 Task: Select street view around selected location Redwood National and State Parks, California, United States and verify 5 surrounding locations
Action: Mouse moved to (160, 57)
Screenshot: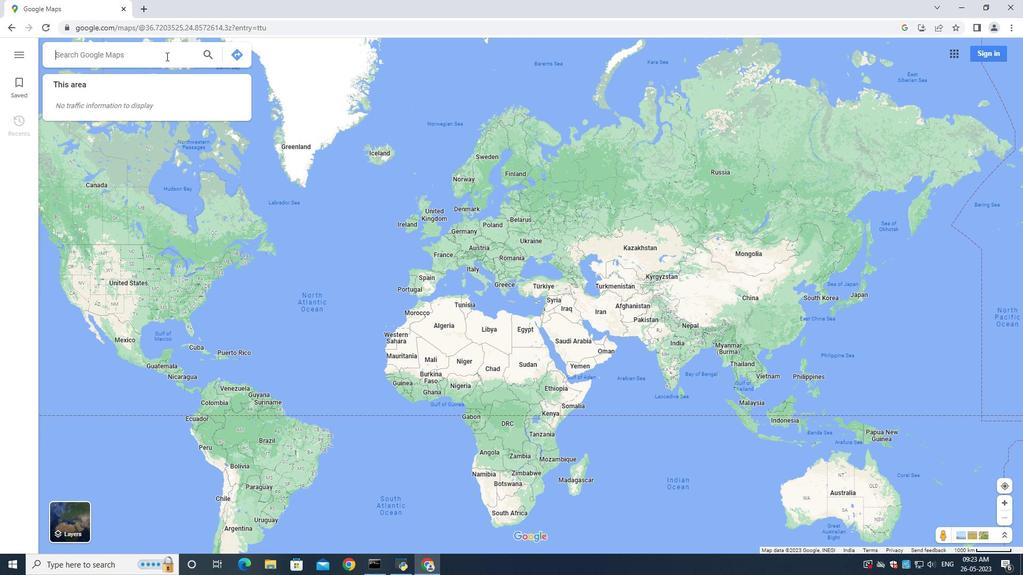 
Action: Mouse pressed left at (160, 57)
Screenshot: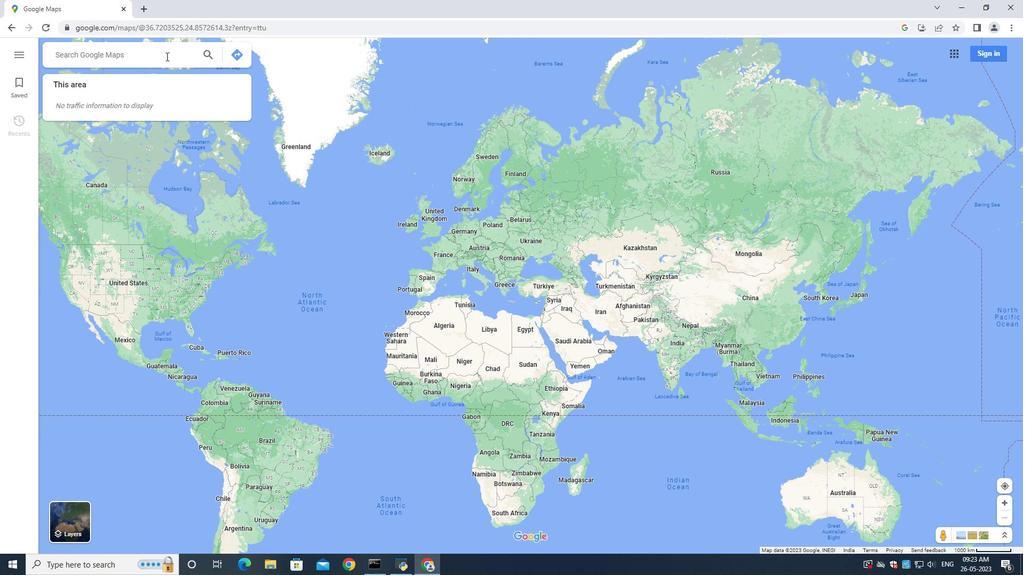 
Action: Mouse moved to (166, 56)
Screenshot: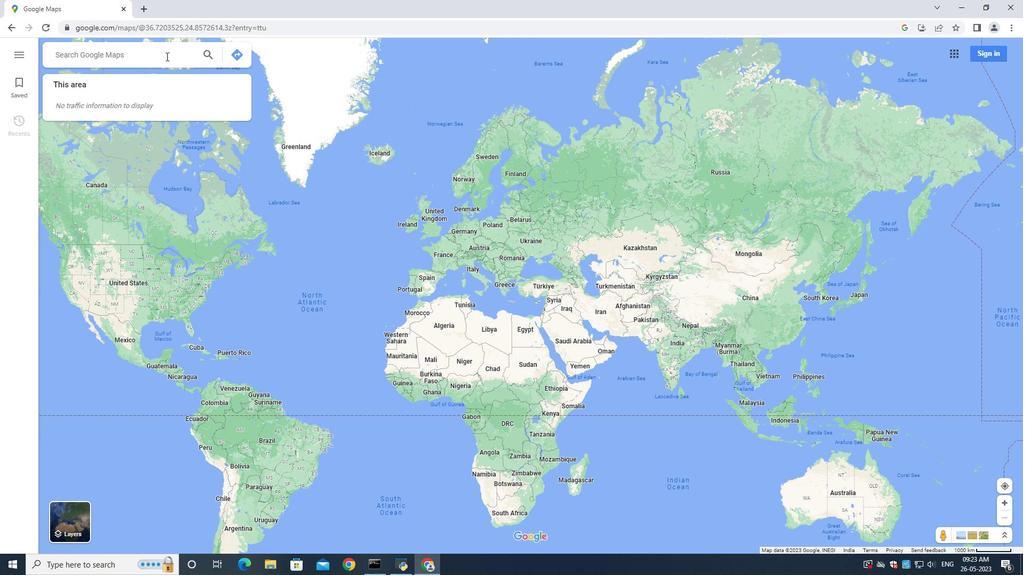
Action: Key pressed <Key.shift><Key.shift><Key.shift>Redwood<Key.space><Key.shift>National<Key.space>and<Key.space>state<Key.space>parks,california,united<Key.space>states<Key.enter>
Screenshot: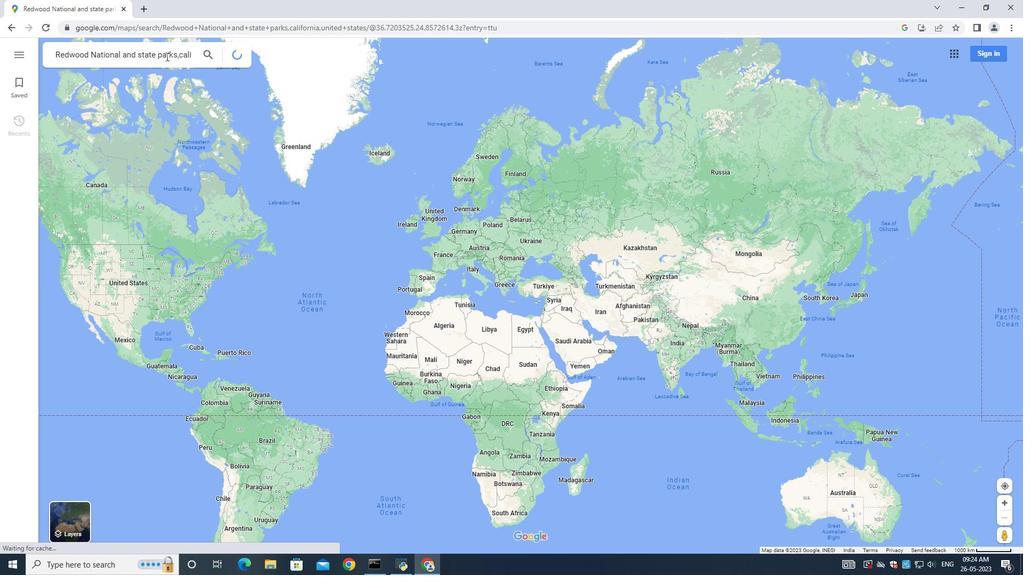 
Action: Mouse moved to (169, 53)
Screenshot: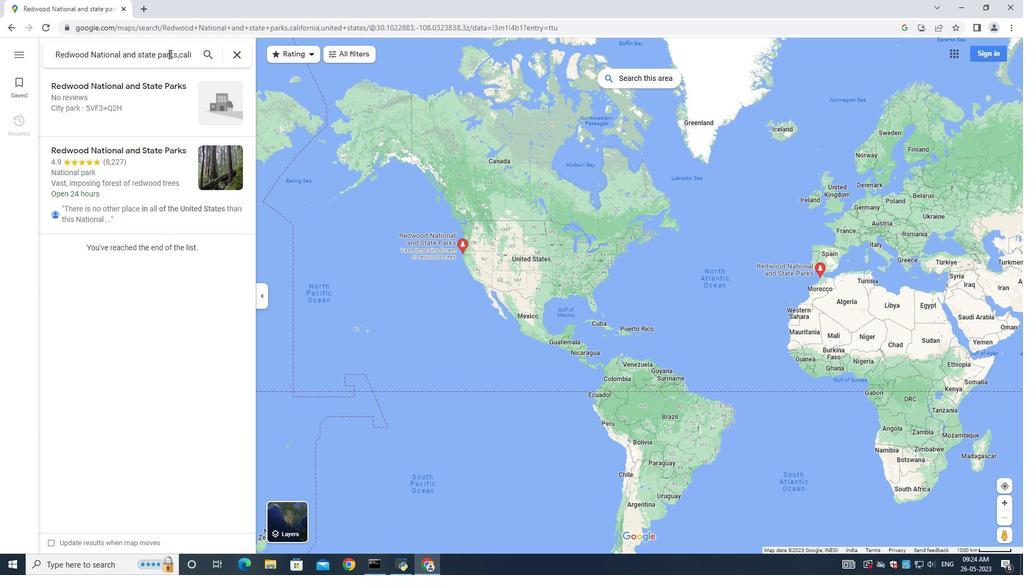 
Action: Mouse pressed left at (169, 53)
Screenshot: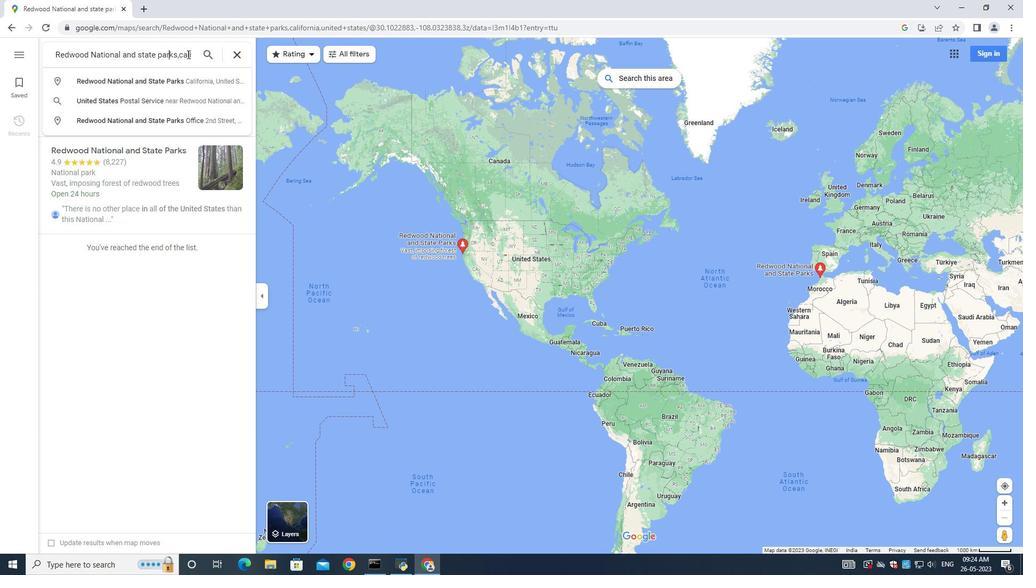 
Action: Mouse moved to (188, 54)
Screenshot: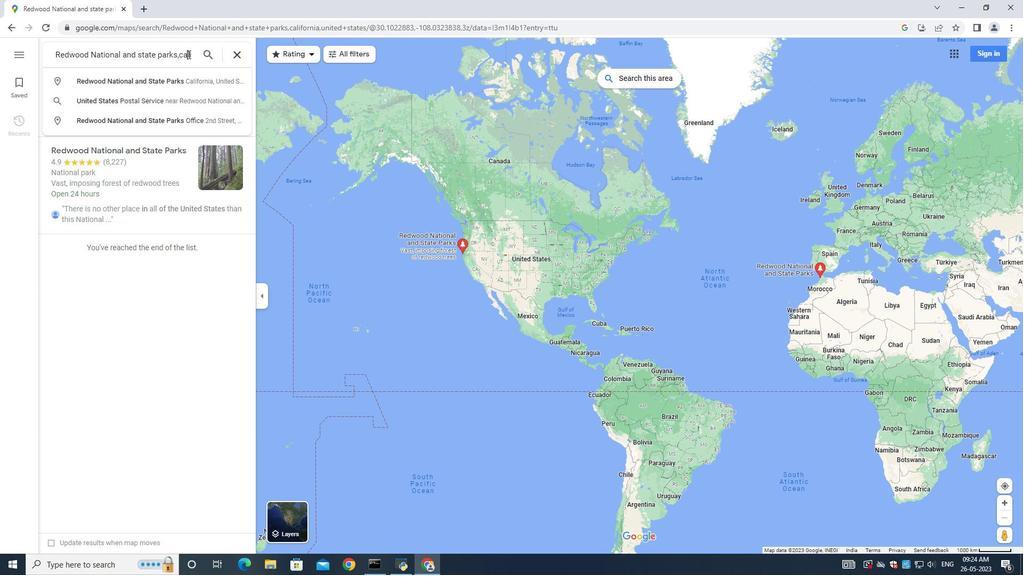 
Action: Mouse pressed left at (188, 54)
Screenshot: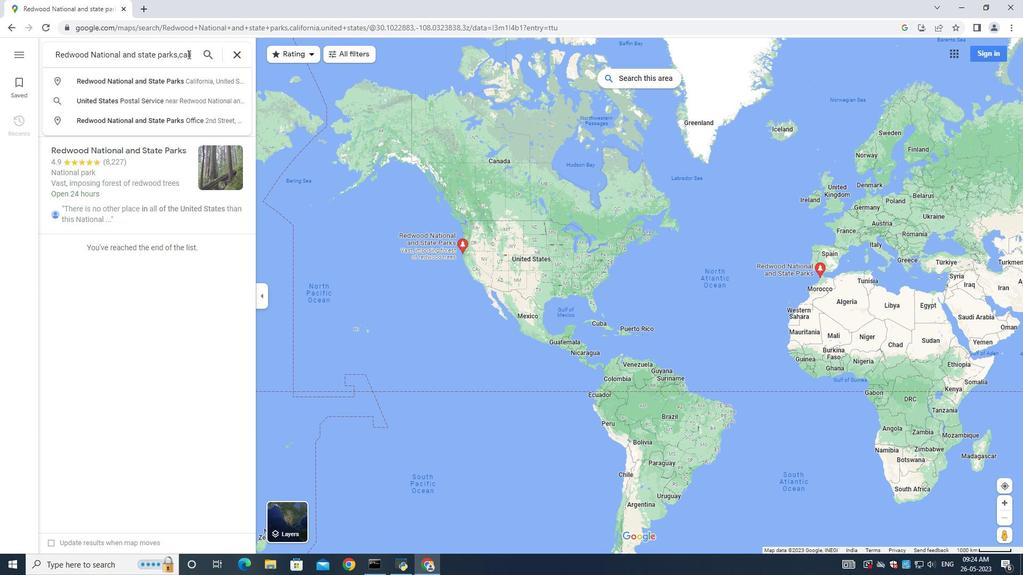 
Action: Mouse moved to (412, 232)
Screenshot: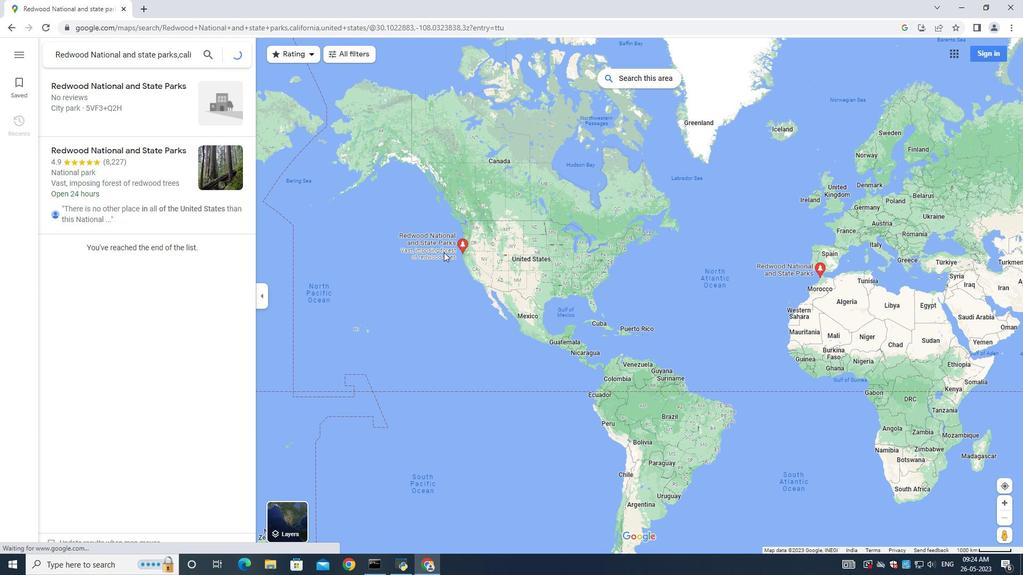
Action: Key pressed <Key.enter><Key.enter>
Screenshot: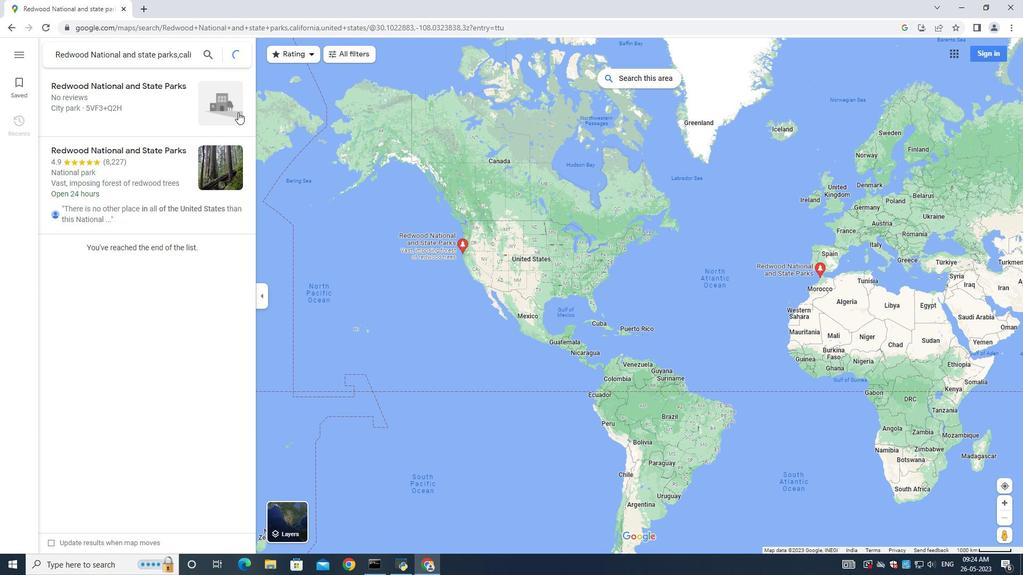 
Action: Mouse moved to (208, 51)
Screenshot: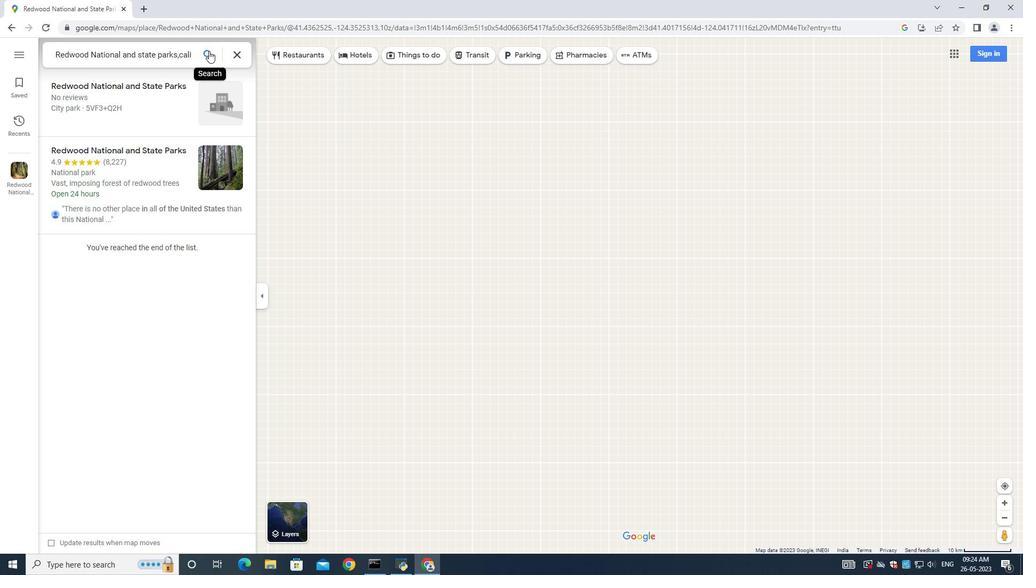 
Action: Key pressed <Key.enter>
Screenshot: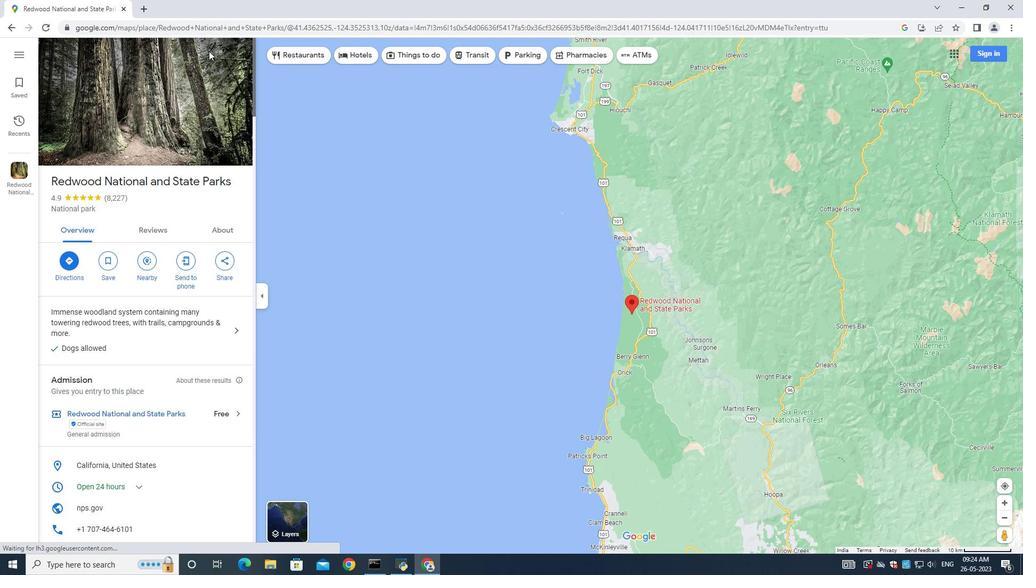 
Action: Mouse moved to (55, 49)
Screenshot: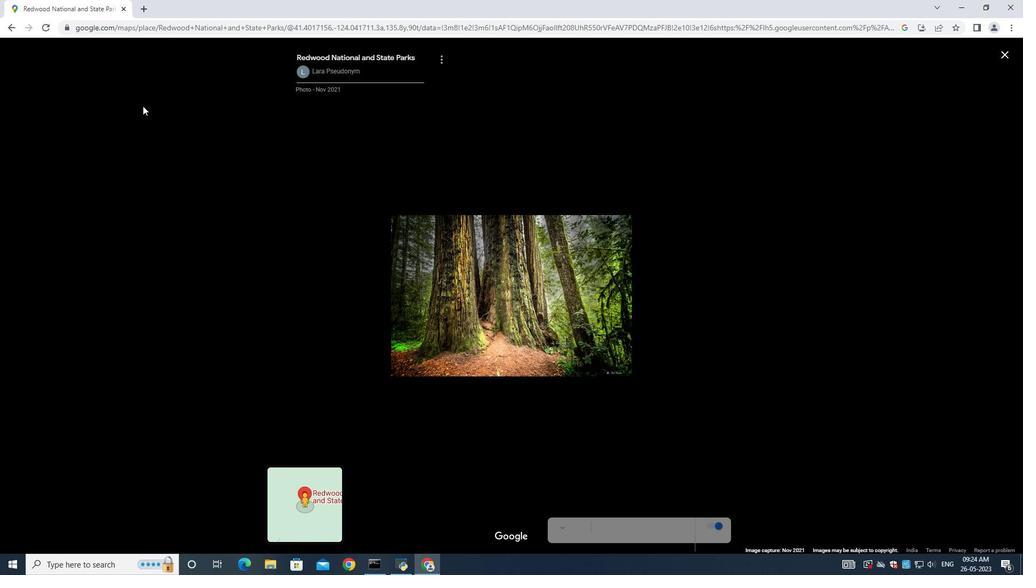 
Action: Mouse pressed left at (55, 49)
Screenshot: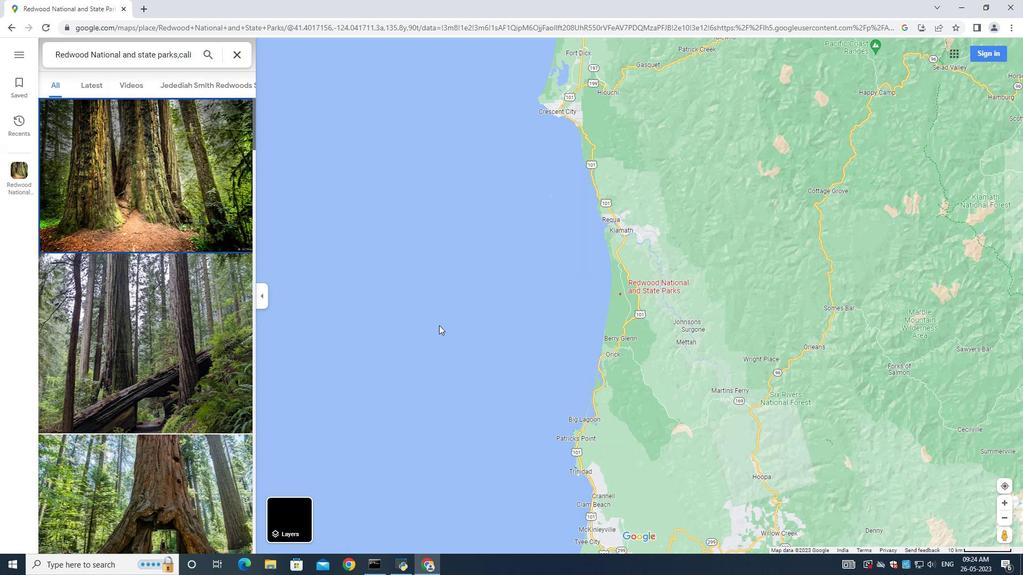 
Action: Mouse moved to (622, 293)
Screenshot: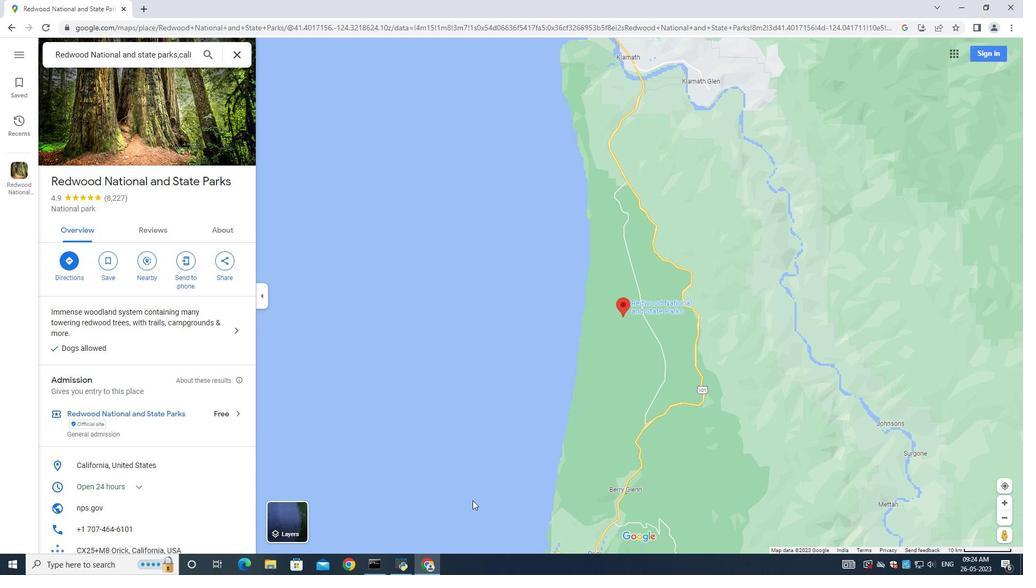 
Action: Mouse scrolled (622, 294) with delta (0, 0)
Screenshot: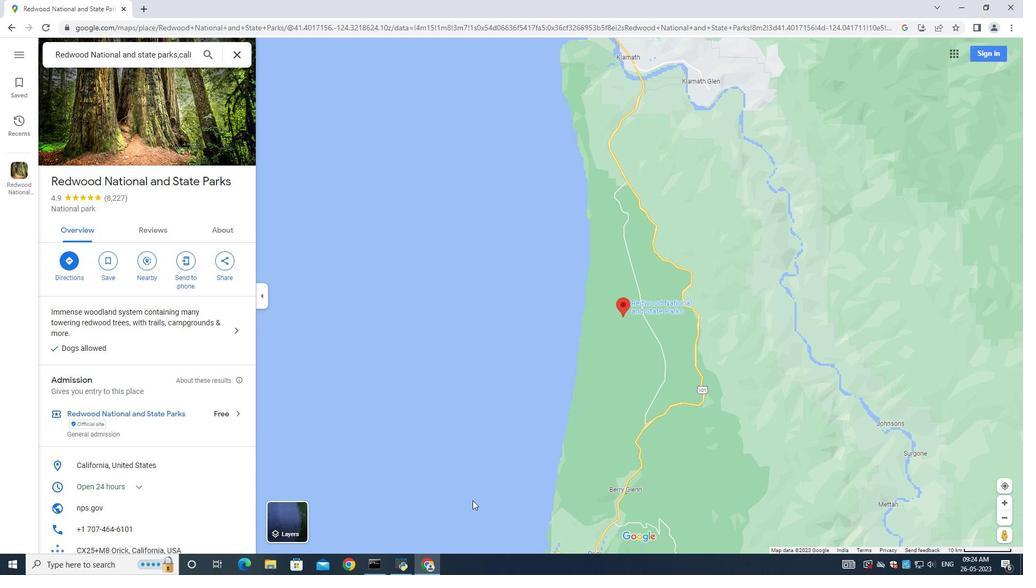 
Action: Mouse moved to (621, 292)
Screenshot: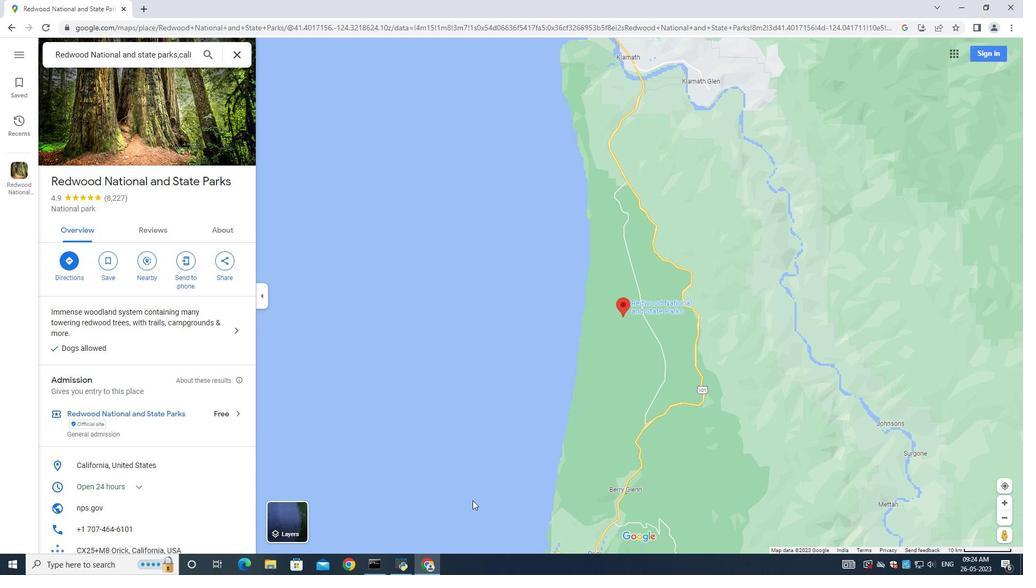 
Action: Mouse scrolled (621, 293) with delta (0, 0)
Screenshot: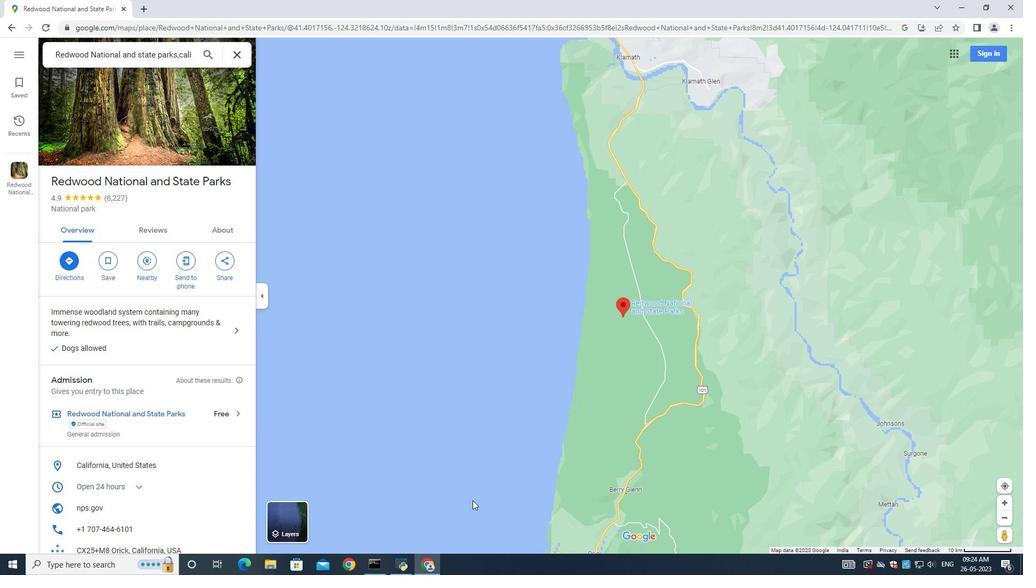 
Action: Mouse moved to (620, 290)
Screenshot: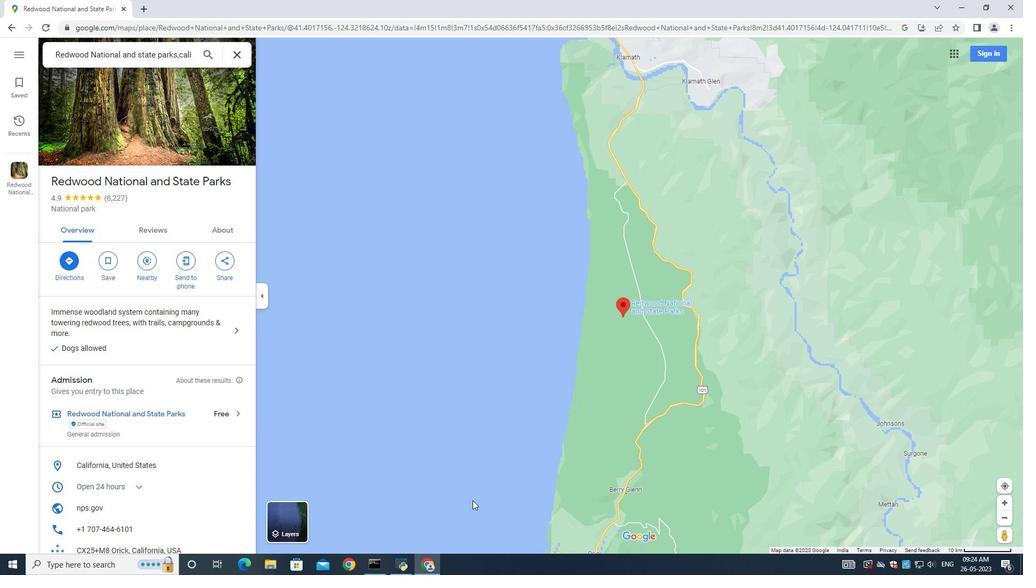 
Action: Mouse scrolled (620, 290) with delta (0, 0)
Screenshot: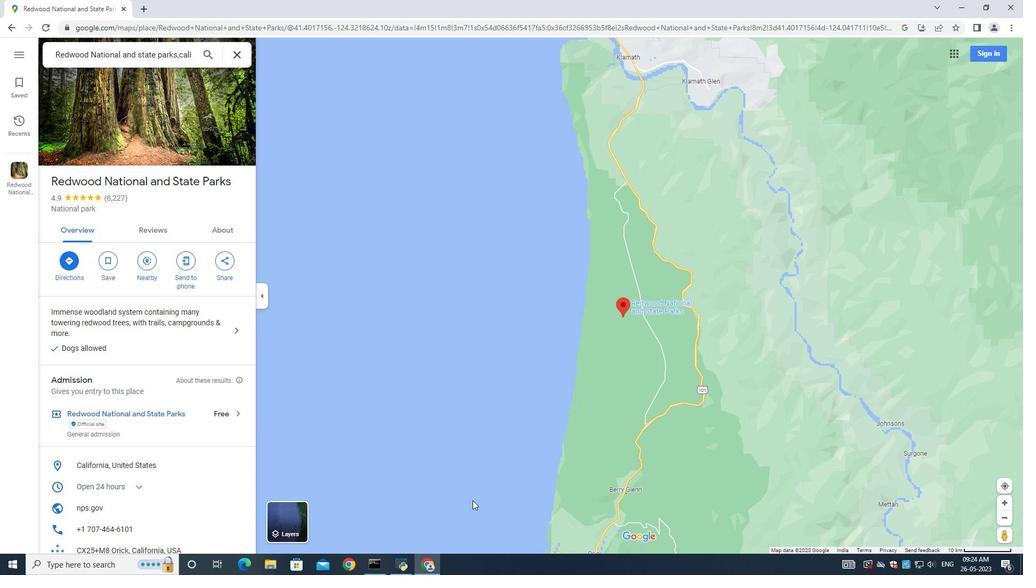 
Action: Mouse moved to (619, 289)
Screenshot: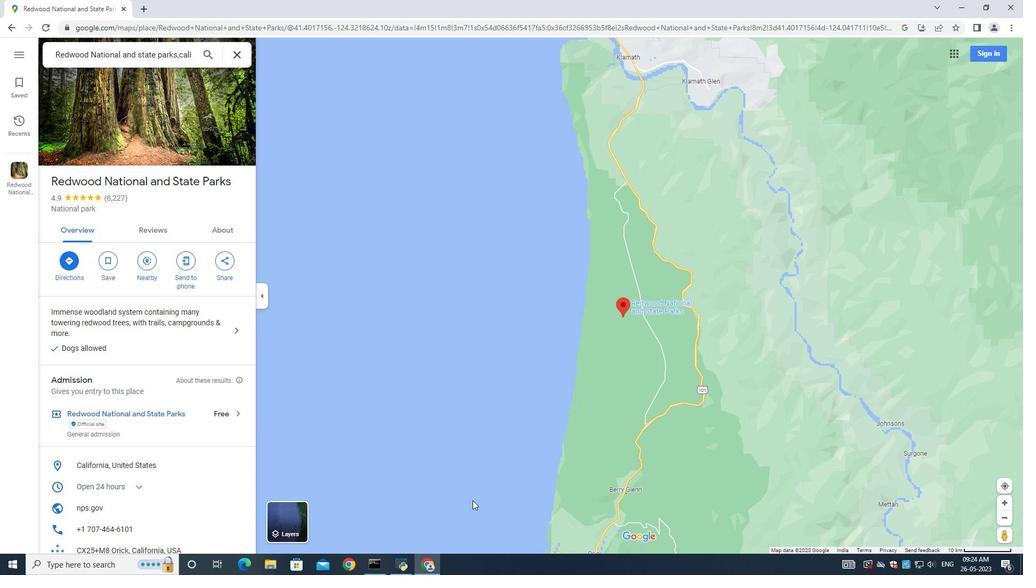 
Action: Mouse scrolled (619, 289) with delta (0, 0)
Screenshot: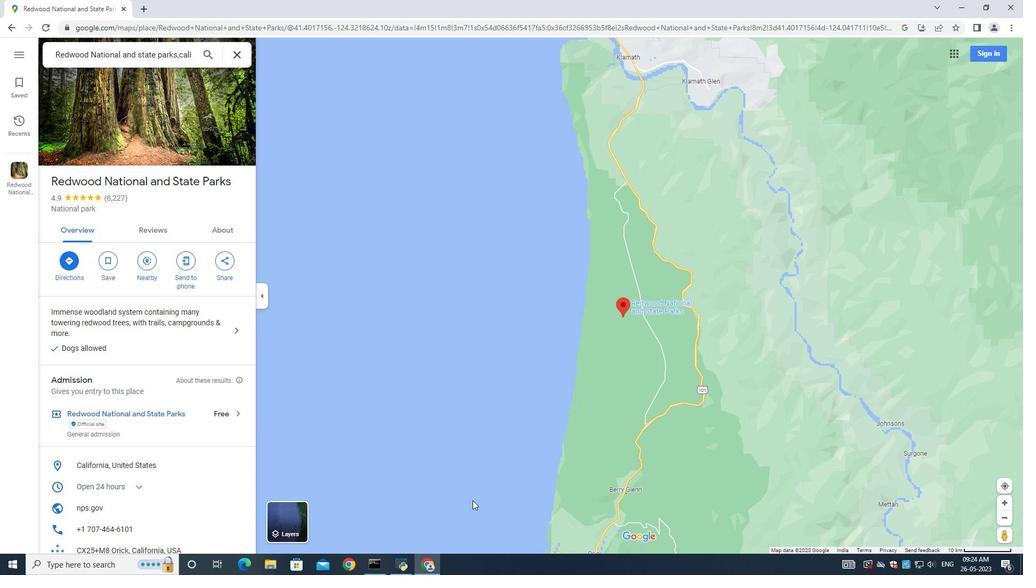 
Action: Mouse moved to (619, 288)
Screenshot: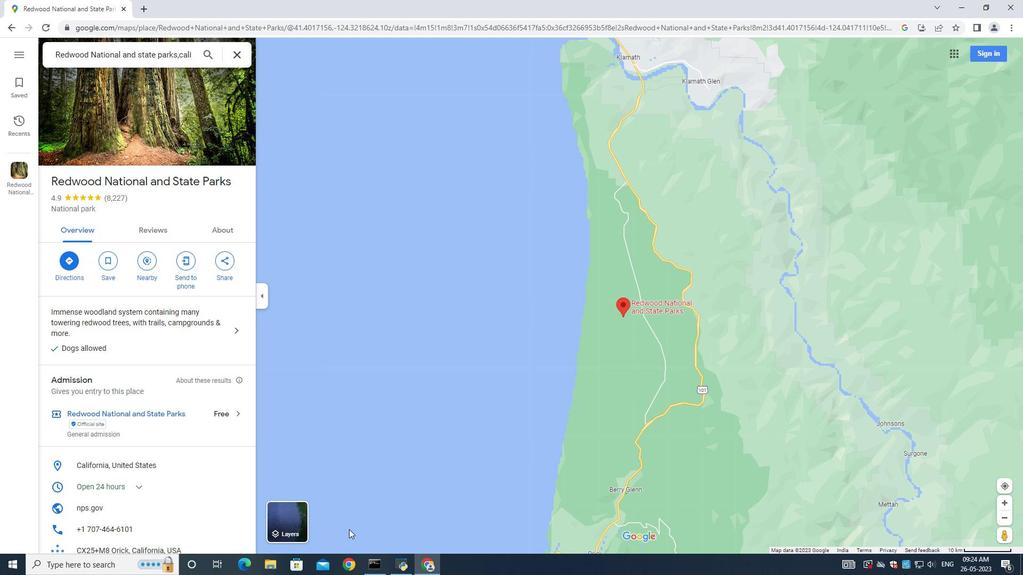 
Action: Mouse scrolled (619, 289) with delta (0, 0)
Screenshot: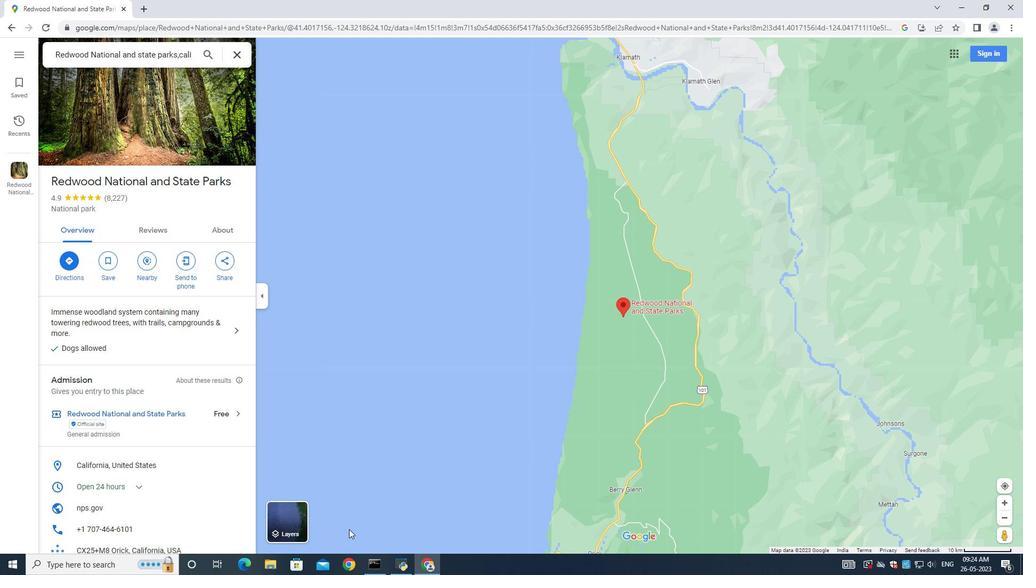 
Action: Mouse moved to (617, 285)
Screenshot: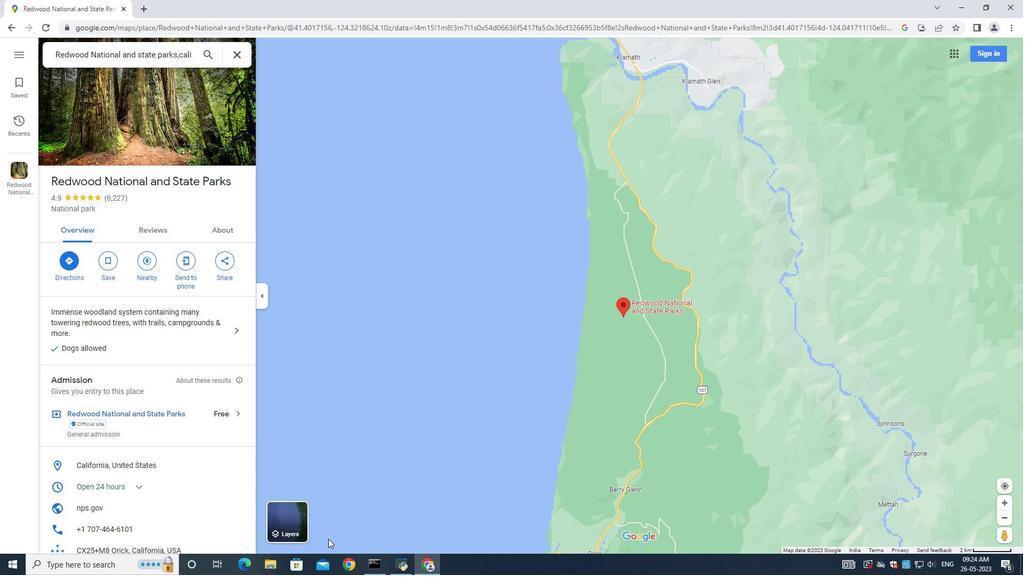 
Action: Mouse scrolled (618, 289) with delta (0, 0)
Screenshot: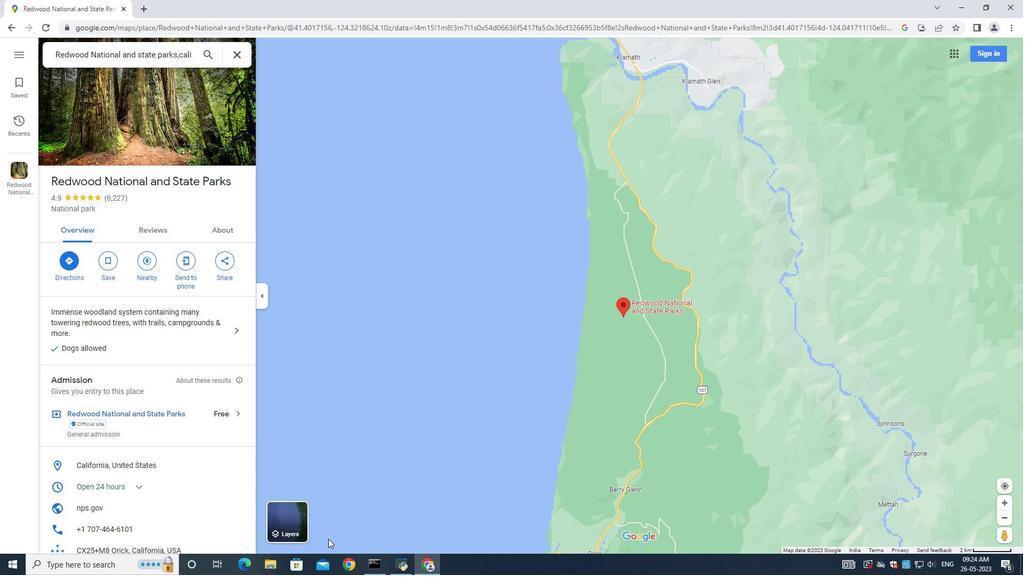 
Action: Mouse moved to (616, 285)
Screenshot: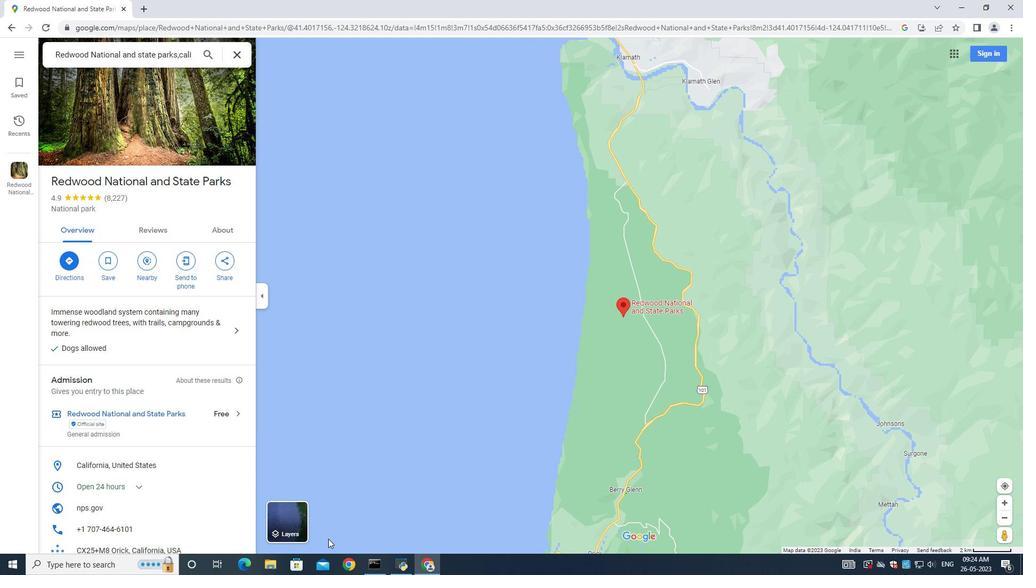 
Action: Mouse scrolled (618, 287) with delta (0, 0)
Screenshot: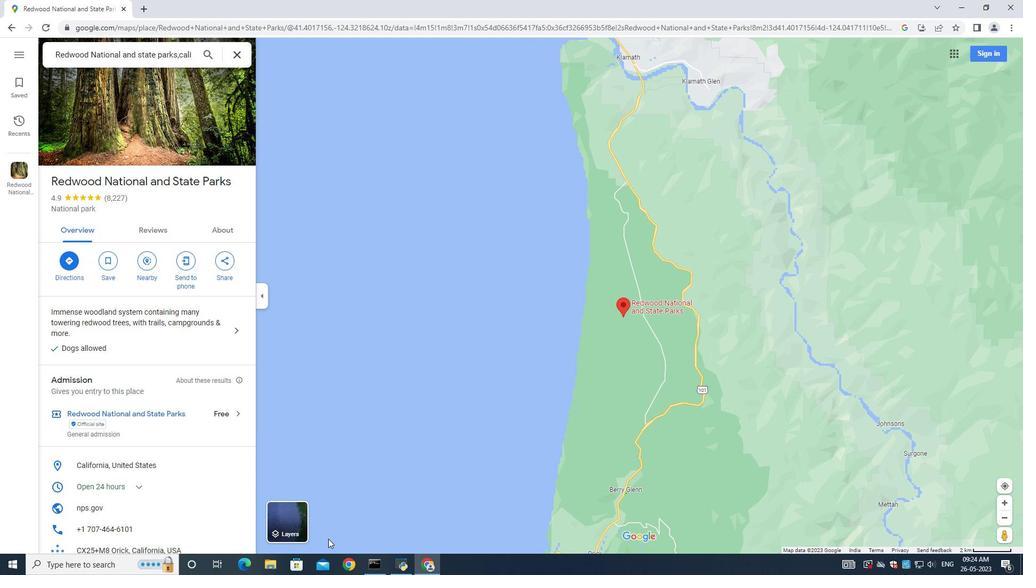
Action: Mouse moved to (616, 284)
Screenshot: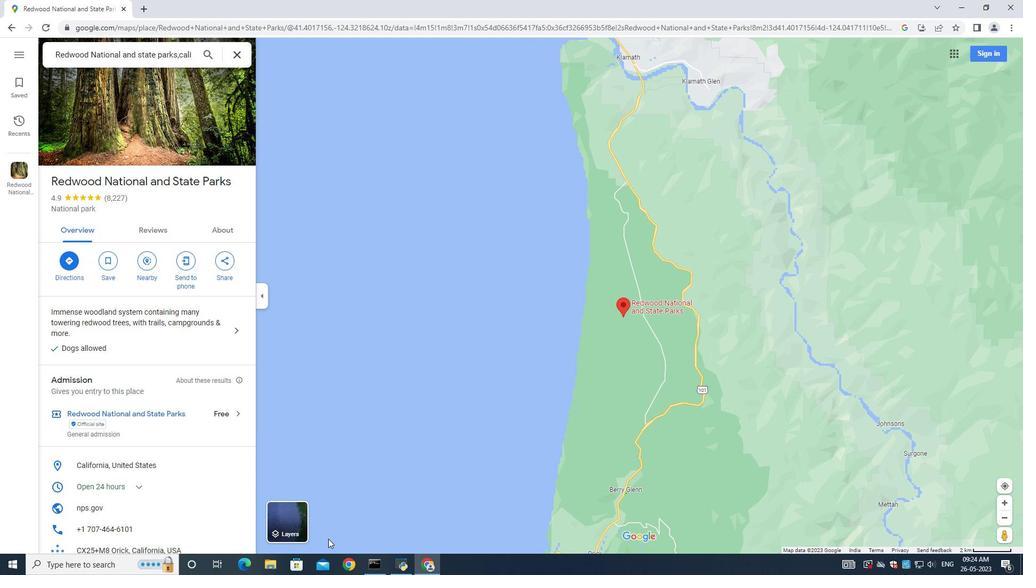 
Action: Mouse scrolled (616, 285) with delta (0, 0)
Screenshot: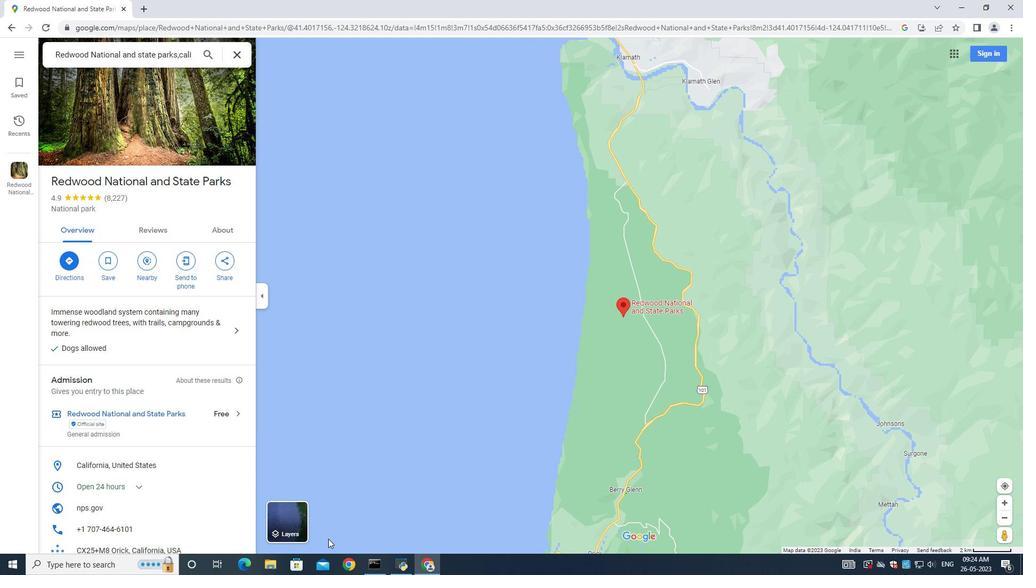 
Action: Mouse moved to (280, 522)
Screenshot: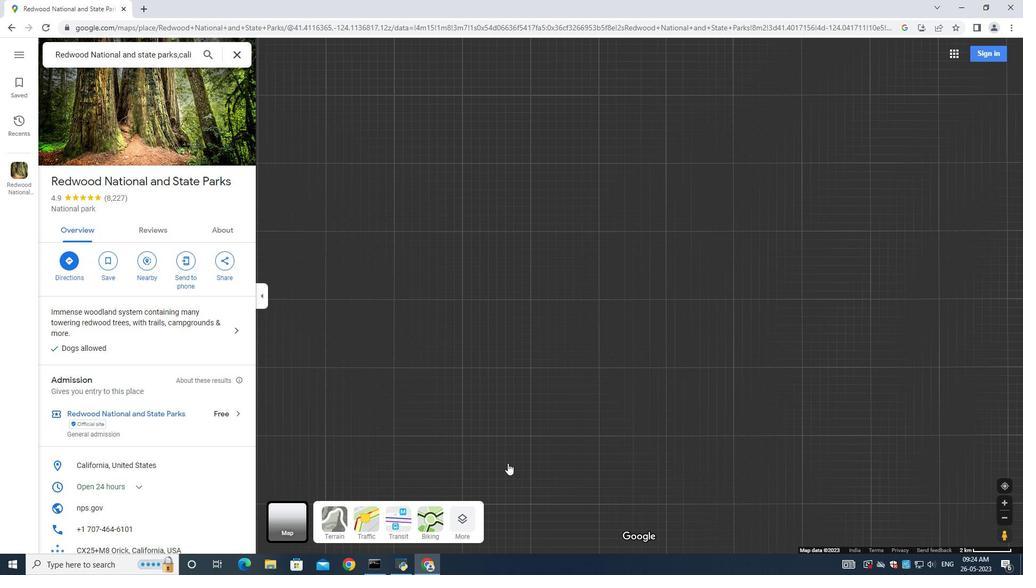 
Action: Mouse pressed left at (280, 522)
Screenshot: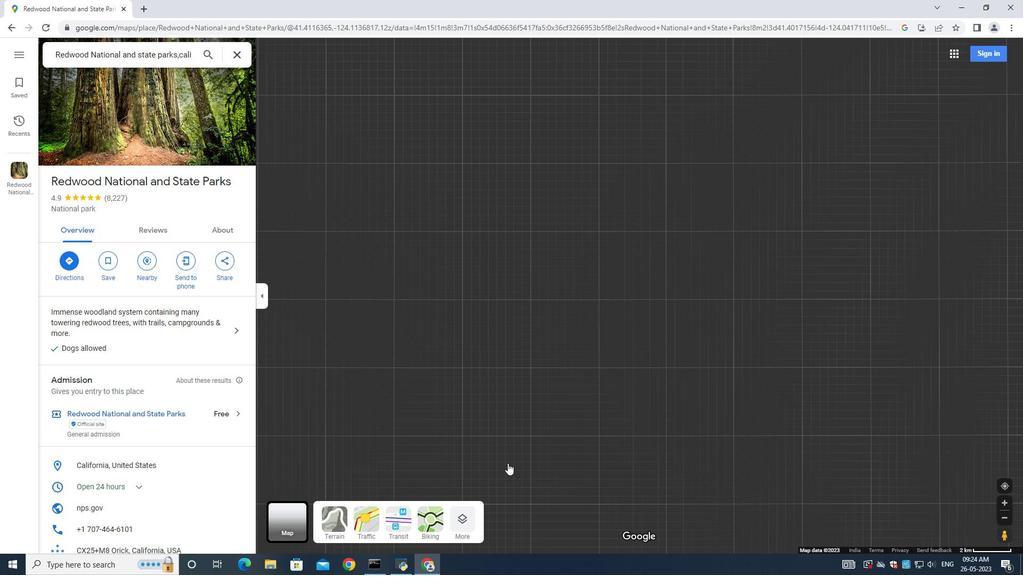 
Action: Mouse moved to (638, 323)
Screenshot: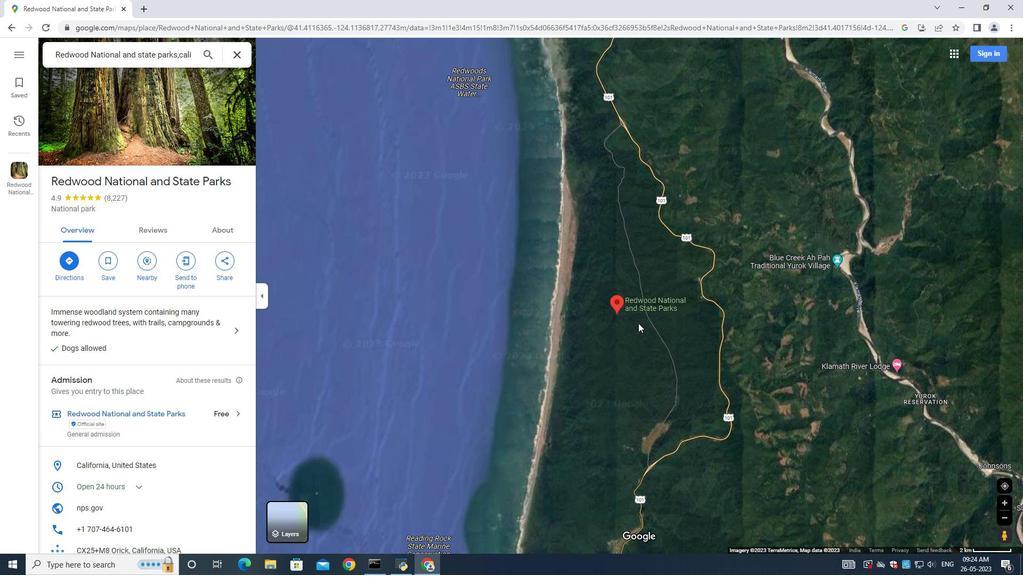 
Action: Mouse scrolled (638, 323) with delta (0, 0)
Screenshot: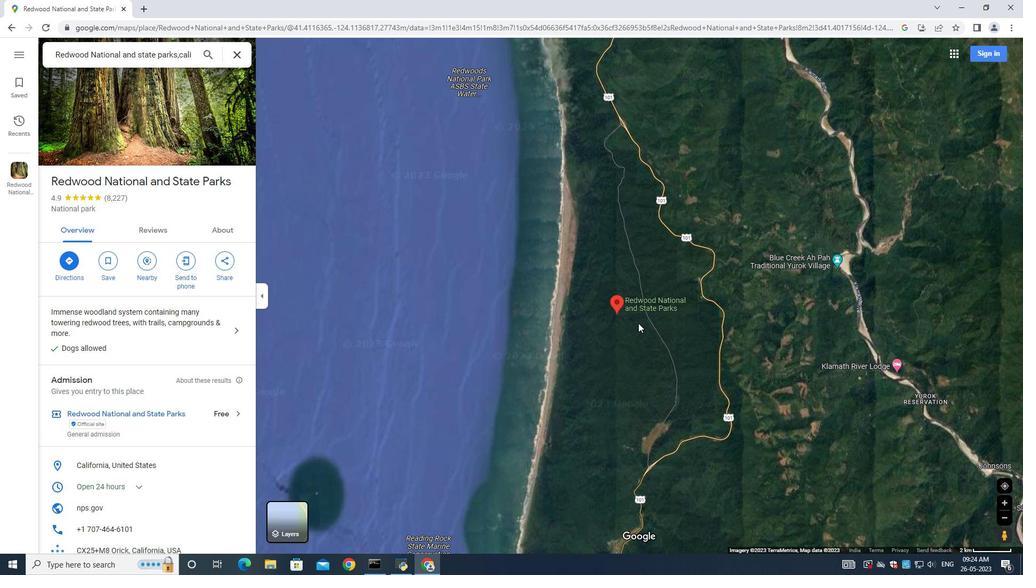 
Action: Mouse scrolled (638, 323) with delta (0, 0)
Screenshot: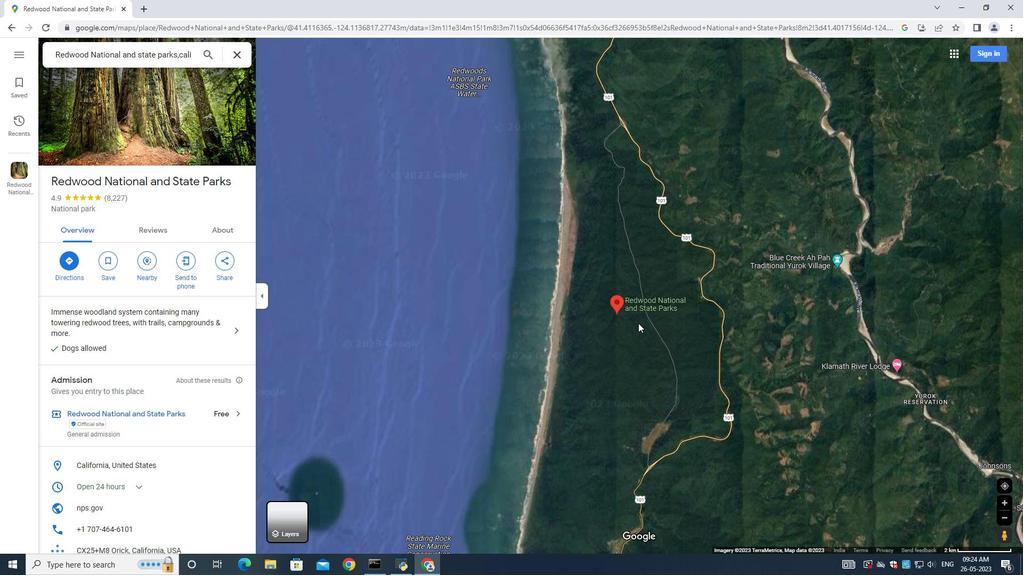 
Action: Mouse moved to (1000, 538)
Screenshot: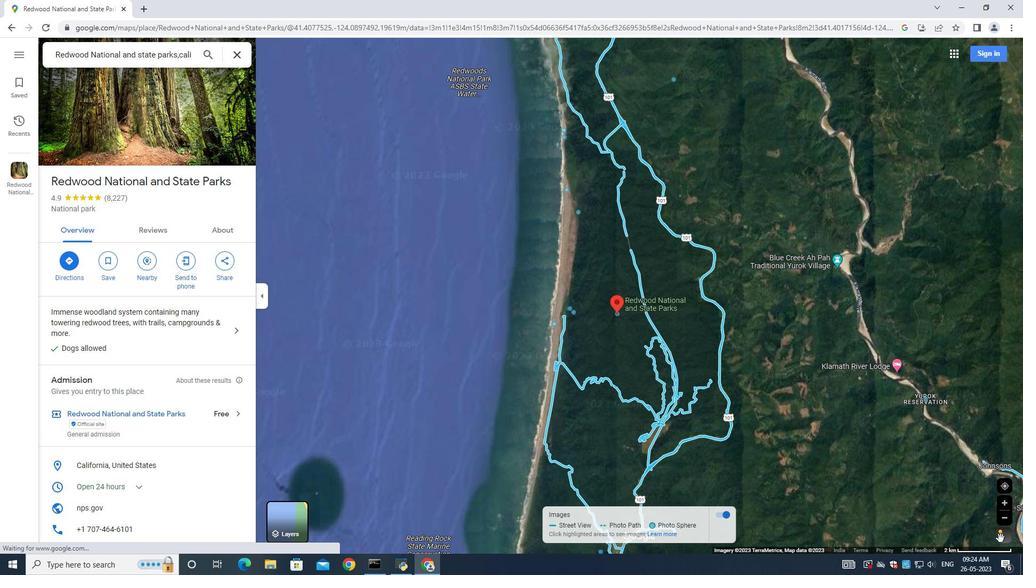 
Action: Mouse pressed left at (1000, 538)
Screenshot: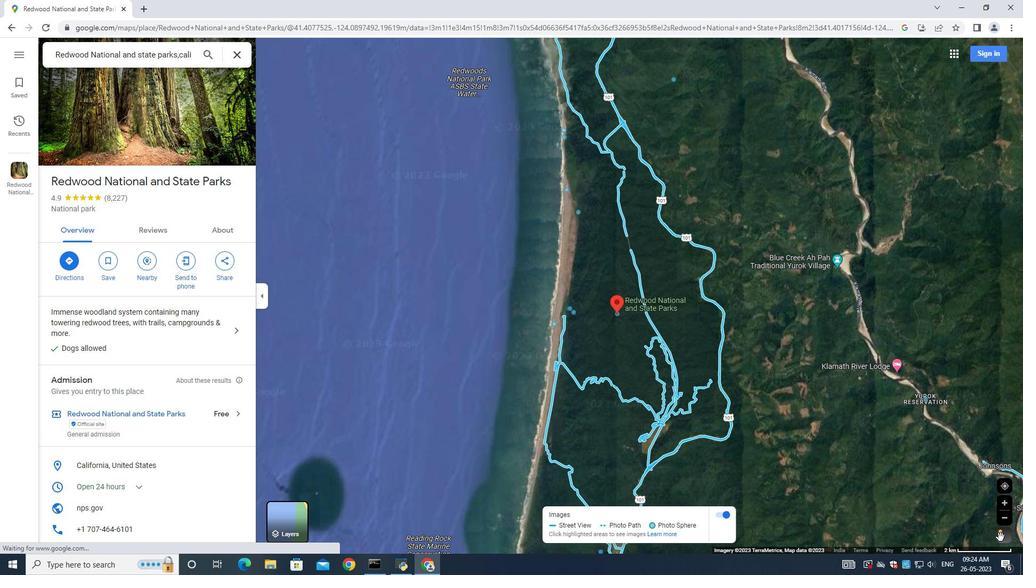 
Action: Mouse moved to (569, 307)
Screenshot: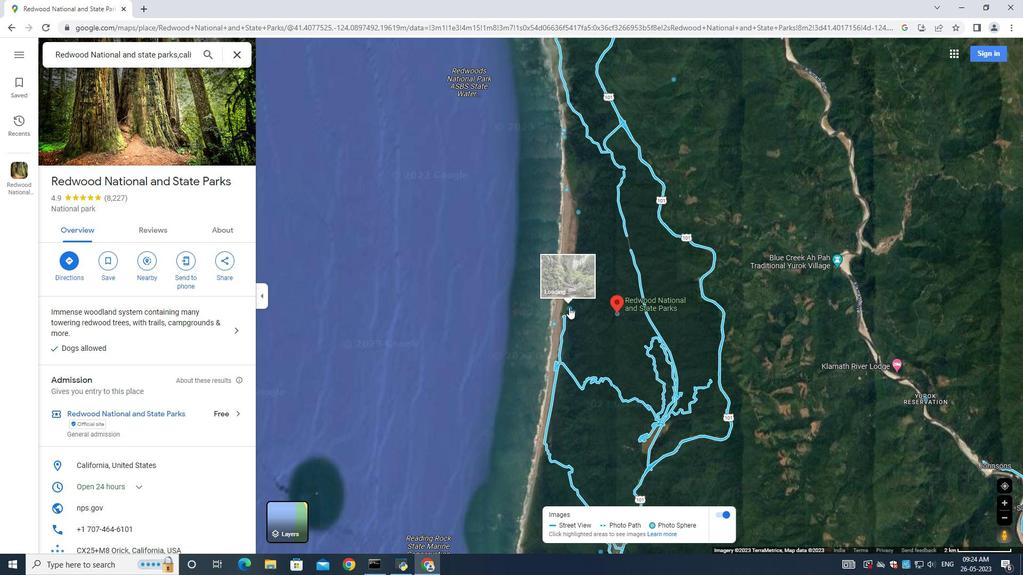 
Action: Mouse pressed left at (569, 307)
Screenshot: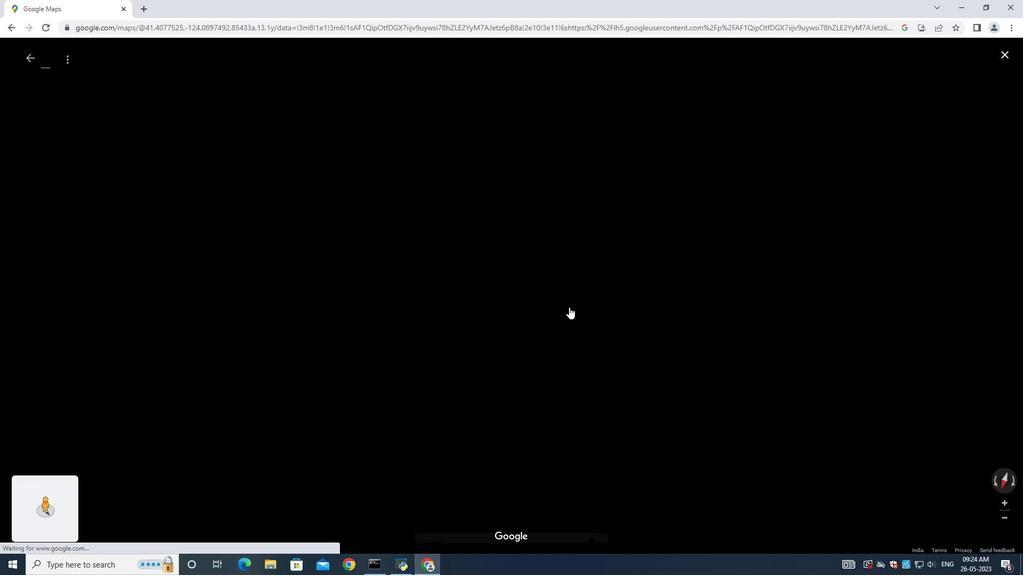 
Action: Mouse moved to (634, 266)
Screenshot: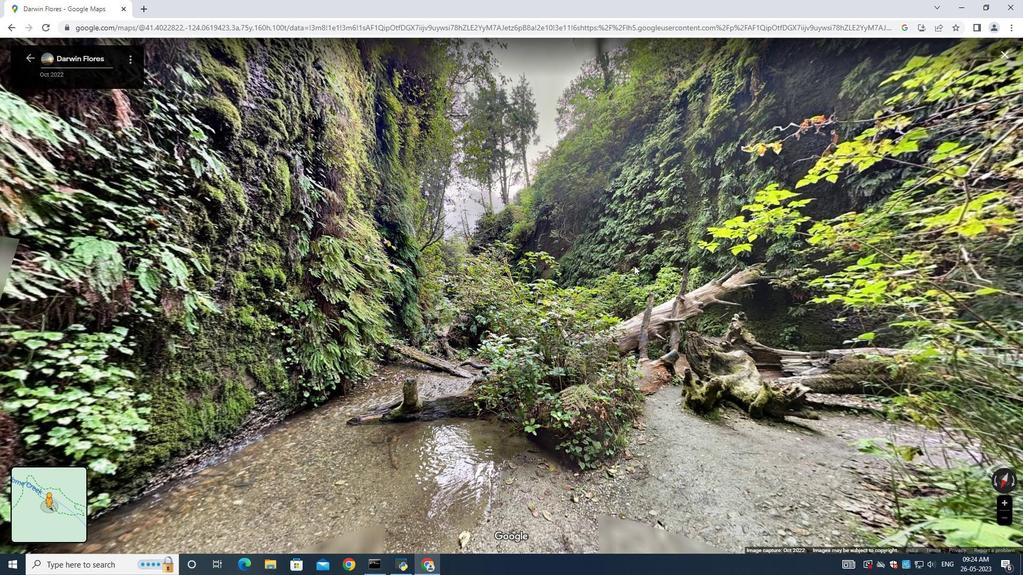 
Action: Mouse scrolled (634, 266) with delta (0, 0)
Screenshot: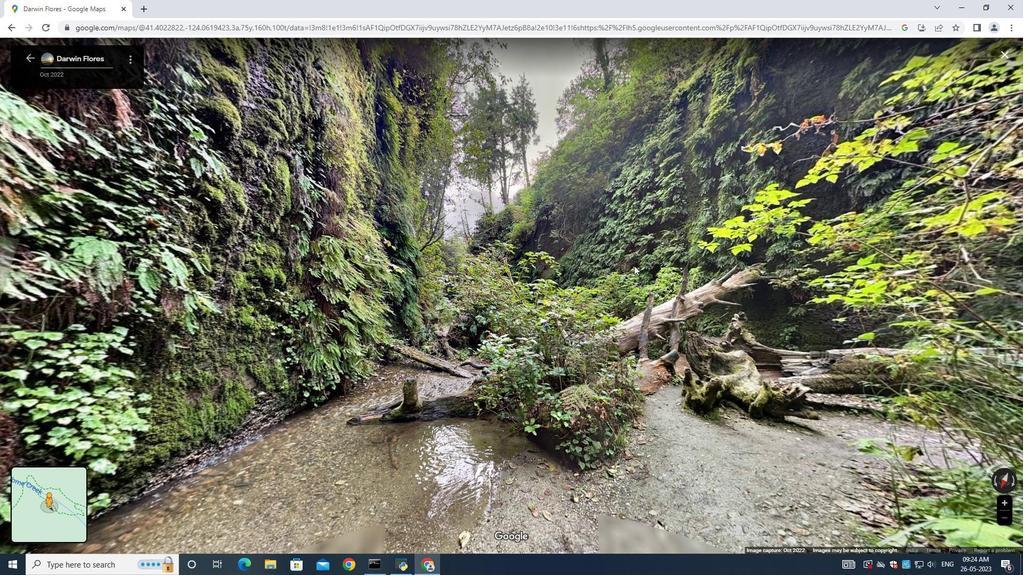 
Action: Mouse scrolled (634, 266) with delta (0, 0)
Screenshot: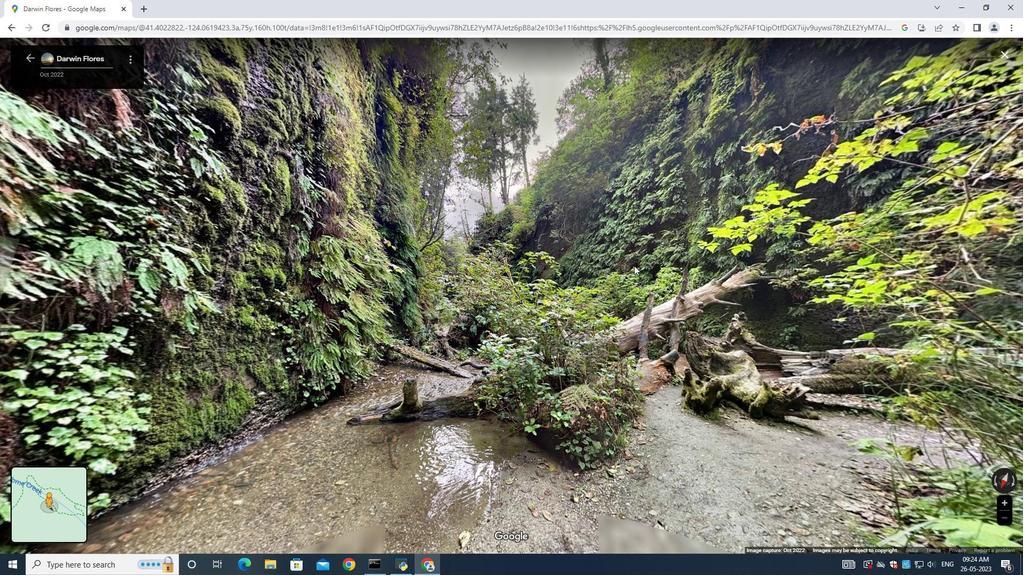 
Action: Mouse scrolled (634, 266) with delta (0, 0)
Screenshot: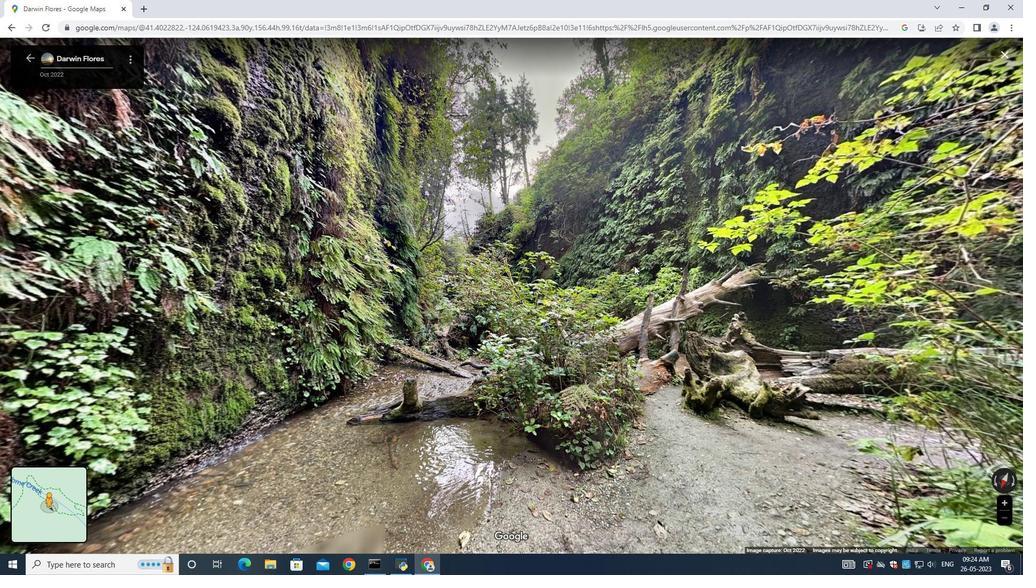 
Action: Mouse scrolled (634, 266) with delta (0, 0)
Screenshot: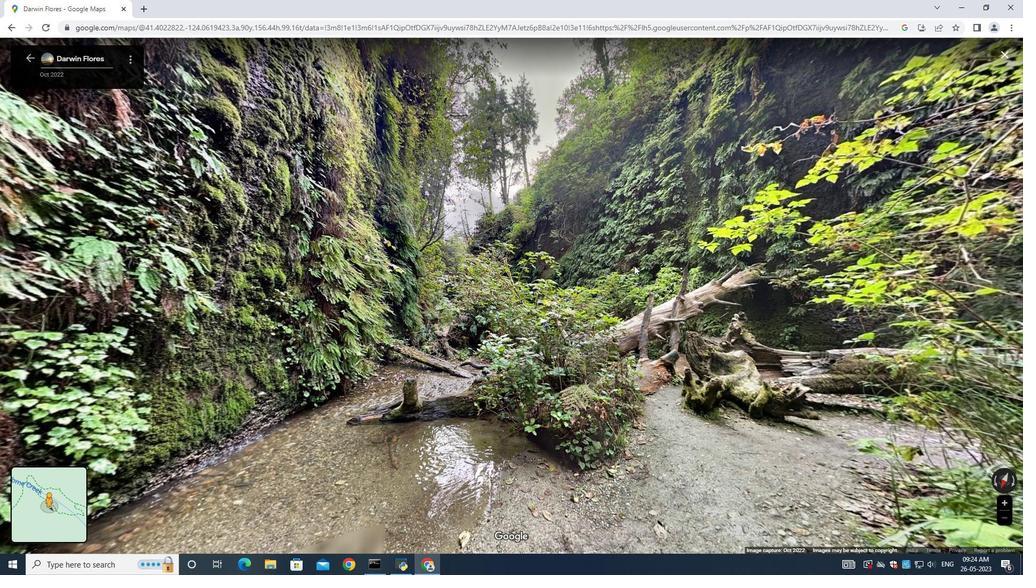 
Action: Mouse scrolled (634, 266) with delta (0, 0)
Screenshot: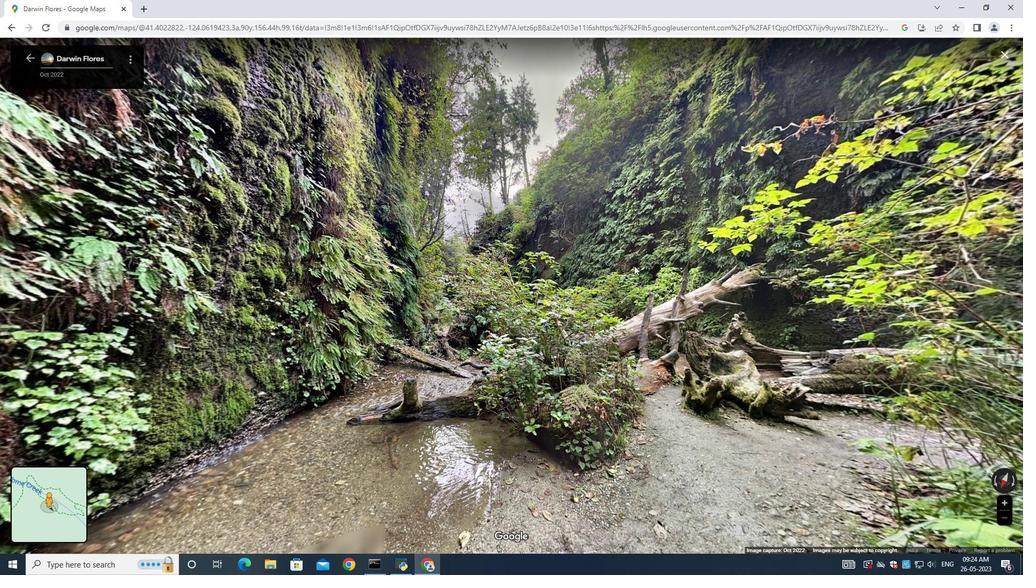 
Action: Mouse scrolled (634, 266) with delta (0, 0)
Screenshot: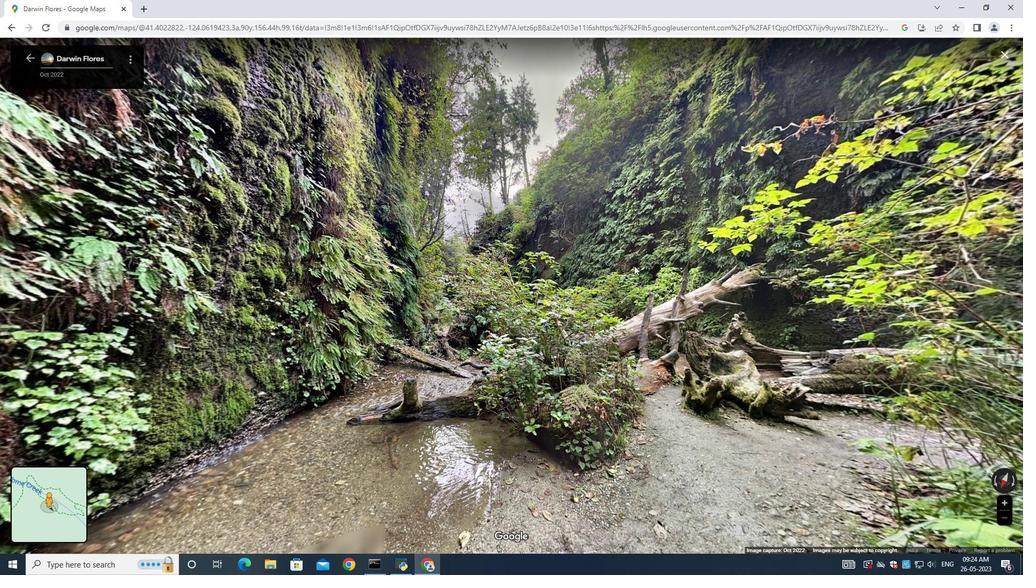 
Action: Mouse moved to (634, 265)
Screenshot: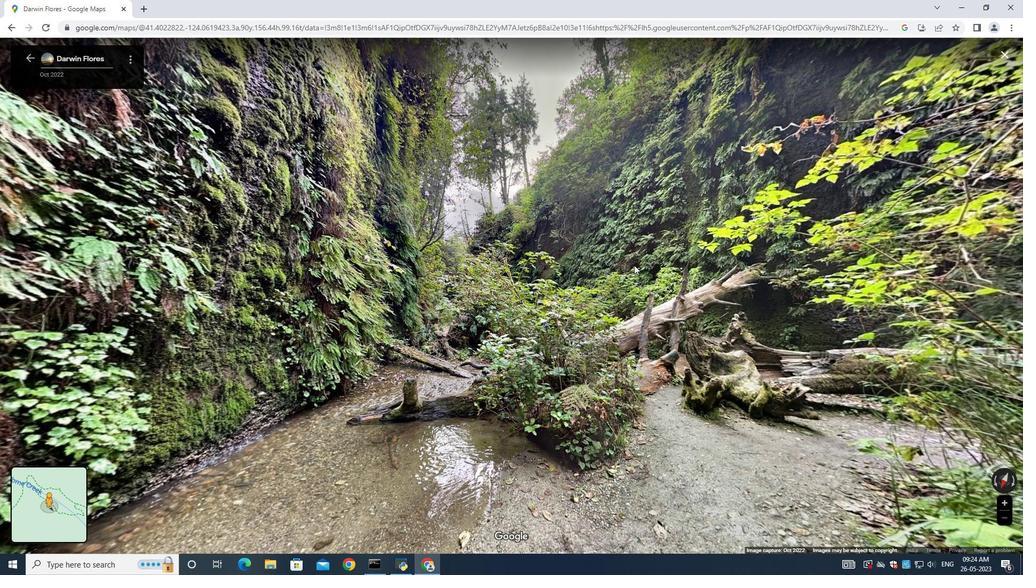 
Action: Mouse scrolled (634, 265) with delta (0, 0)
Screenshot: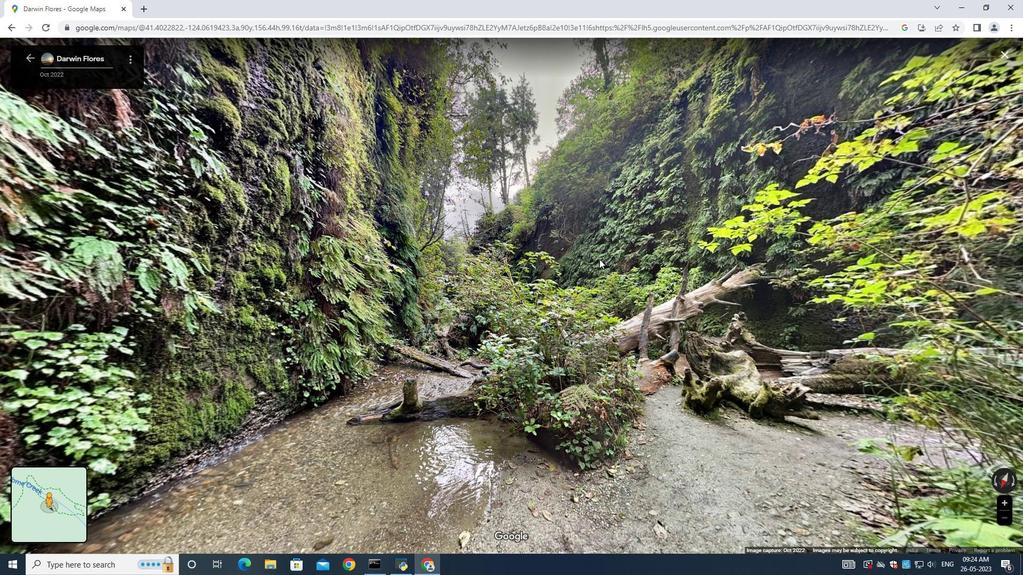 
Action: Mouse scrolled (634, 265) with delta (0, 0)
Screenshot: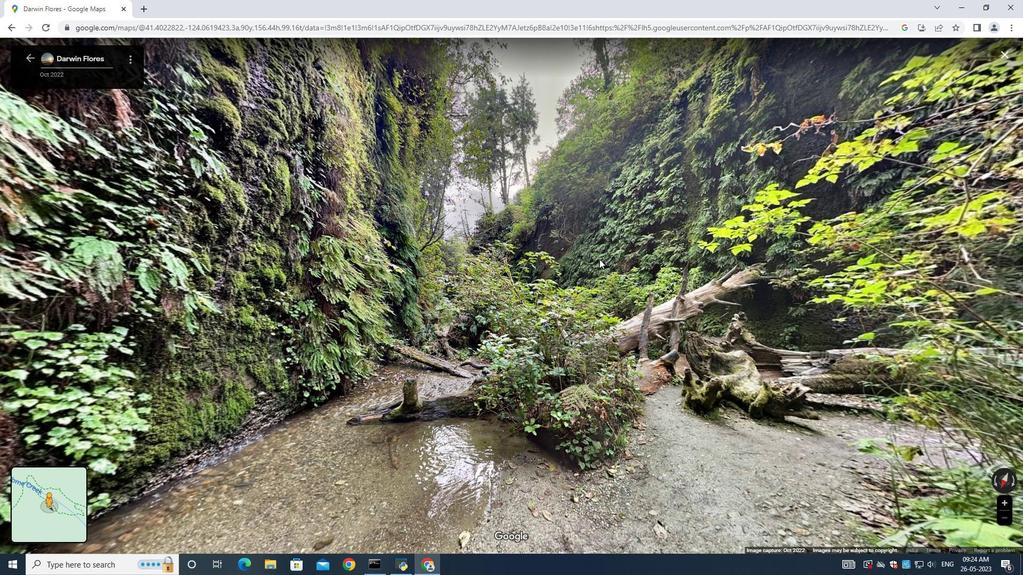 
Action: Mouse scrolled (634, 265) with delta (0, 0)
Screenshot: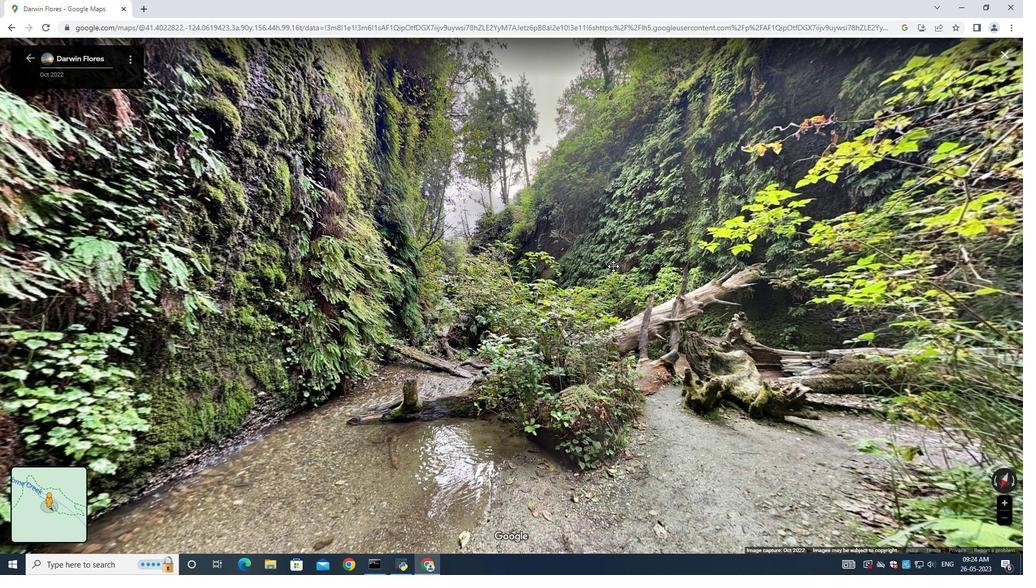 
Action: Mouse scrolled (634, 265) with delta (0, 0)
Screenshot: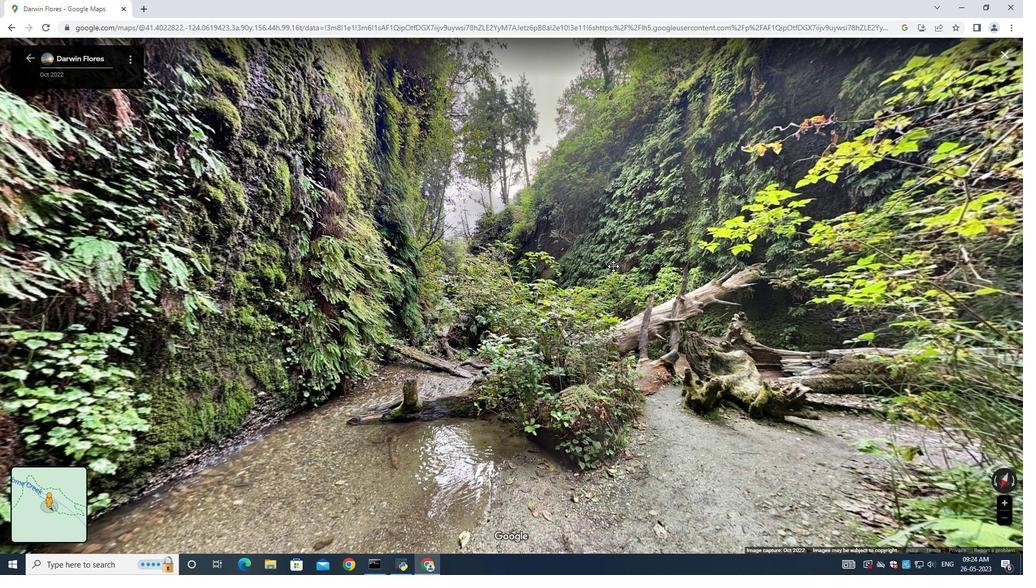 
Action: Mouse scrolled (634, 265) with delta (0, 0)
Screenshot: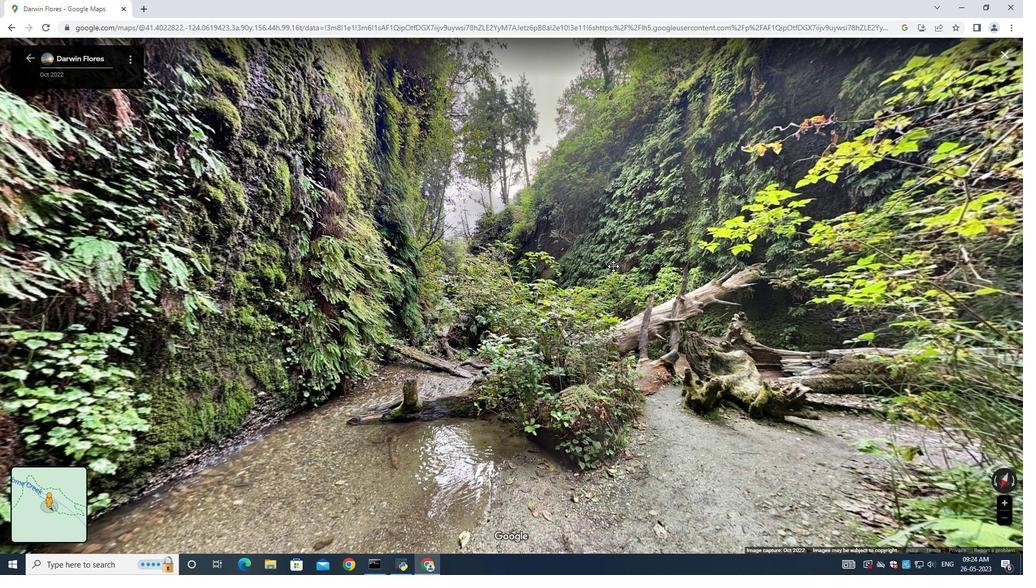 
Action: Mouse scrolled (634, 265) with delta (0, 0)
Screenshot: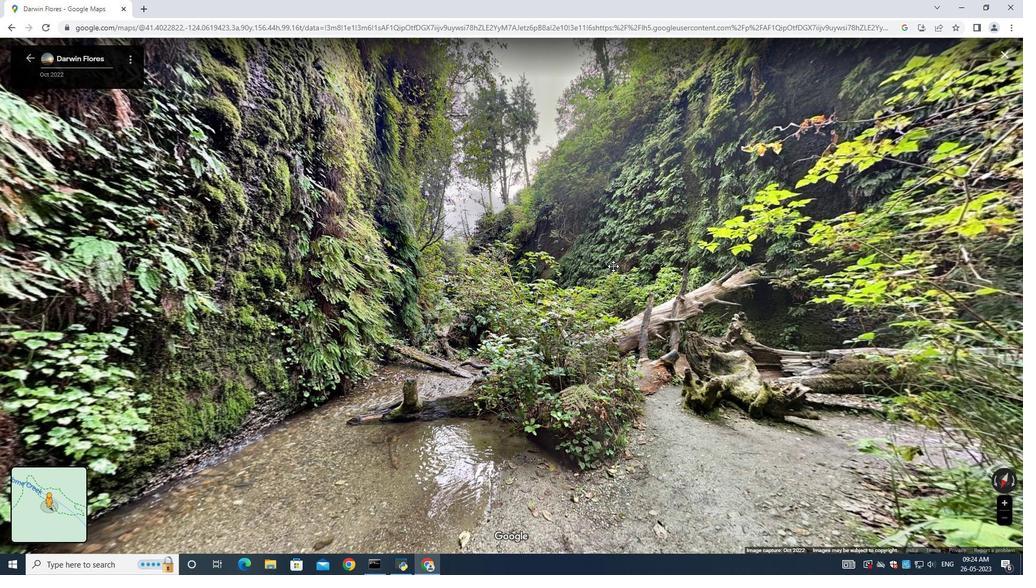 
Action: Mouse scrolled (634, 265) with delta (0, 0)
Screenshot: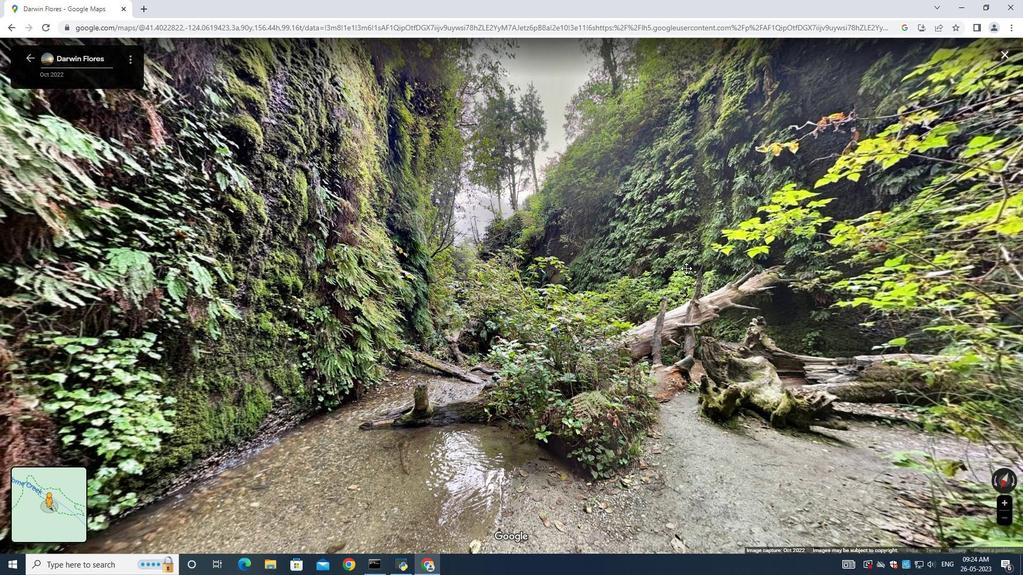 
Action: Mouse moved to (599, 259)
Screenshot: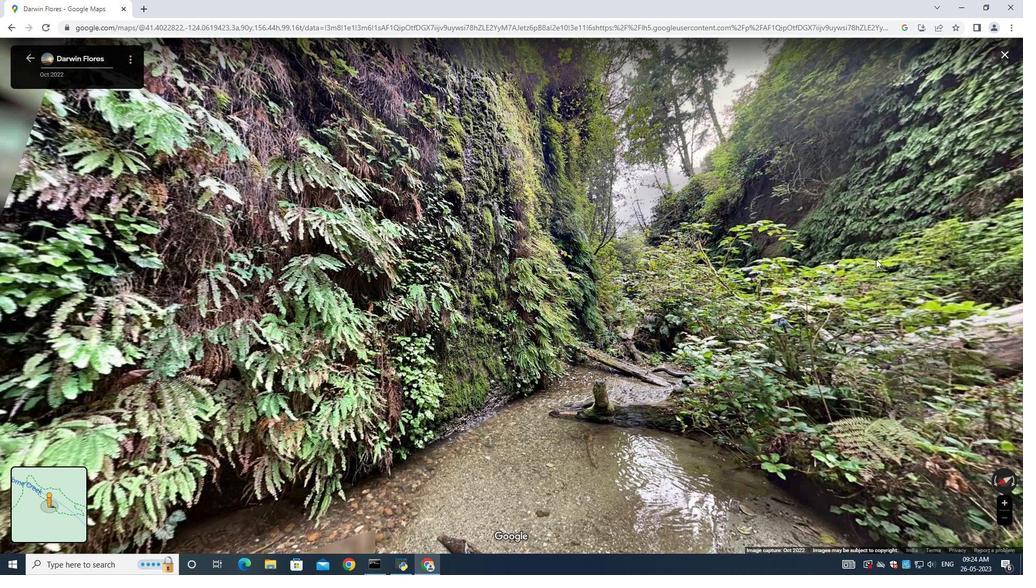 
Action: Mouse pressed left at (599, 259)
Screenshot: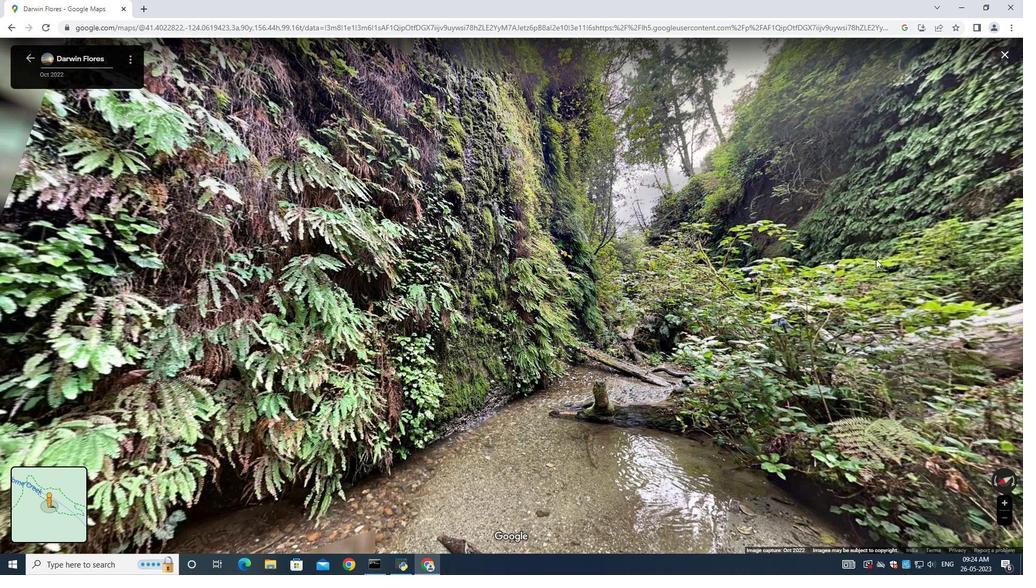 
Action: Mouse moved to (469, 279)
Screenshot: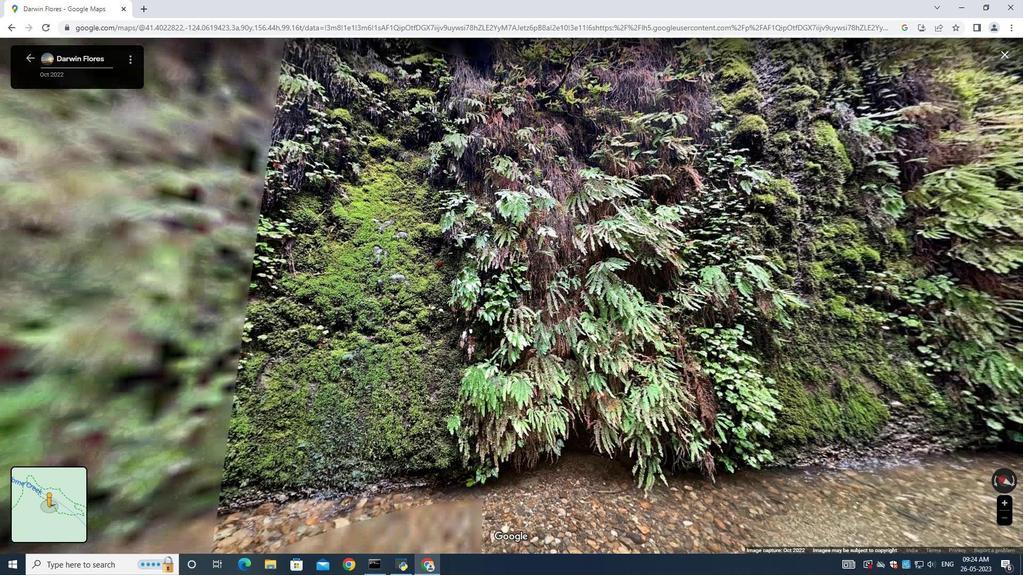 
Action: Mouse pressed left at (469, 279)
Screenshot: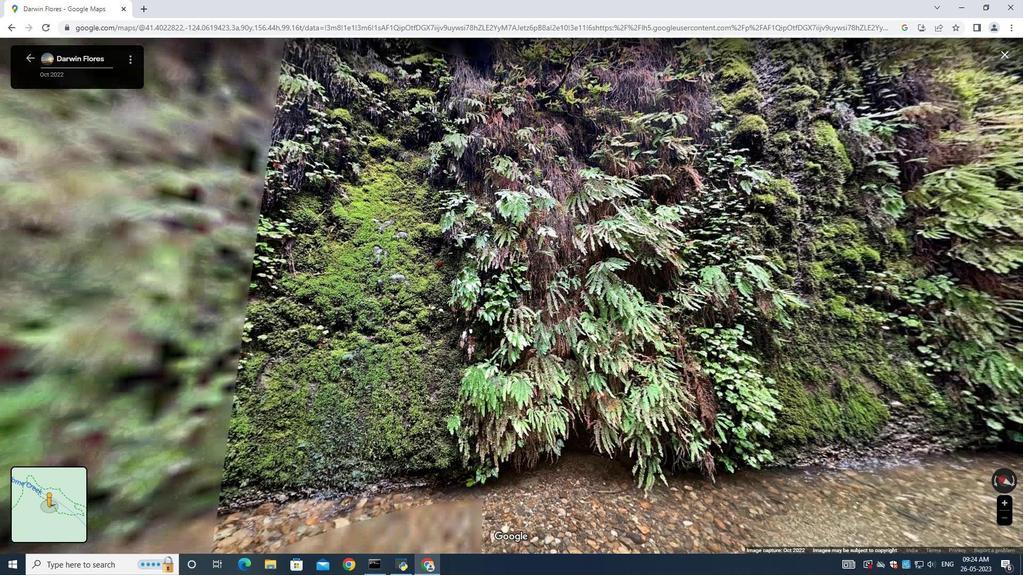 
Action: Mouse moved to (474, 277)
Screenshot: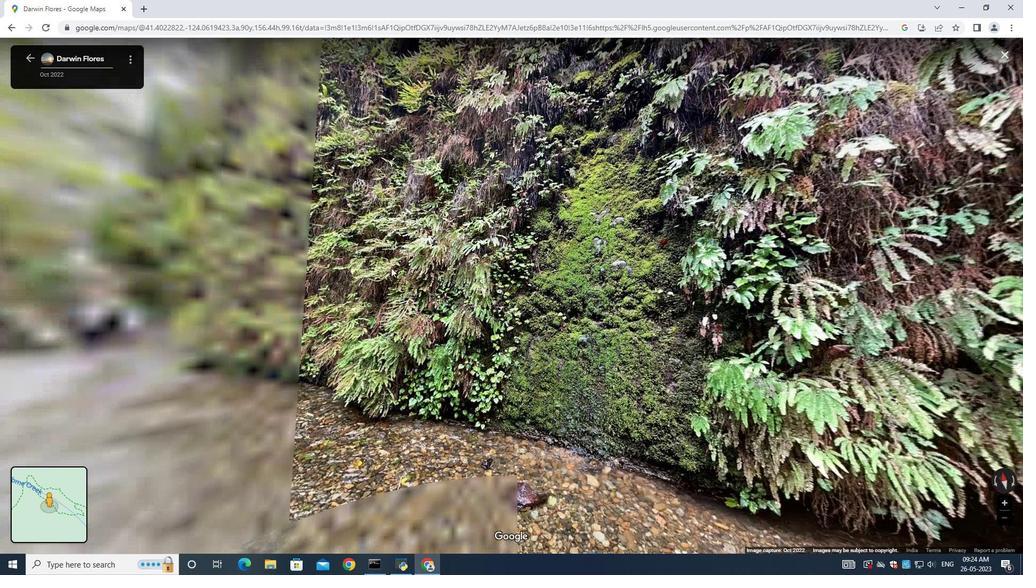 
Action: Mouse pressed left at (468, 277)
Screenshot: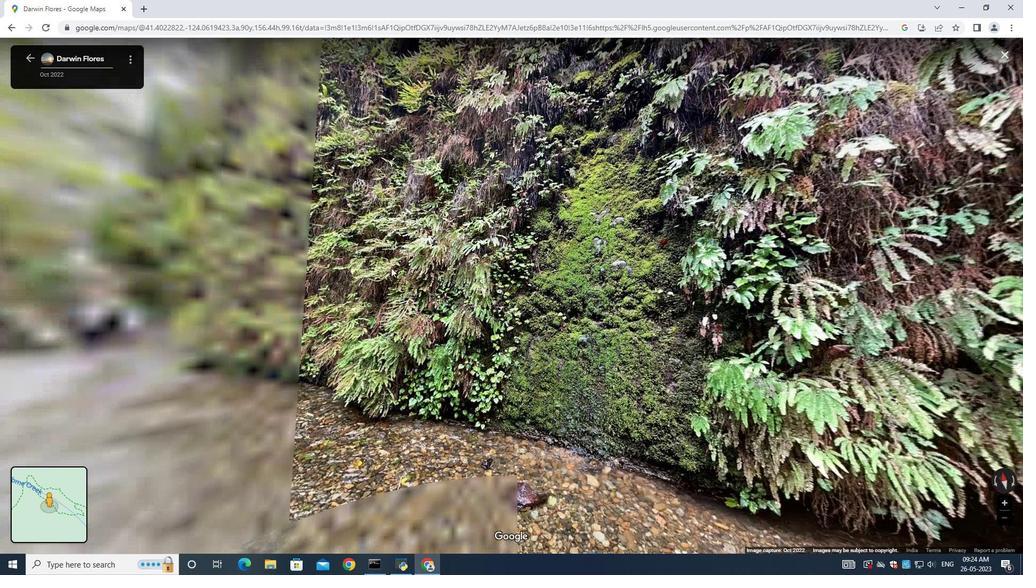 
Action: Mouse moved to (412, 272)
Screenshot: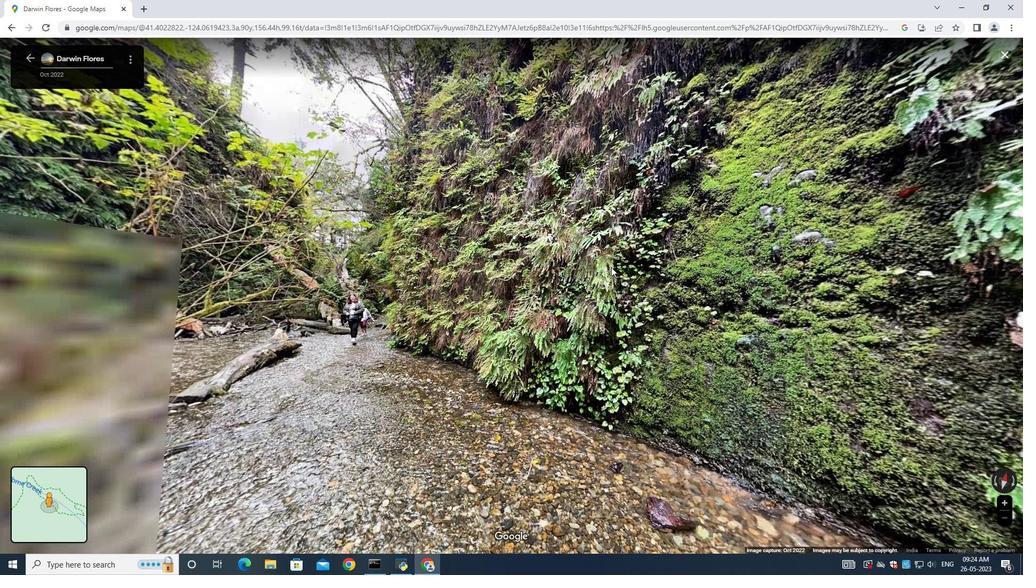 
Action: Mouse pressed left at (410, 271)
Screenshot: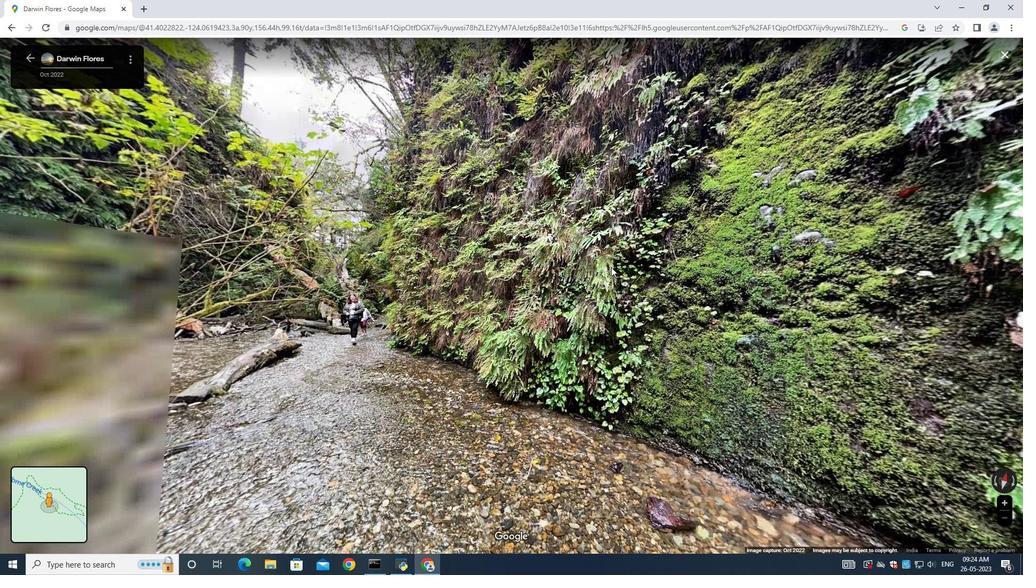 
Action: Mouse moved to (417, 269)
Screenshot: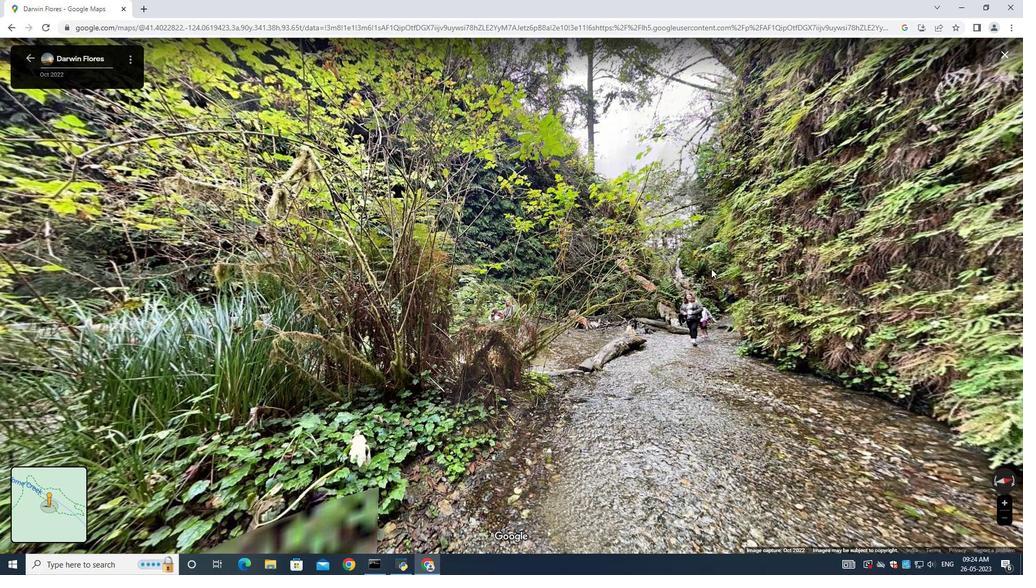 
Action: Mouse pressed left at (411, 268)
Screenshot: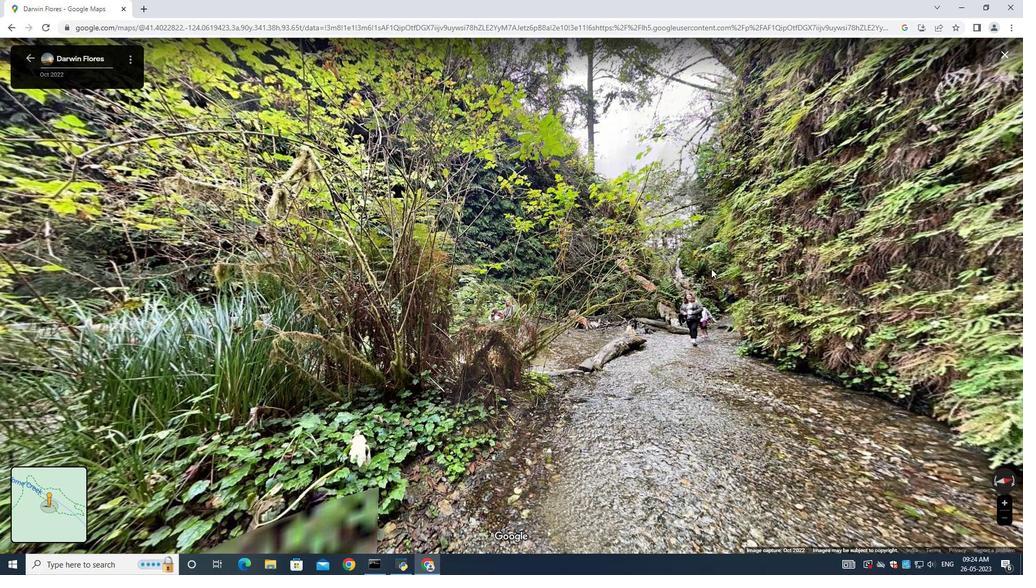 
Action: Mouse moved to (731, 312)
Screenshot: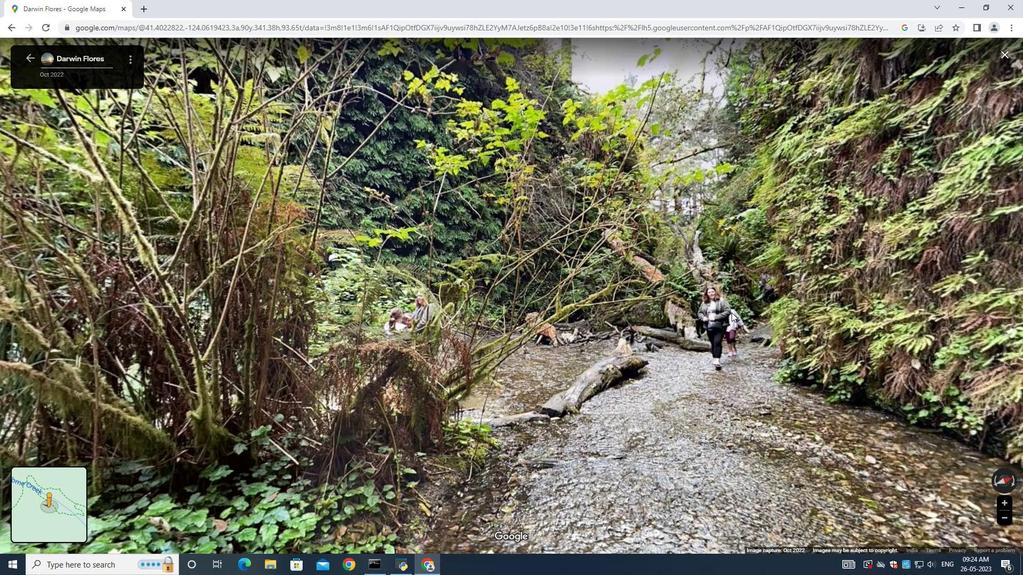 
Action: Mouse scrolled (731, 313) with delta (0, 0)
Screenshot: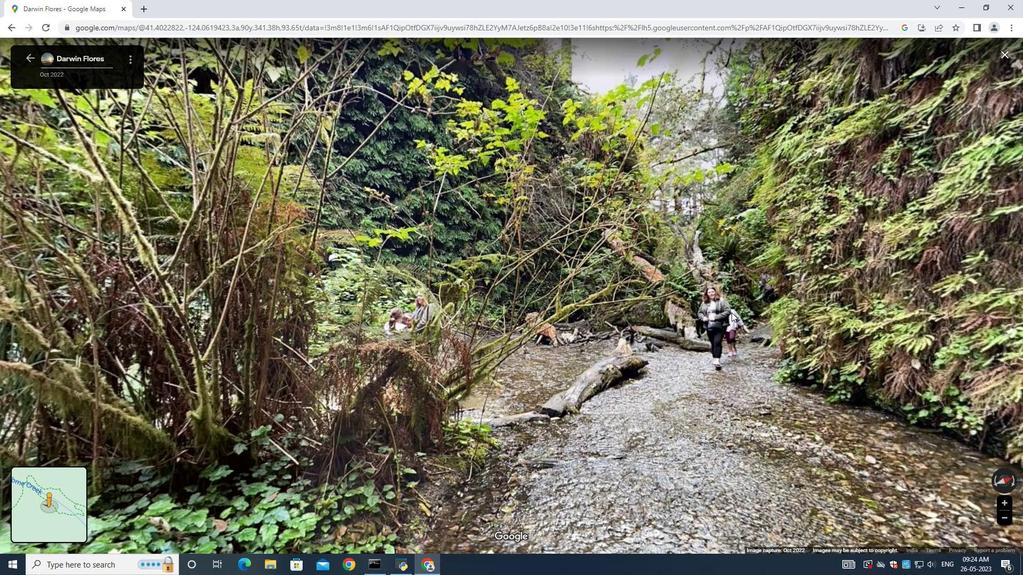 
Action: Mouse scrolled (731, 313) with delta (0, 0)
Screenshot: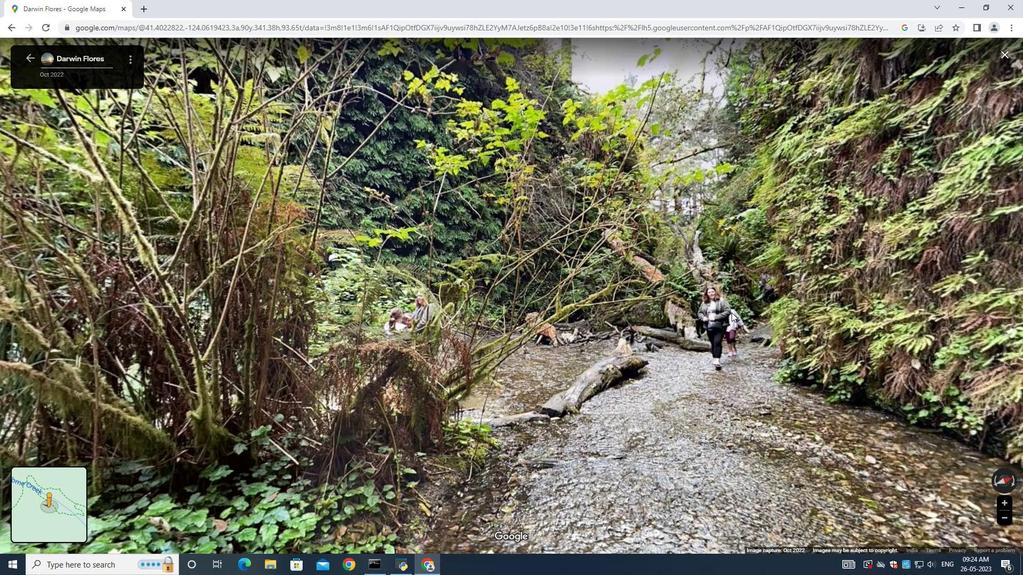 
Action: Mouse scrolled (731, 313) with delta (0, 0)
Screenshot: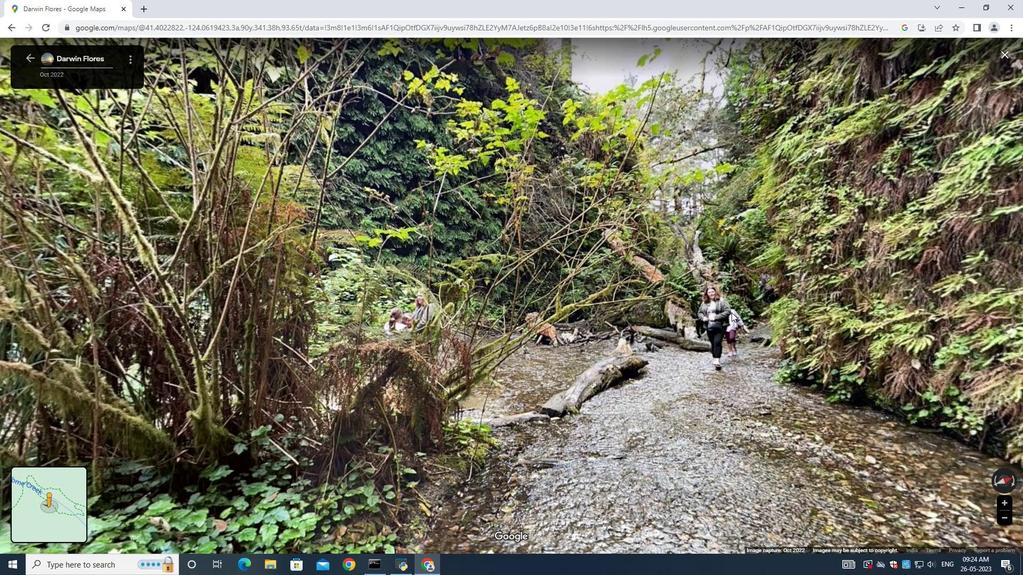 
Action: Mouse scrolled (731, 313) with delta (0, 0)
Screenshot: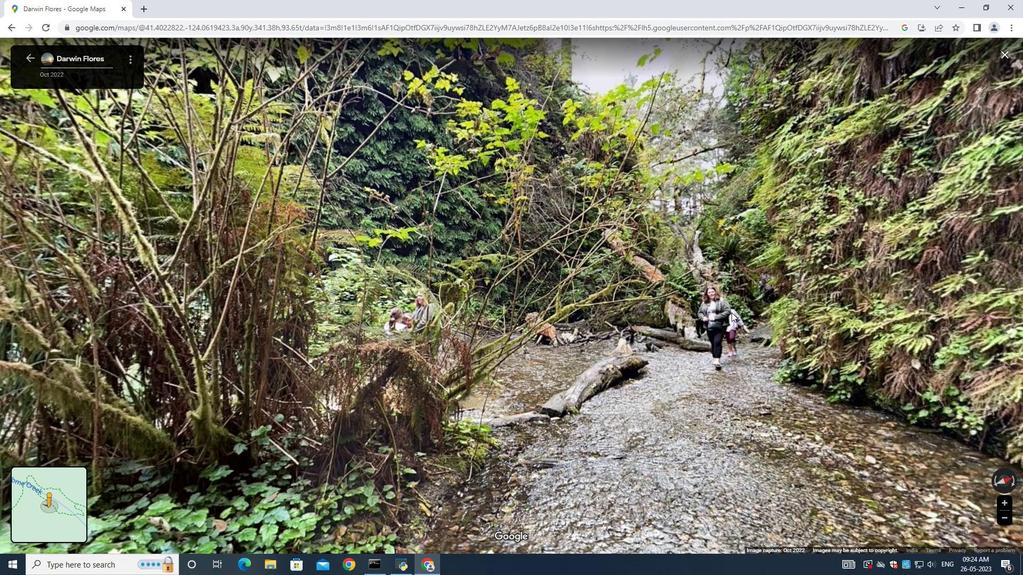 
Action: Mouse scrolled (731, 313) with delta (0, 0)
Screenshot: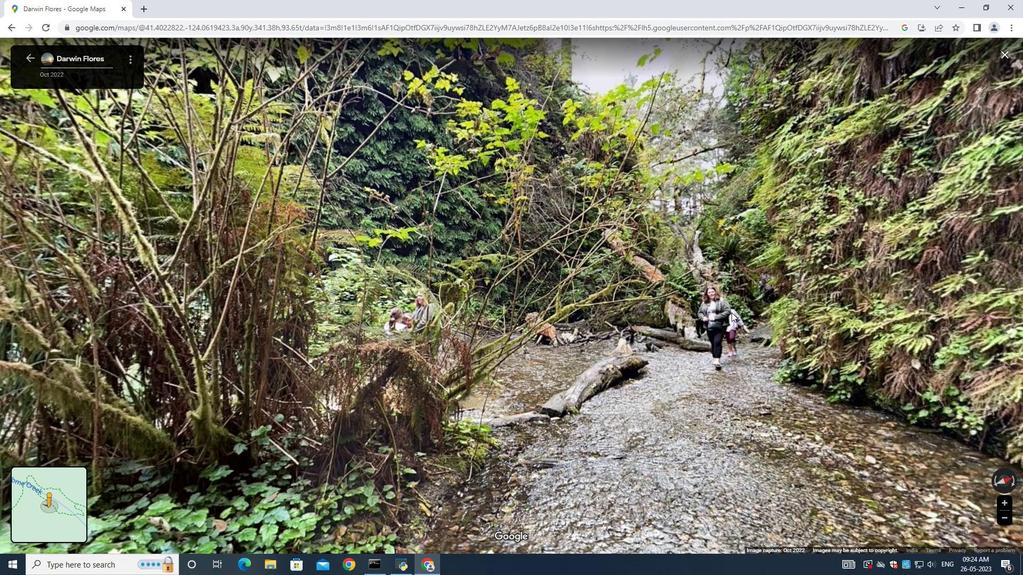 
Action: Mouse scrolled (731, 313) with delta (0, 0)
Screenshot: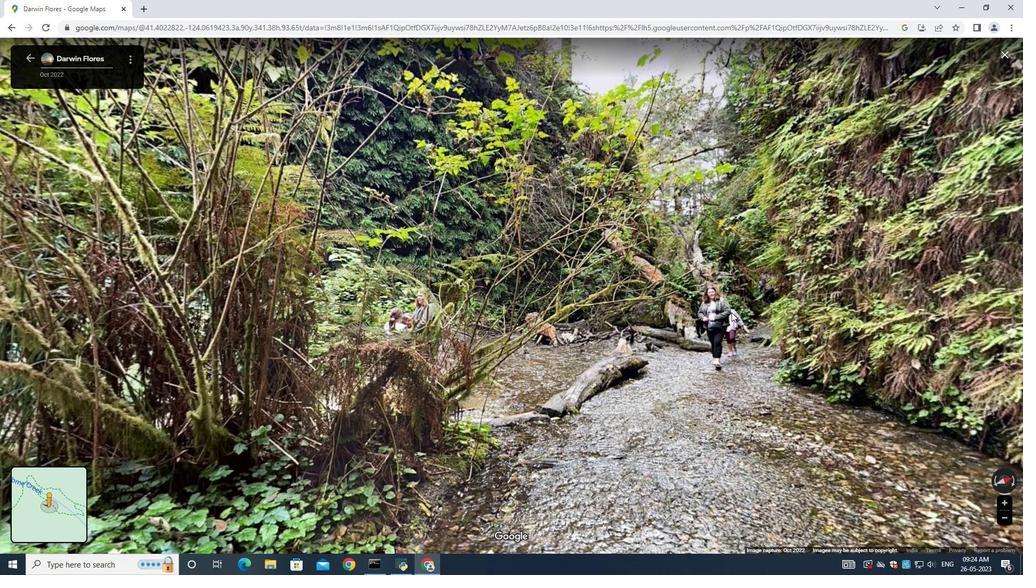 
Action: Mouse scrolled (731, 313) with delta (0, 0)
Screenshot: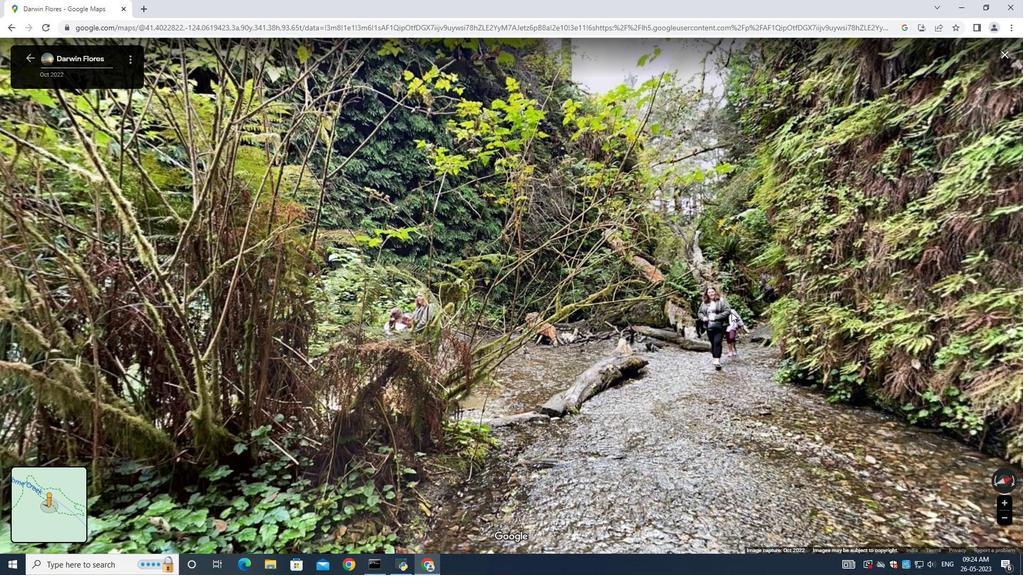 
Action: Mouse scrolled (731, 312) with delta (0, 0)
Screenshot: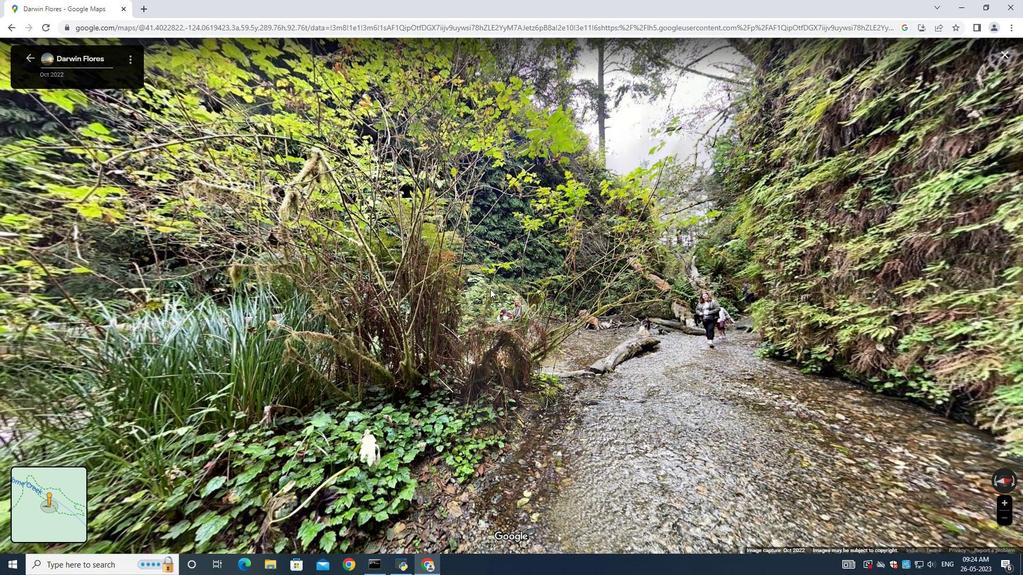 
Action: Mouse scrolled (731, 312) with delta (0, 0)
Screenshot: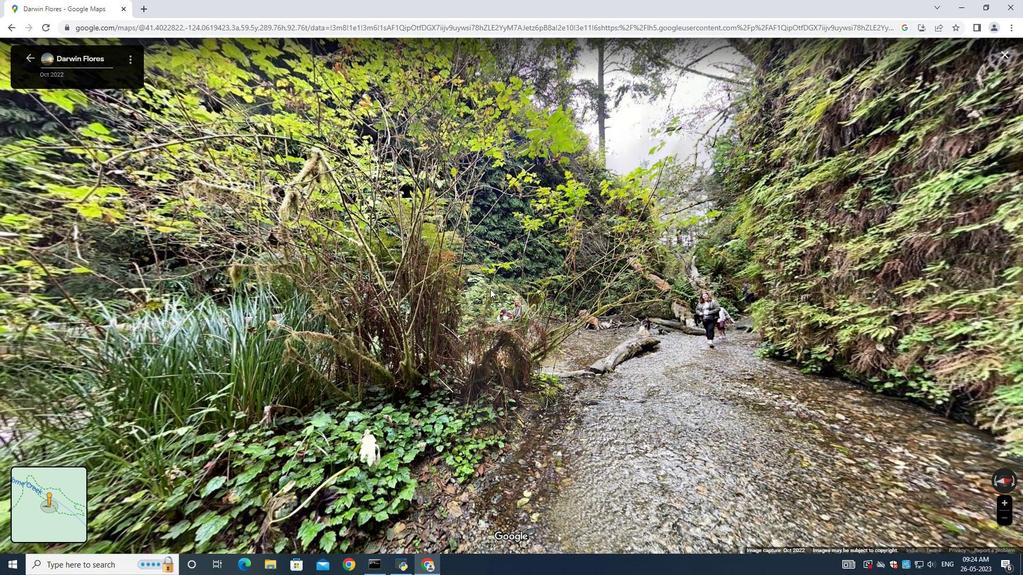 
Action: Mouse scrolled (731, 312) with delta (0, 0)
Screenshot: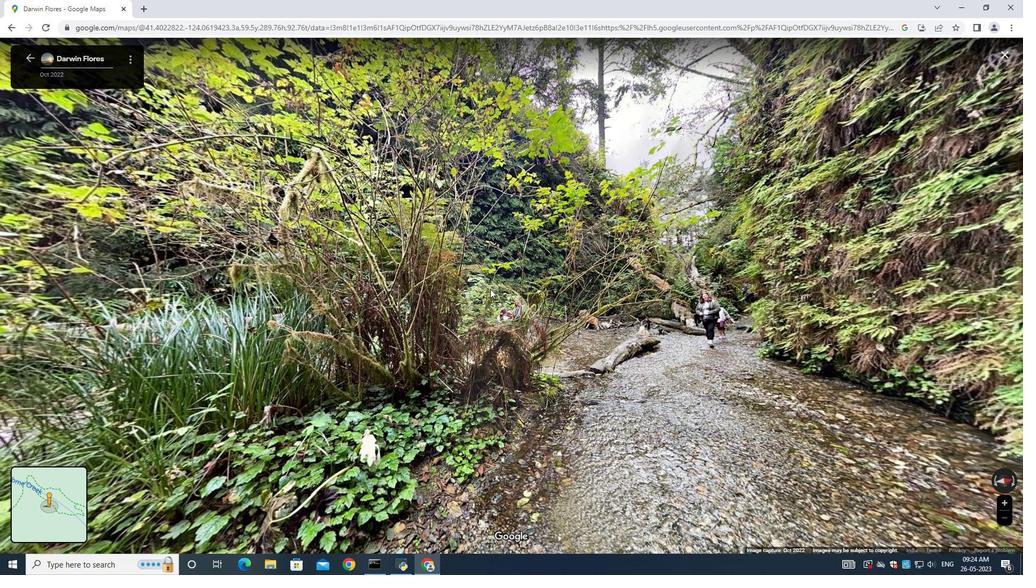 
Action: Mouse scrolled (731, 312) with delta (0, 0)
Screenshot: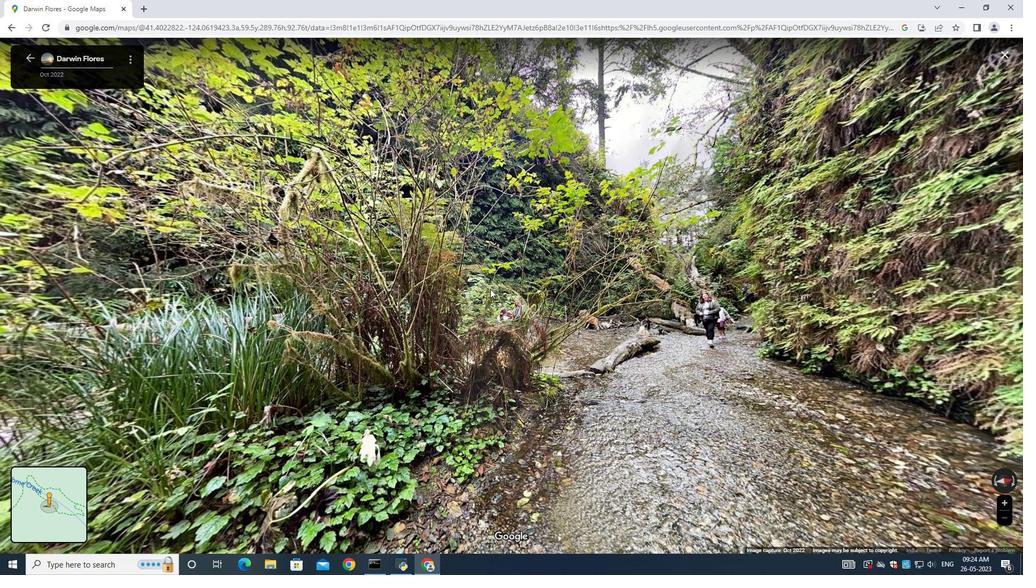 
Action: Mouse scrolled (731, 312) with delta (0, 0)
Screenshot: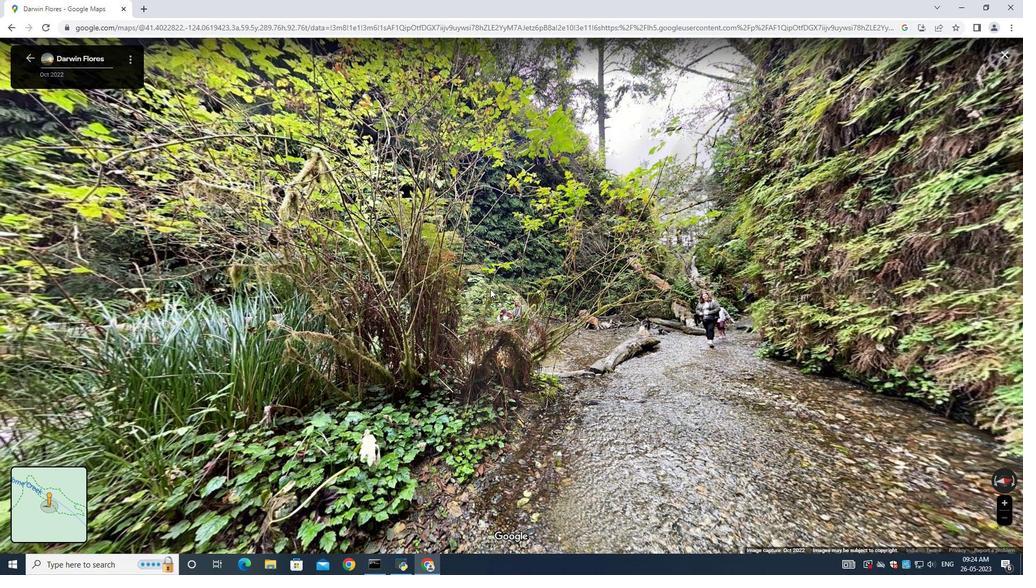 
Action: Mouse scrolled (731, 312) with delta (0, 0)
Screenshot: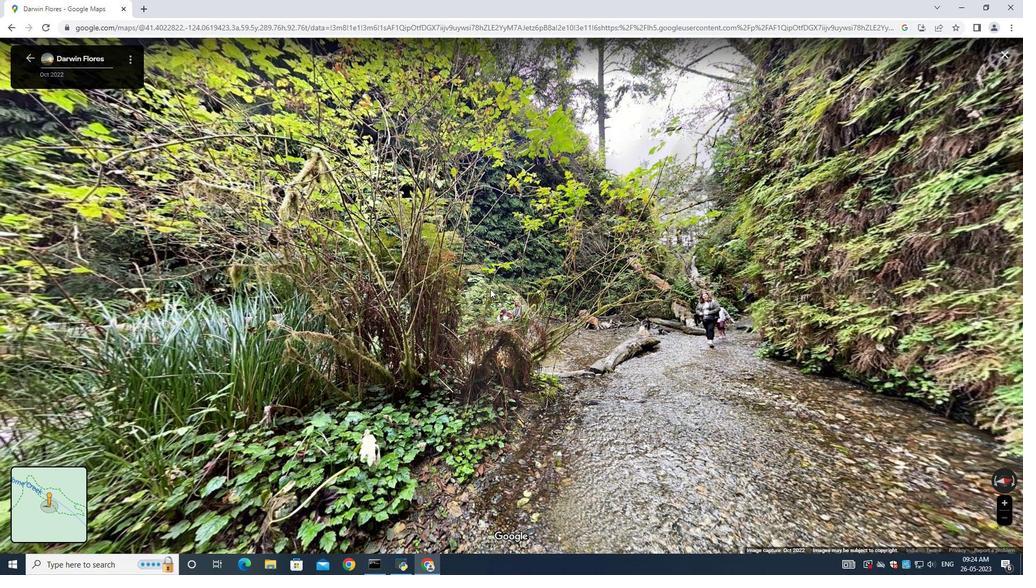 
Action: Mouse scrolled (731, 312) with delta (0, 0)
Screenshot: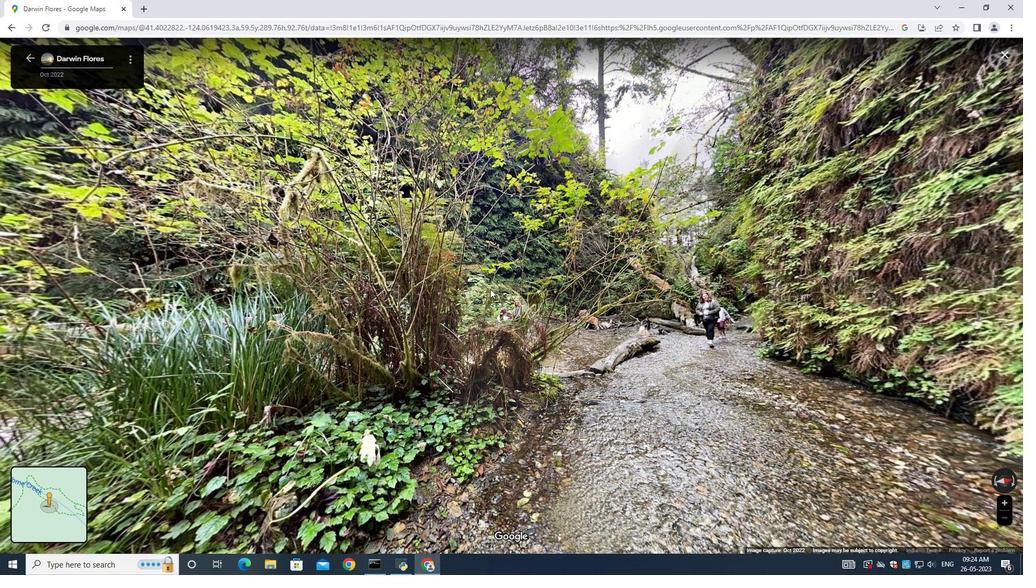 
Action: Mouse scrolled (731, 312) with delta (0, 0)
Screenshot: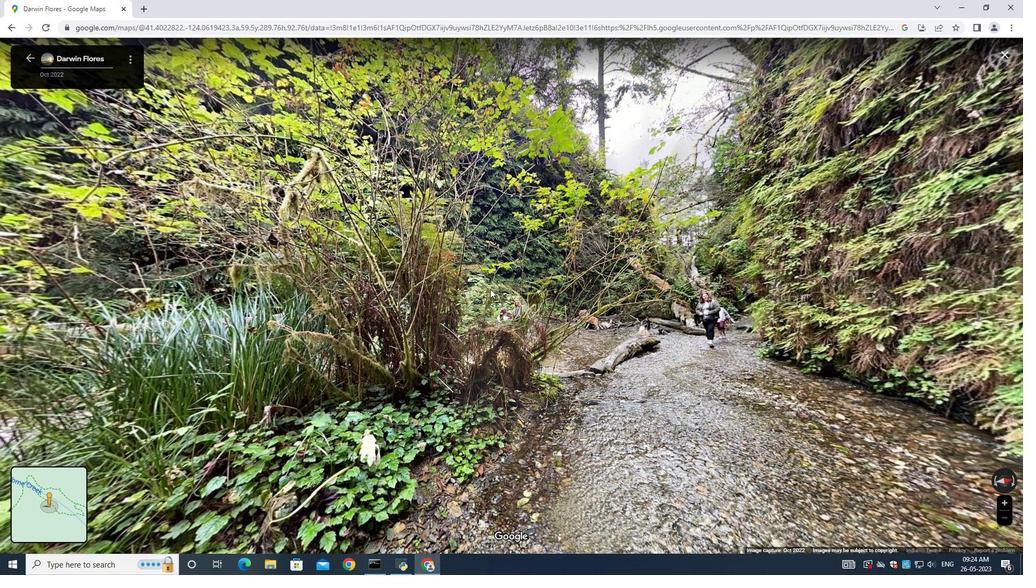 
Action: Mouse moved to (547, 296)
Screenshot: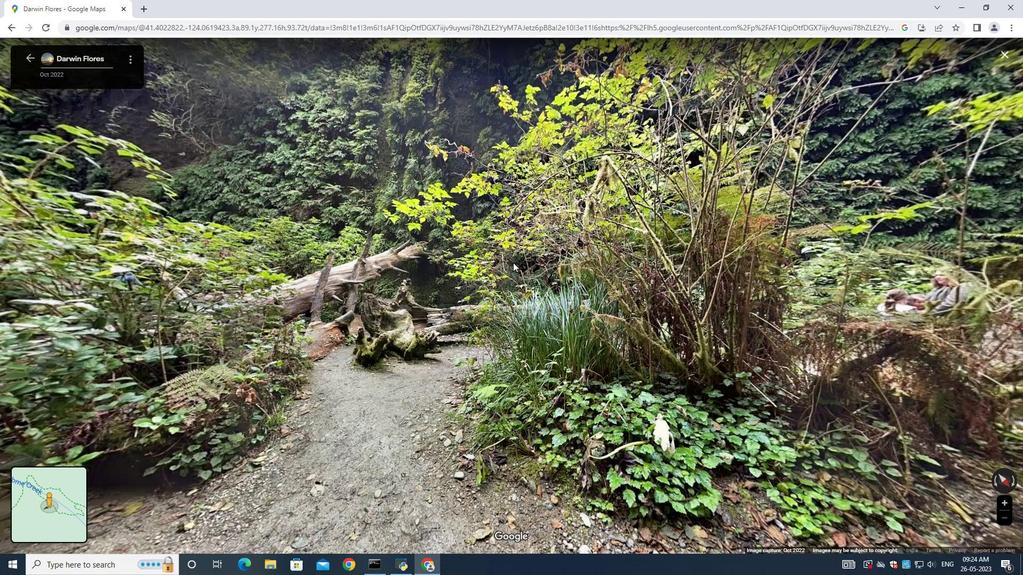 
Action: Mouse pressed left at (494, 289)
Screenshot: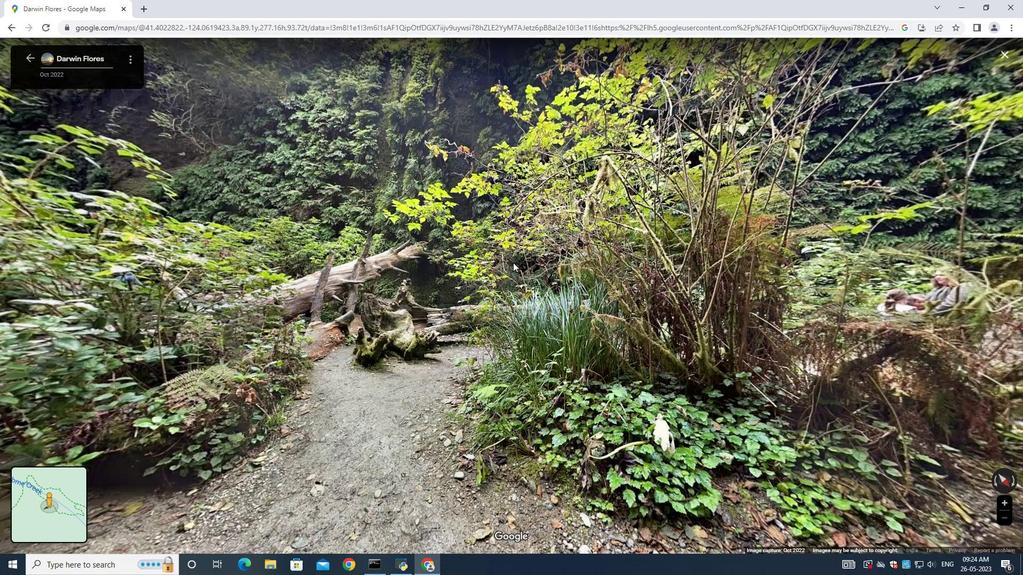 
Action: Mouse moved to (591, 260)
Screenshot: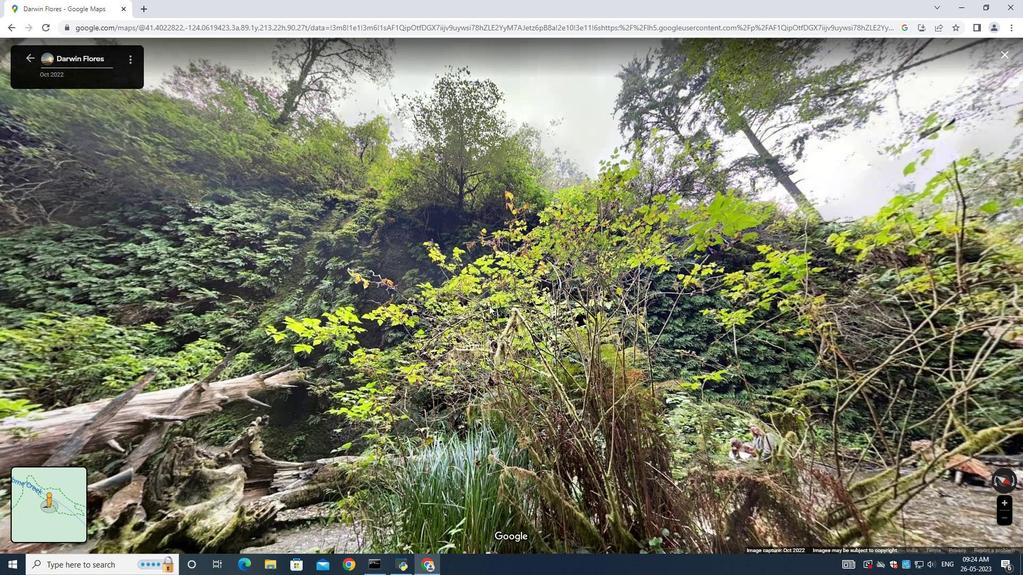 
Action: Mouse pressed left at (591, 260)
Screenshot: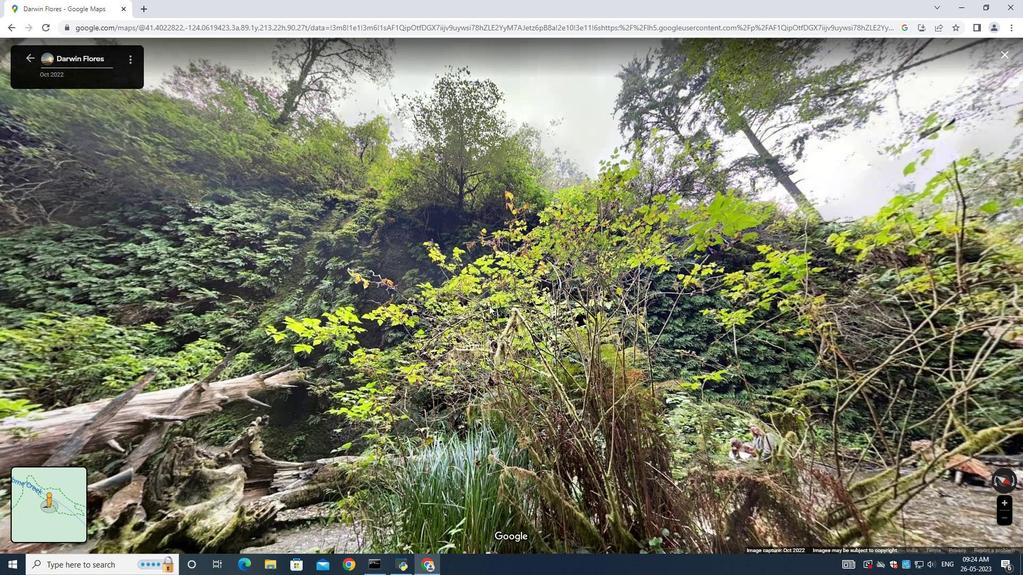 
Action: Mouse moved to (501, 277)
Screenshot: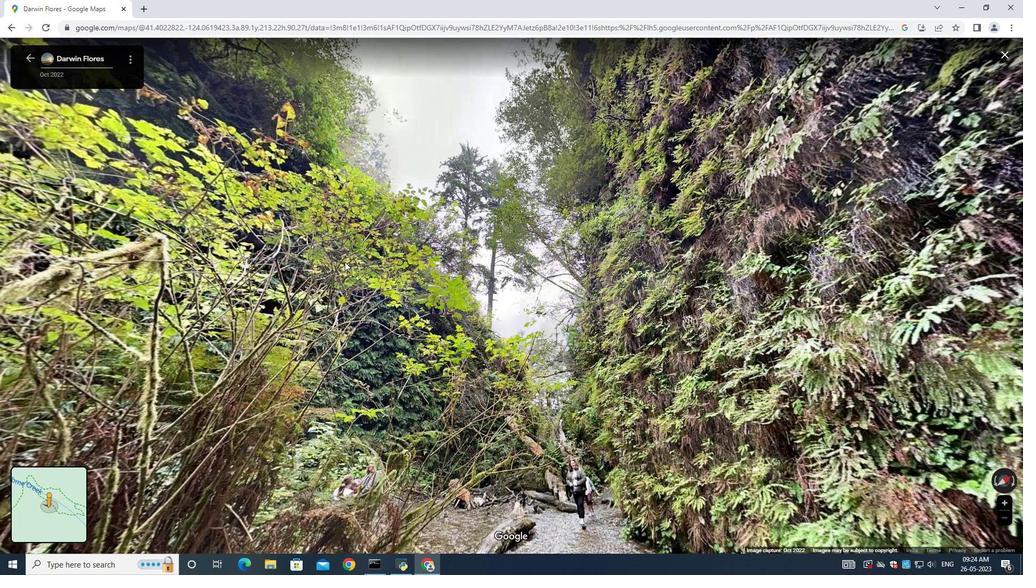 
Action: Mouse pressed left at (501, 277)
Screenshot: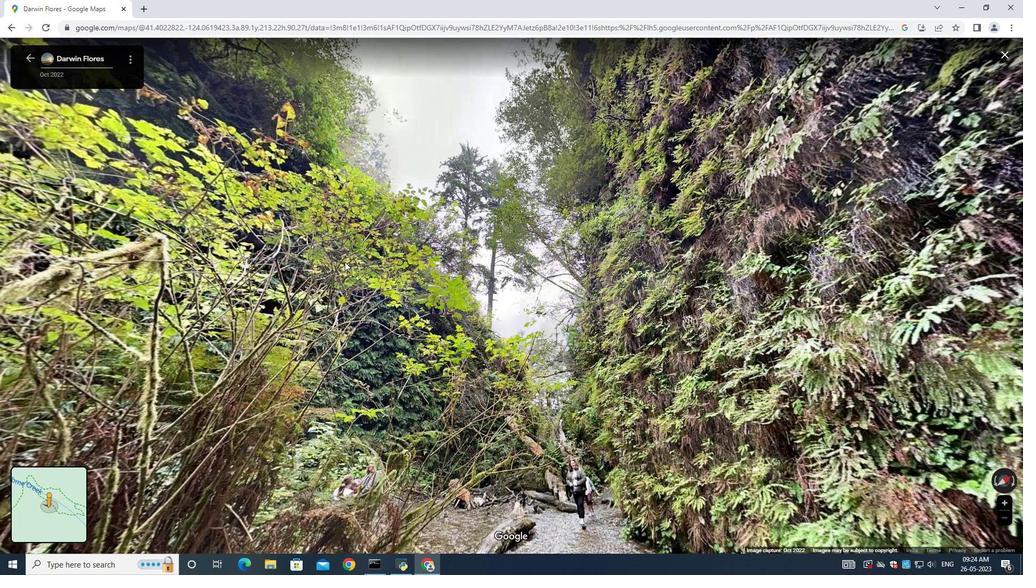 
Action: Mouse moved to (402, 273)
Screenshot: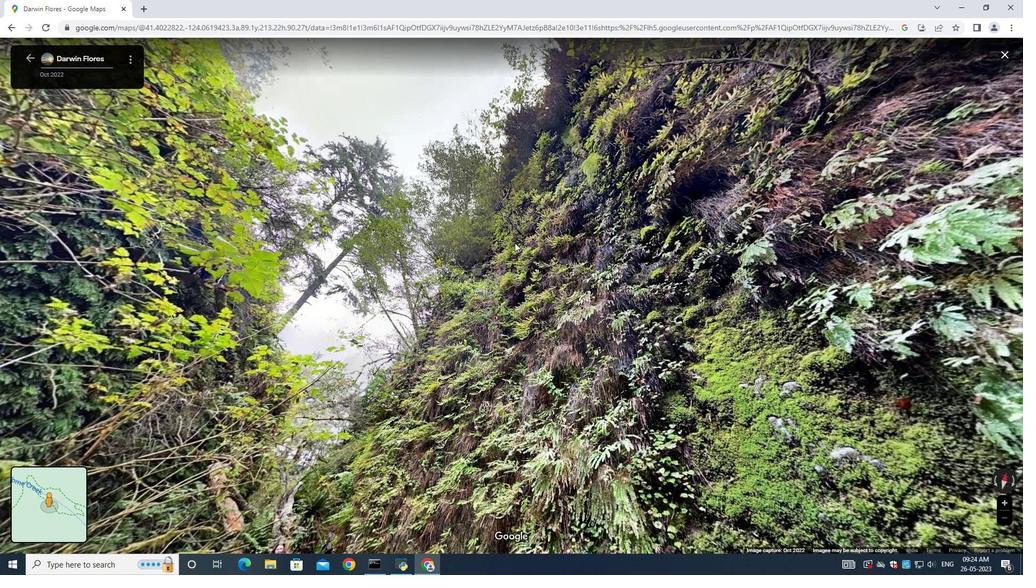 
Action: Mouse pressed left at (417, 270)
Screenshot: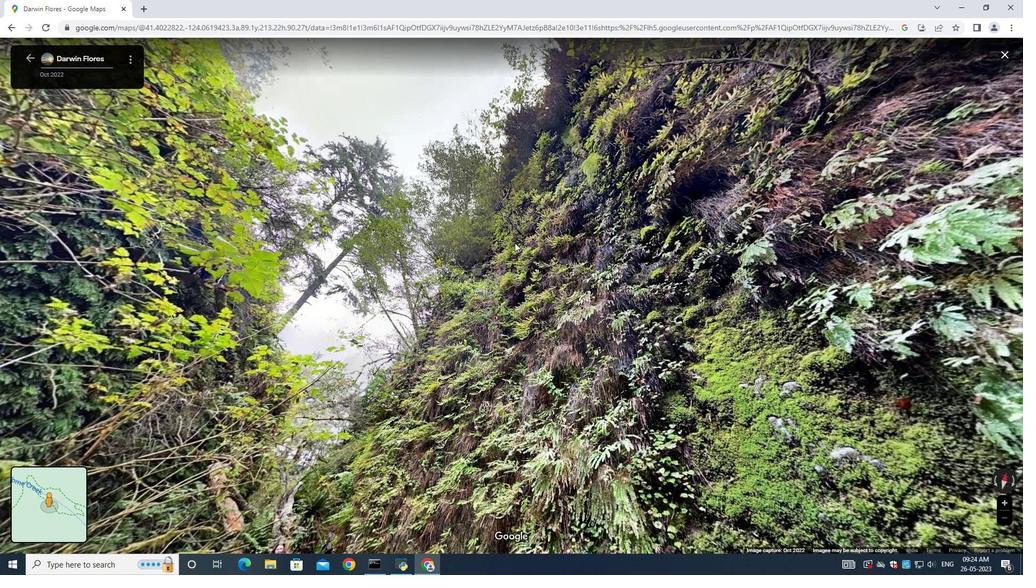 
Action: Mouse moved to (518, 249)
Screenshot: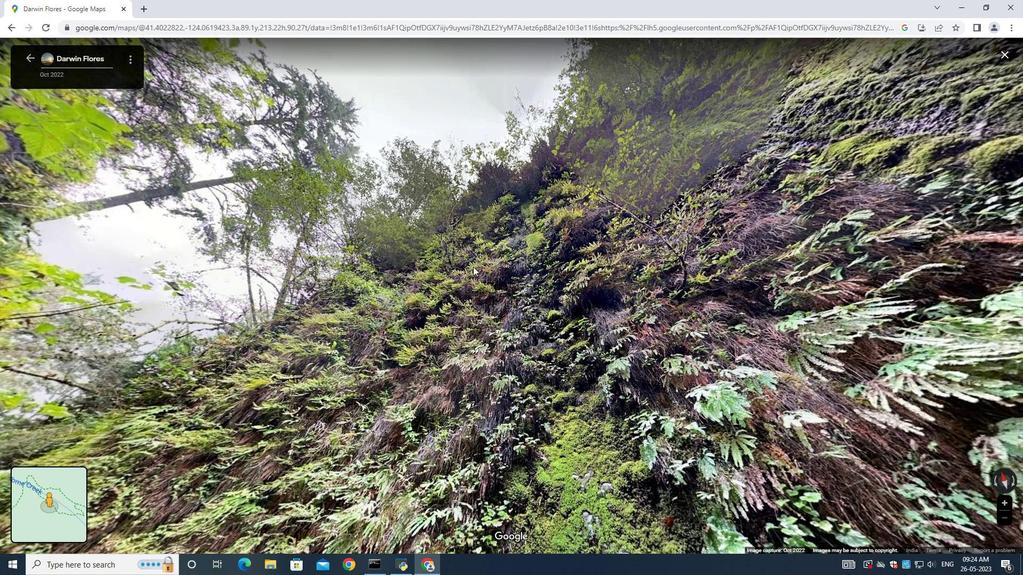 
Action: Mouse pressed left at (518, 249)
Screenshot: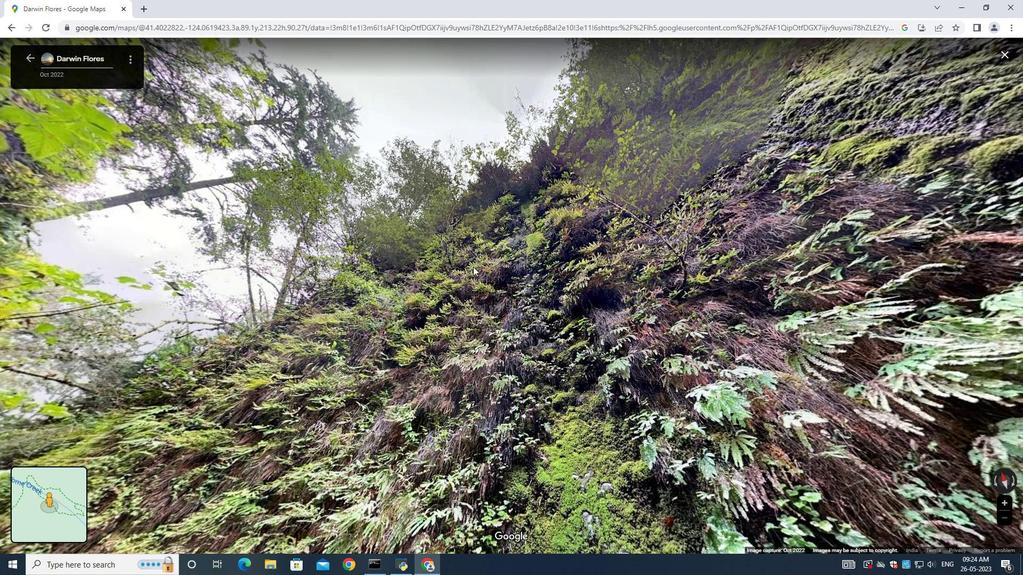 
Action: Mouse moved to (591, 249)
Screenshot: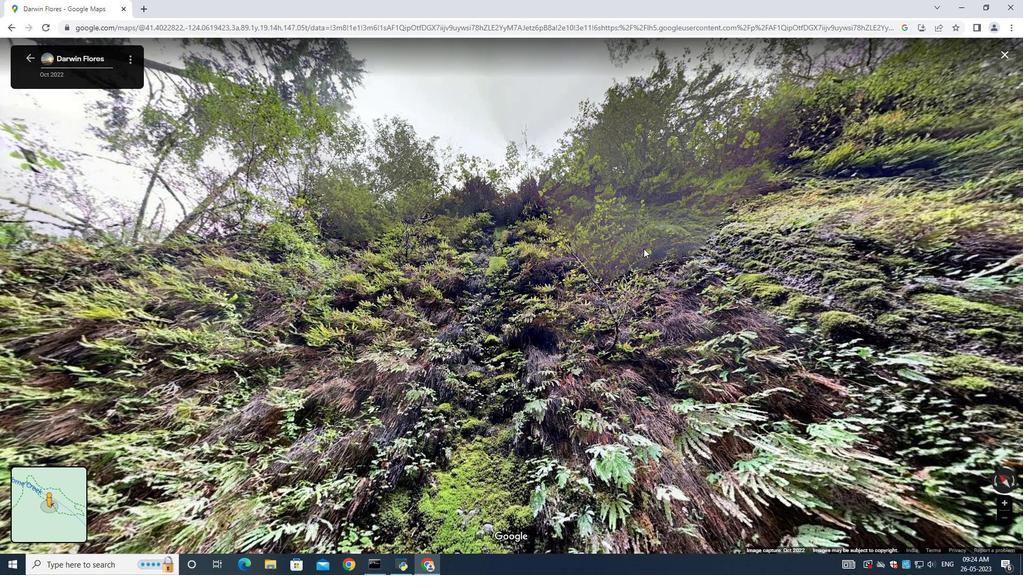 
Action: Mouse pressed left at (591, 249)
Screenshot: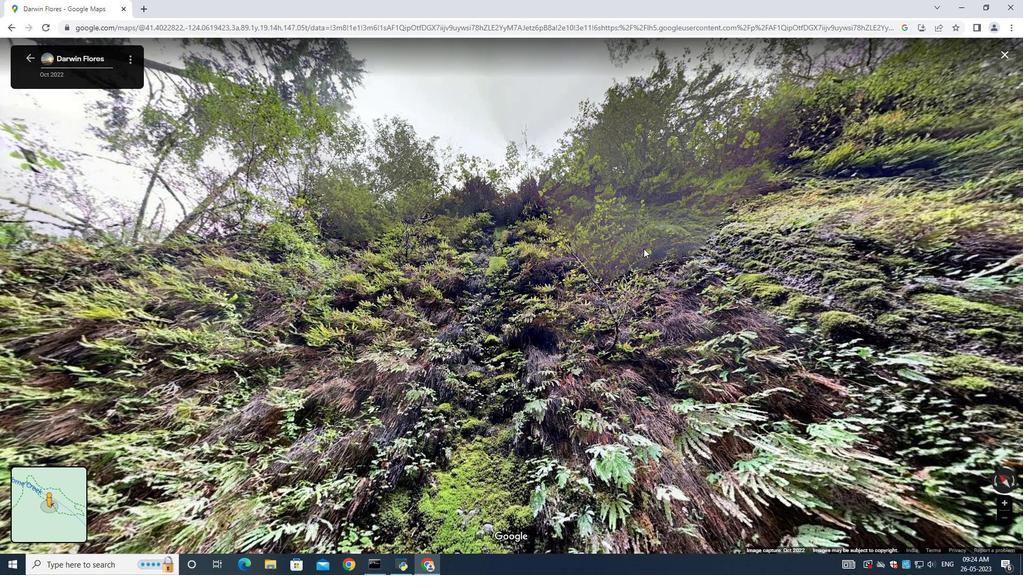 
Action: Mouse moved to (623, 250)
Screenshot: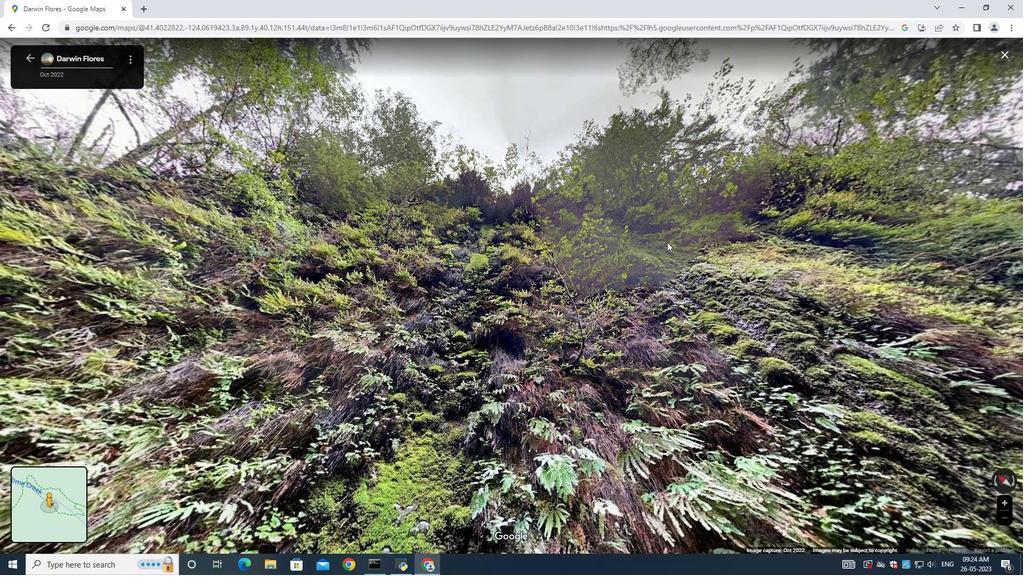 
Action: Mouse pressed left at (623, 250)
Screenshot: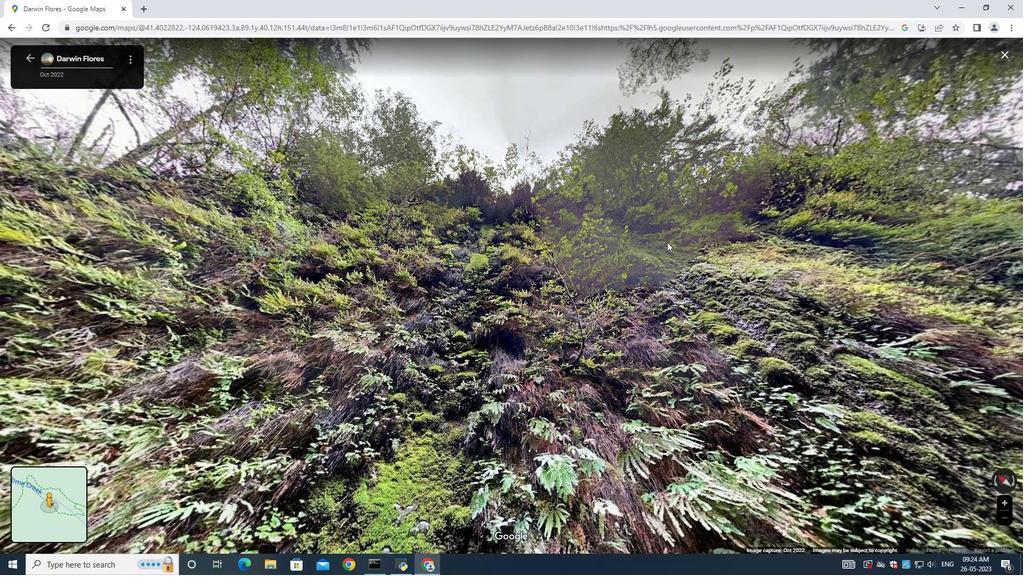 
Action: Mouse moved to (670, 244)
Screenshot: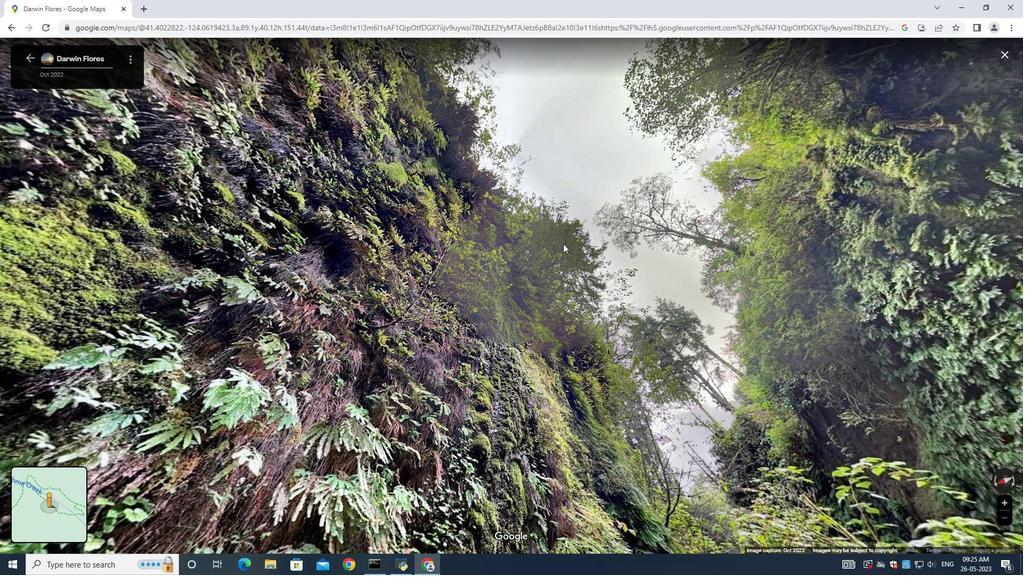 
Action: Mouse pressed left at (670, 244)
Screenshot: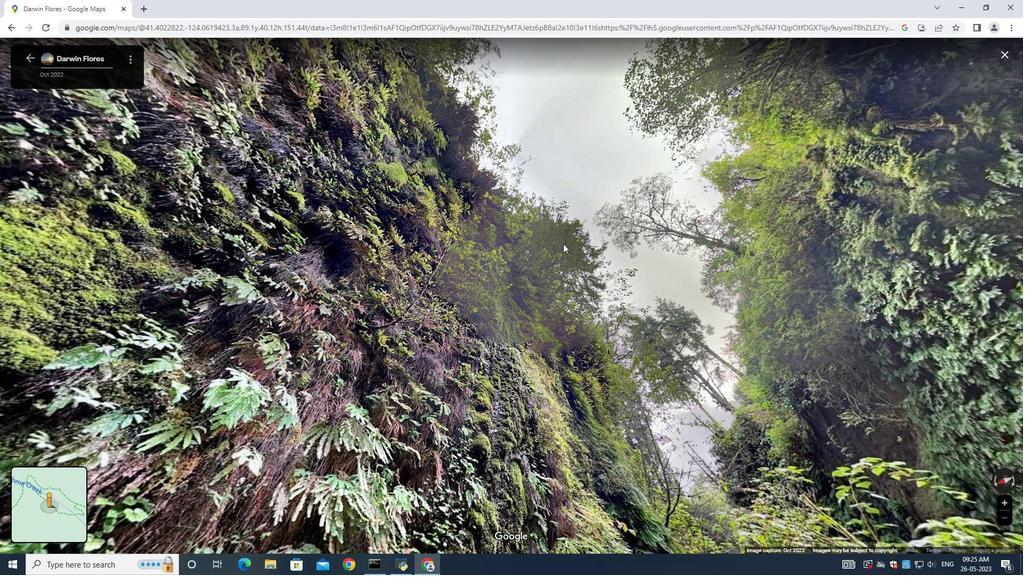 
Action: Mouse moved to (563, 253)
Screenshot: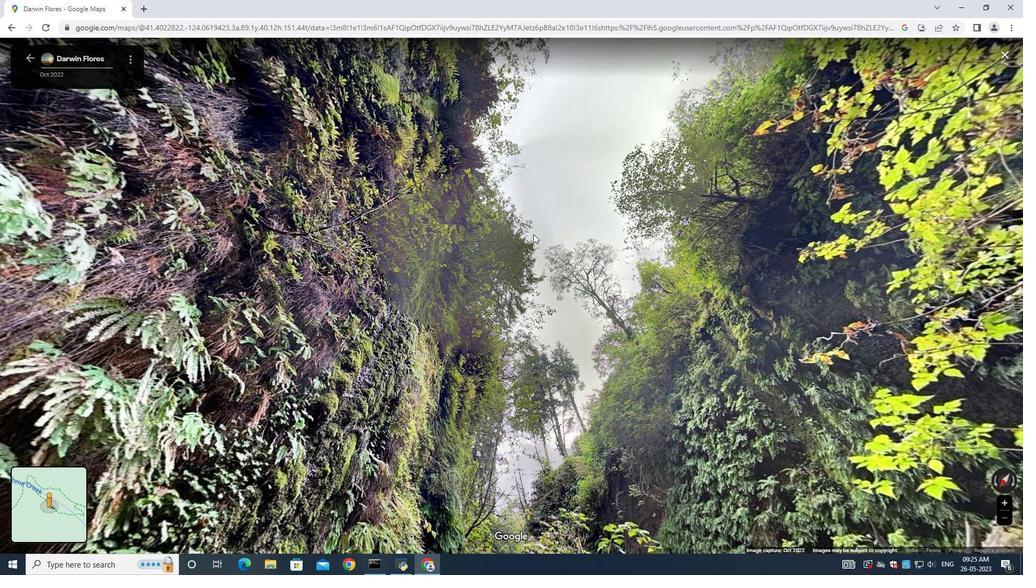 
Action: Mouse pressed left at (570, 250)
Screenshot: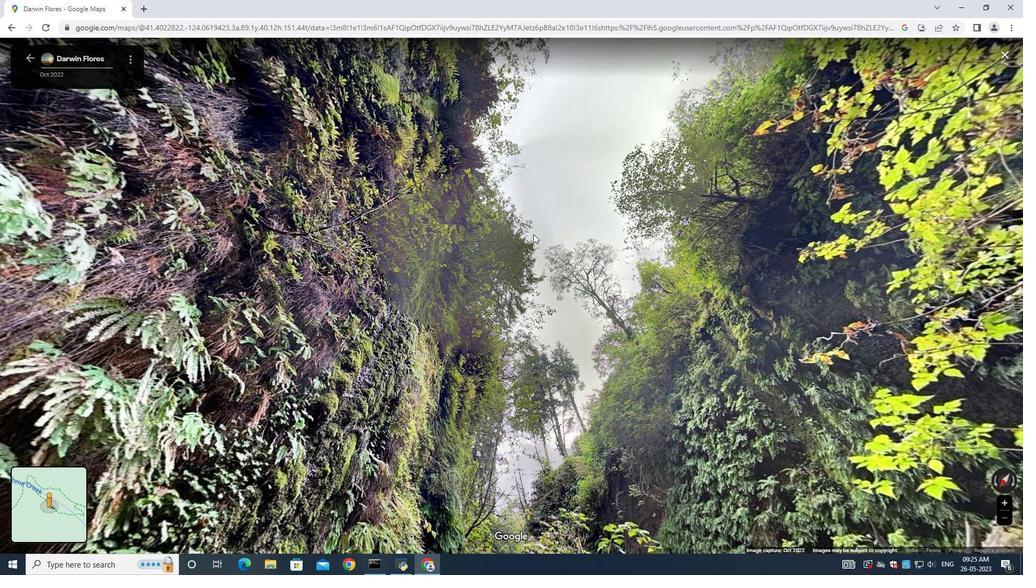 
Action: Mouse moved to (536, 239)
Screenshot: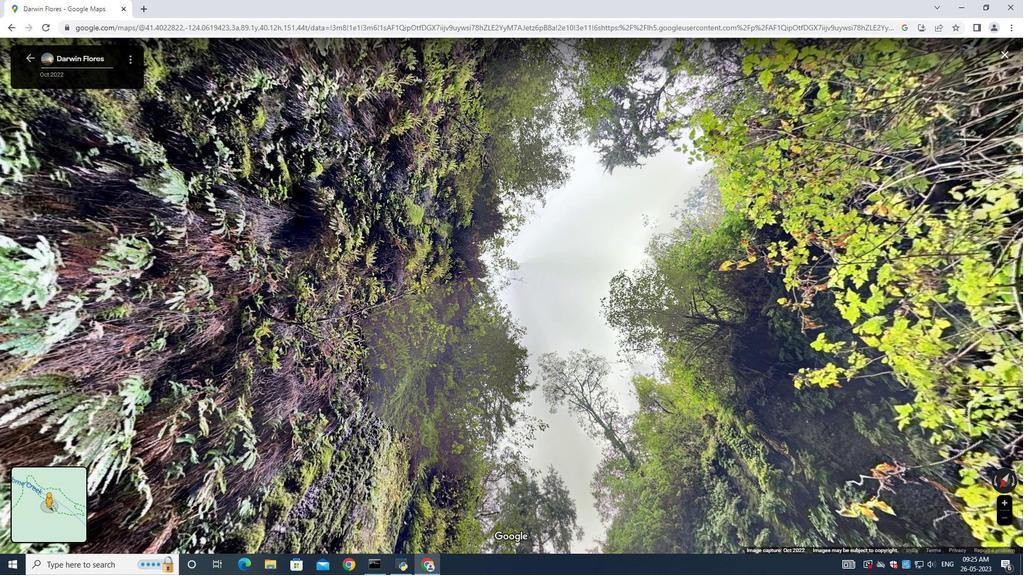 
Action: Mouse pressed left at (536, 238)
Screenshot: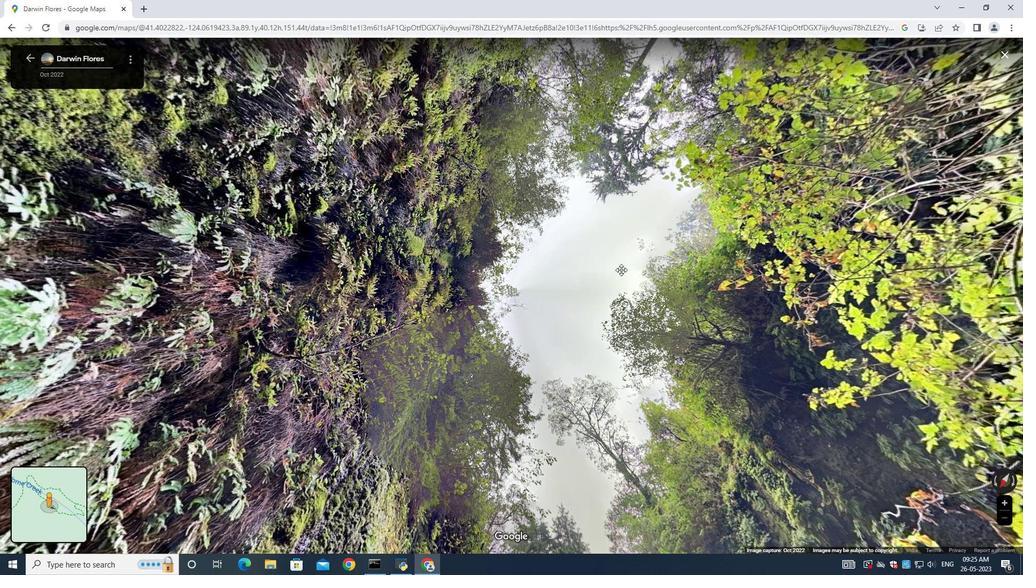 
Action: Mouse moved to (642, 226)
Screenshot: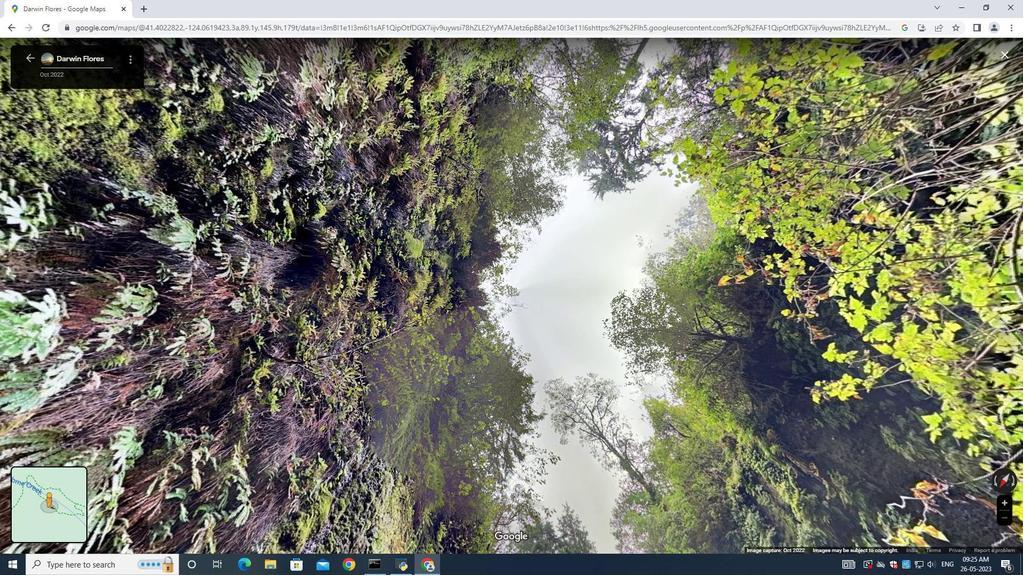 
Action: Mouse pressed left at (642, 226)
Screenshot: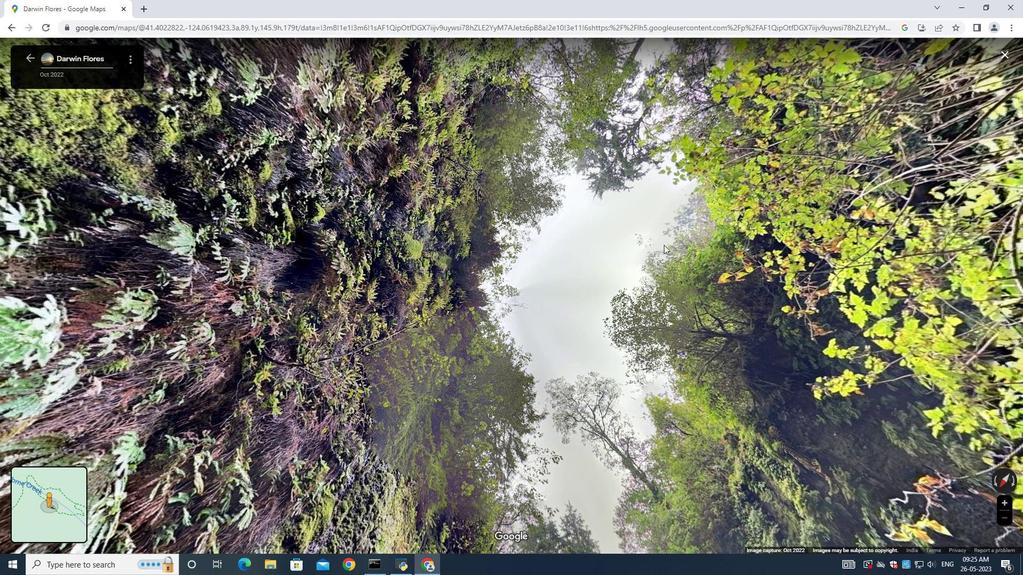 
Action: Mouse moved to (622, 344)
Screenshot: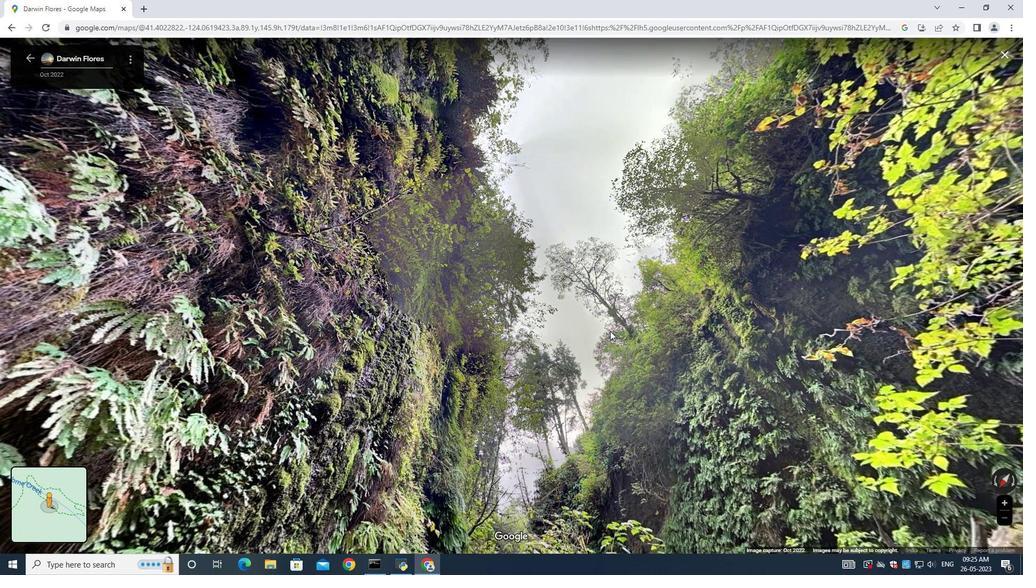 
Action: Mouse pressed left at (622, 344)
Screenshot: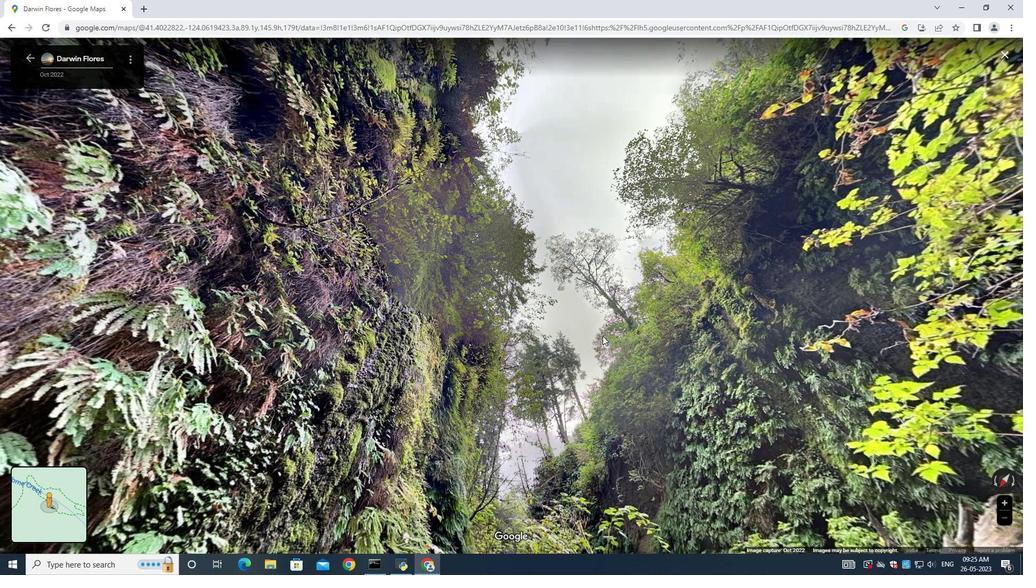 
Action: Mouse moved to (596, 310)
Screenshot: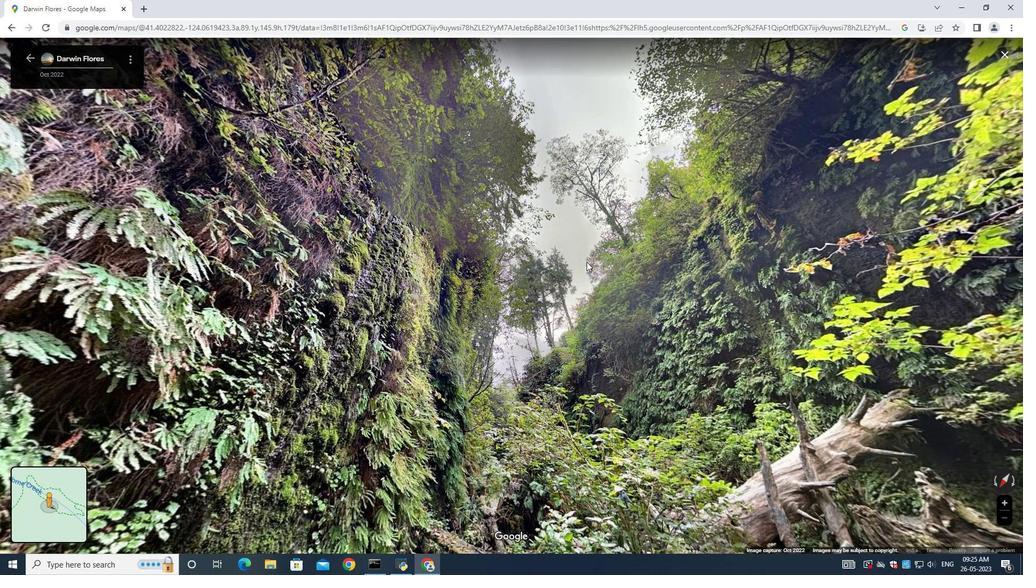 
Action: Mouse pressed left at (596, 314)
Screenshot: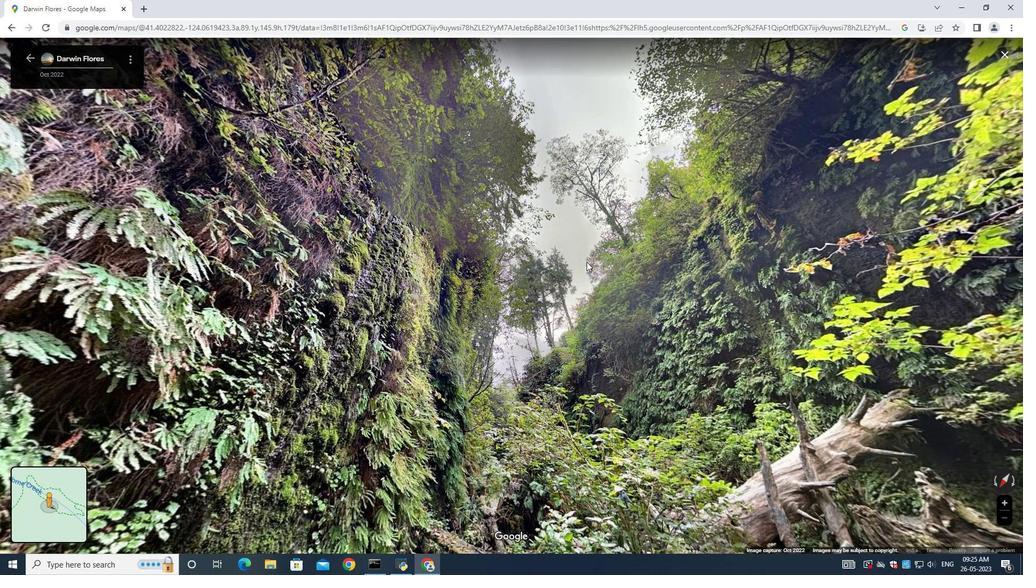 
Action: Mouse moved to (582, 306)
Screenshot: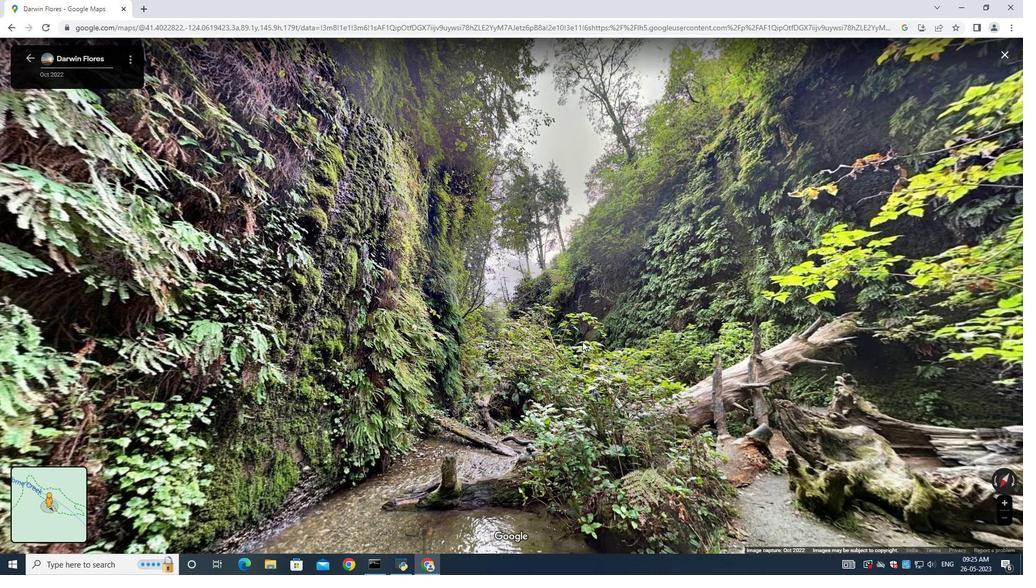 
Action: Mouse pressed left at (582, 306)
Screenshot: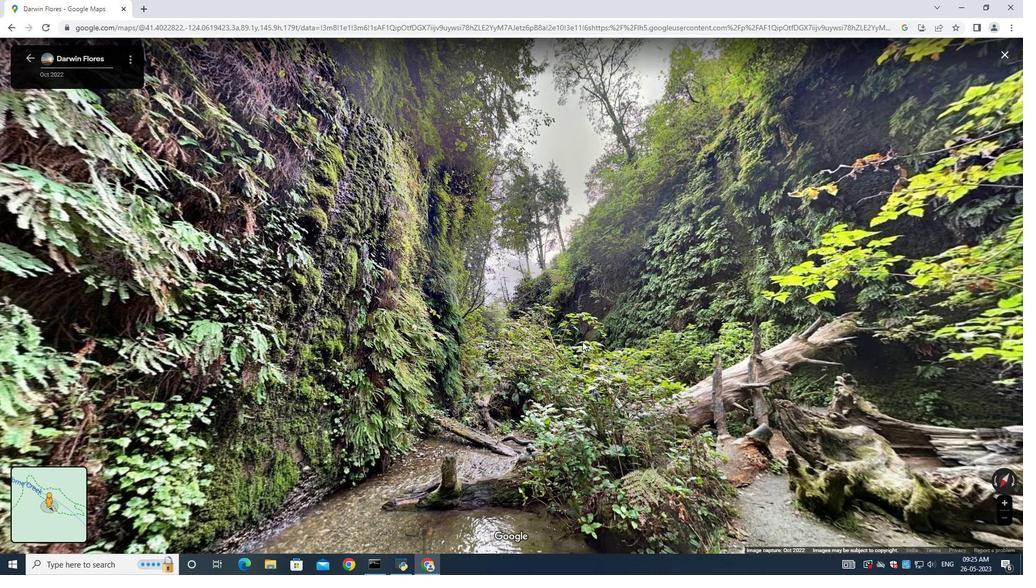 
Action: Mouse moved to (582, 342)
Screenshot: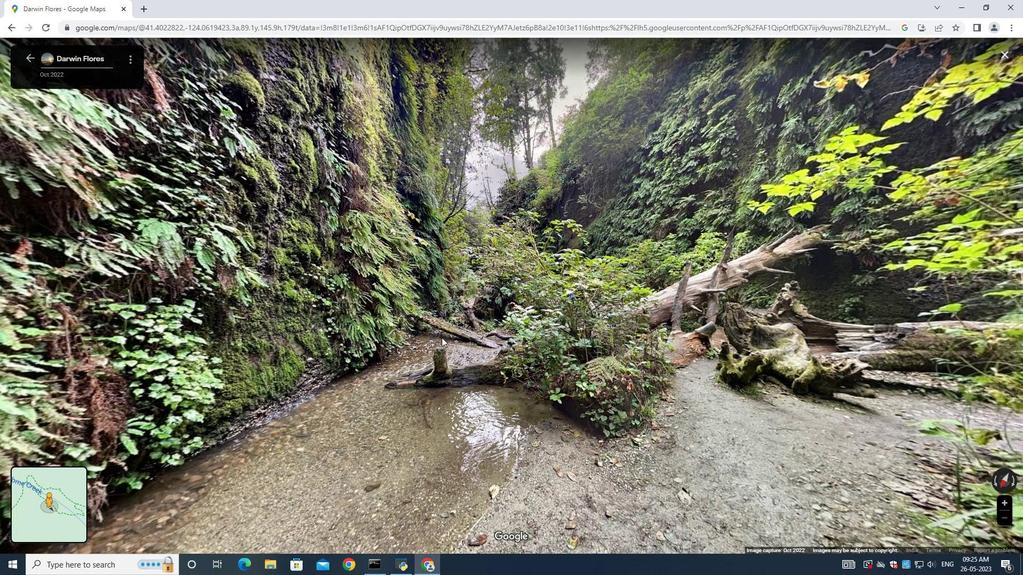 
Action: Mouse pressed left at (582, 342)
Screenshot: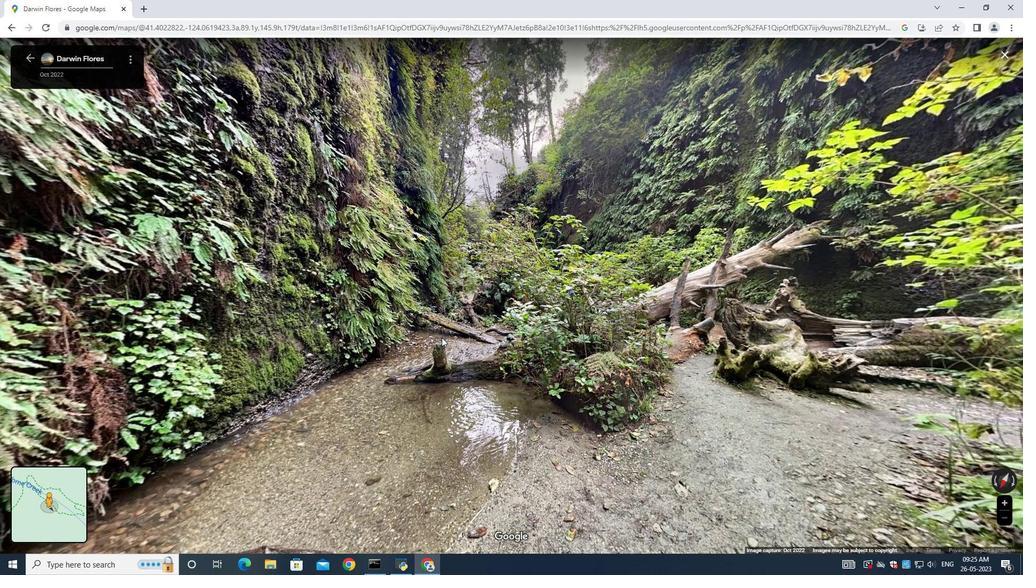 
Action: Mouse moved to (441, 387)
Screenshot: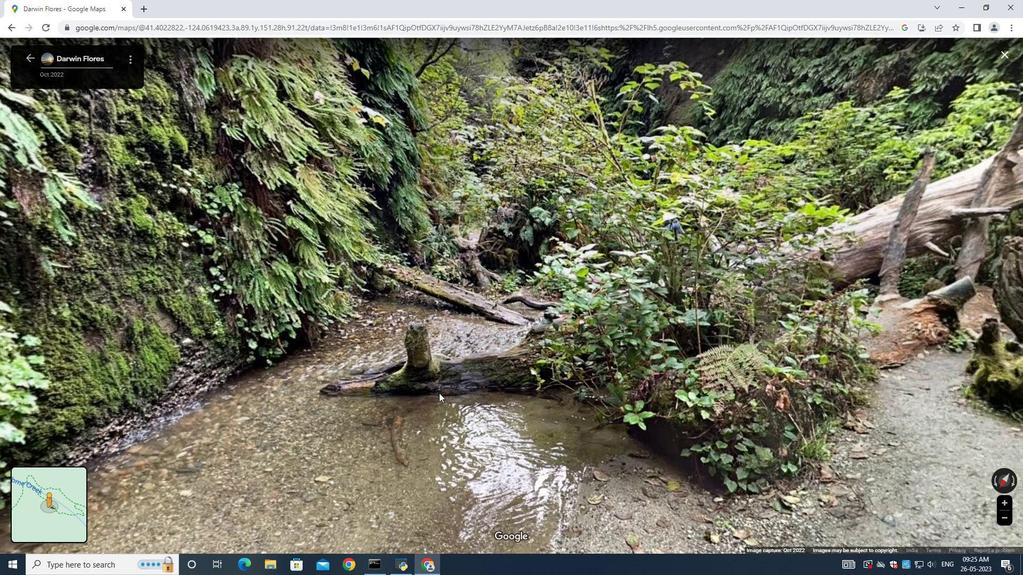 
Action: Mouse scrolled (441, 388) with delta (0, 0)
Screenshot: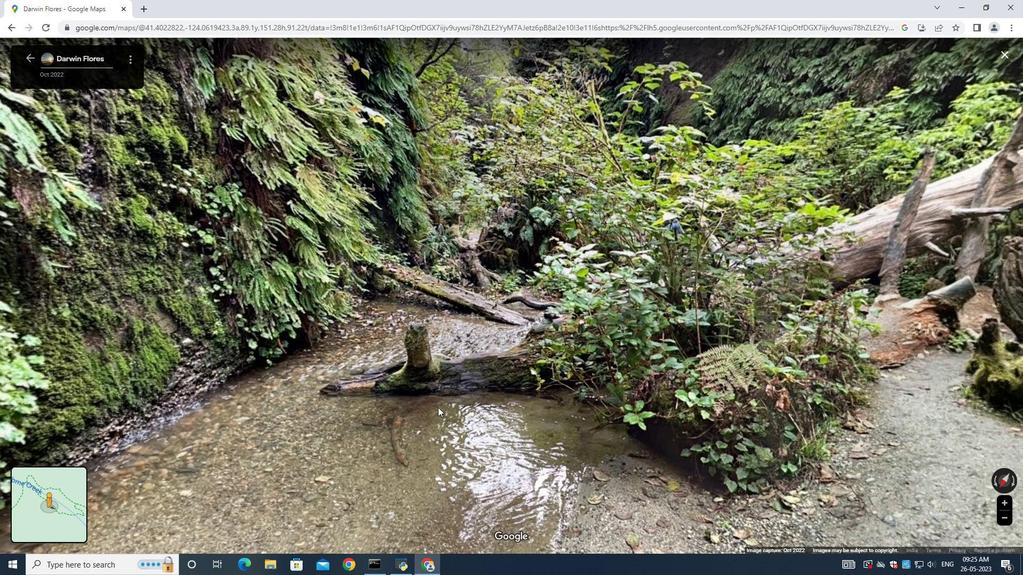 
Action: Mouse scrolled (441, 388) with delta (0, 0)
Screenshot: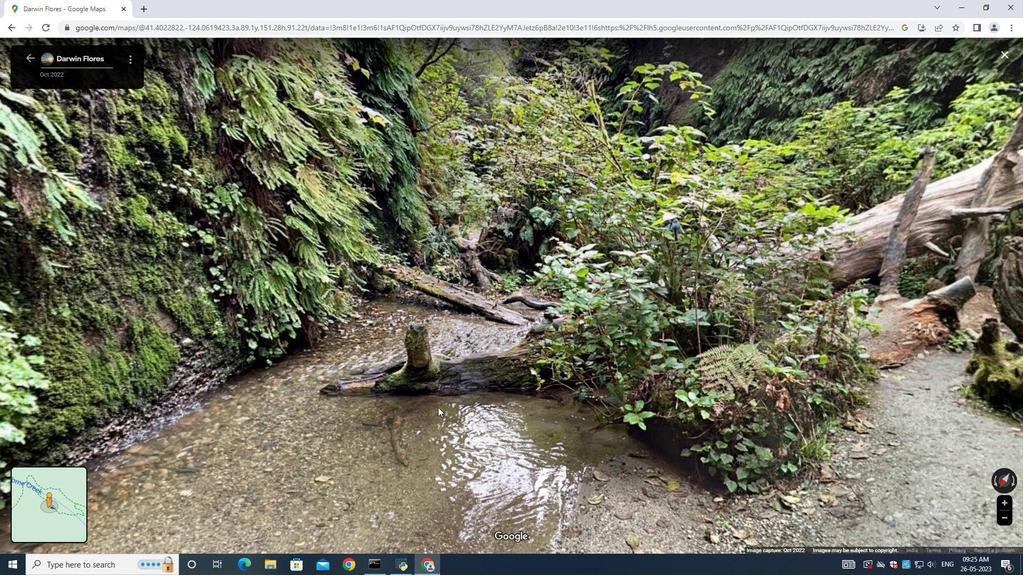 
Action: Mouse scrolled (441, 388) with delta (0, 0)
Screenshot: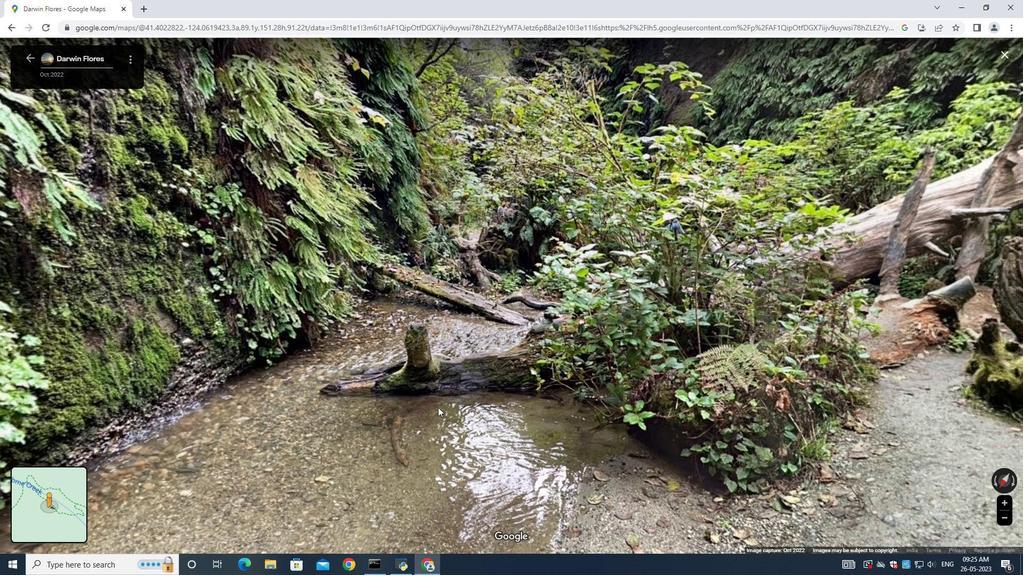 
Action: Mouse moved to (438, 407)
Screenshot: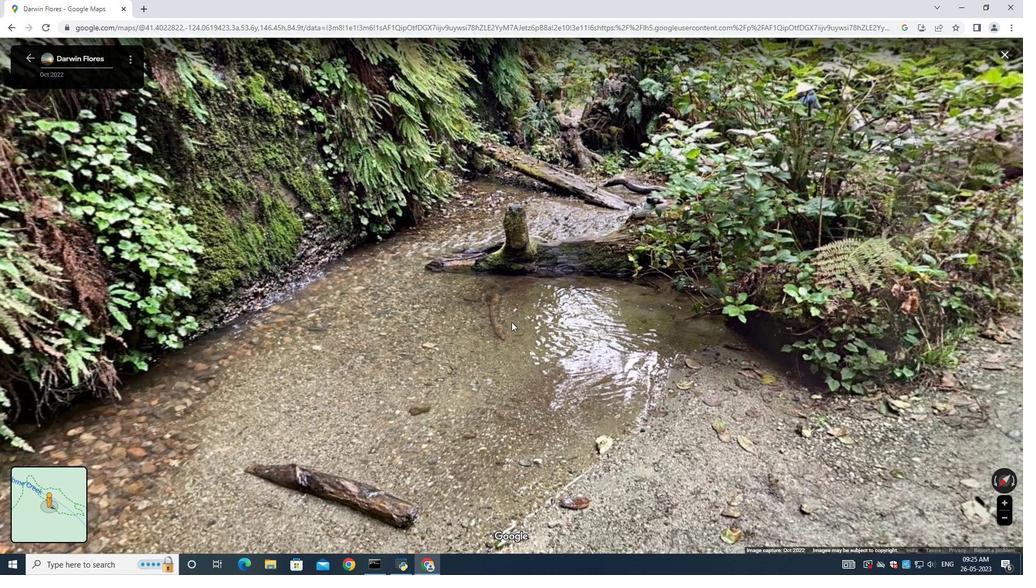
Action: Mouse pressed left at (438, 407)
Screenshot: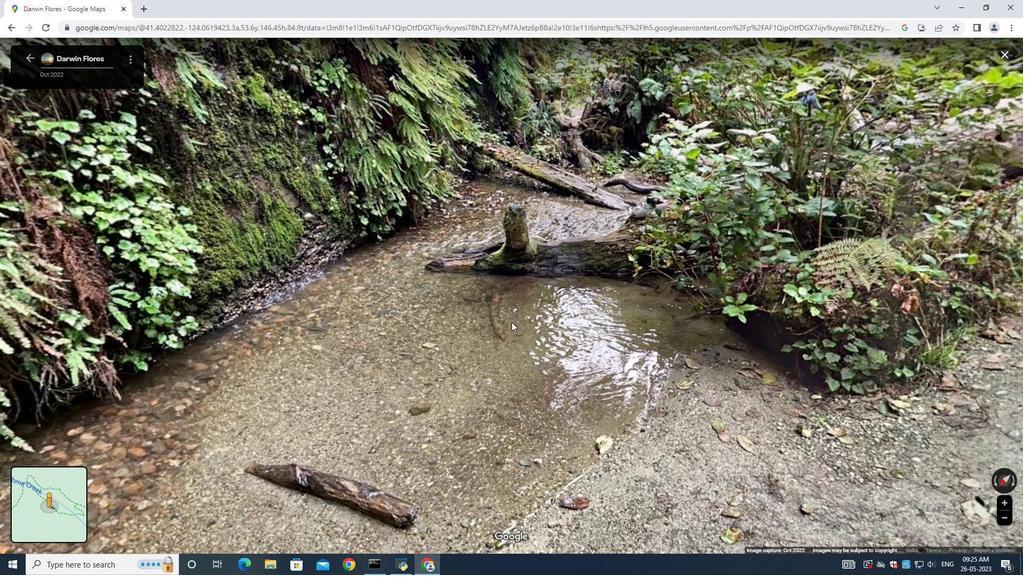 
Action: Mouse moved to (511, 322)
Screenshot: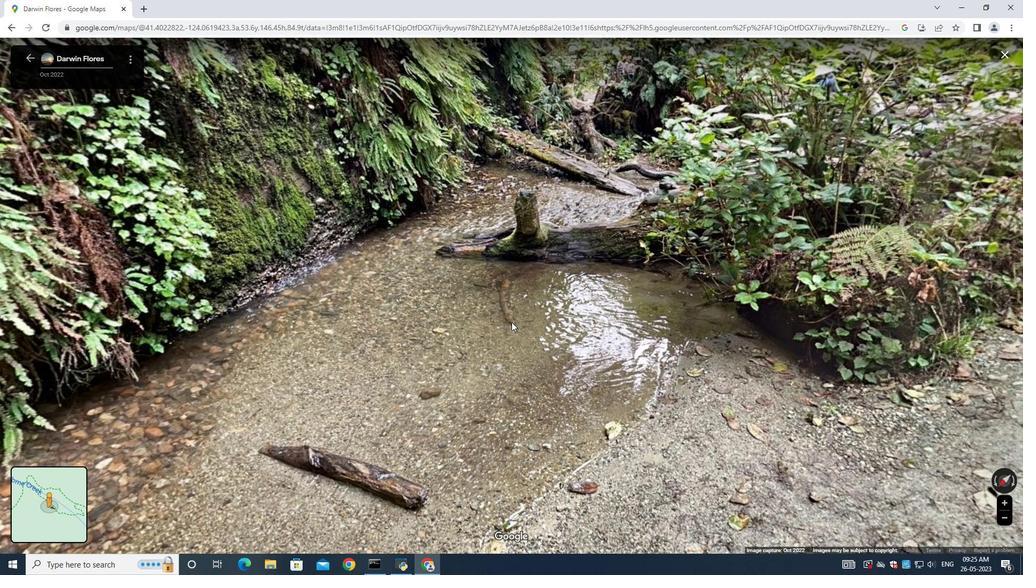
Action: Mouse scrolled (511, 322) with delta (0, 0)
Screenshot: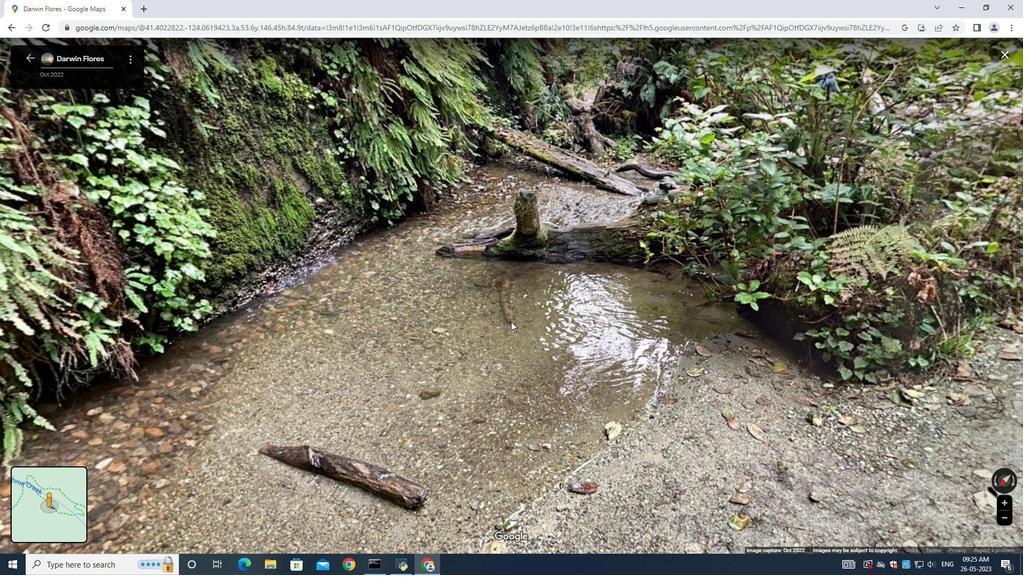 
Action: Mouse scrolled (511, 322) with delta (0, 0)
Screenshot: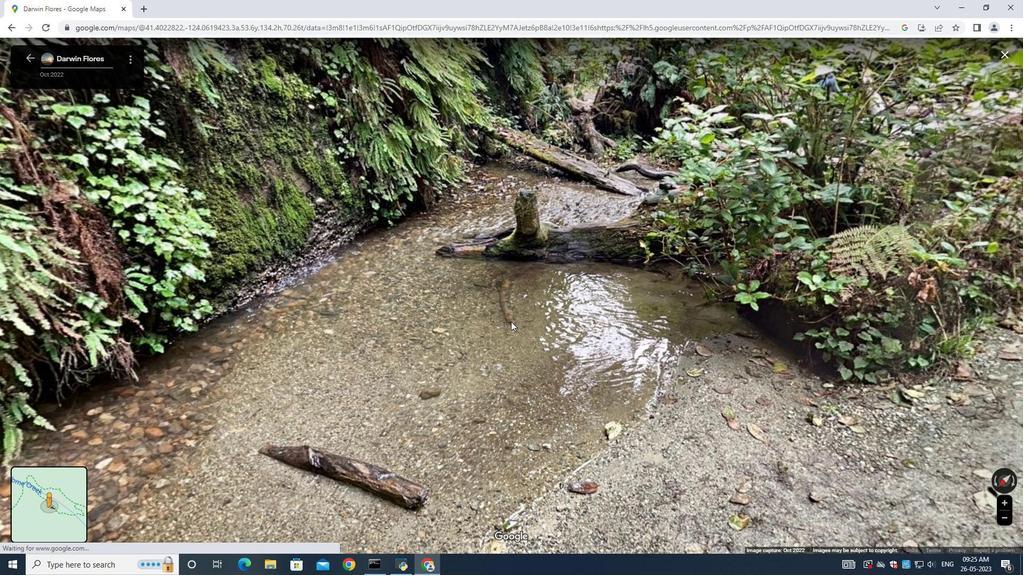 
Action: Mouse scrolled (511, 322) with delta (0, 0)
Screenshot: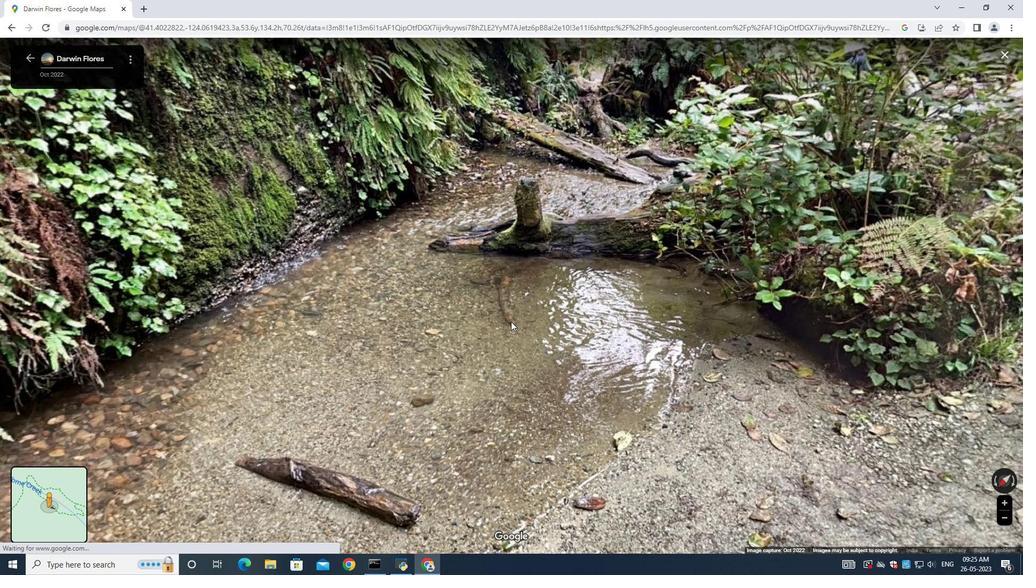 
Action: Mouse moved to (510, 321)
Screenshot: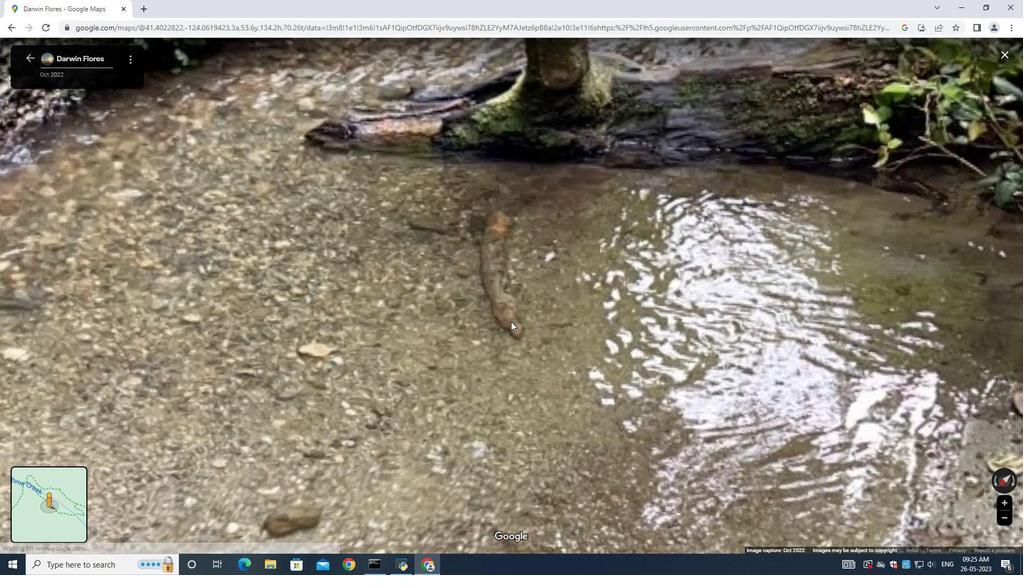
Action: Mouse scrolled (510, 322) with delta (0, 0)
Screenshot: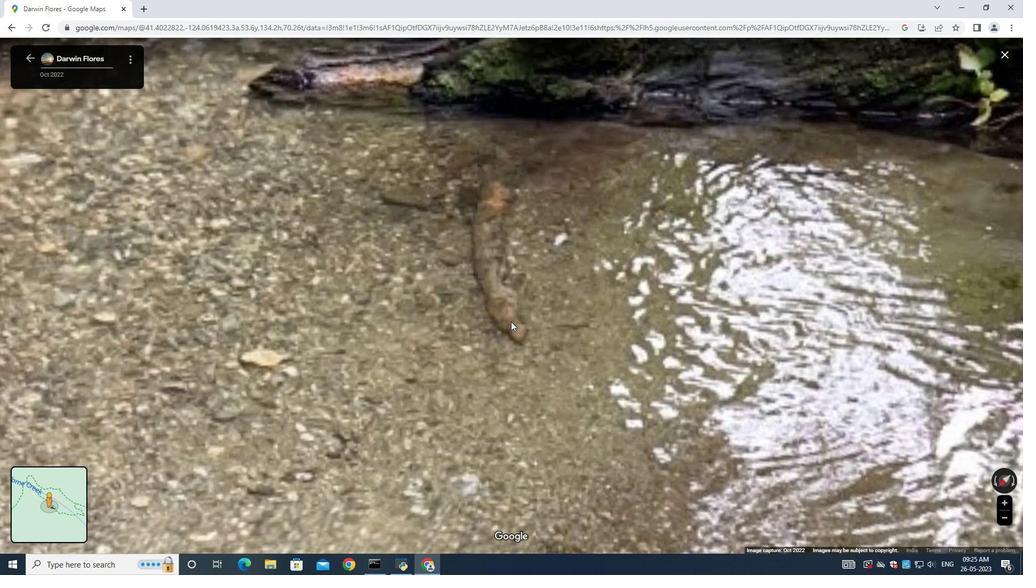 
Action: Mouse scrolled (510, 322) with delta (0, 0)
Screenshot: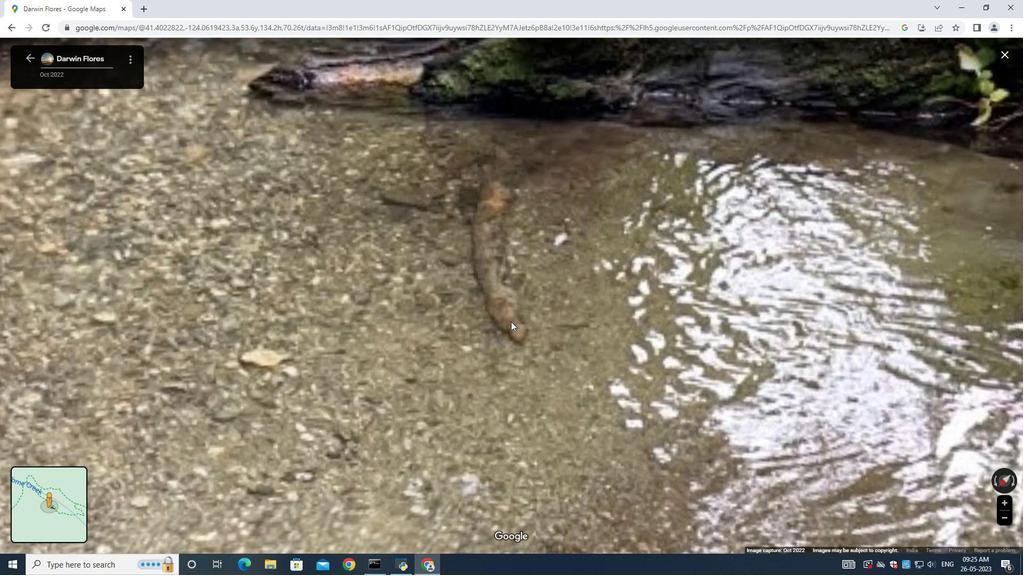 
Action: Mouse scrolled (510, 322) with delta (0, 0)
Screenshot: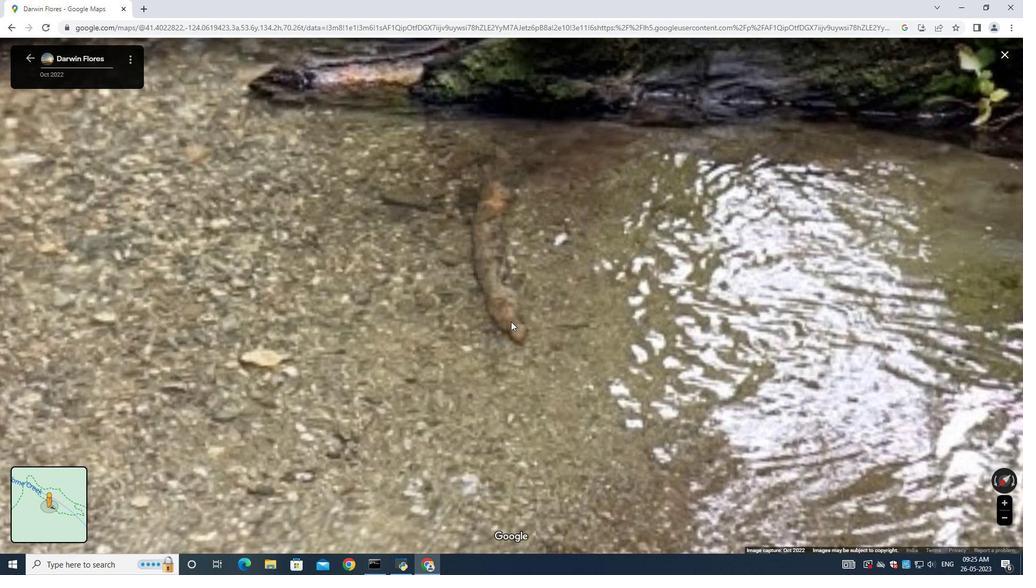 
Action: Mouse scrolled (510, 322) with delta (0, 0)
Screenshot: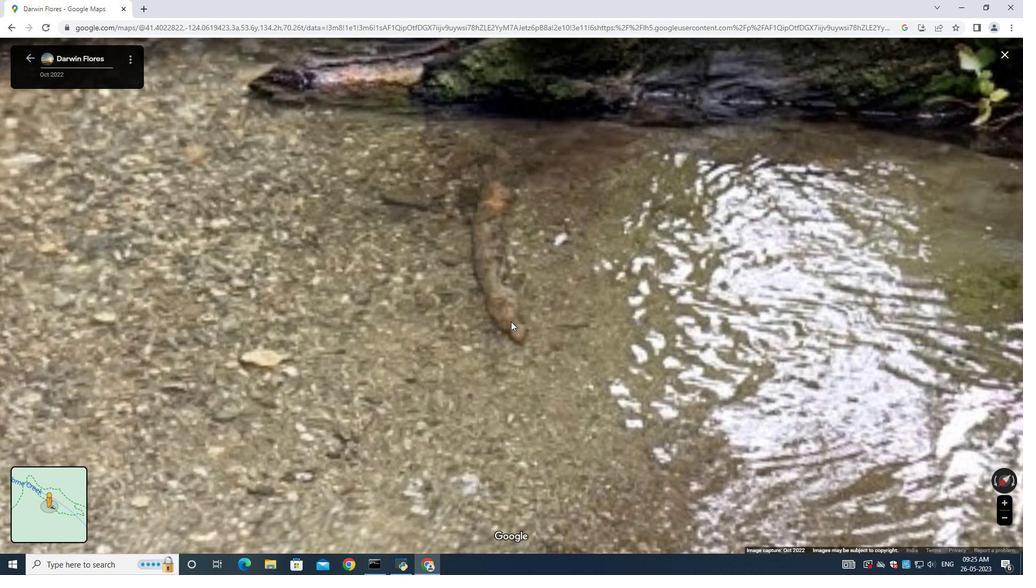 
Action: Mouse scrolled (510, 321) with delta (0, 0)
Screenshot: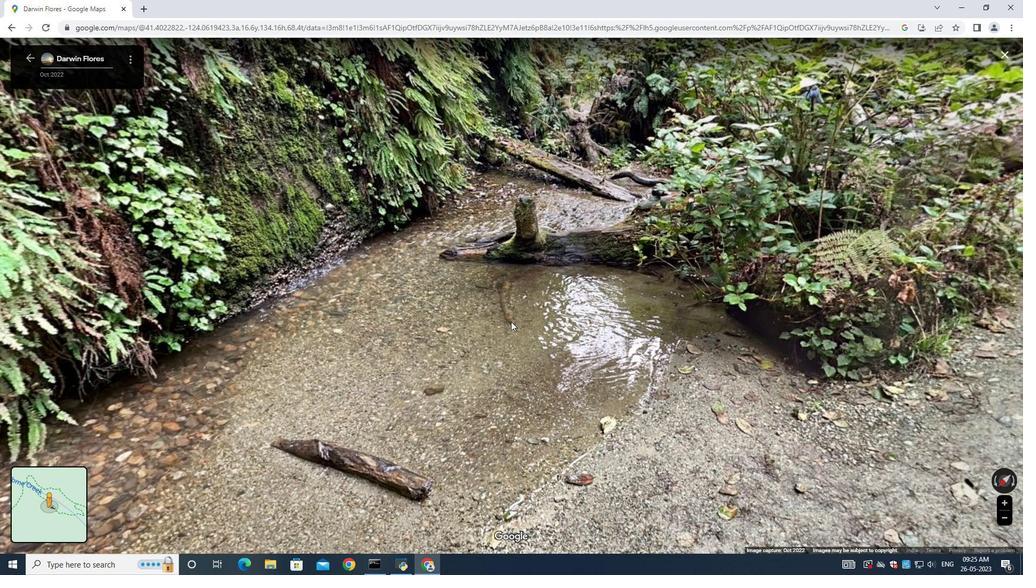 
Action: Mouse scrolled (510, 321) with delta (0, 0)
Screenshot: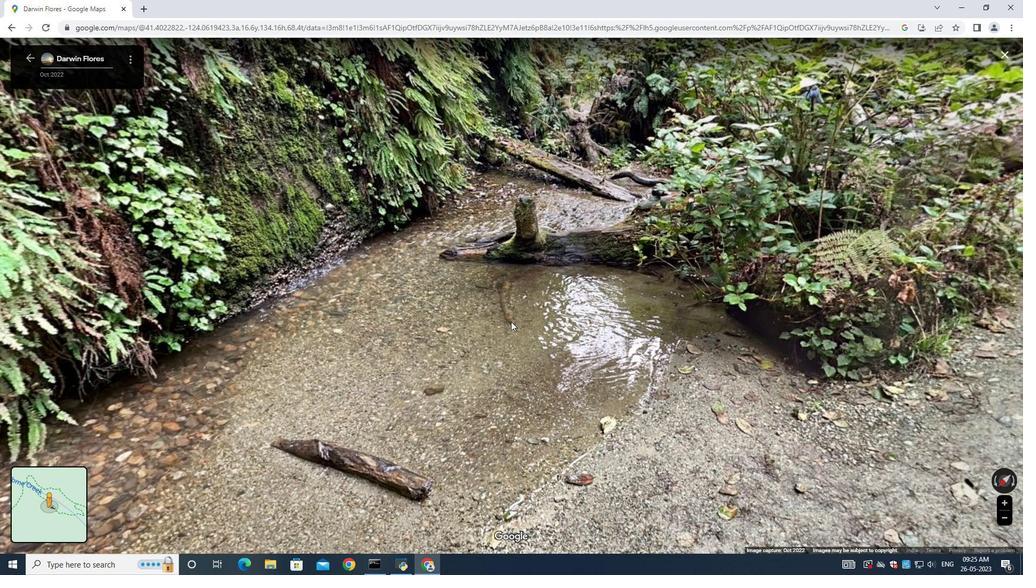 
Action: Mouse scrolled (510, 321) with delta (0, 0)
Screenshot: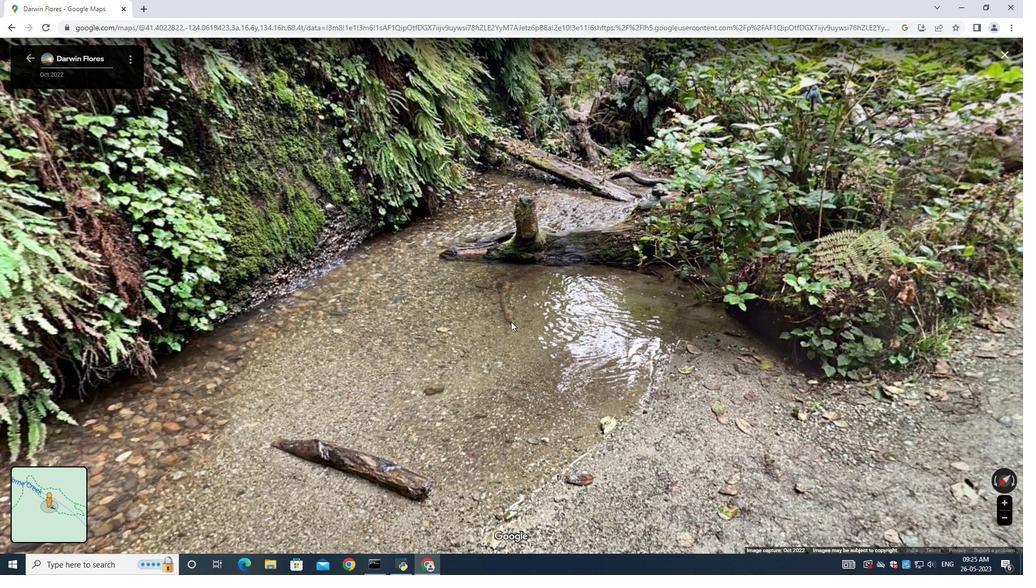 
Action: Mouse scrolled (510, 321) with delta (0, 0)
Screenshot: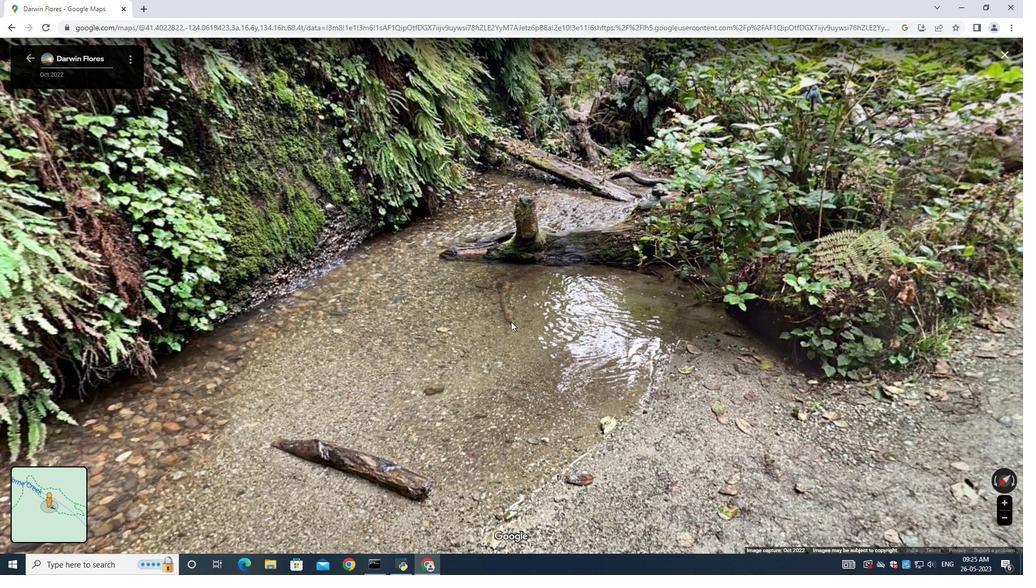 
Action: Mouse scrolled (510, 321) with delta (0, 0)
Screenshot: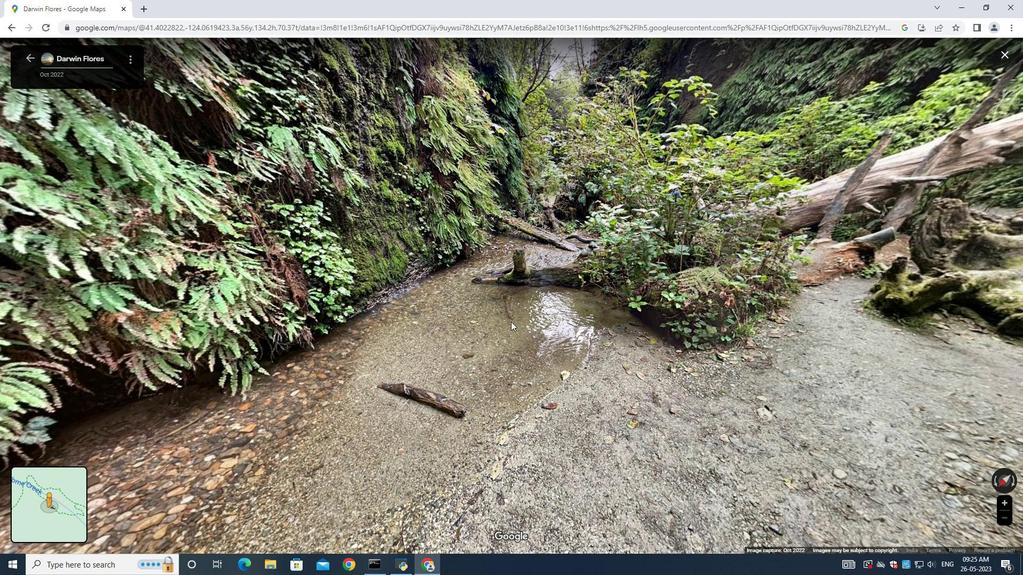 
Action: Mouse scrolled (510, 321) with delta (0, 0)
Screenshot: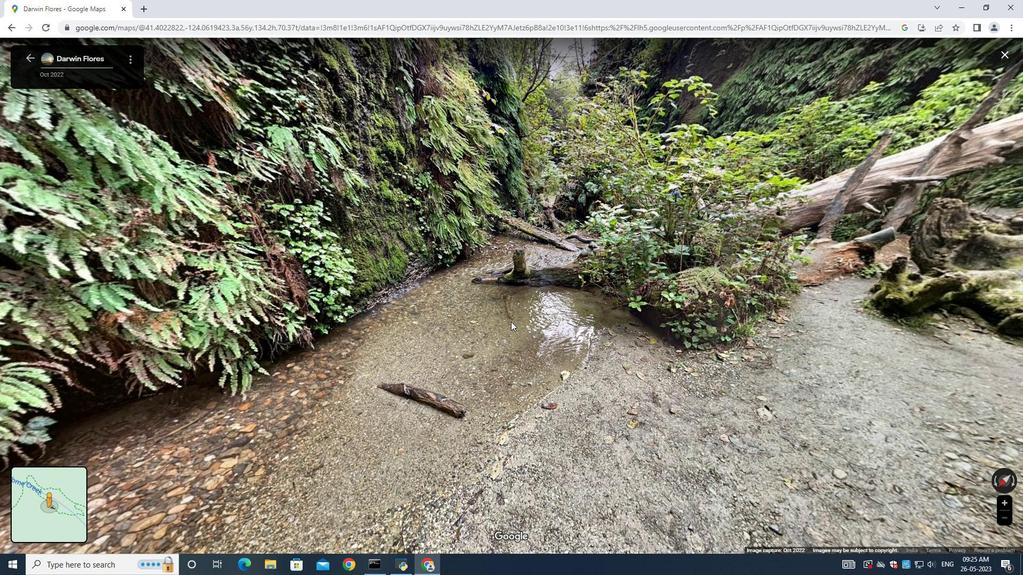 
Action: Mouse scrolled (510, 321) with delta (0, 0)
Screenshot: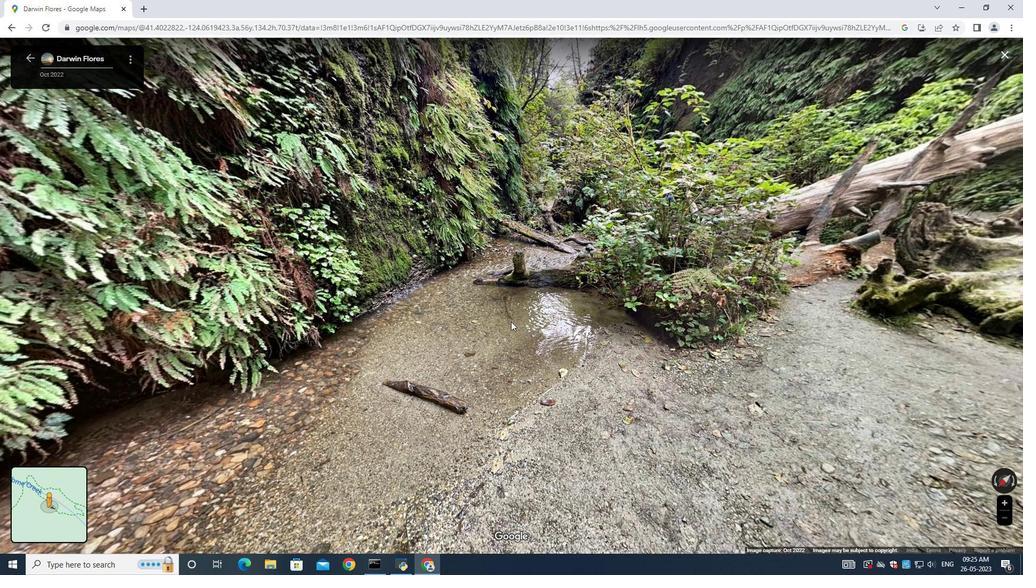 
Action: Mouse scrolled (510, 321) with delta (0, 0)
Screenshot: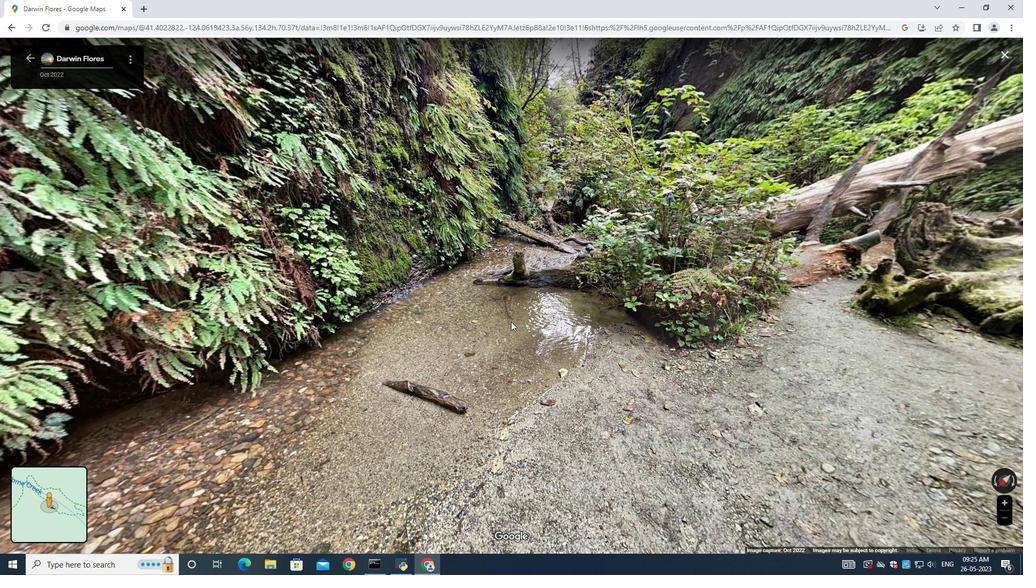 
Action: Mouse scrolled (510, 321) with delta (0, 0)
Screenshot: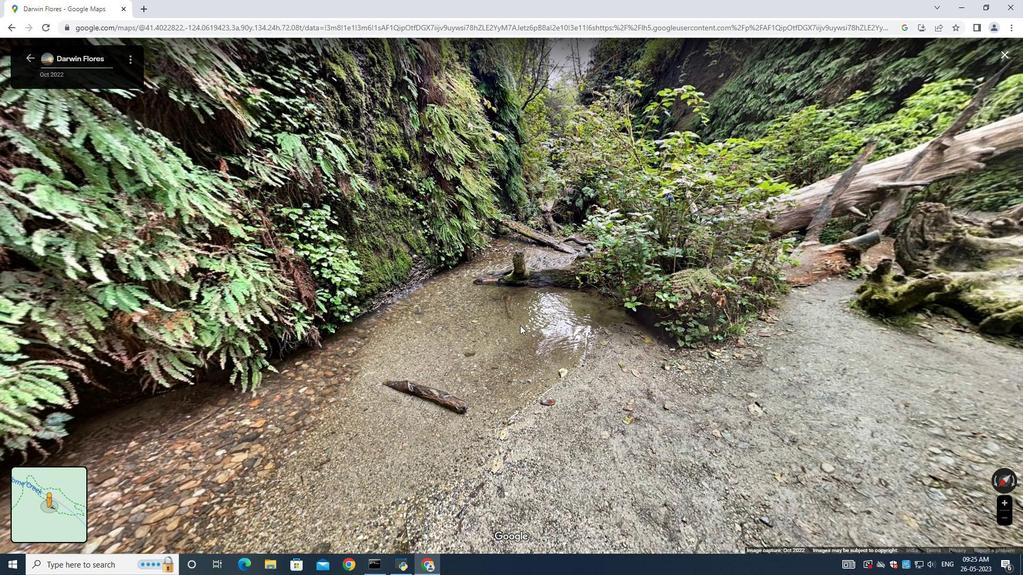 
Action: Mouse scrolled (510, 321) with delta (0, 0)
Screenshot: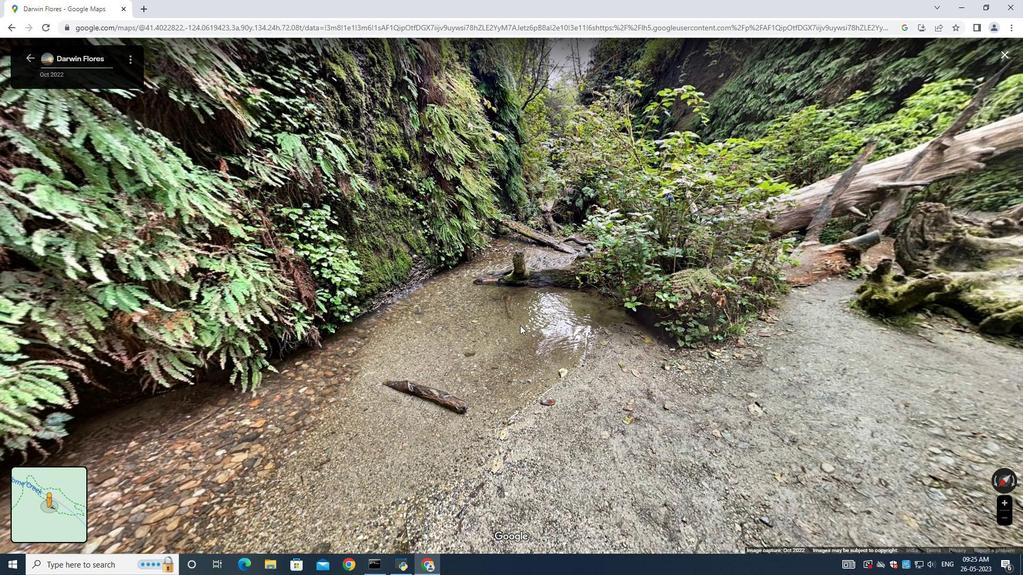 
Action: Mouse scrolled (510, 321) with delta (0, 0)
Screenshot: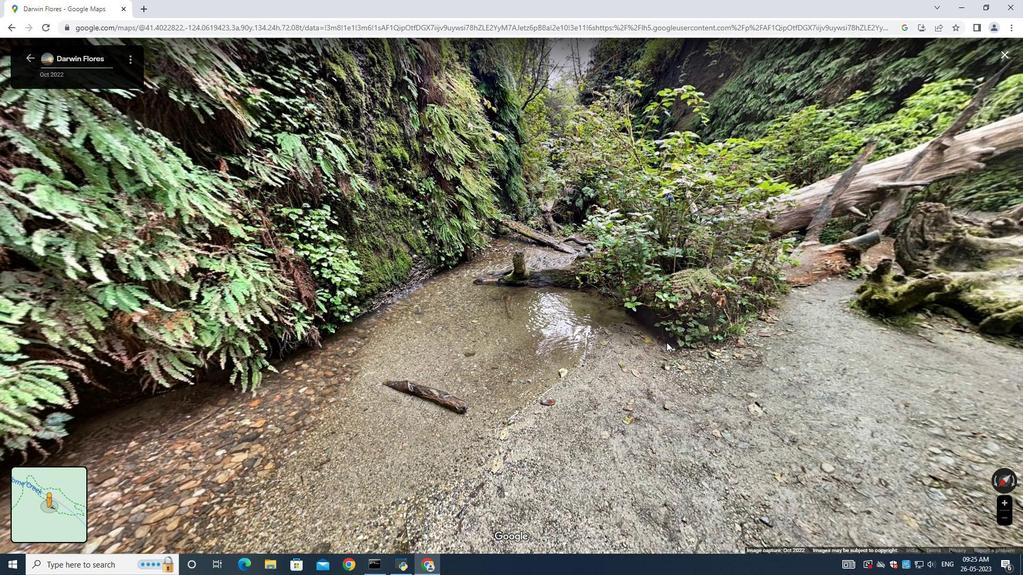 
Action: Mouse scrolled (510, 321) with delta (0, 0)
Screenshot: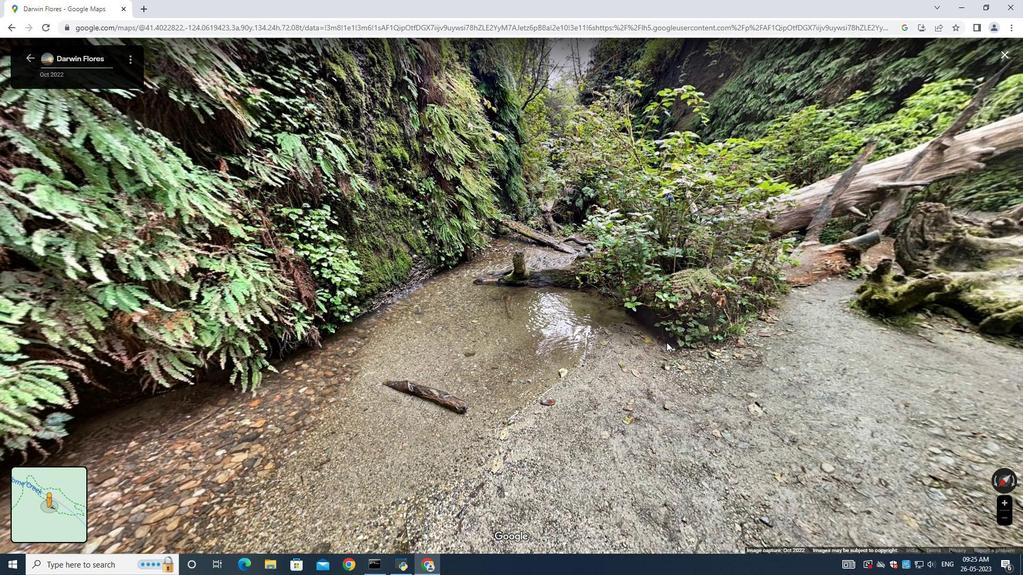 
Action: Mouse scrolled (510, 321) with delta (0, 0)
Screenshot: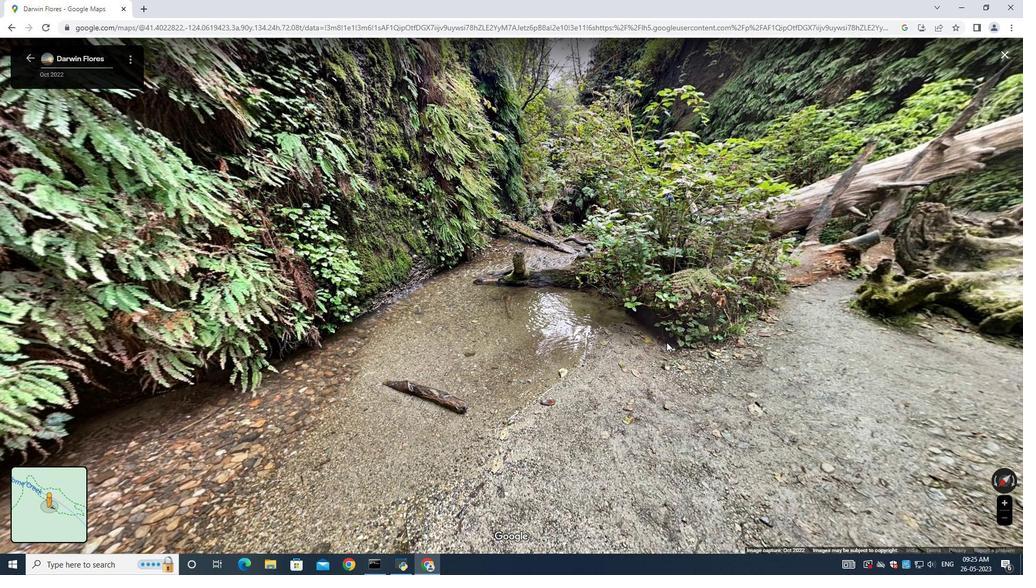 
Action: Mouse moved to (674, 342)
Screenshot: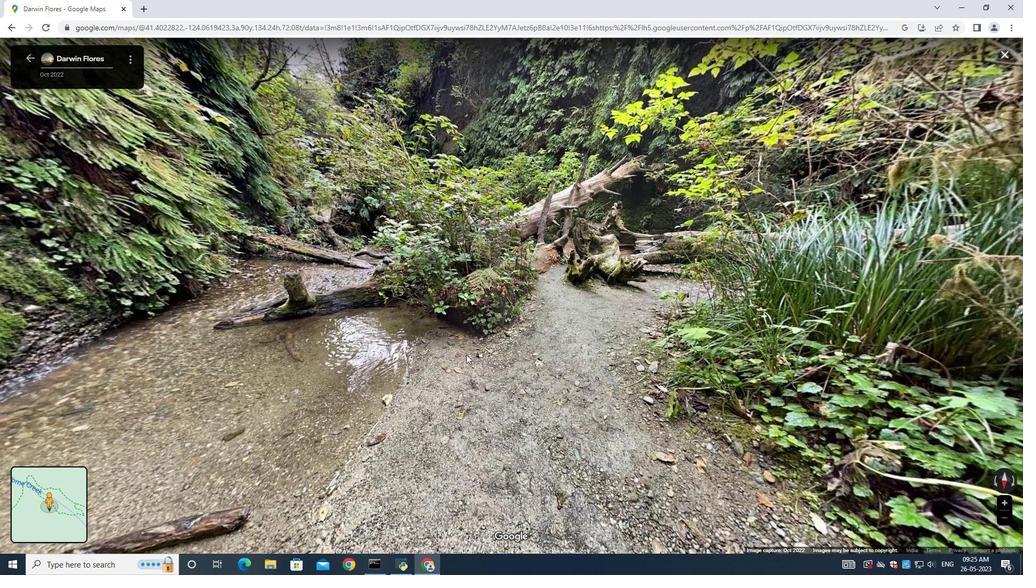 
Action: Mouse pressed left at (674, 342)
Screenshot: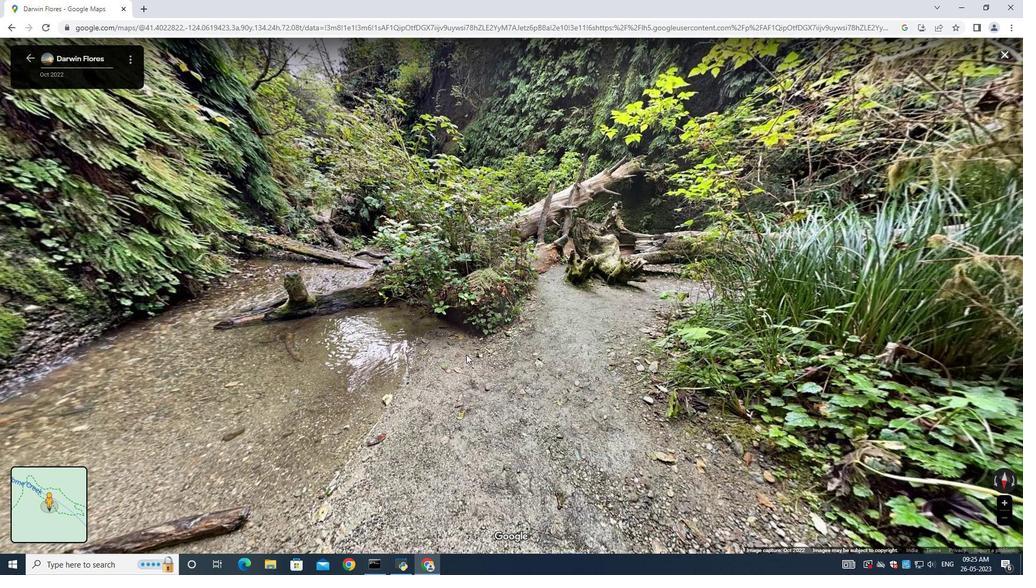 
Action: Mouse moved to (575, 336)
Screenshot: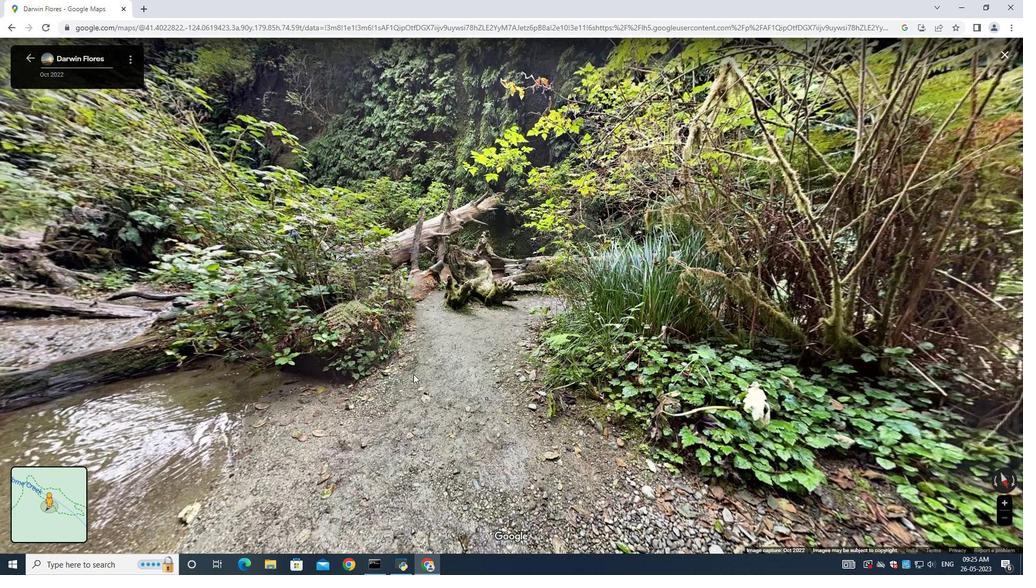 
Action: Mouse pressed left at (575, 336)
Screenshot: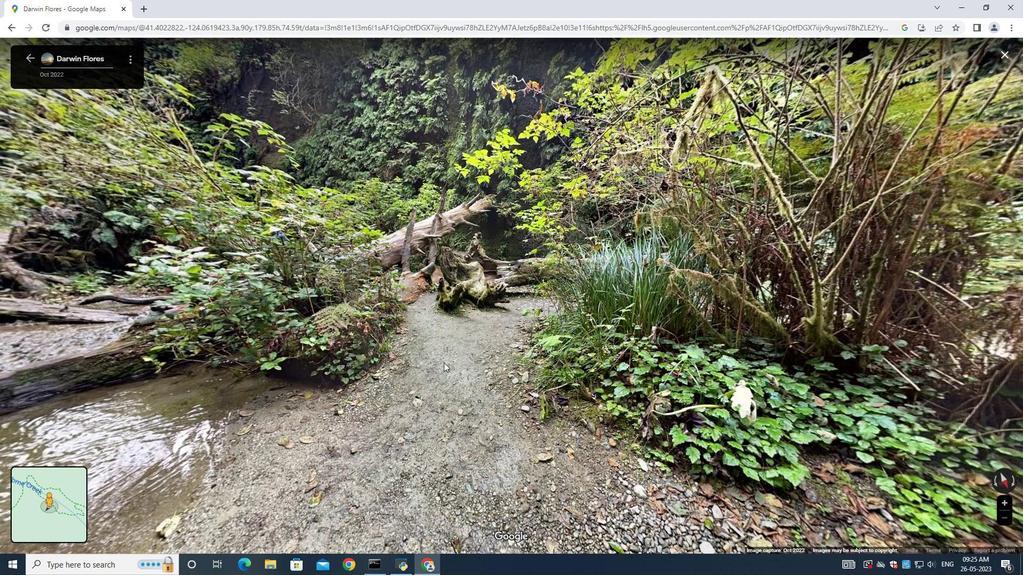 
Action: Mouse moved to (761, 287)
Screenshot: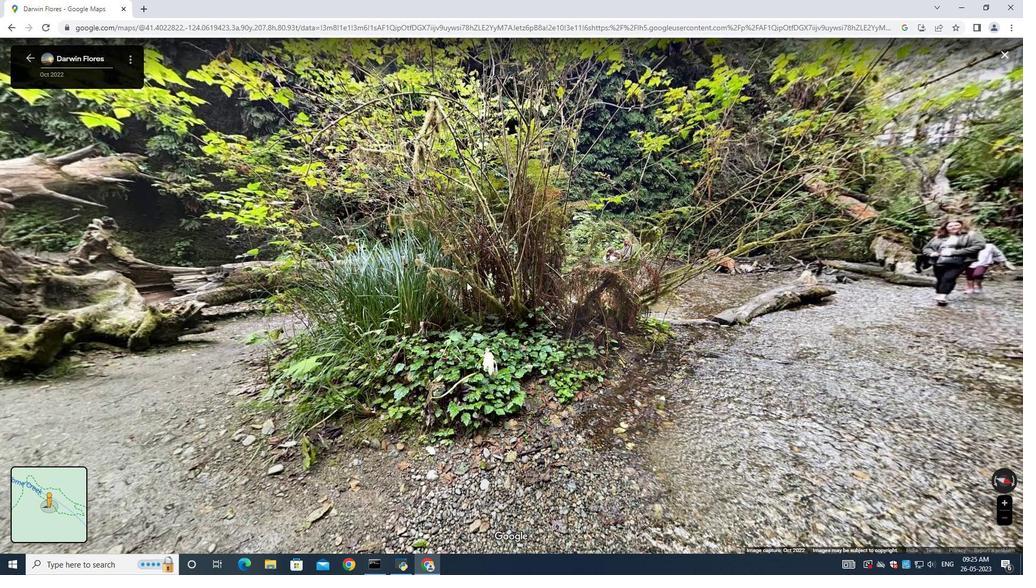 
Action: Mouse pressed left at (761, 287)
Screenshot: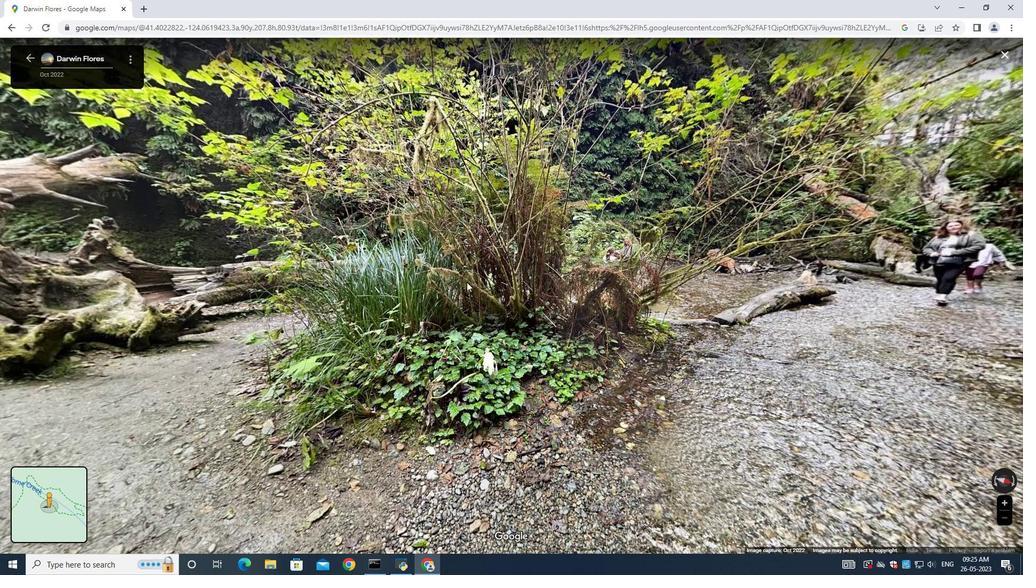 
Action: Mouse moved to (466, 282)
Screenshot: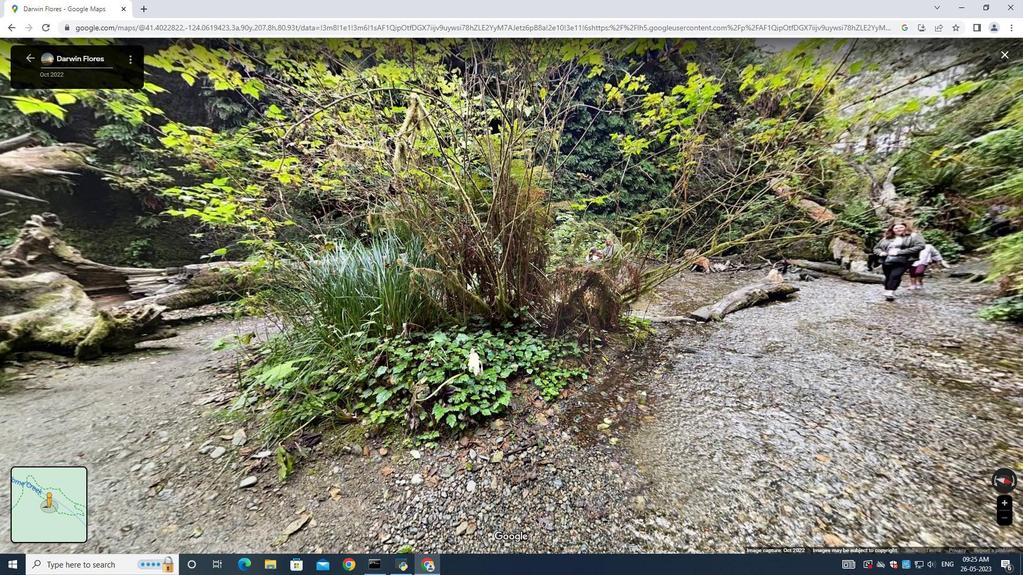 
Action: Mouse pressed left at (466, 282)
Screenshot: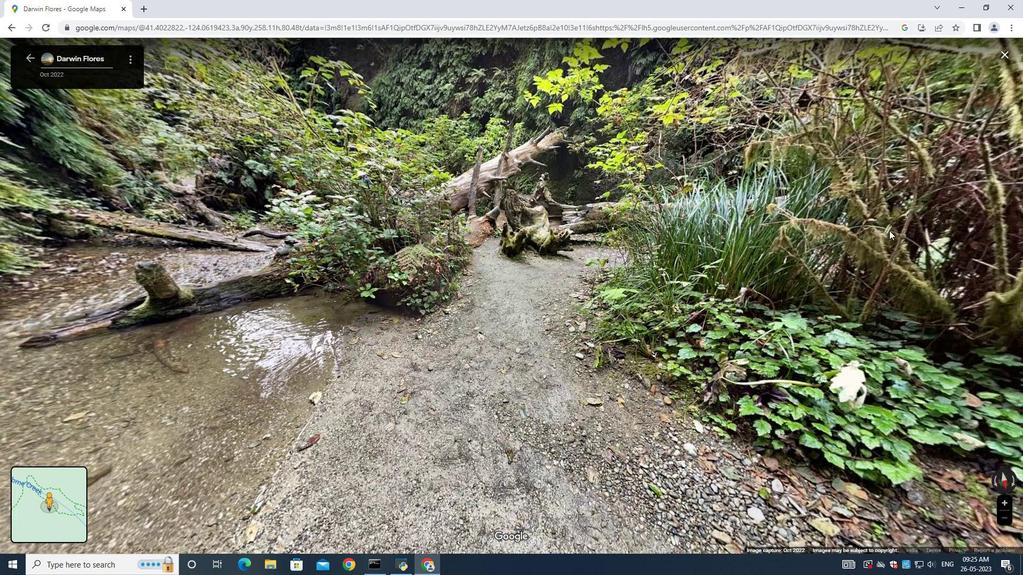 
Action: Mouse moved to (1006, 55)
Screenshot: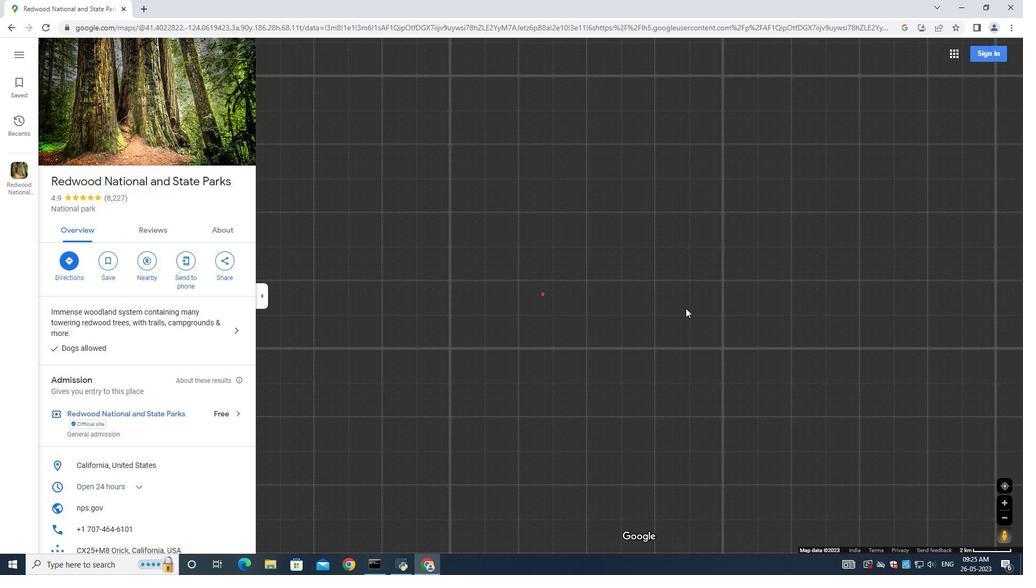 
Action: Mouse pressed left at (1006, 55)
Screenshot: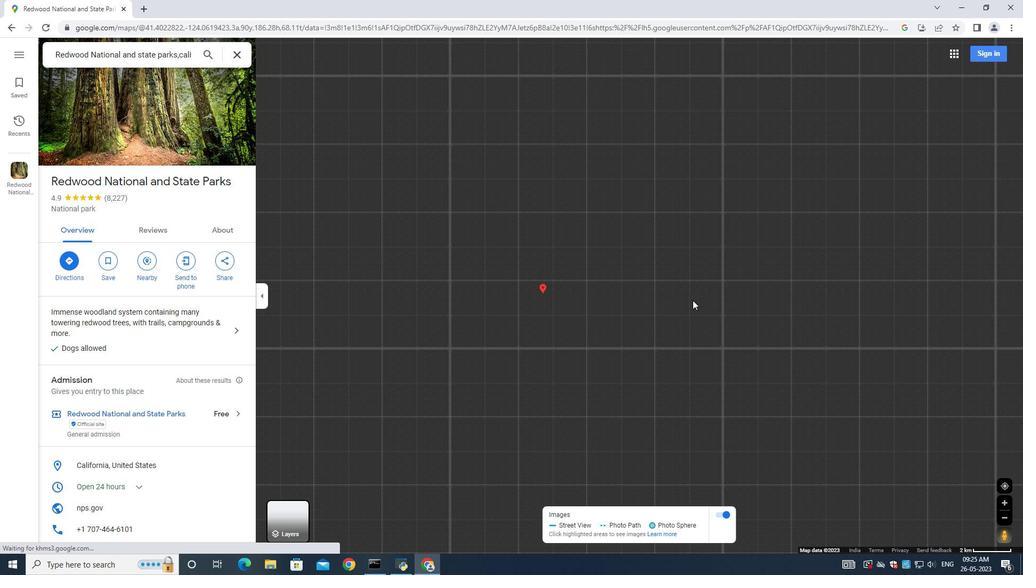 
Action: Mouse moved to (514, 226)
Screenshot: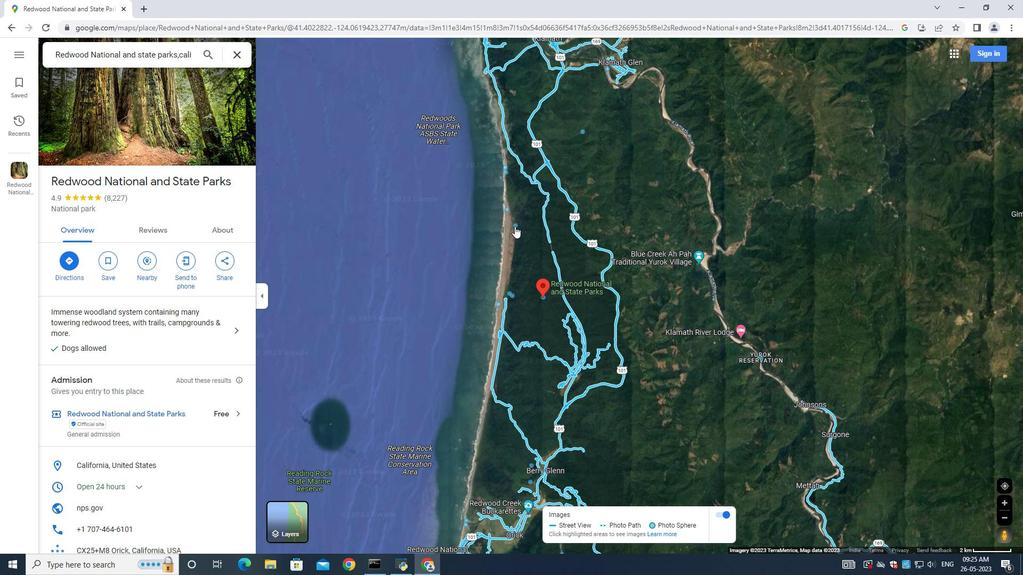 
Action: Mouse pressed left at (514, 226)
Screenshot: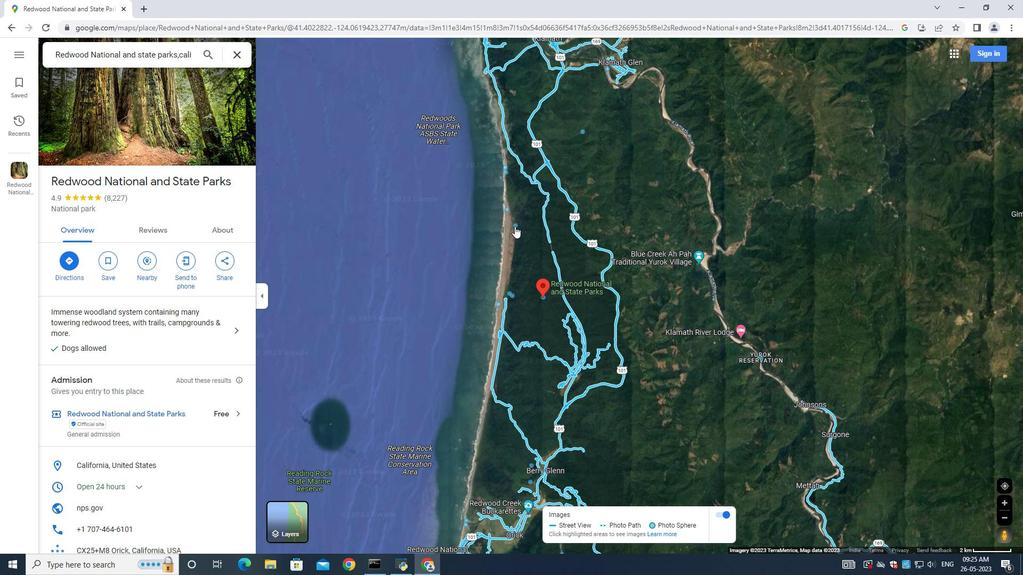 
Action: Mouse moved to (516, 224)
Screenshot: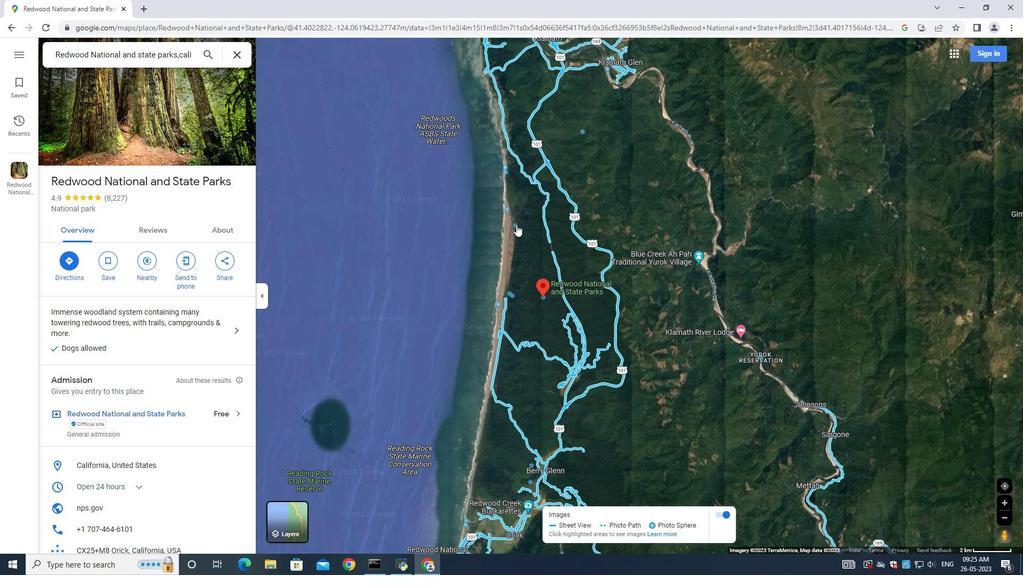 
Action: Mouse pressed left at (516, 224)
Screenshot: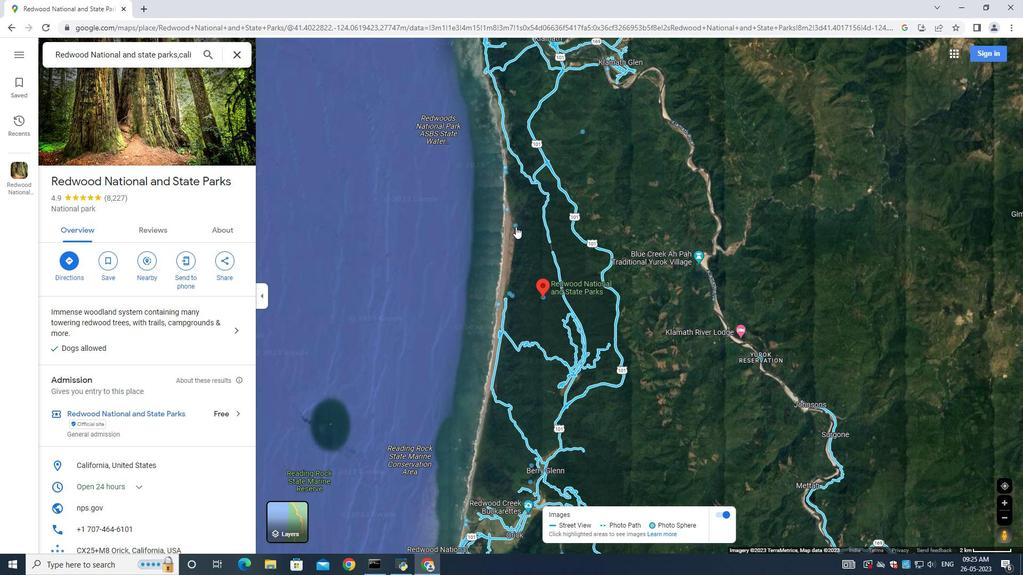 
Action: Mouse moved to (514, 225)
Screenshot: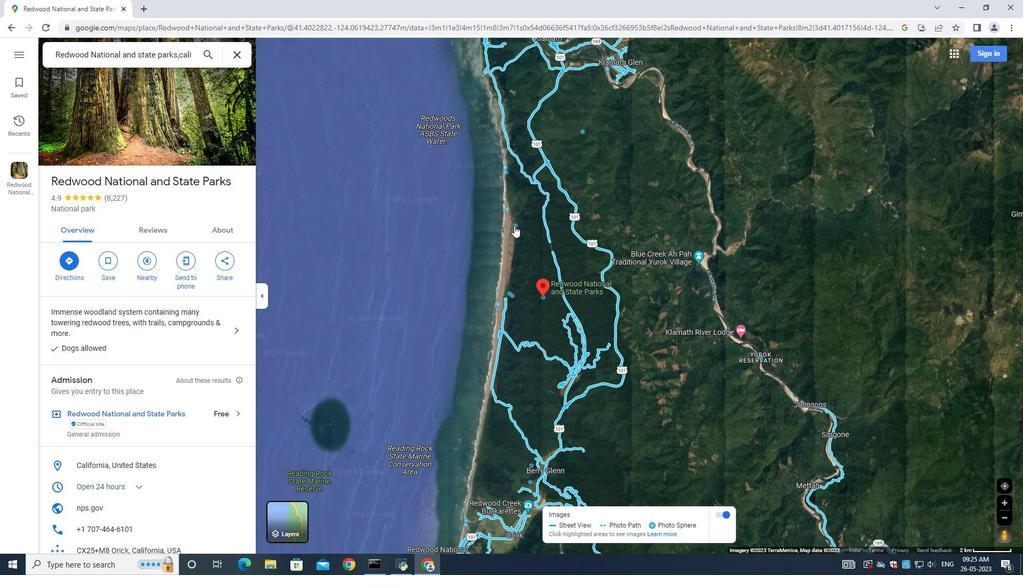 
Action: Mouse pressed left at (514, 225)
Screenshot: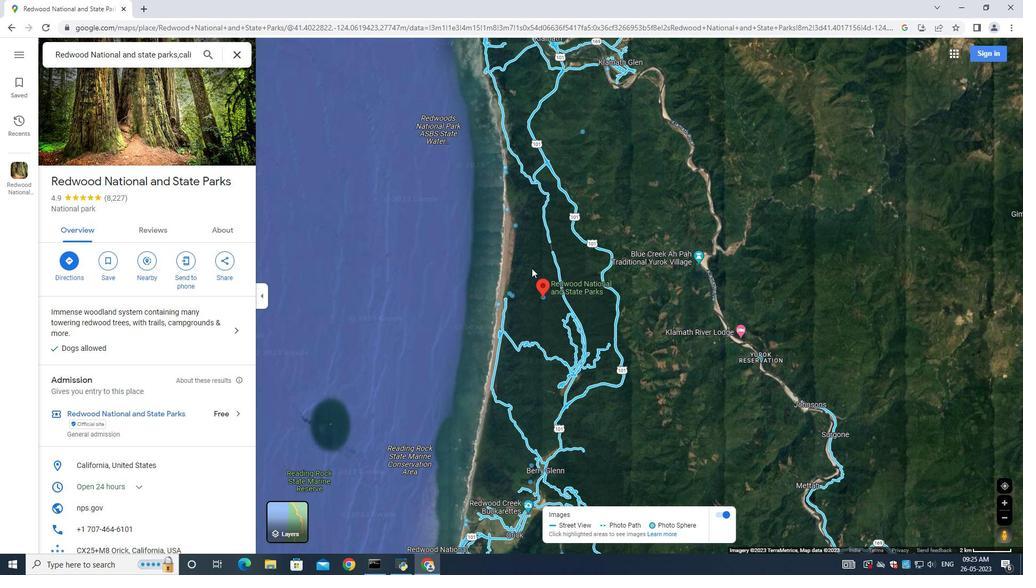
Action: Mouse moved to (581, 131)
Screenshot: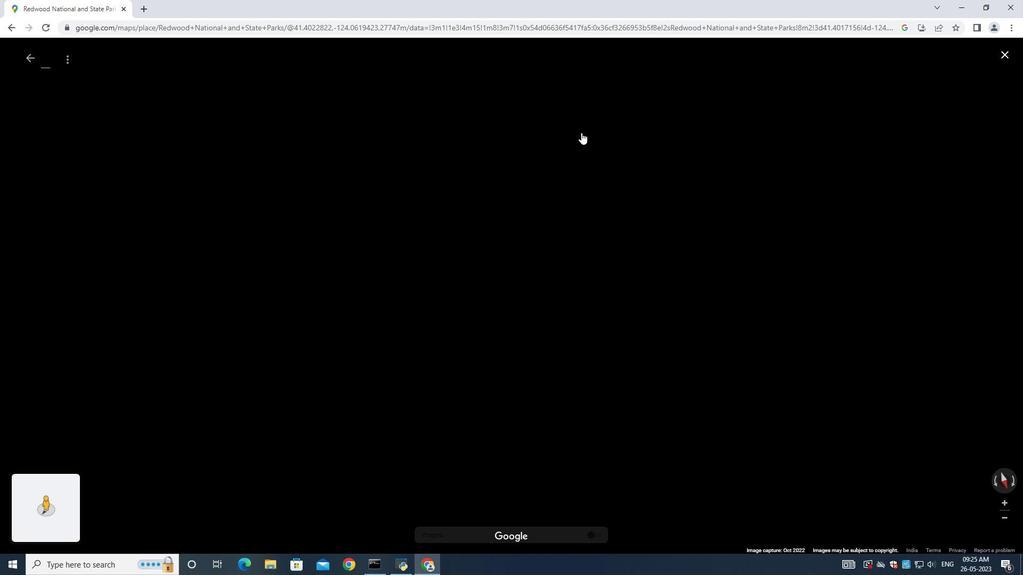 
Action: Mouse pressed left at (581, 131)
Screenshot: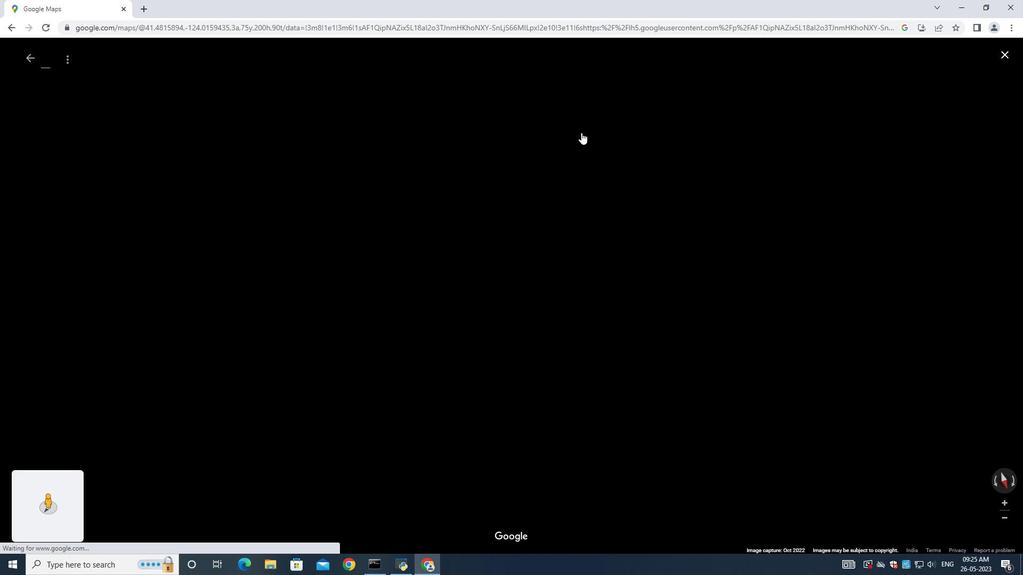 
Action: Mouse moved to (568, 269)
Screenshot: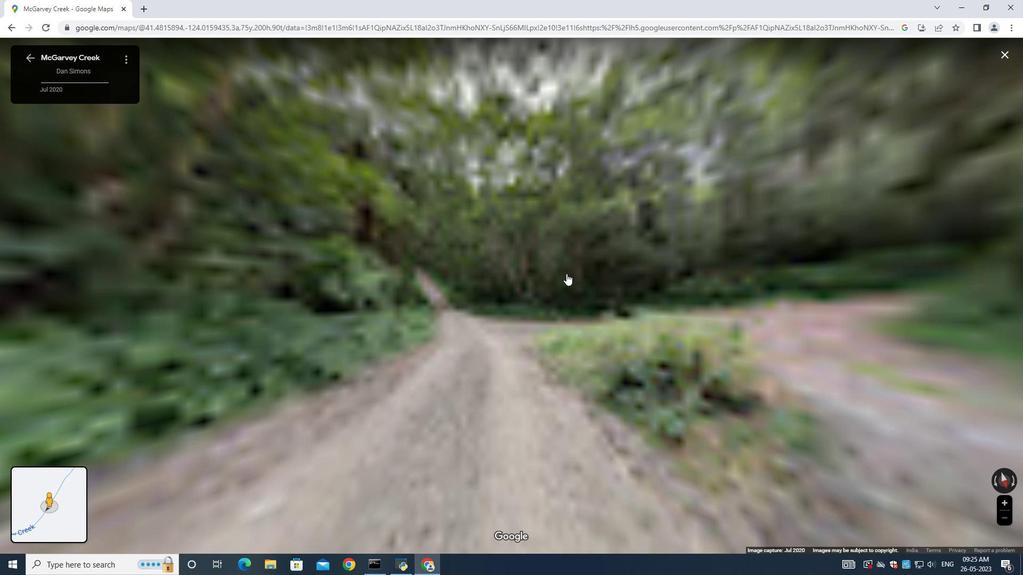 
Action: Mouse scrolled (568, 269) with delta (0, 0)
Screenshot: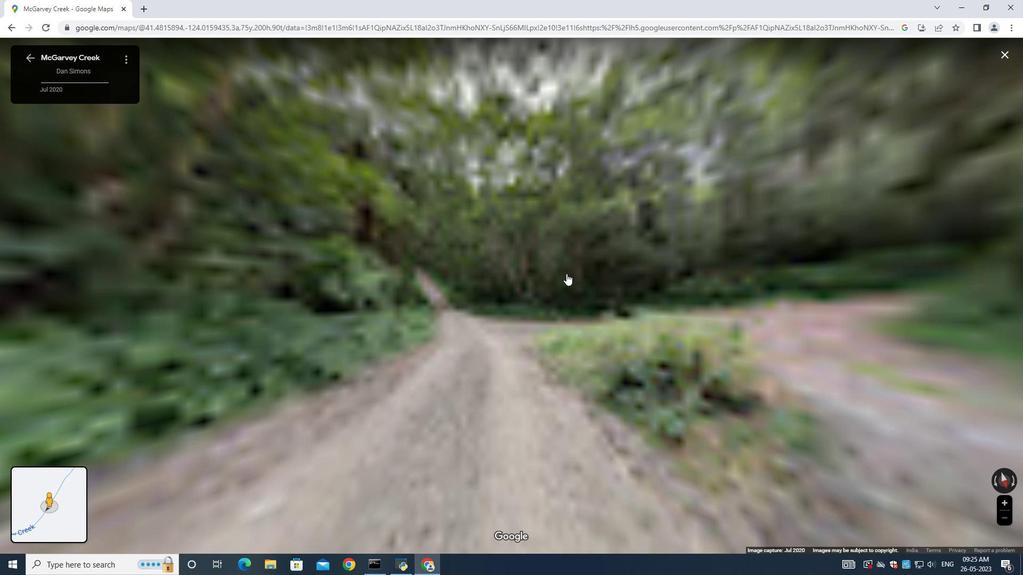 
Action: Mouse moved to (568, 274)
Screenshot: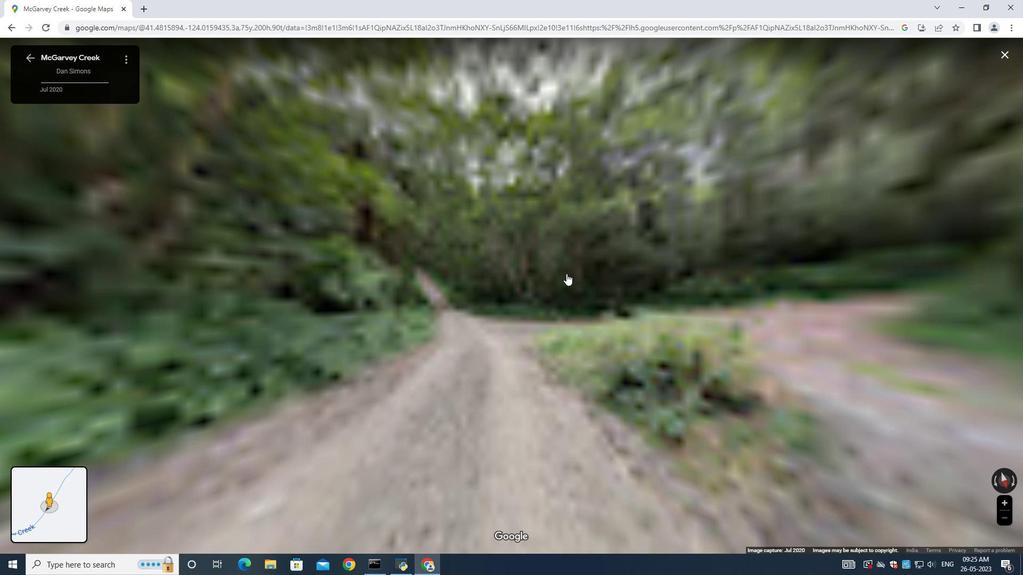 
Action: Mouse scrolled (568, 274) with delta (0, 0)
Screenshot: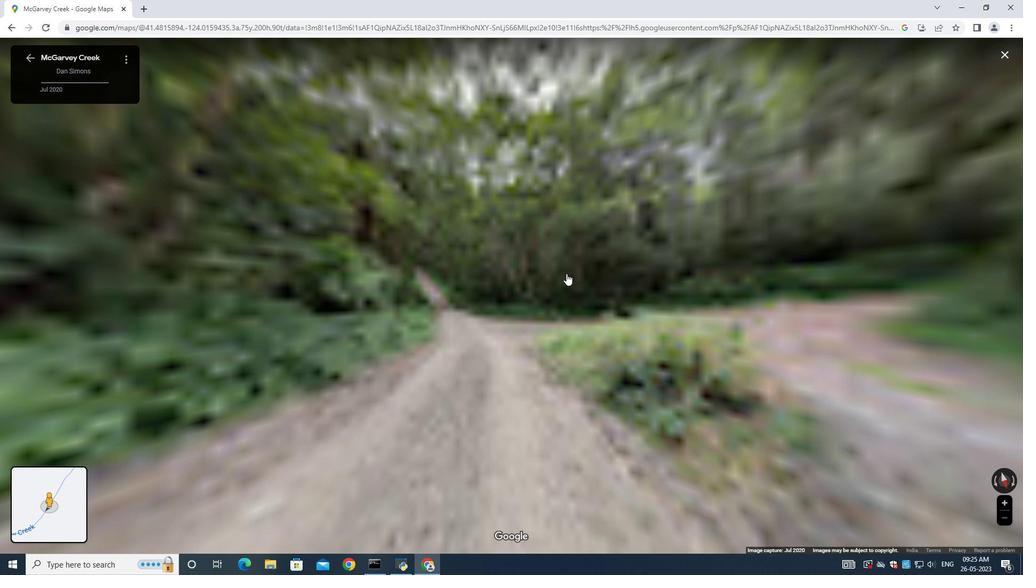 
Action: Mouse moved to (568, 276)
Screenshot: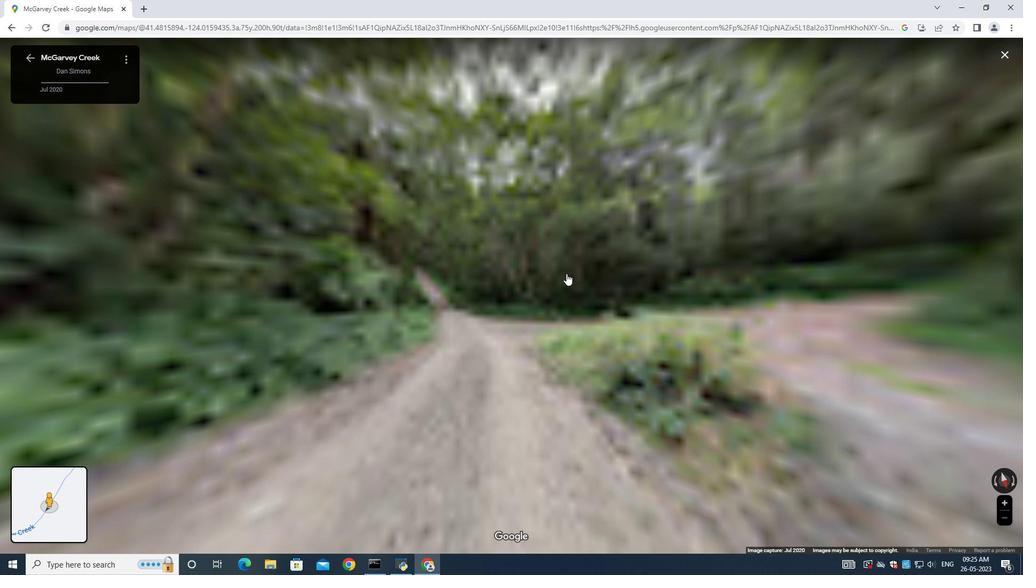 
Action: Mouse scrolled (568, 275) with delta (0, 0)
Screenshot: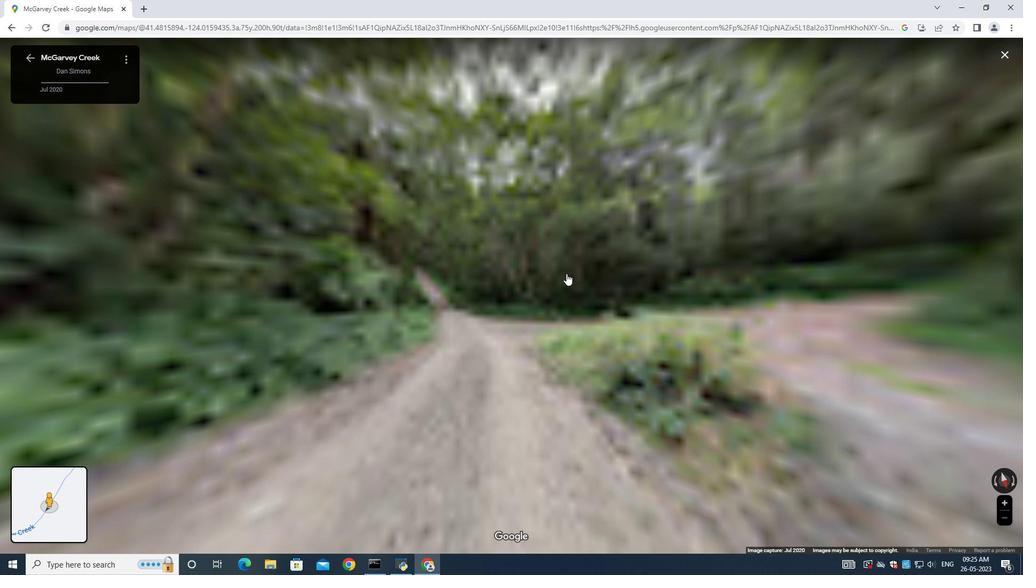 
Action: Mouse moved to (568, 276)
Screenshot: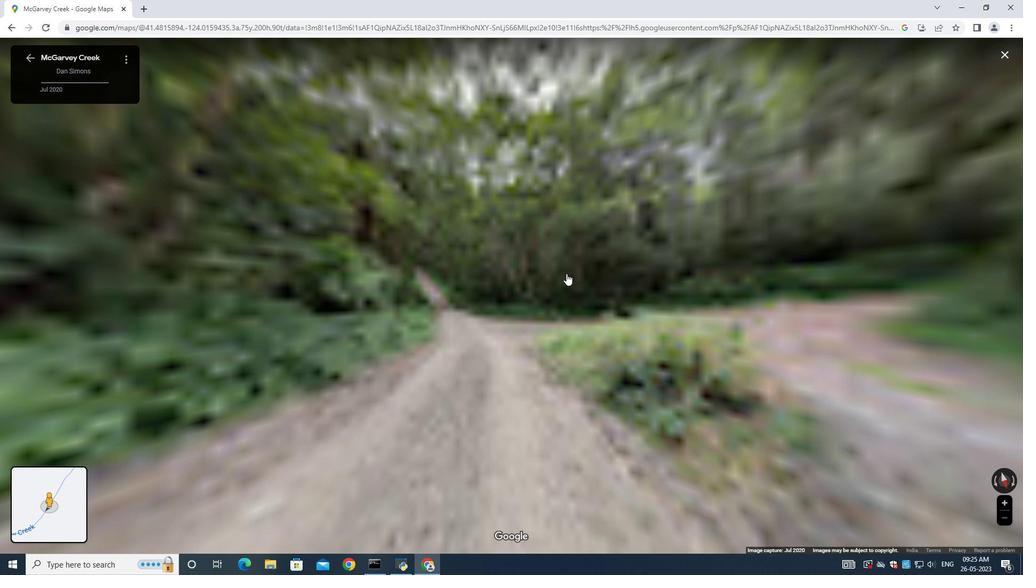 
Action: Mouse scrolled (568, 275) with delta (0, 0)
Screenshot: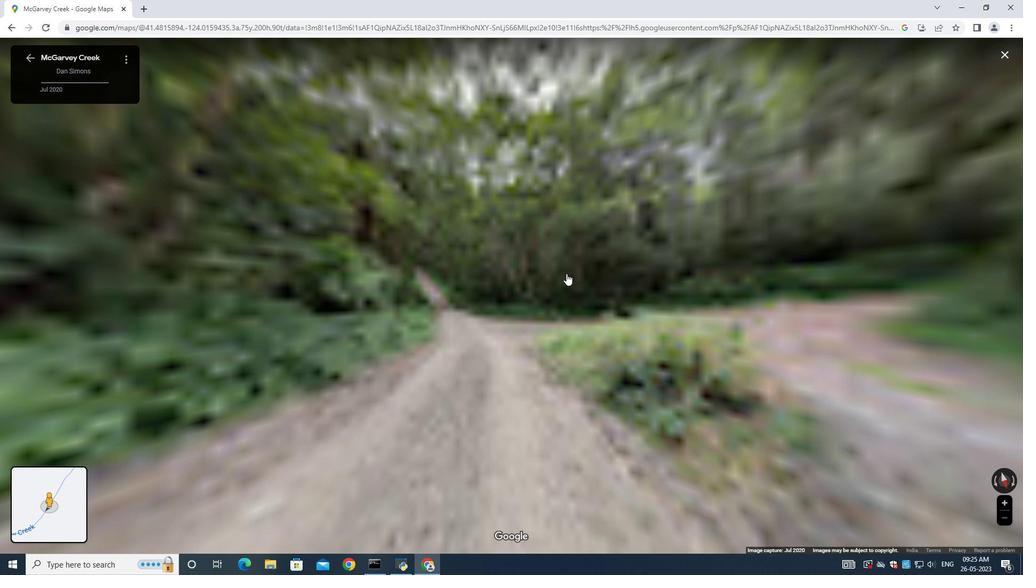 
Action: Mouse scrolled (568, 275) with delta (0, 0)
Screenshot: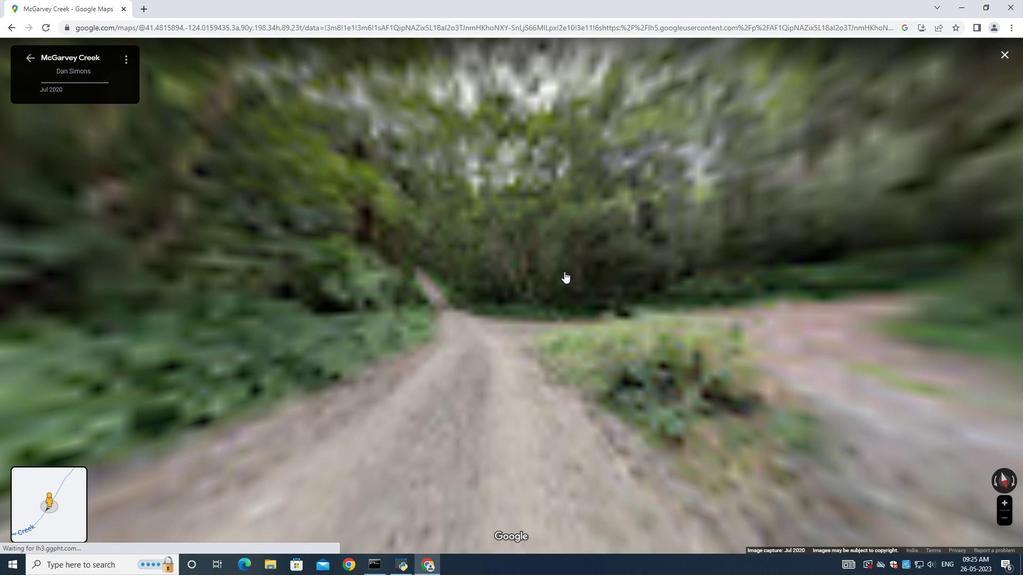 
Action: Mouse scrolled (568, 275) with delta (0, 0)
Screenshot: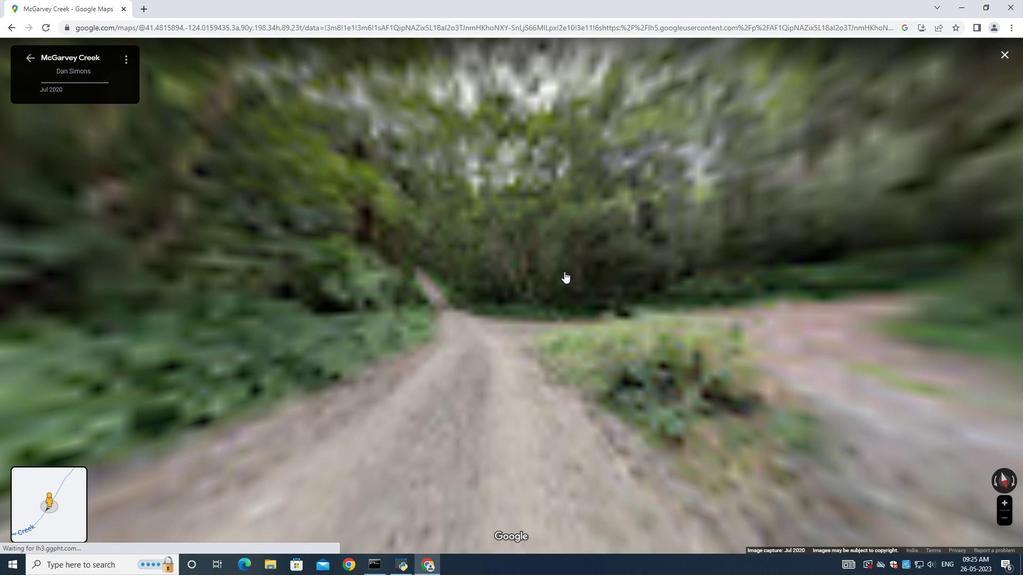 
Action: Mouse moved to (567, 276)
Screenshot: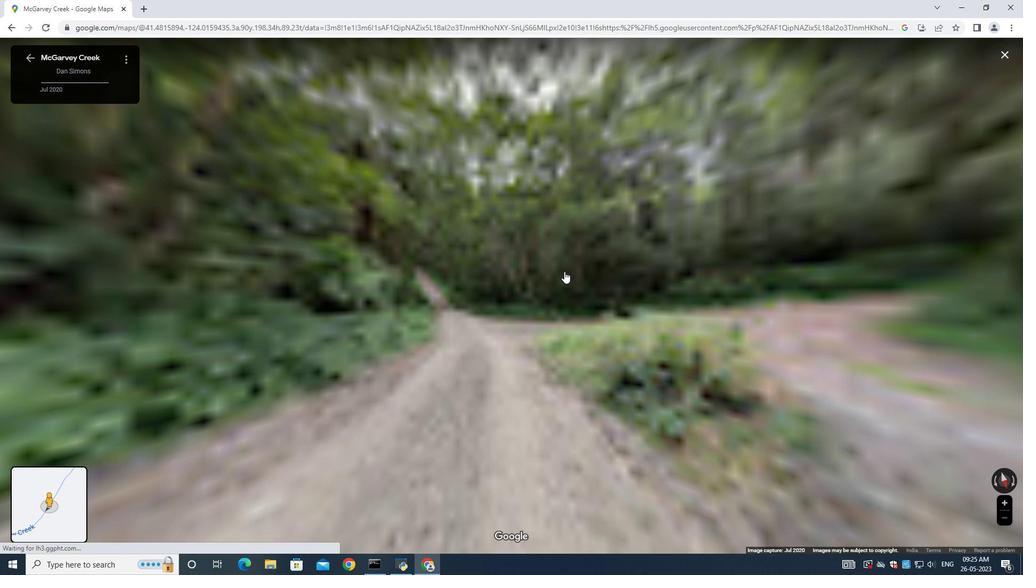 
Action: Mouse scrolled (567, 275) with delta (0, 0)
Screenshot: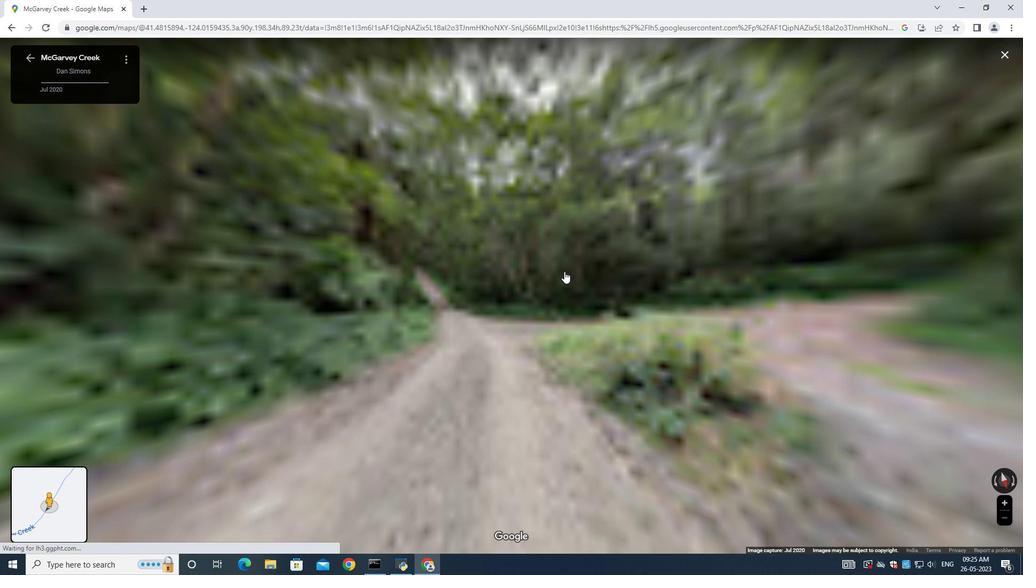 
Action: Mouse moved to (567, 276)
Screenshot: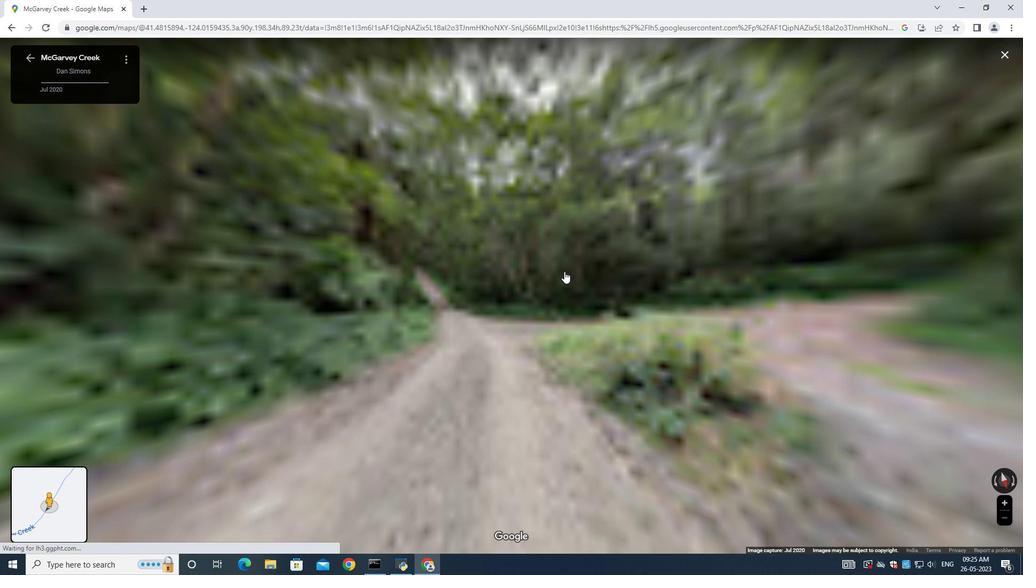 
Action: Mouse scrolled (567, 275) with delta (0, 0)
Screenshot: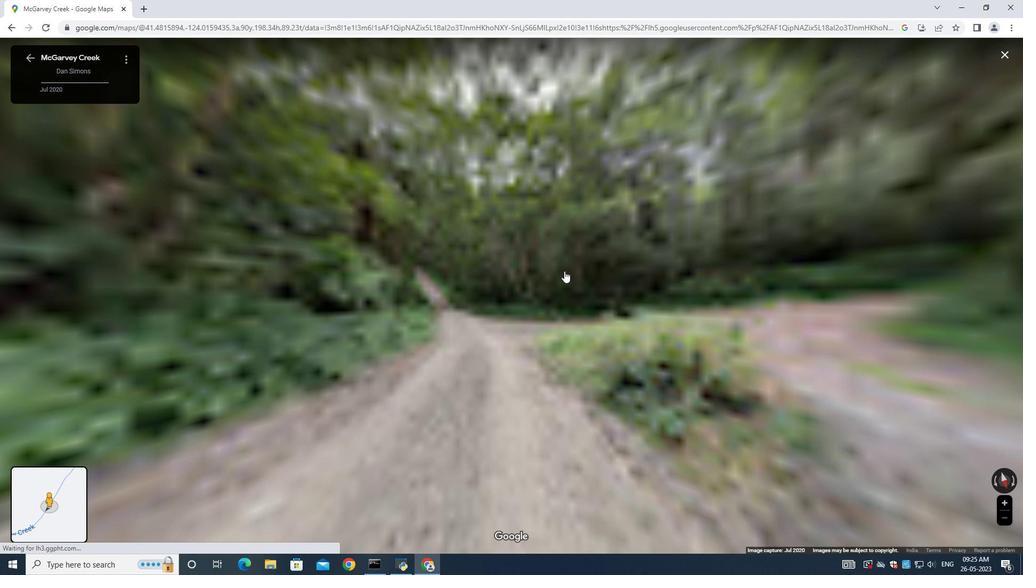 
Action: Mouse moved to (566, 273)
Screenshot: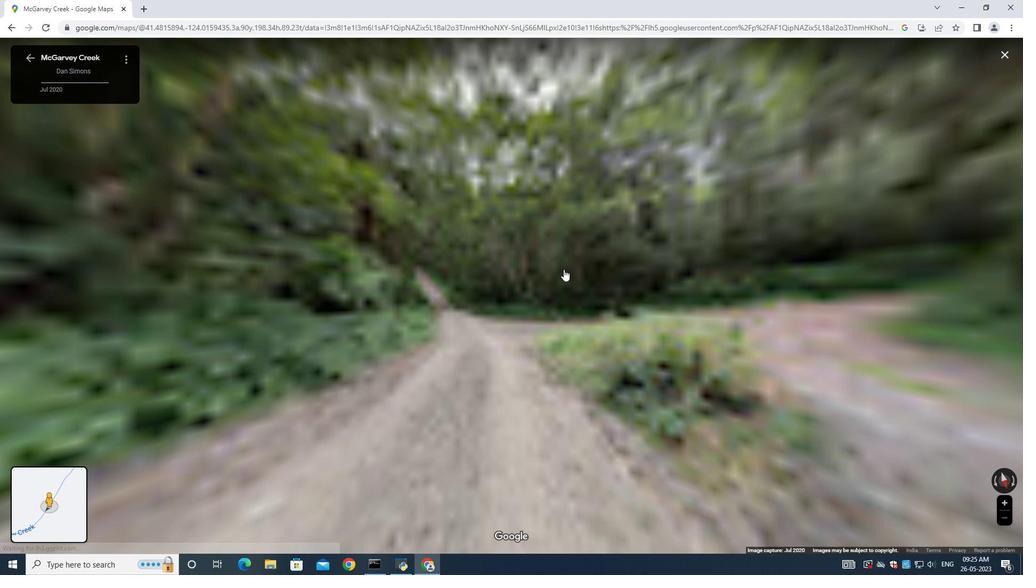 
Action: Mouse scrolled (566, 273) with delta (0, 0)
Screenshot: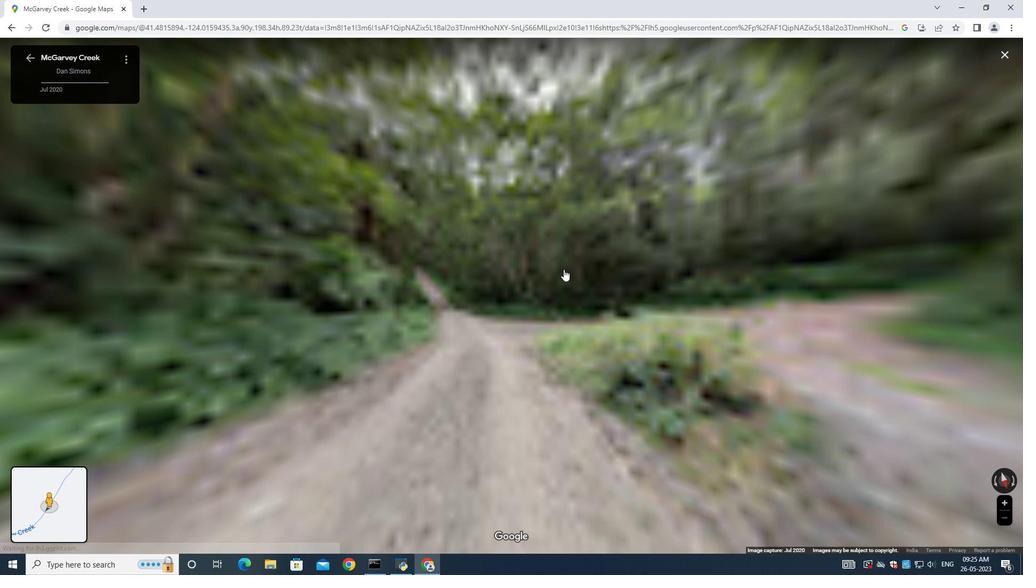 
Action: Mouse scrolled (566, 273) with delta (0, 0)
Screenshot: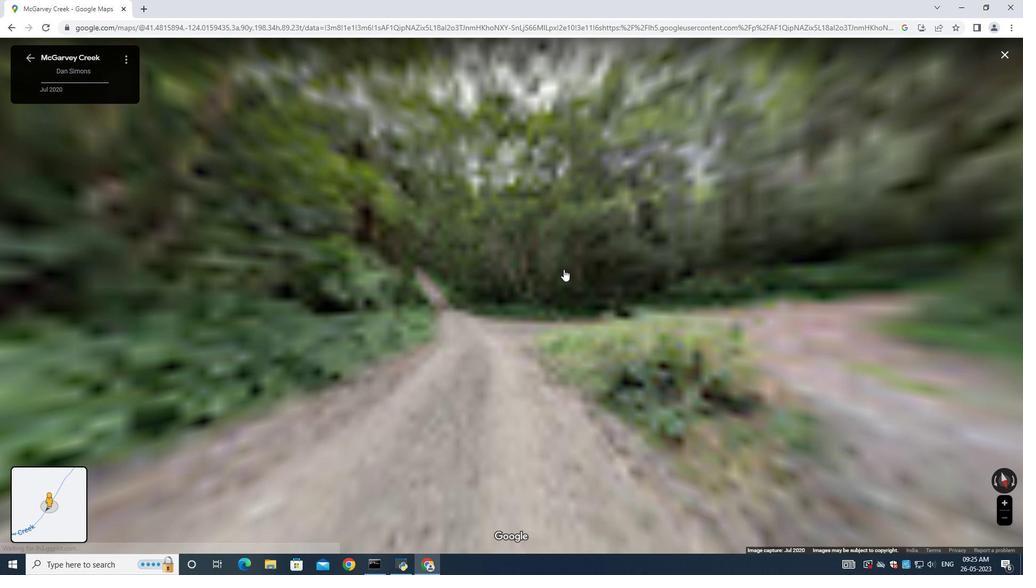 
Action: Mouse scrolled (566, 273) with delta (0, 0)
Screenshot: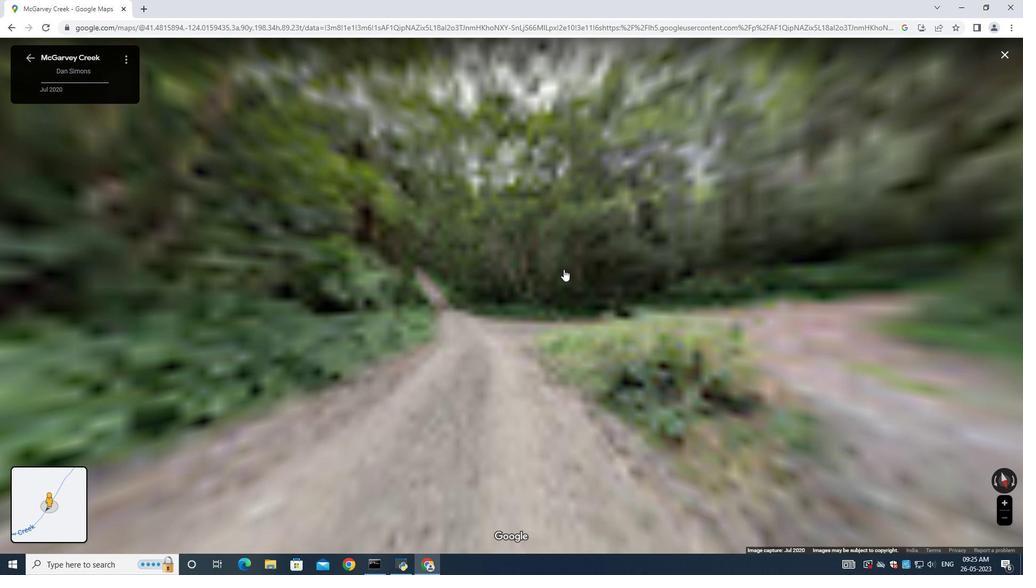 
Action: Mouse scrolled (566, 273) with delta (0, 0)
Screenshot: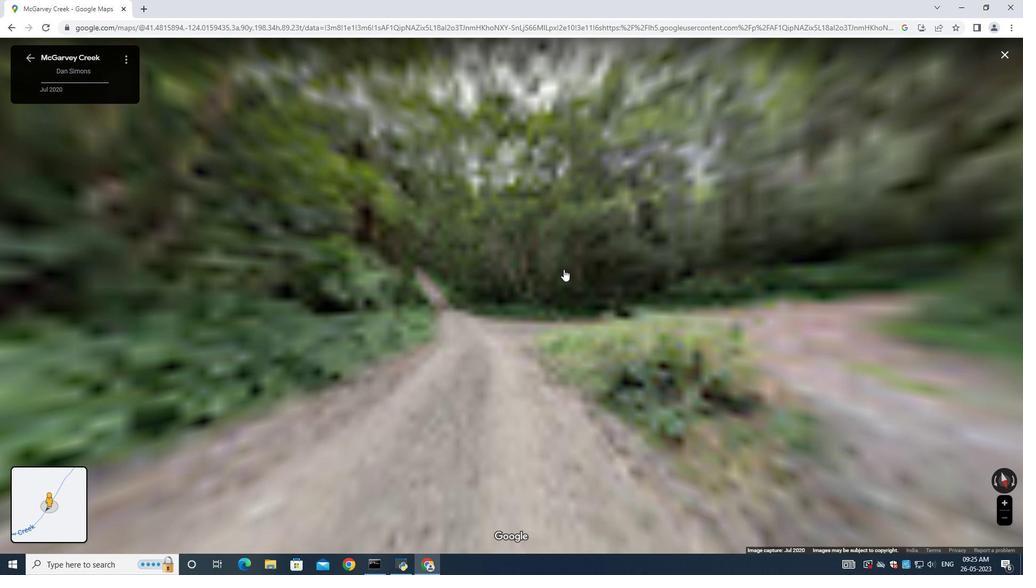 
Action: Mouse scrolled (566, 273) with delta (0, 0)
Screenshot: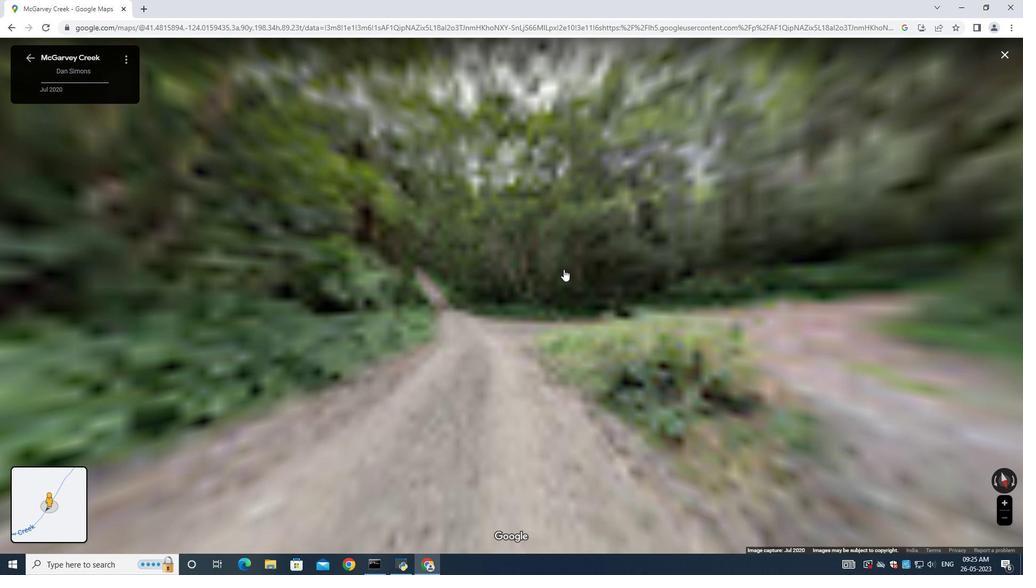 
Action: Mouse scrolled (566, 273) with delta (0, 0)
Screenshot: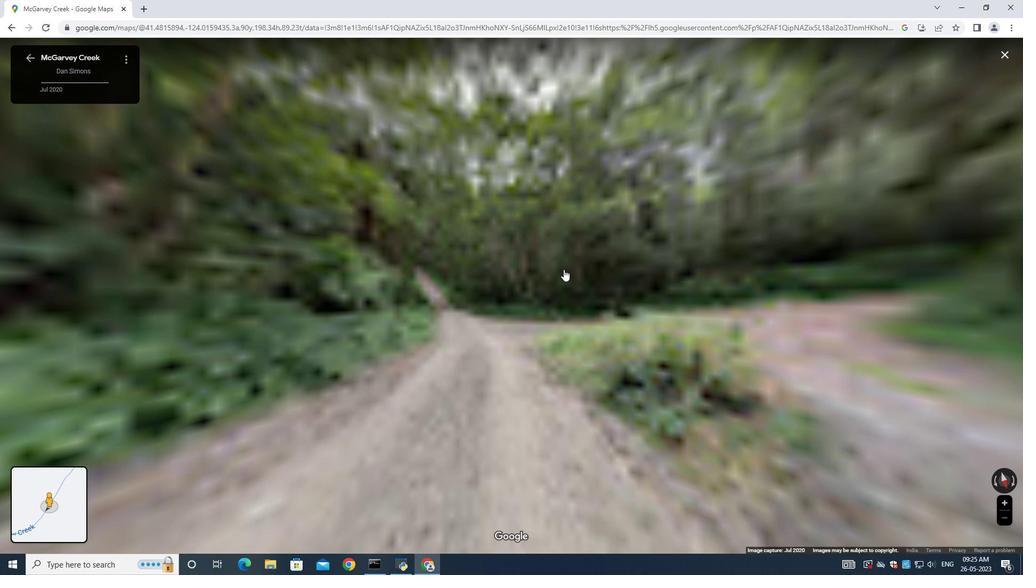
Action: Mouse scrolled (566, 273) with delta (0, 0)
Screenshot: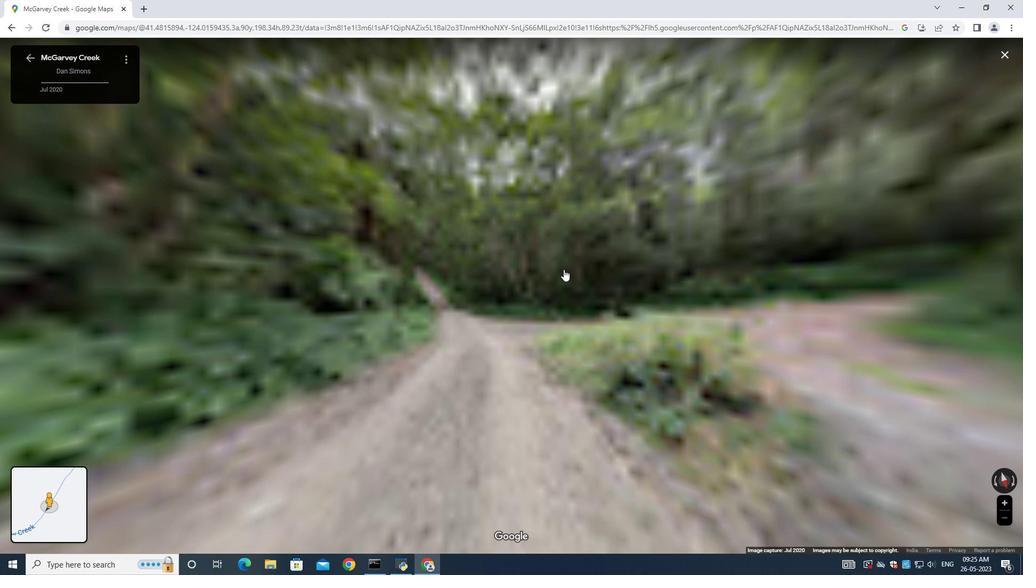 
Action: Mouse scrolled (566, 273) with delta (0, 0)
Screenshot: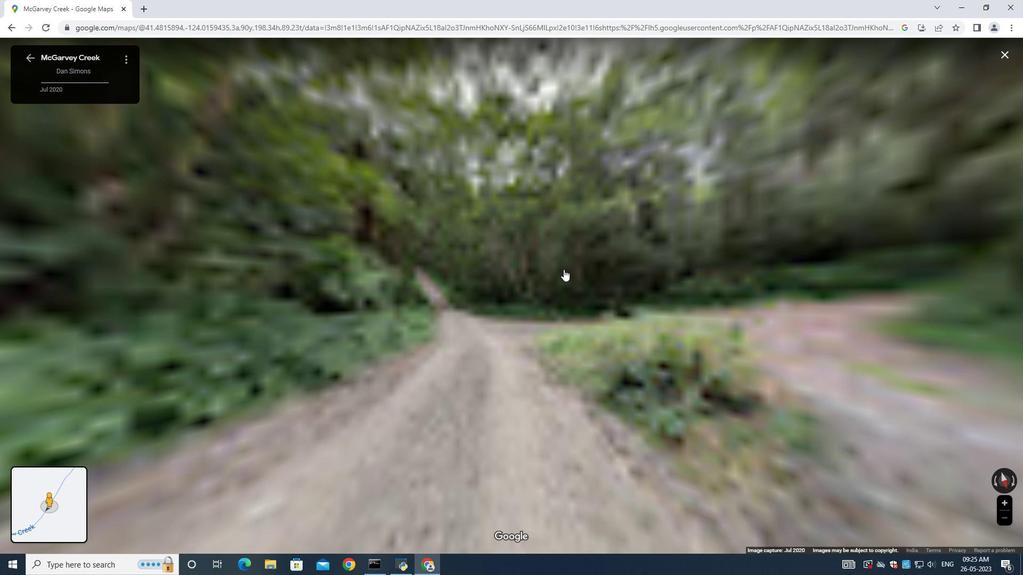 
Action: Mouse moved to (416, 261)
Screenshot: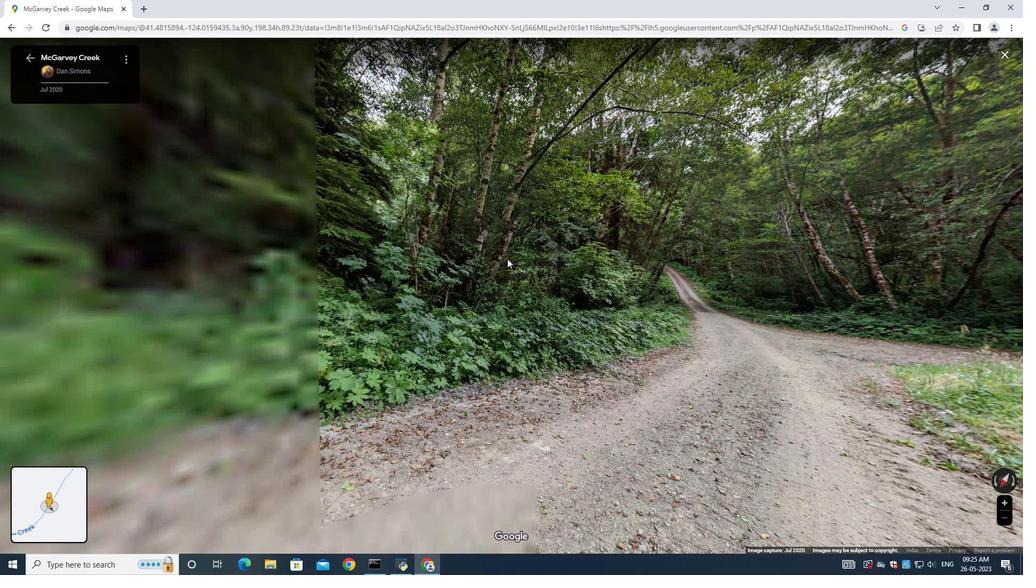 
Action: Mouse pressed left at (416, 261)
Screenshot: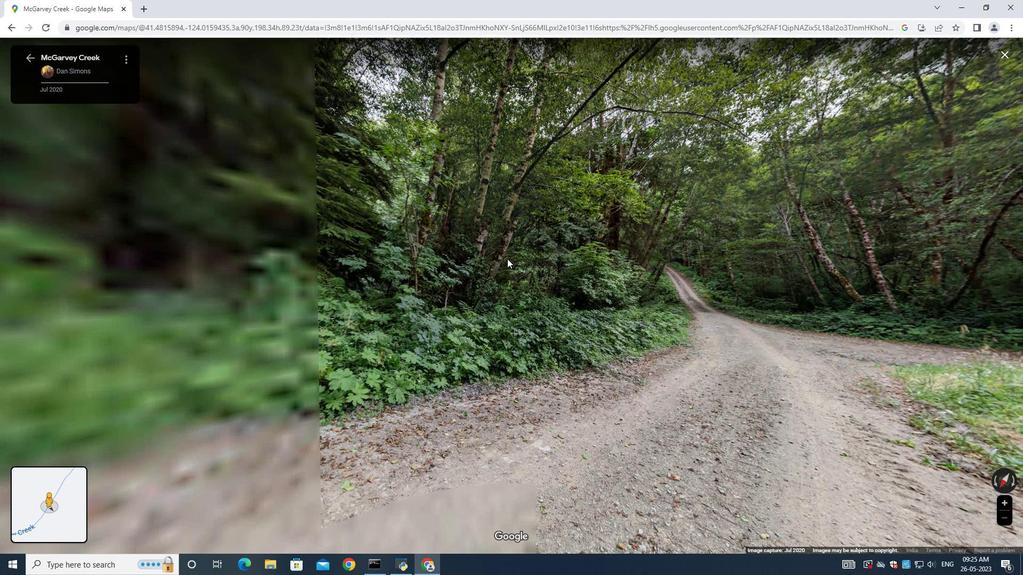 
Action: Mouse moved to (414, 258)
Screenshot: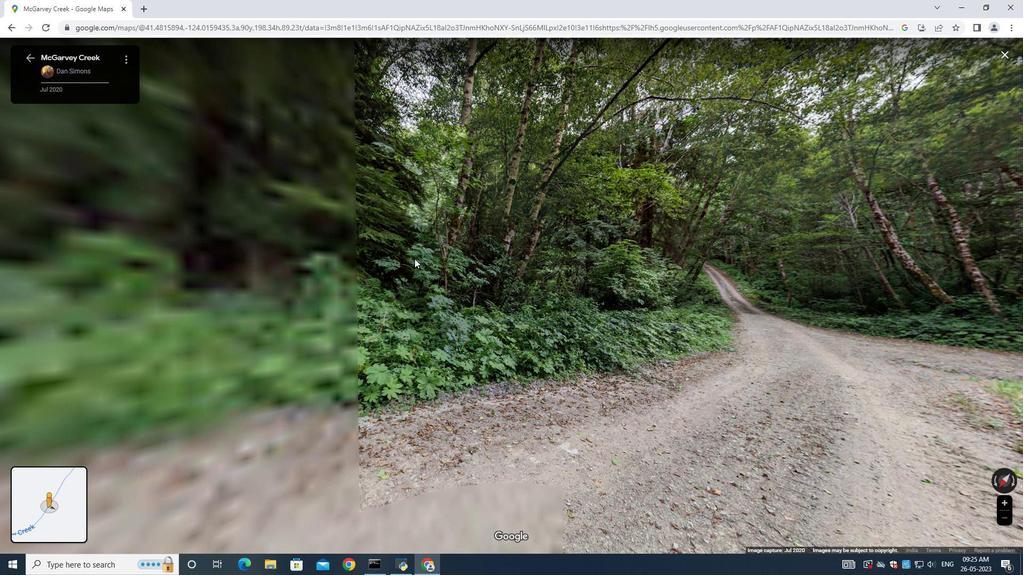 
Action: Mouse pressed left at (414, 258)
Screenshot: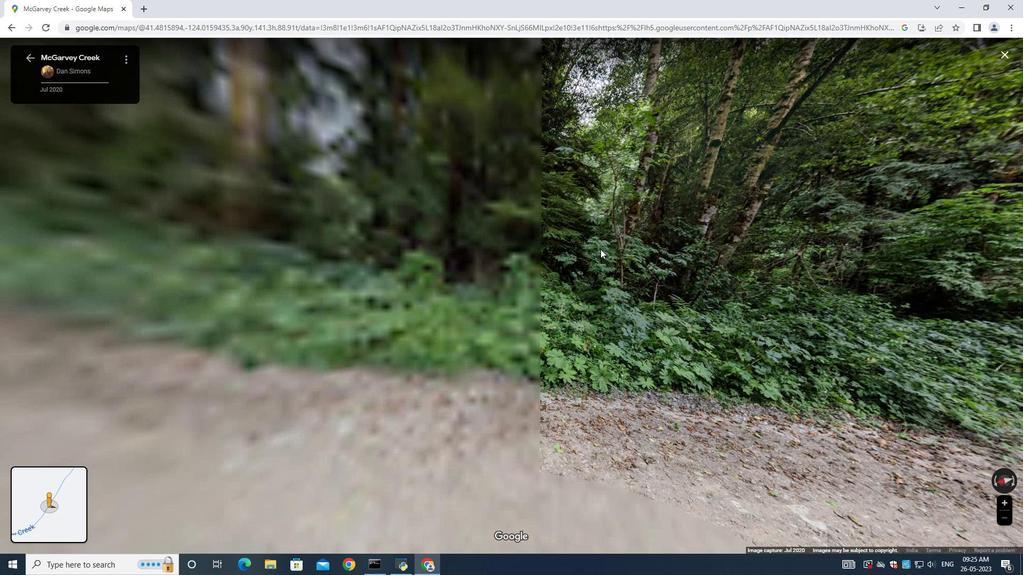 
Action: Mouse moved to (358, 347)
Screenshot: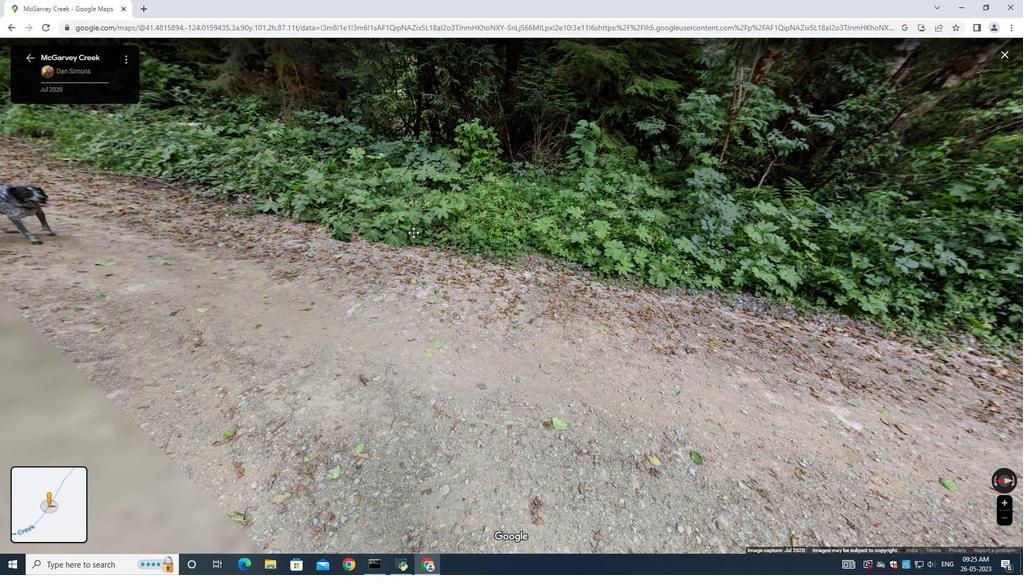 
Action: Mouse pressed left at (358, 347)
Screenshot: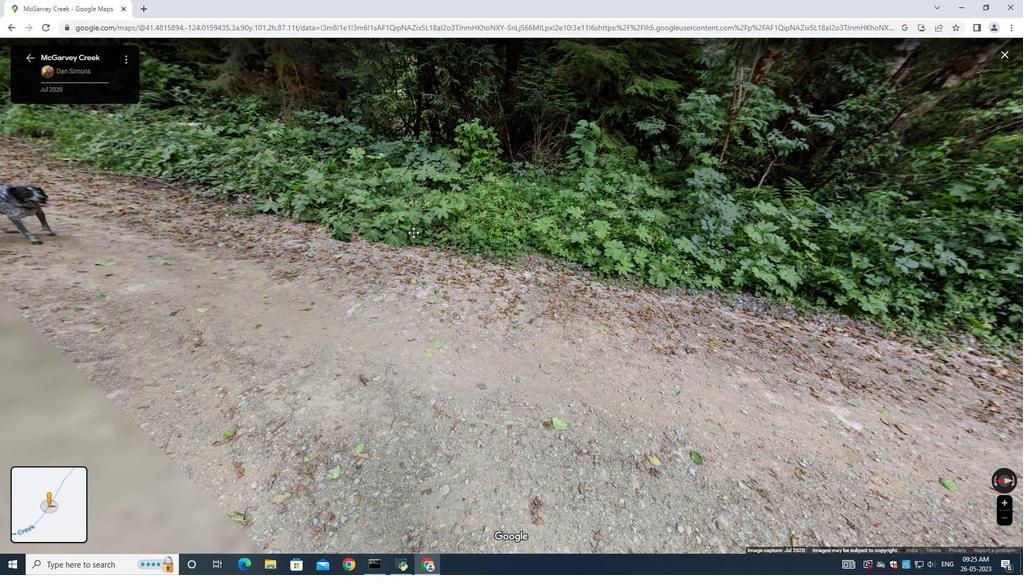 
Action: Mouse moved to (562, 230)
Screenshot: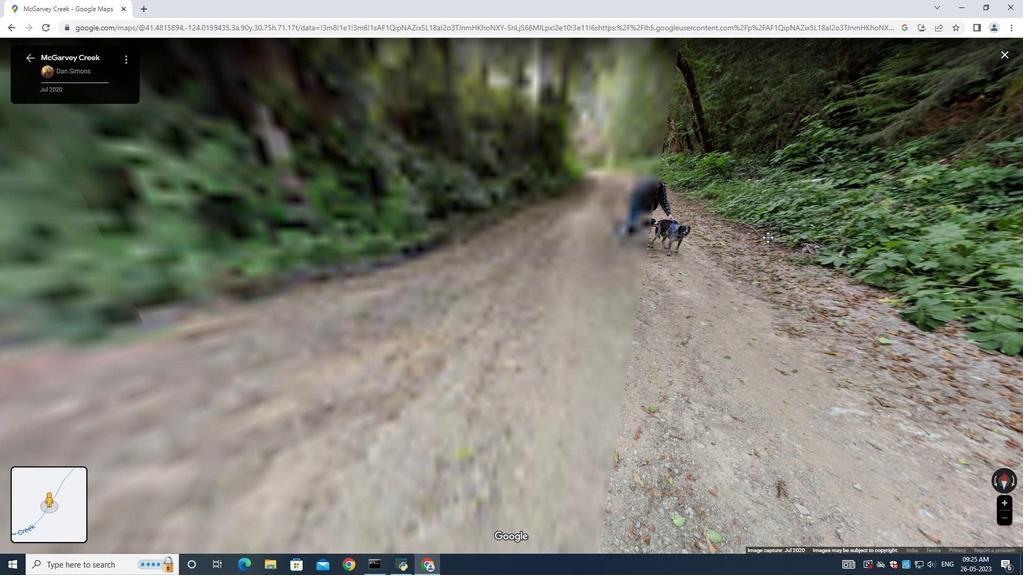 
Action: Mouse pressed left at (562, 230)
Screenshot: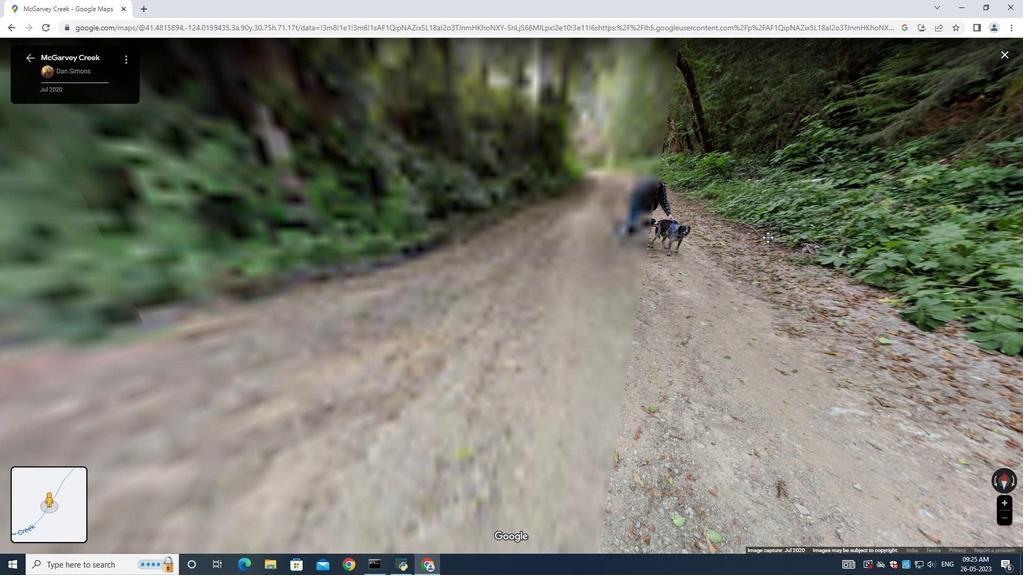 
Action: Mouse moved to (706, 238)
Screenshot: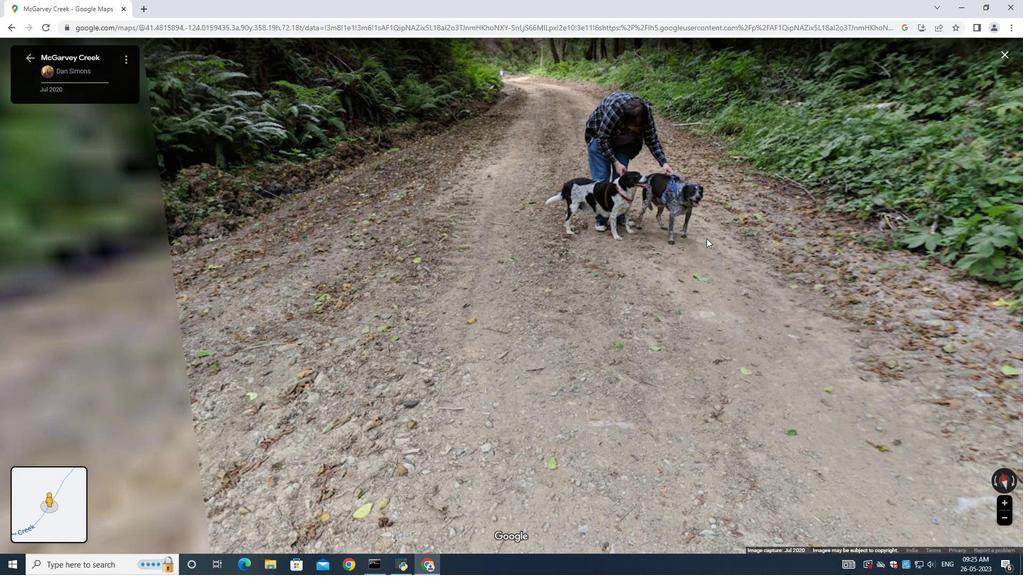 
Action: Mouse scrolled (706, 239) with delta (0, 0)
Screenshot: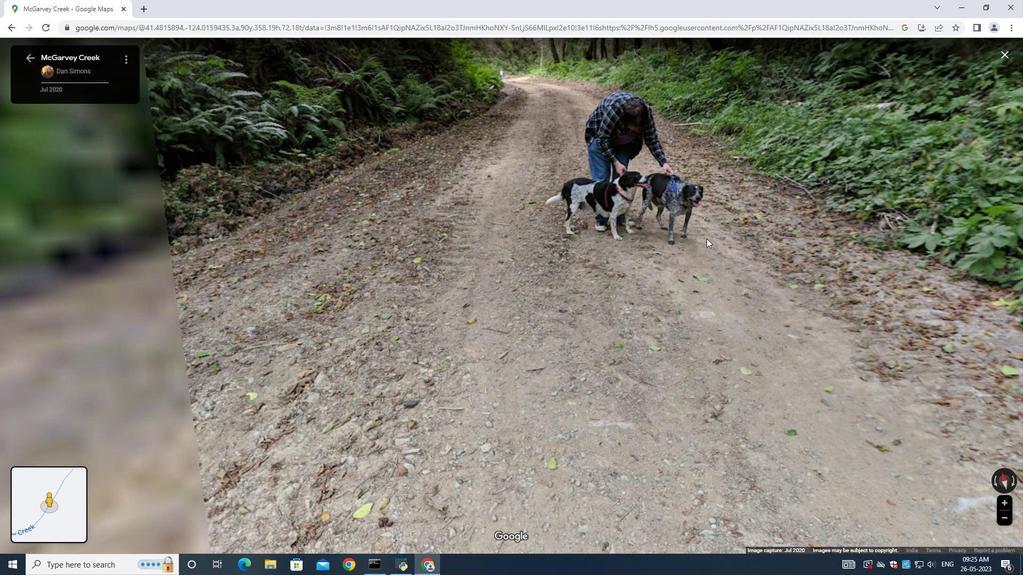 
Action: Mouse scrolled (706, 239) with delta (0, 0)
Screenshot: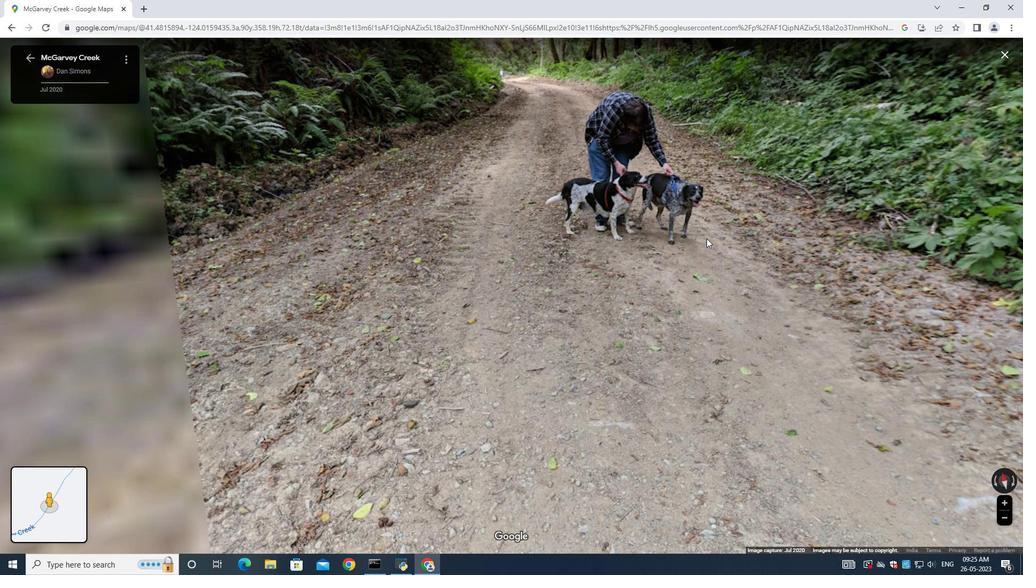 
Action: Mouse scrolled (706, 239) with delta (0, 0)
Screenshot: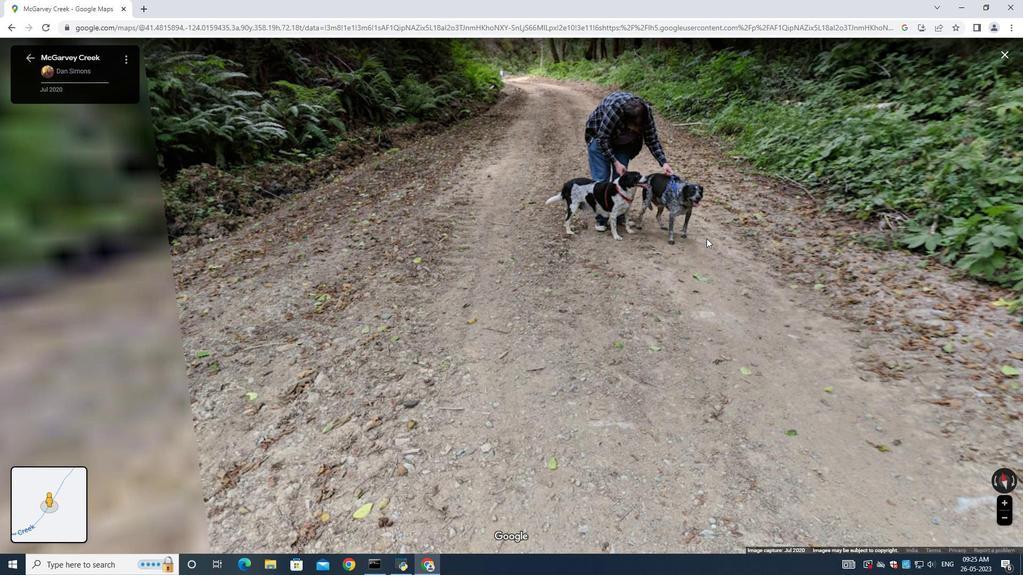 
Action: Mouse scrolled (706, 239) with delta (0, 0)
Screenshot: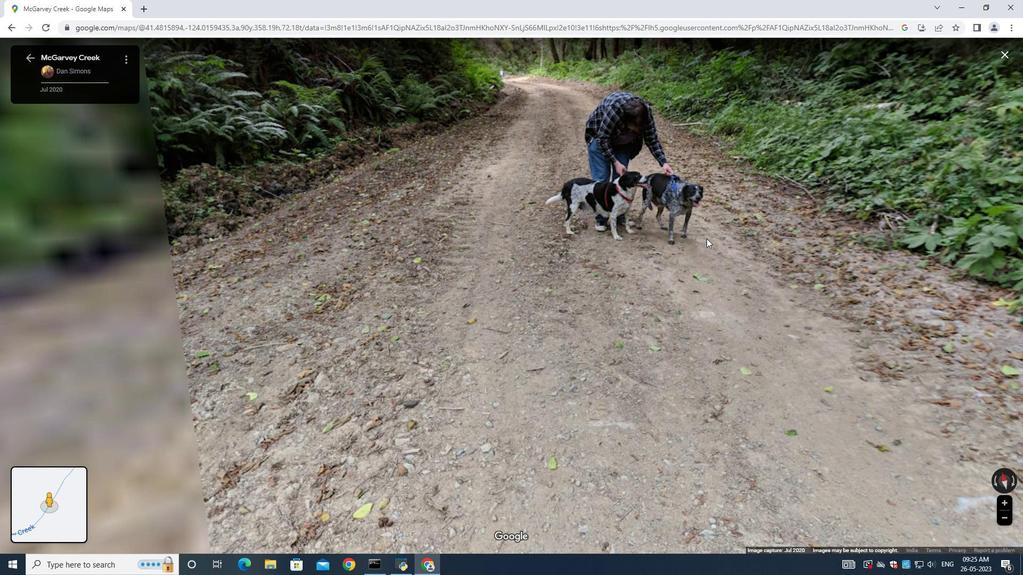 
Action: Mouse scrolled (706, 238) with delta (0, 0)
Screenshot: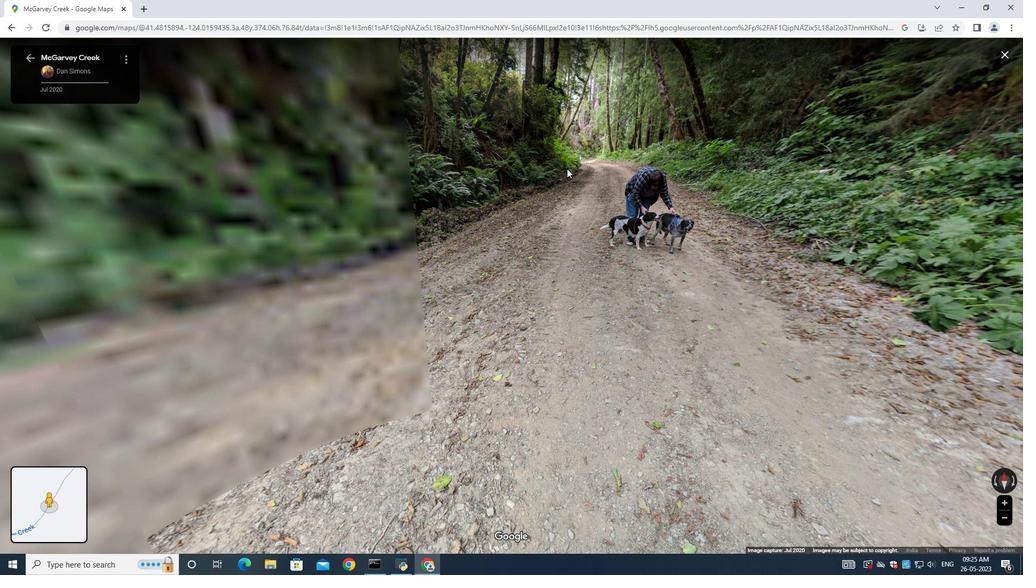 
Action: Mouse scrolled (706, 238) with delta (0, 0)
Screenshot: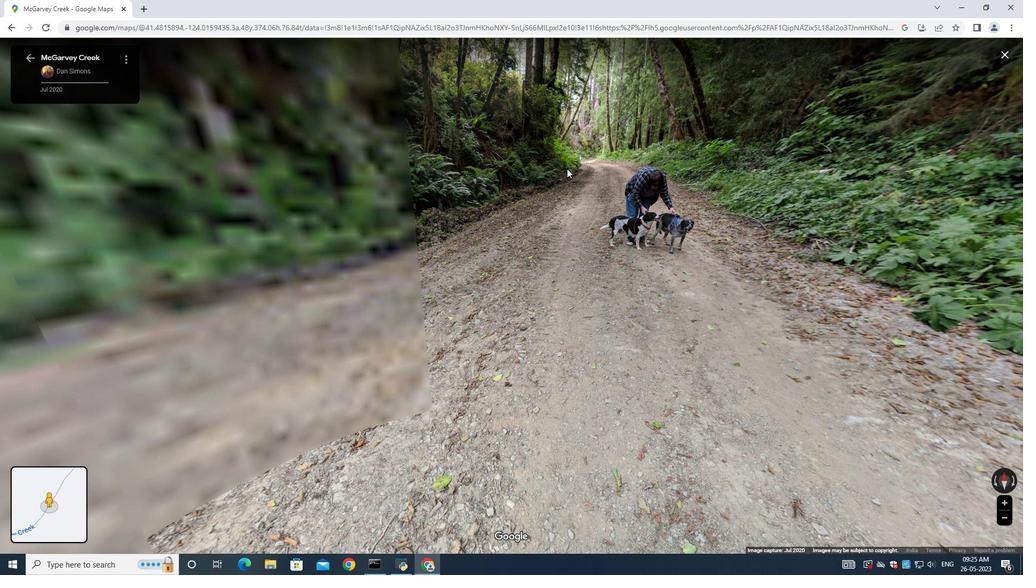 
Action: Mouse scrolled (706, 238) with delta (0, 0)
Screenshot: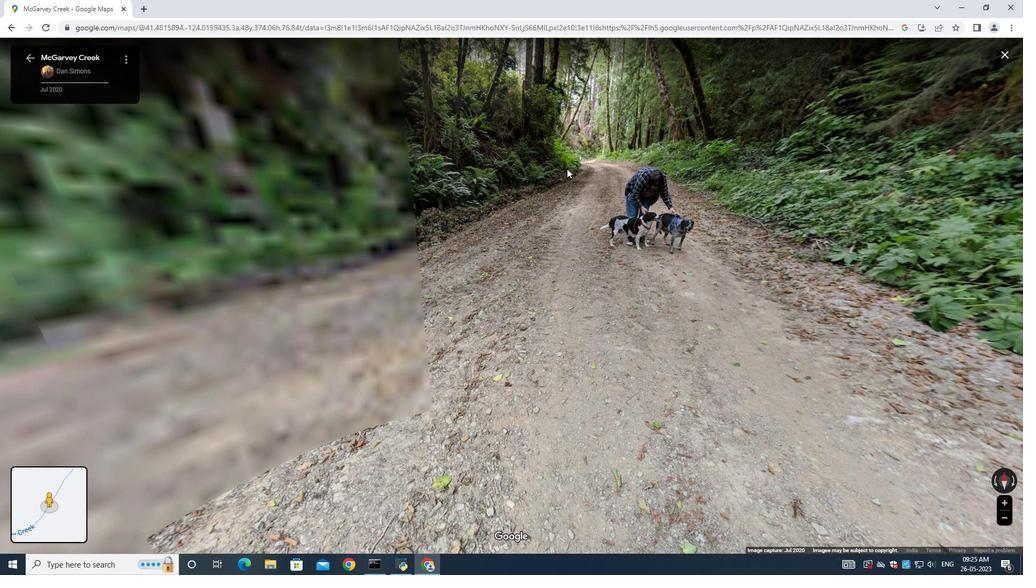
Action: Mouse scrolled (706, 238) with delta (0, 0)
Screenshot: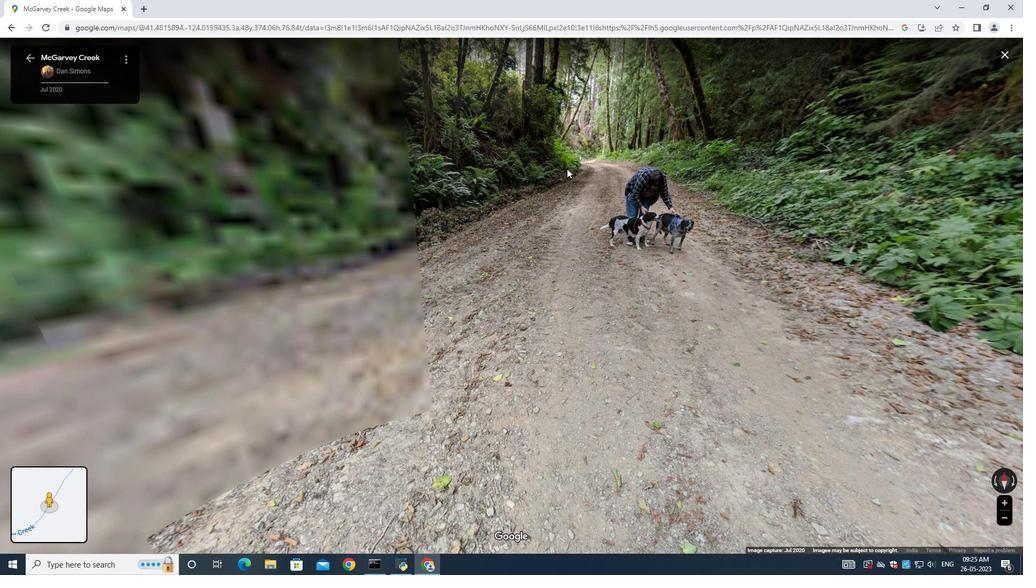 
Action: Mouse scrolled (706, 238) with delta (0, 0)
Screenshot: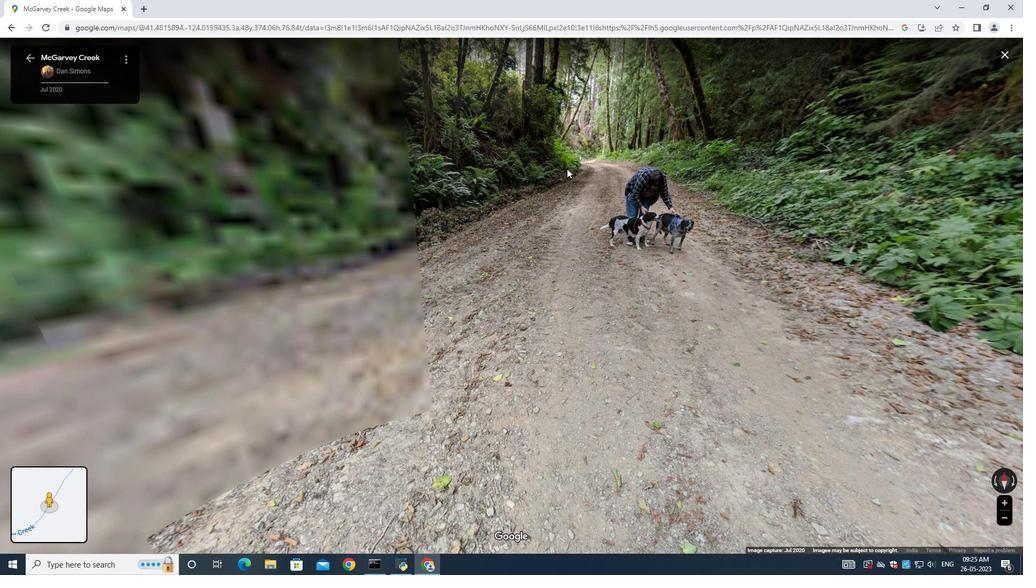 
Action: Mouse scrolled (706, 238) with delta (0, 0)
Screenshot: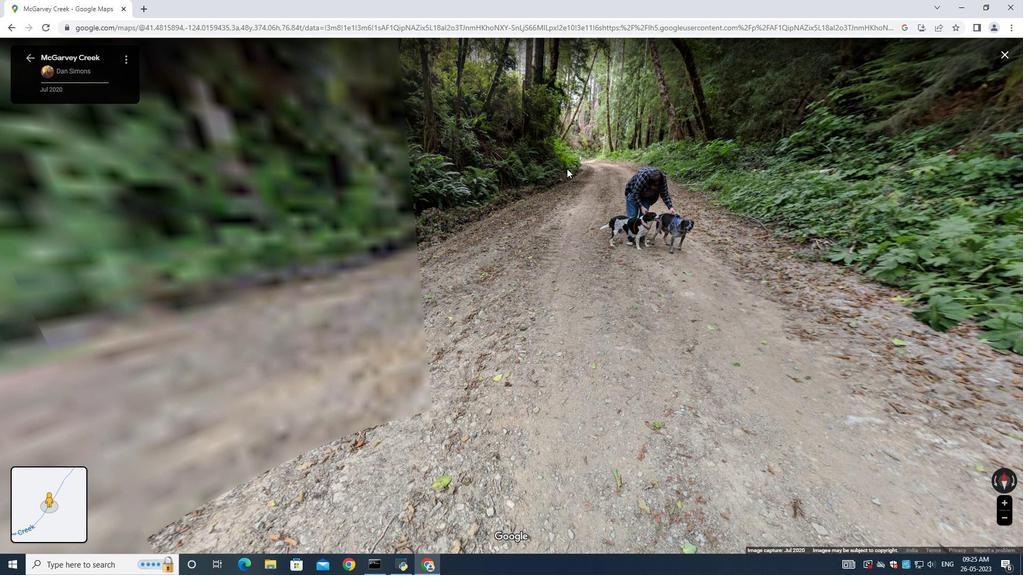 
Action: Mouse scrolled (706, 238) with delta (0, 0)
Screenshot: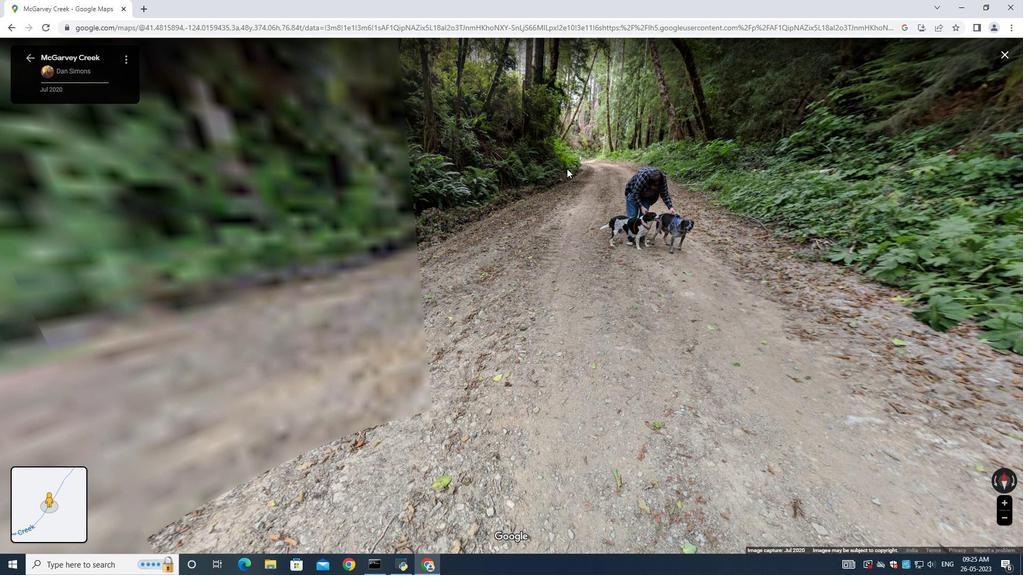 
Action: Mouse moved to (566, 153)
Screenshot: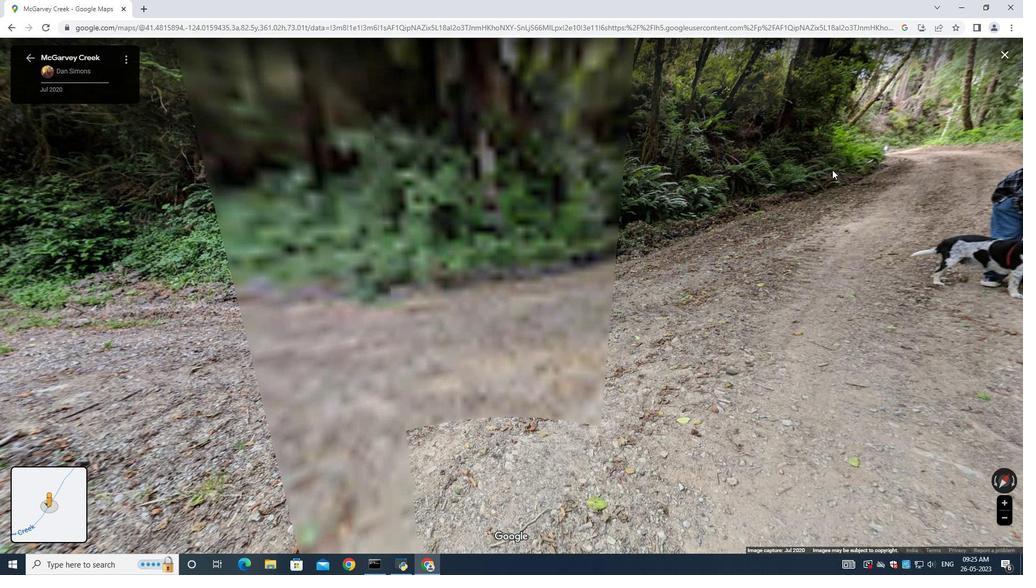 
Action: Mouse pressed left at (566, 153)
Screenshot: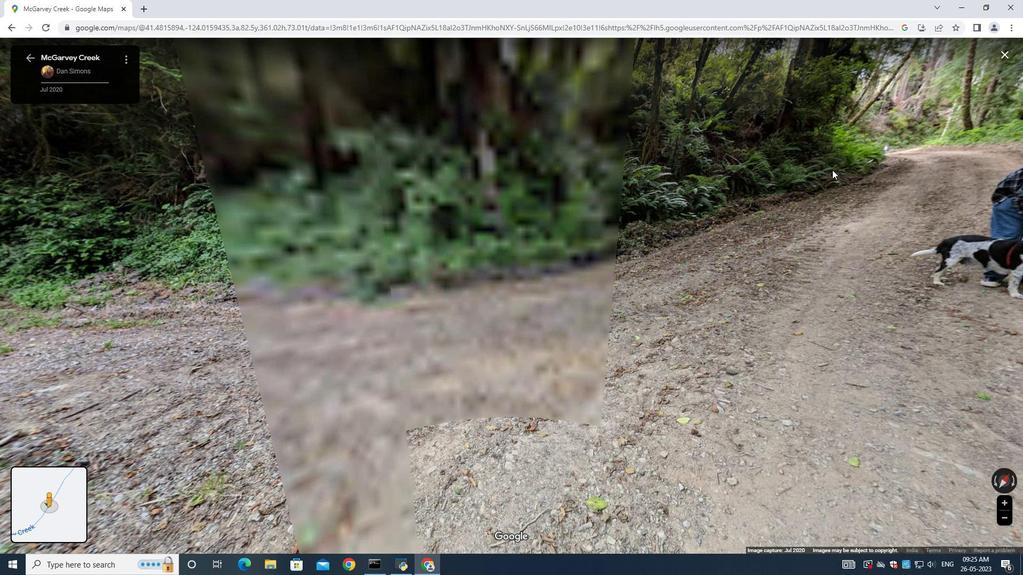 
Action: Mouse moved to (434, 176)
Screenshot: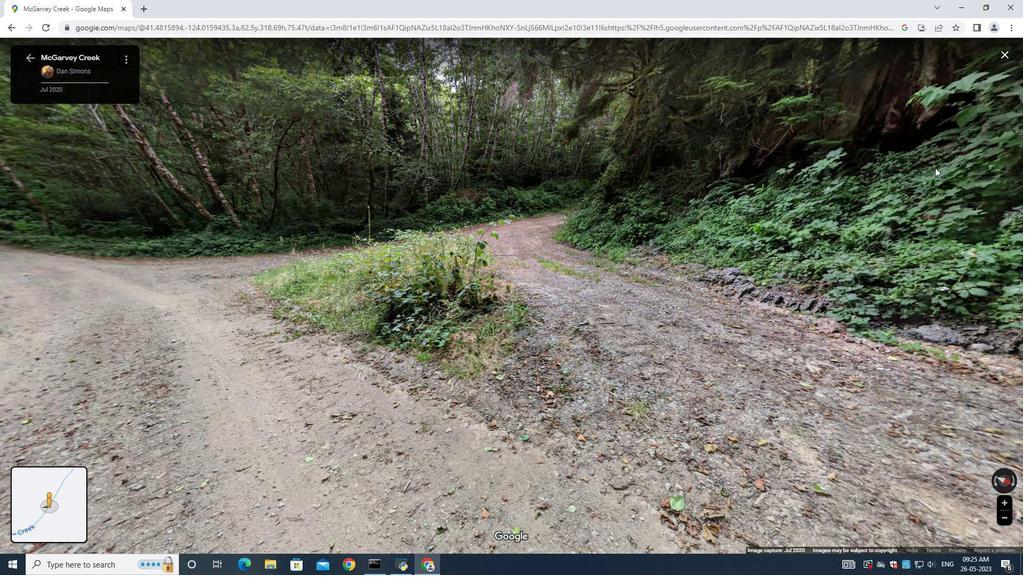 
Action: Mouse pressed left at (434, 176)
Screenshot: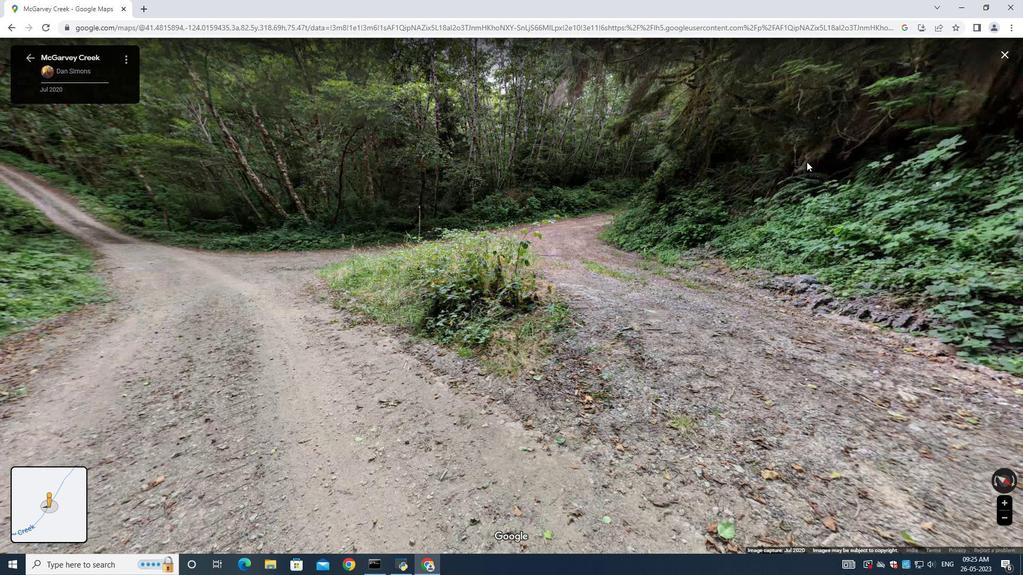 
Action: Mouse moved to (614, 164)
Screenshot: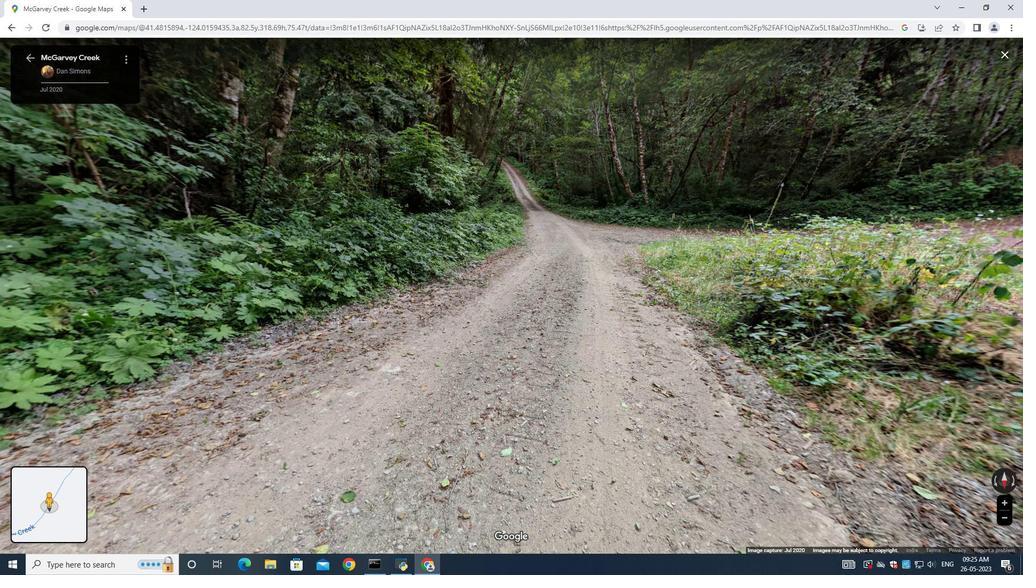 
Action: Mouse pressed left at (614, 164)
Screenshot: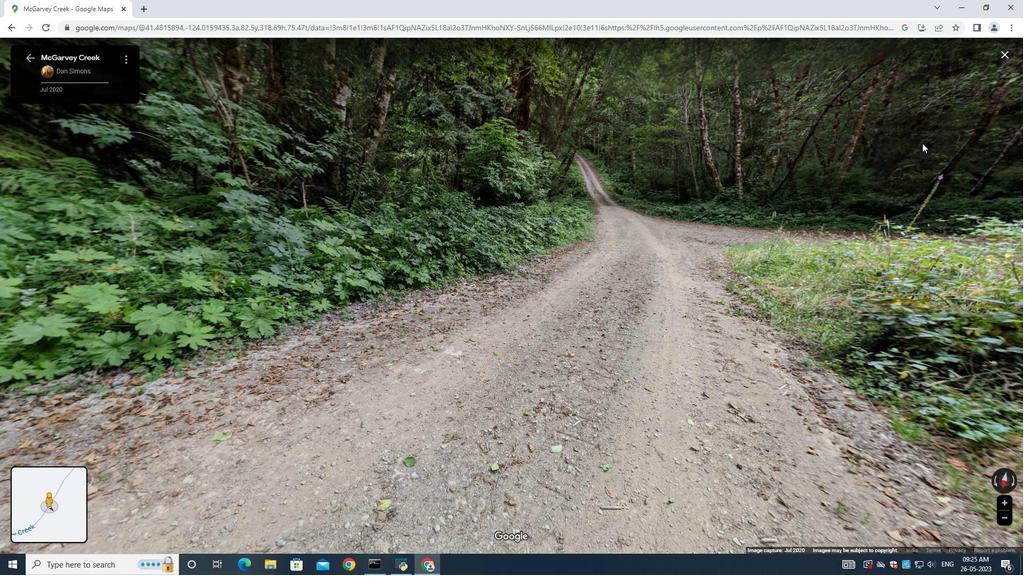 
Action: Mouse moved to (809, 142)
Screenshot: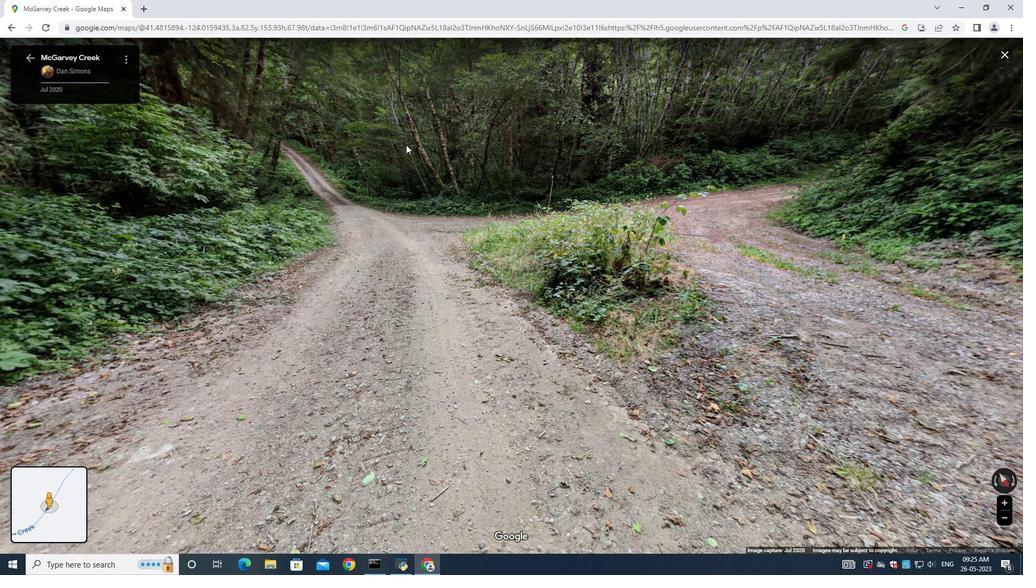 
Action: Mouse pressed left at (809, 142)
Screenshot: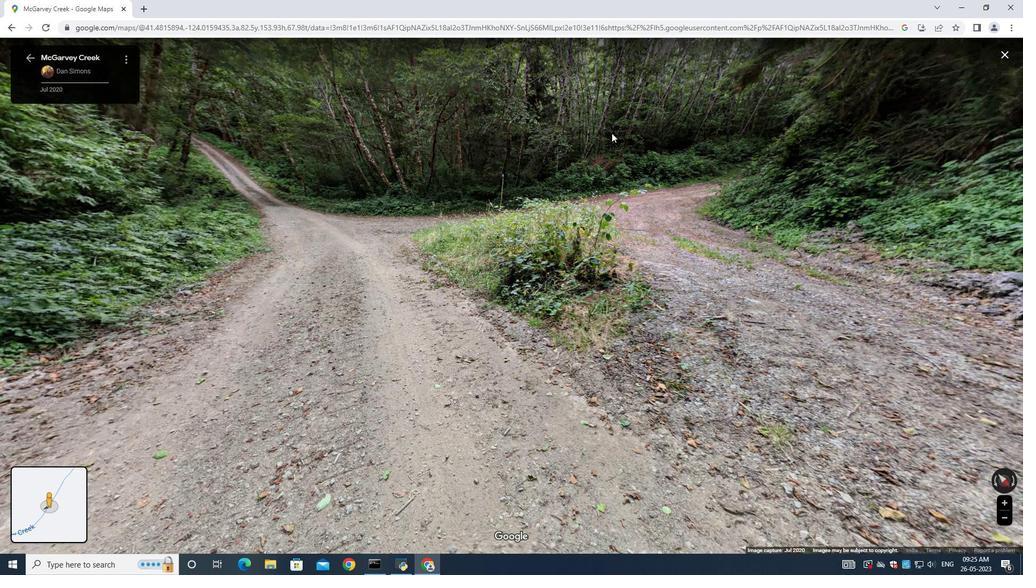 
Action: Mouse moved to (614, 133)
Screenshot: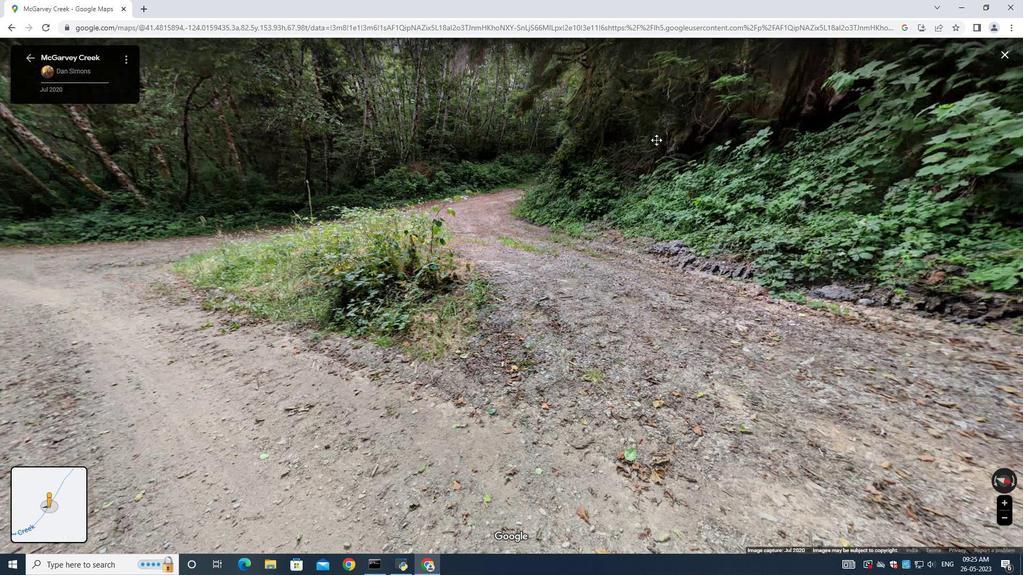 
Action: Mouse pressed left at (614, 133)
Screenshot: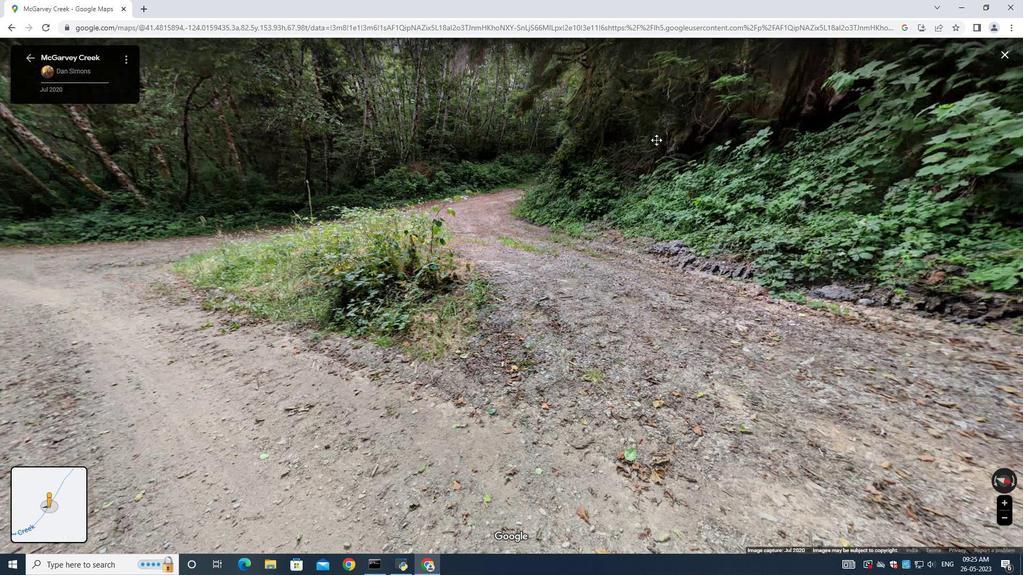 
Action: Mouse moved to (666, 133)
Screenshot: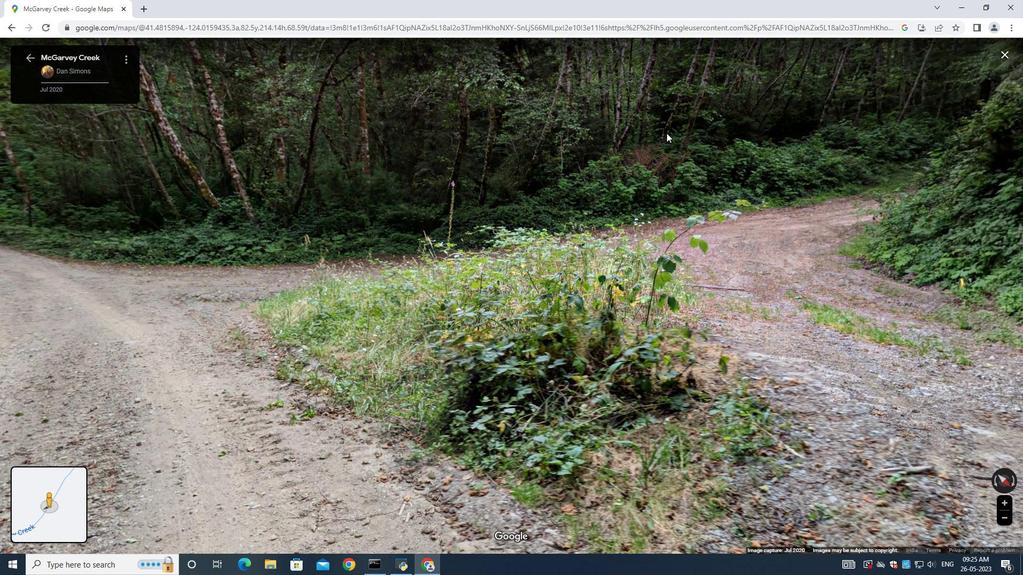 
Action: Mouse scrolled (666, 134) with delta (0, 0)
Screenshot: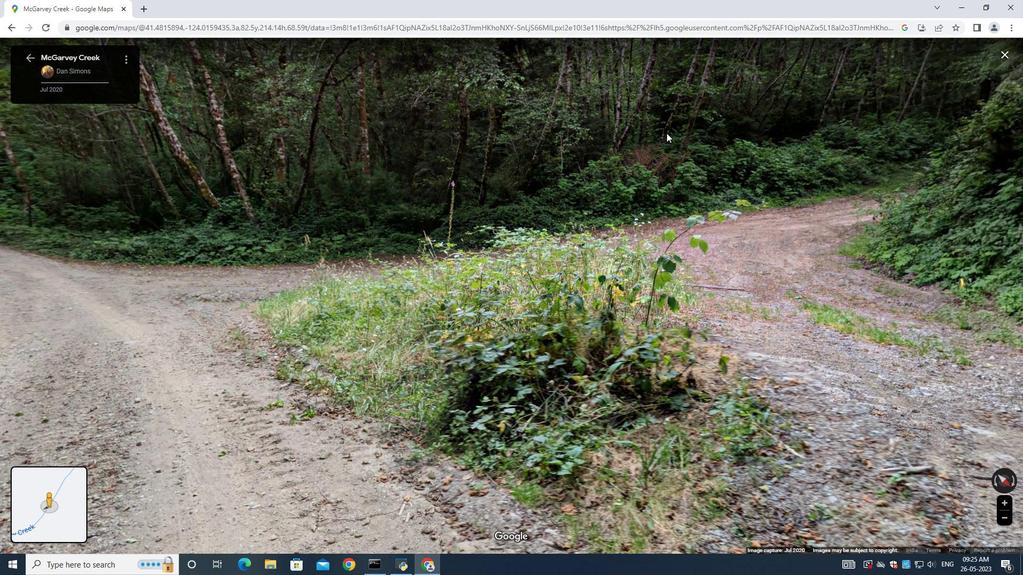 
Action: Mouse scrolled (666, 134) with delta (0, 0)
Screenshot: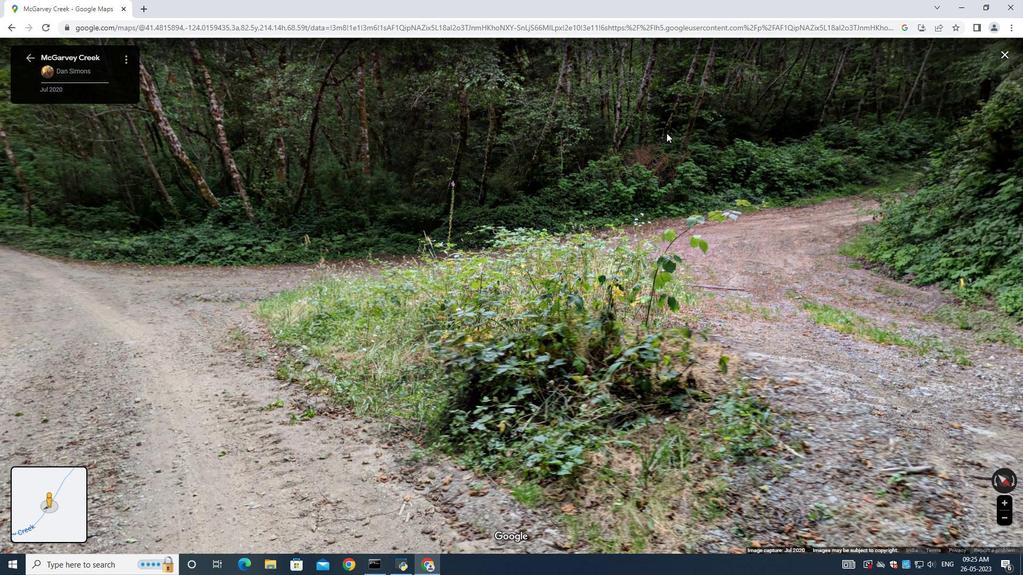 
Action: Mouse moved to (666, 133)
Screenshot: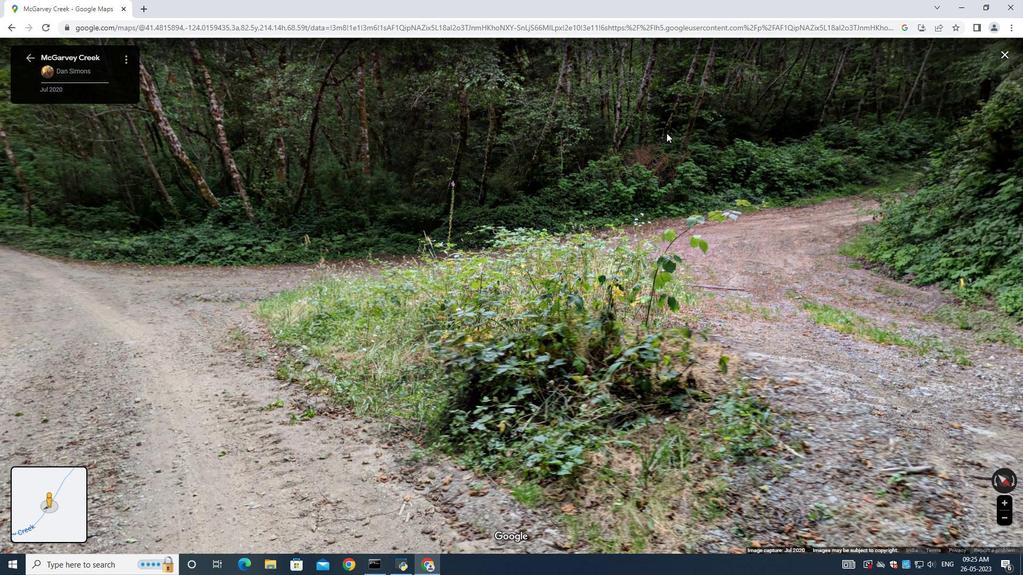
Action: Mouse scrolled (666, 133) with delta (0, 0)
Screenshot: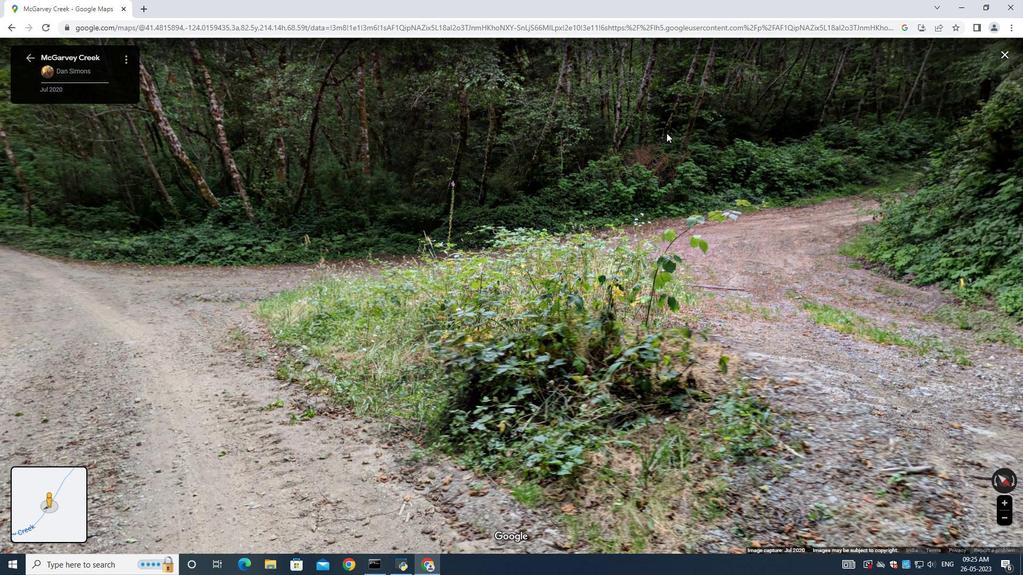 
Action: Mouse scrolled (666, 133) with delta (0, 0)
Screenshot: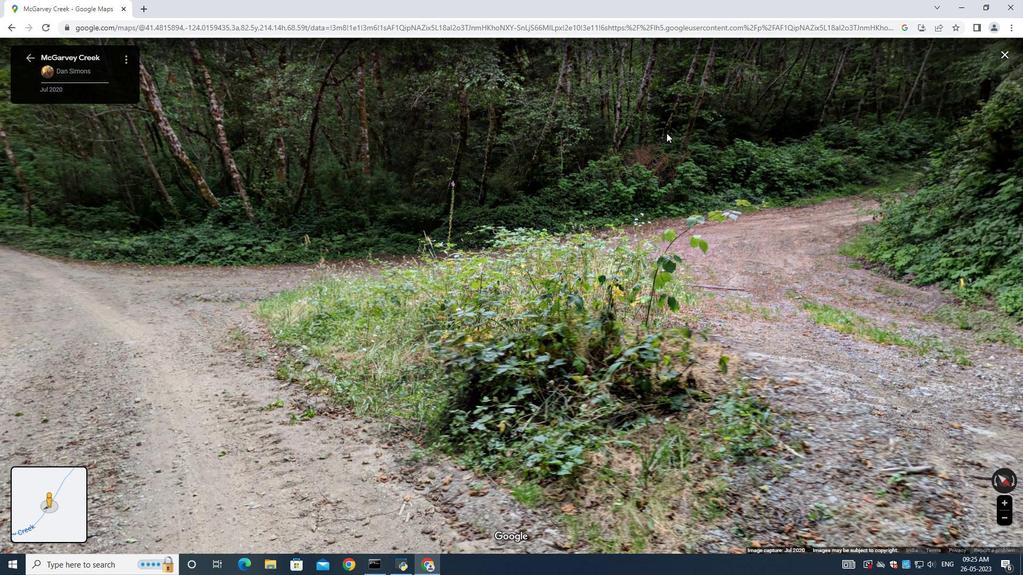 
Action: Mouse scrolled (666, 133) with delta (0, 0)
Screenshot: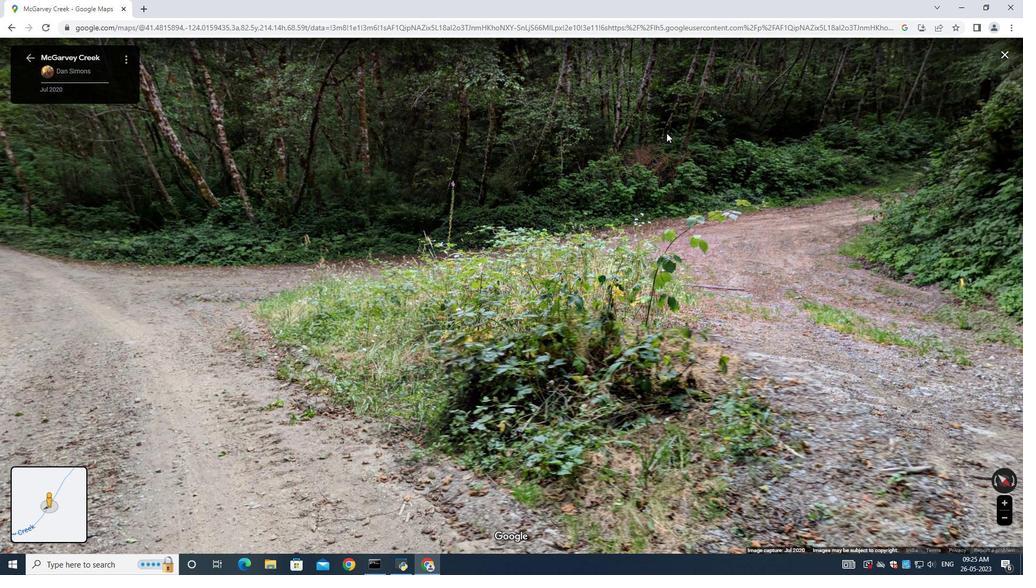 
Action: Mouse moved to (666, 133)
Screenshot: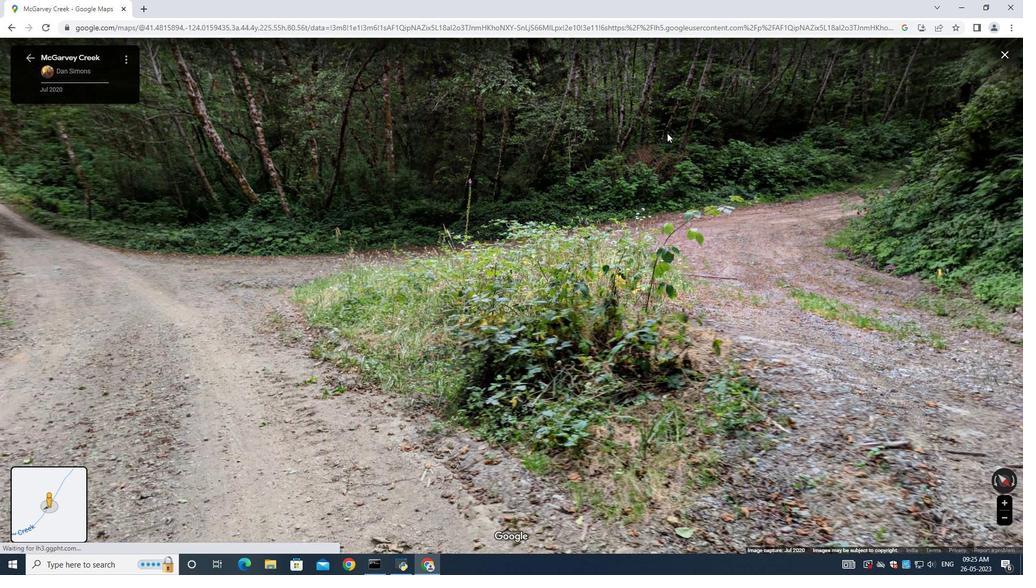 
Action: Mouse scrolled (666, 132) with delta (0, 0)
Screenshot: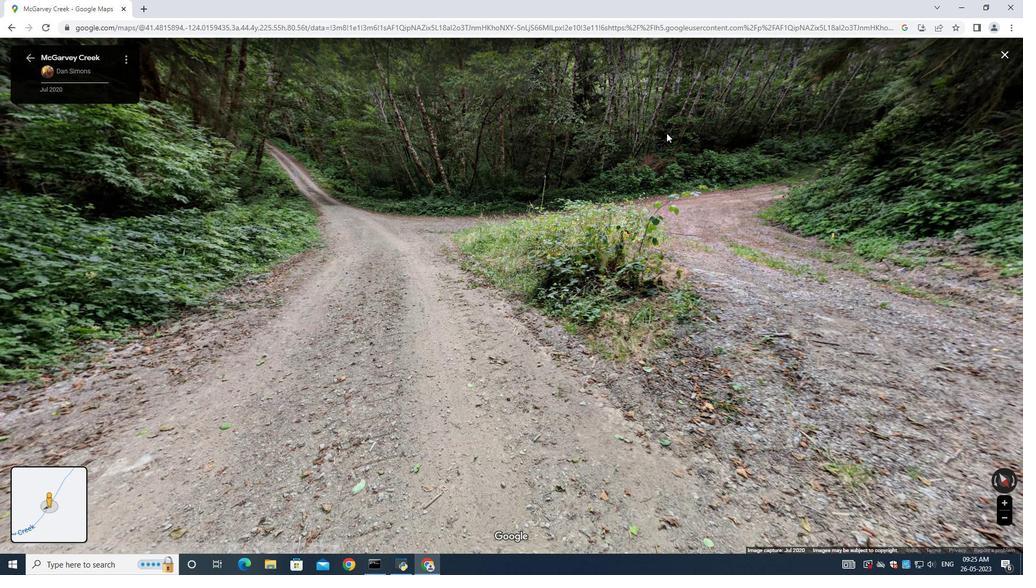 
Action: Mouse scrolled (666, 132) with delta (0, 0)
Screenshot: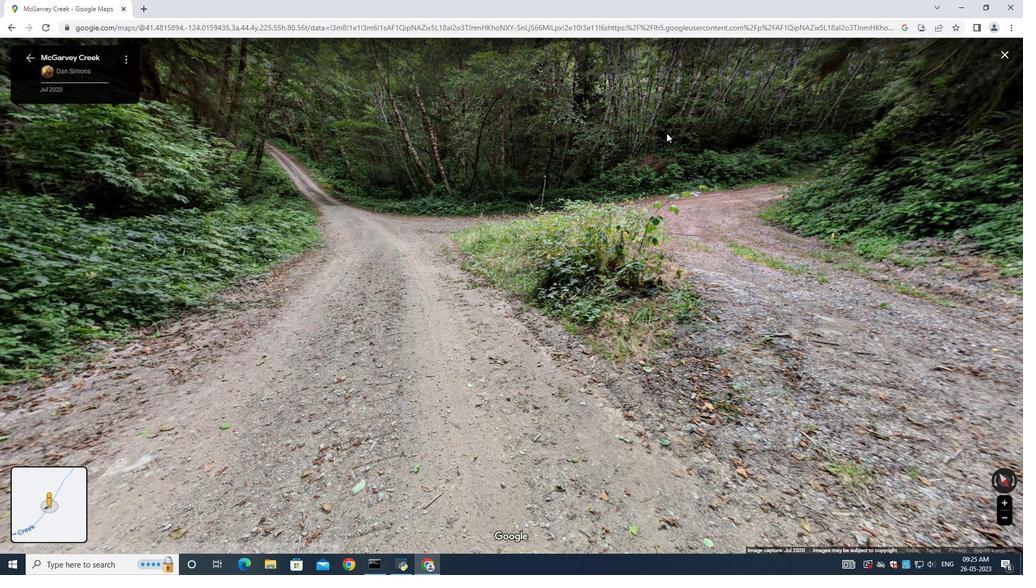 
Action: Mouse scrolled (666, 132) with delta (0, 0)
Screenshot: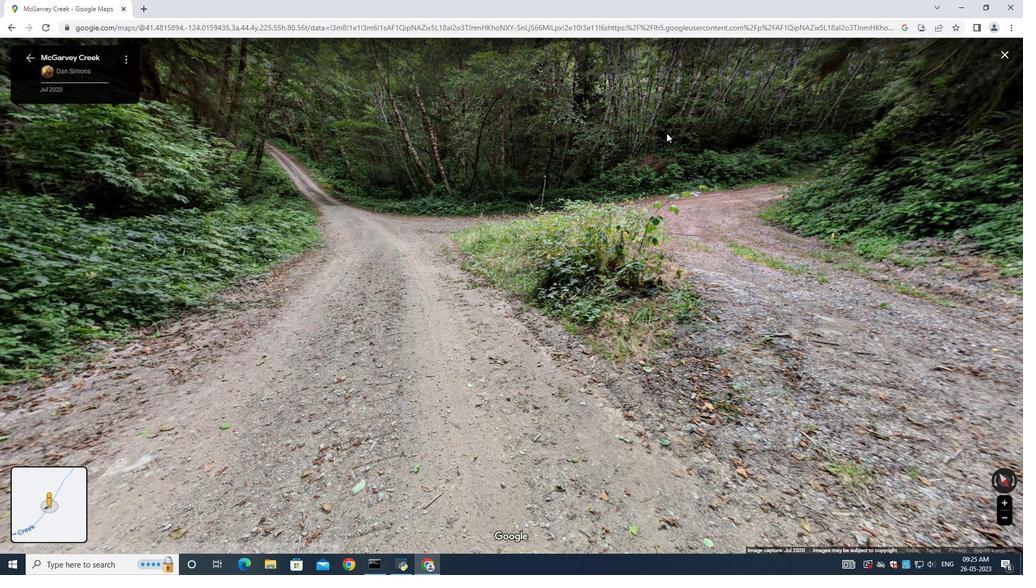 
Action: Mouse scrolled (666, 132) with delta (0, 0)
Screenshot: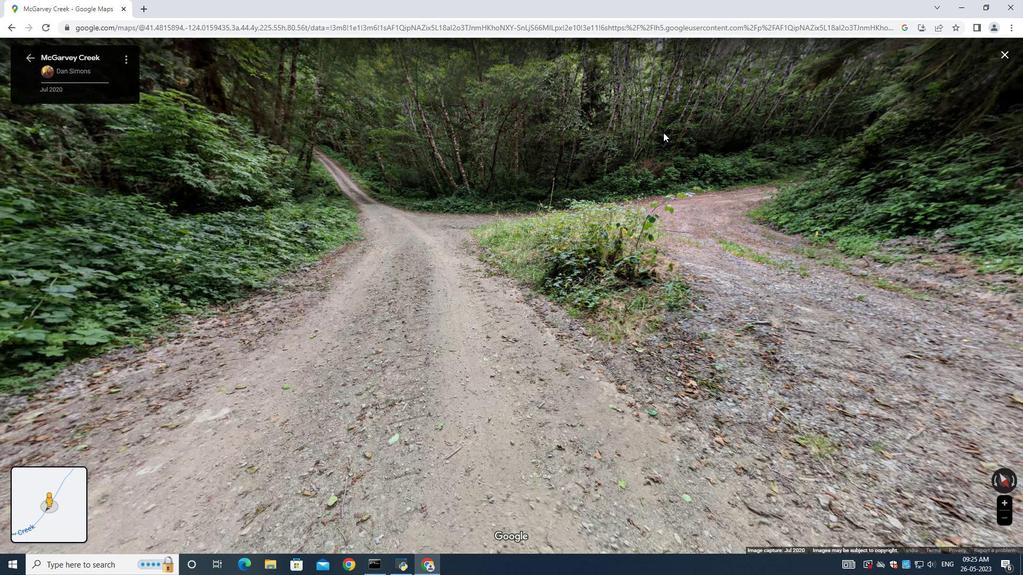 
Action: Mouse scrolled (666, 132) with delta (0, 0)
Screenshot: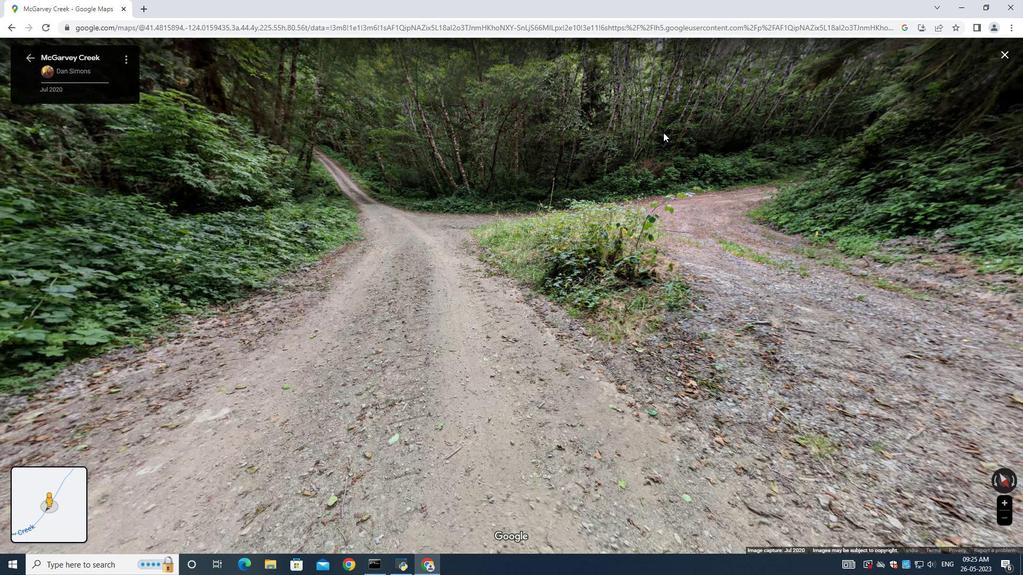 
Action: Mouse scrolled (666, 132) with delta (0, 0)
Screenshot: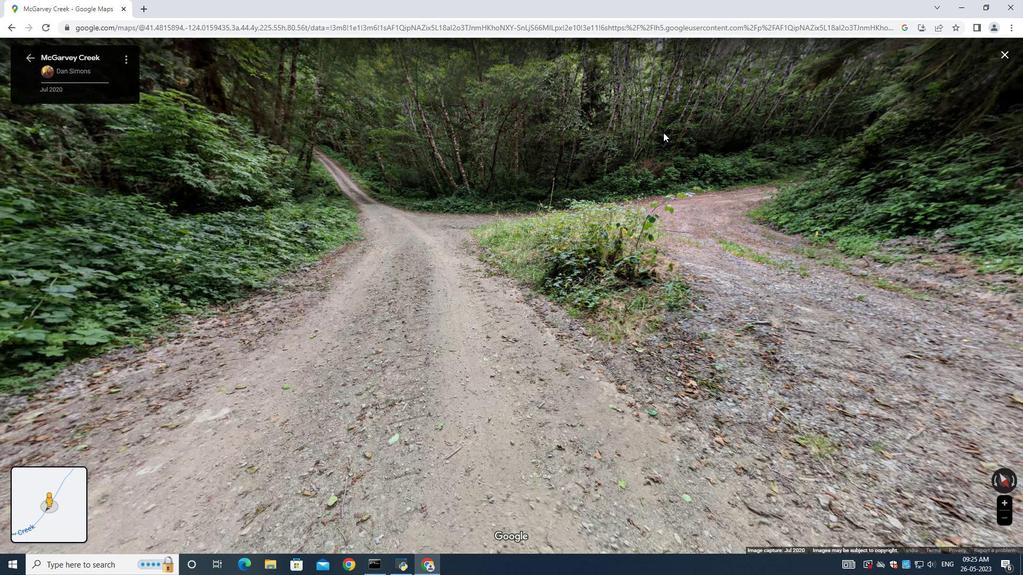 
Action: Mouse moved to (667, 133)
Screenshot: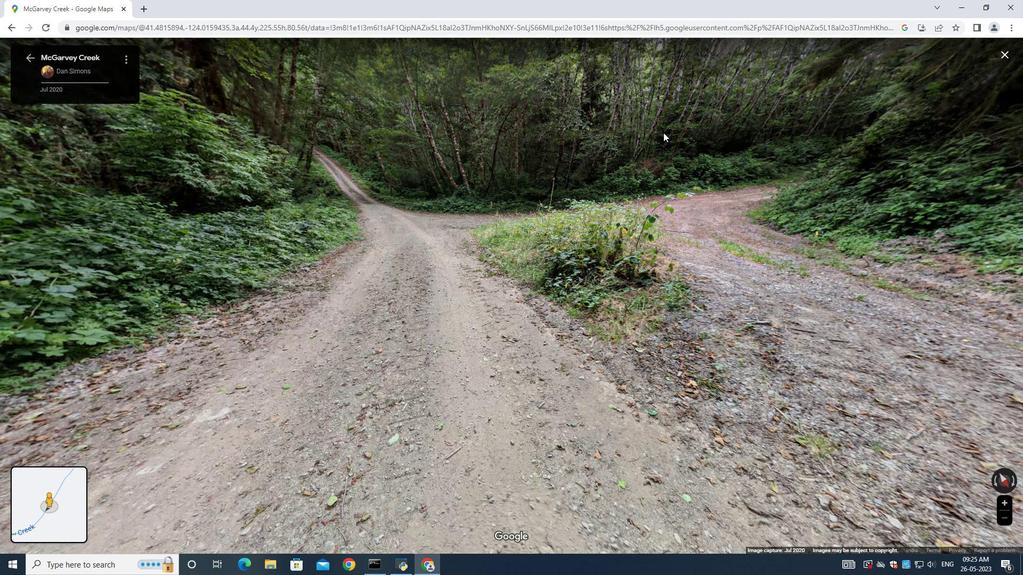 
Action: Mouse scrolled (667, 132) with delta (0, 0)
Screenshot: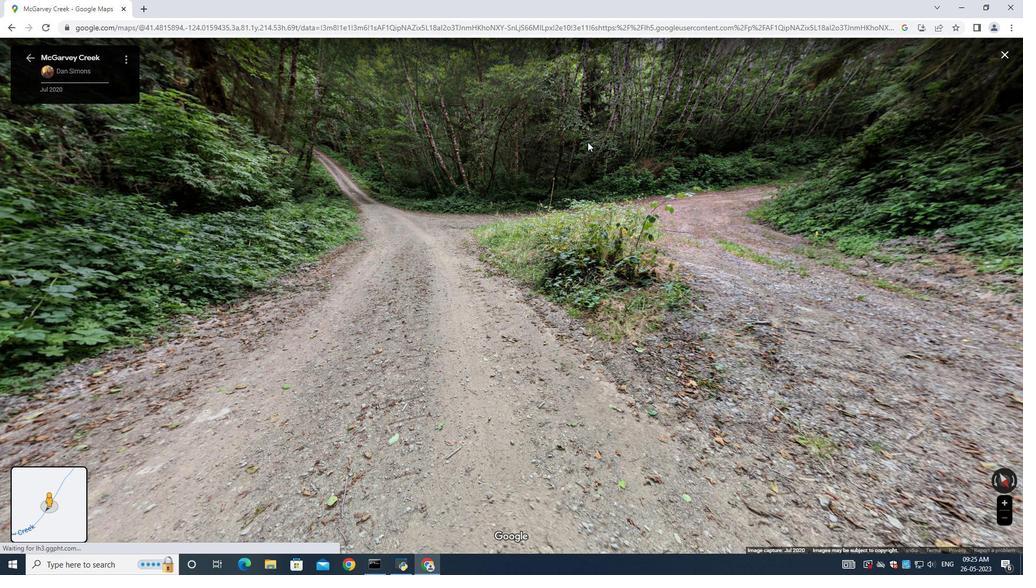 
Action: Mouse scrolled (667, 132) with delta (0, 0)
Screenshot: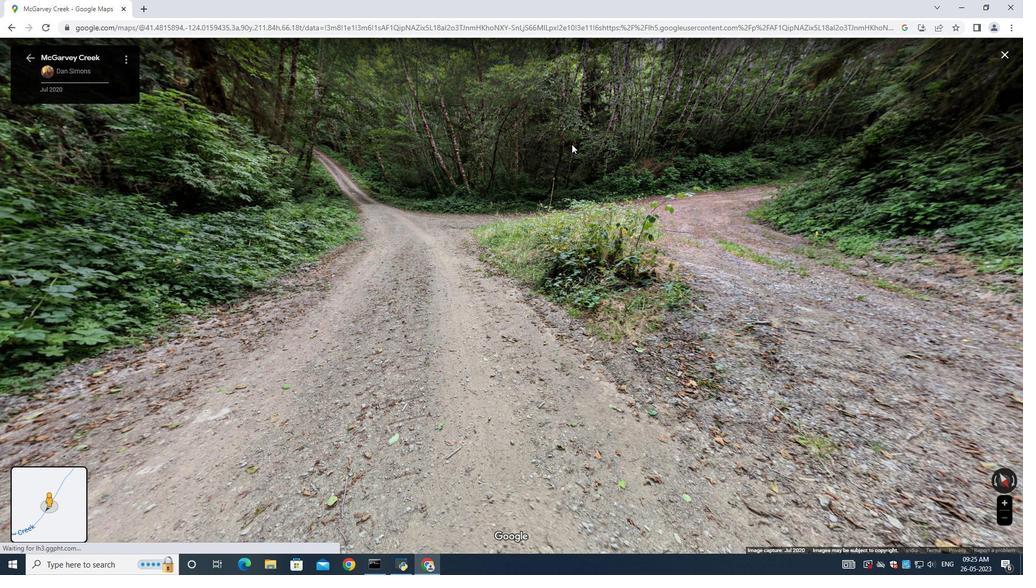 
Action: Mouse moved to (667, 133)
Screenshot: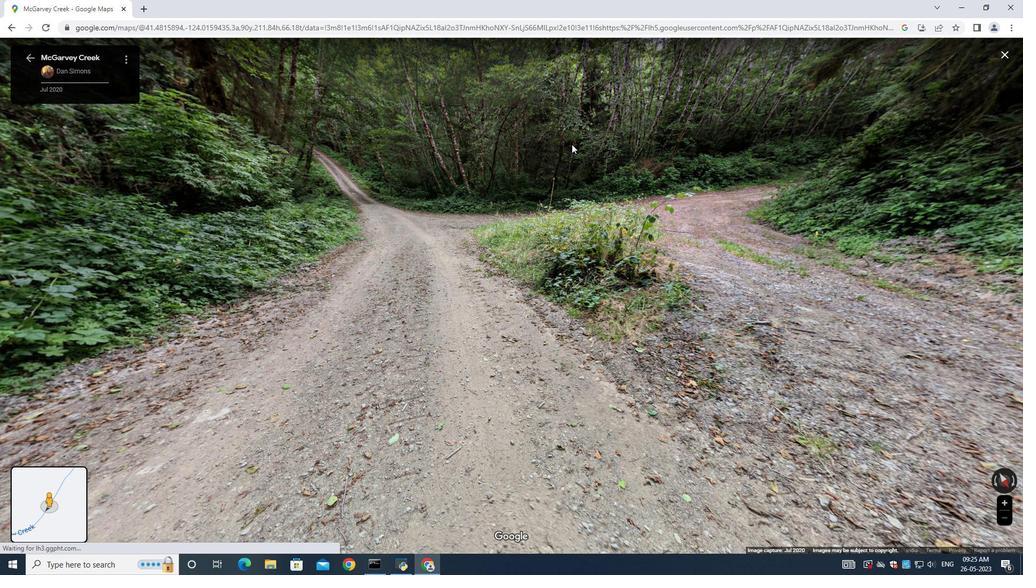 
Action: Mouse scrolled (667, 132) with delta (0, 0)
Screenshot: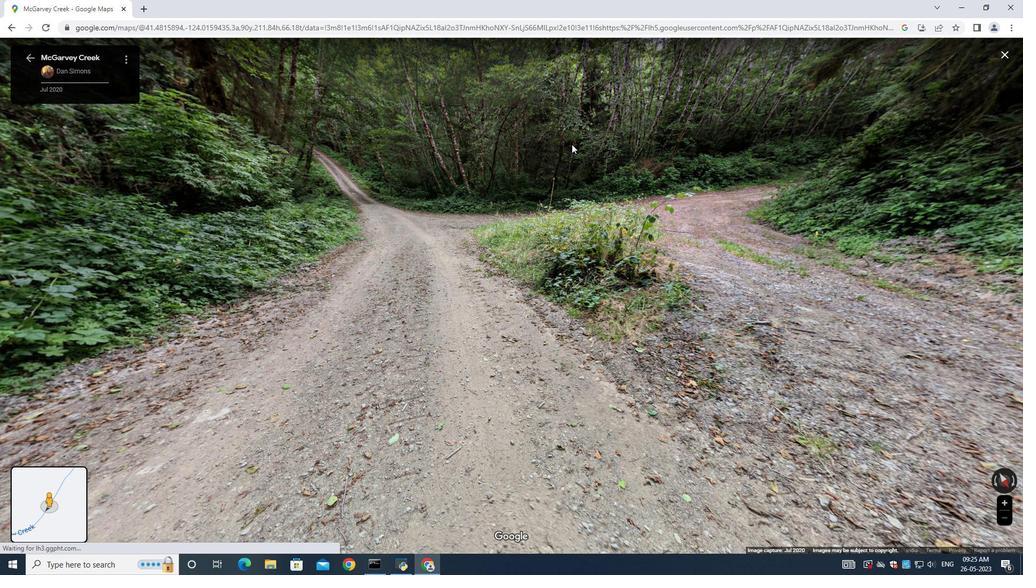 
Action: Mouse moved to (666, 133)
Screenshot: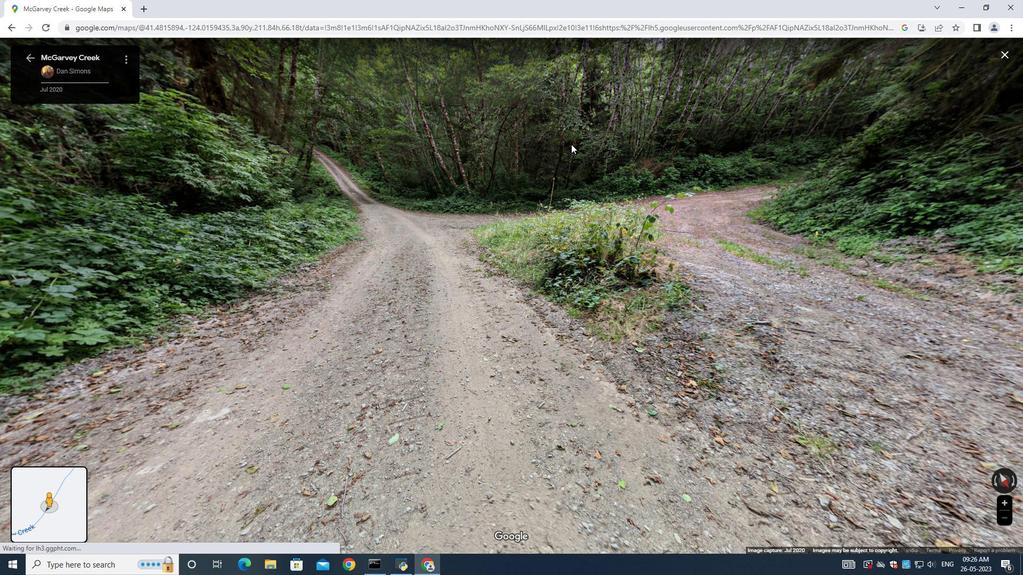 
Action: Mouse scrolled (666, 132) with delta (0, 0)
Screenshot: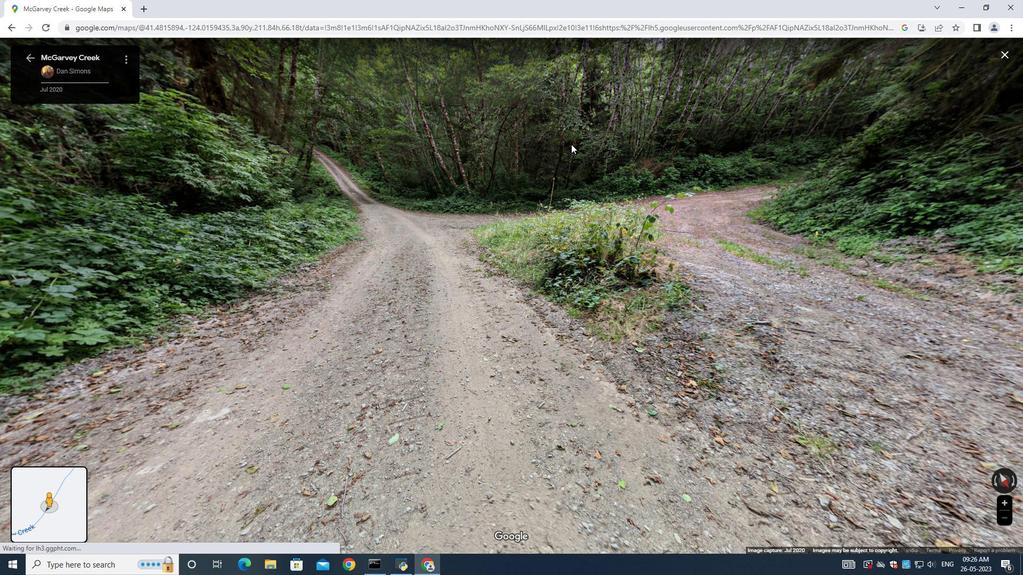 
Action: Mouse moved to (666, 133)
Screenshot: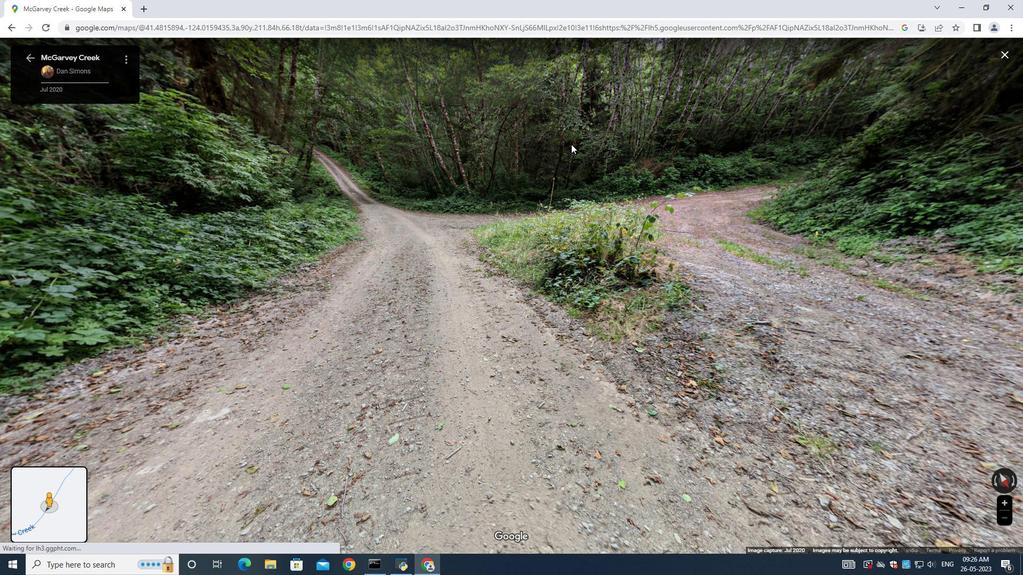 
Action: Mouse scrolled (666, 132) with delta (0, 0)
Screenshot: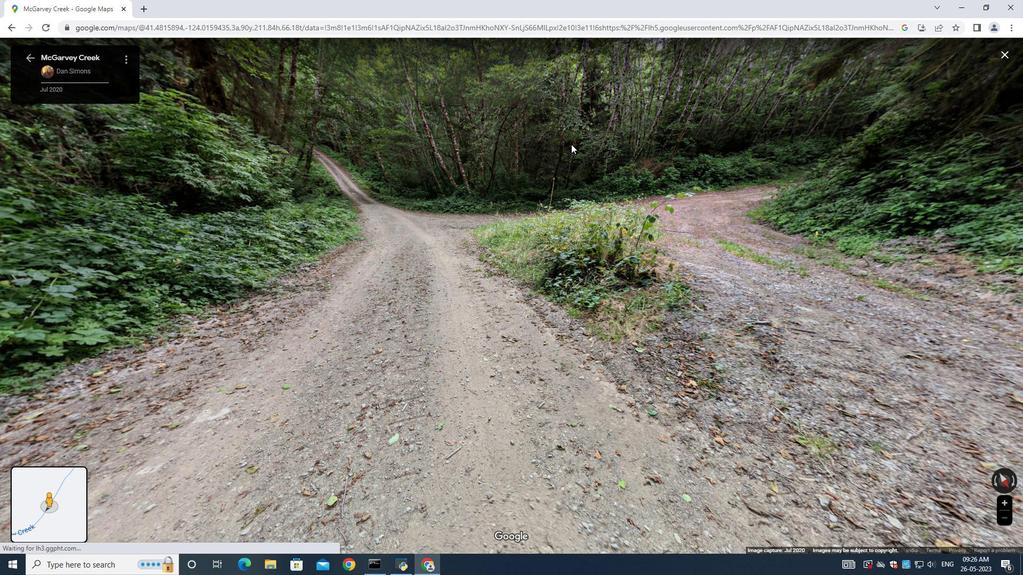 
Action: Mouse moved to (665, 133)
Screenshot: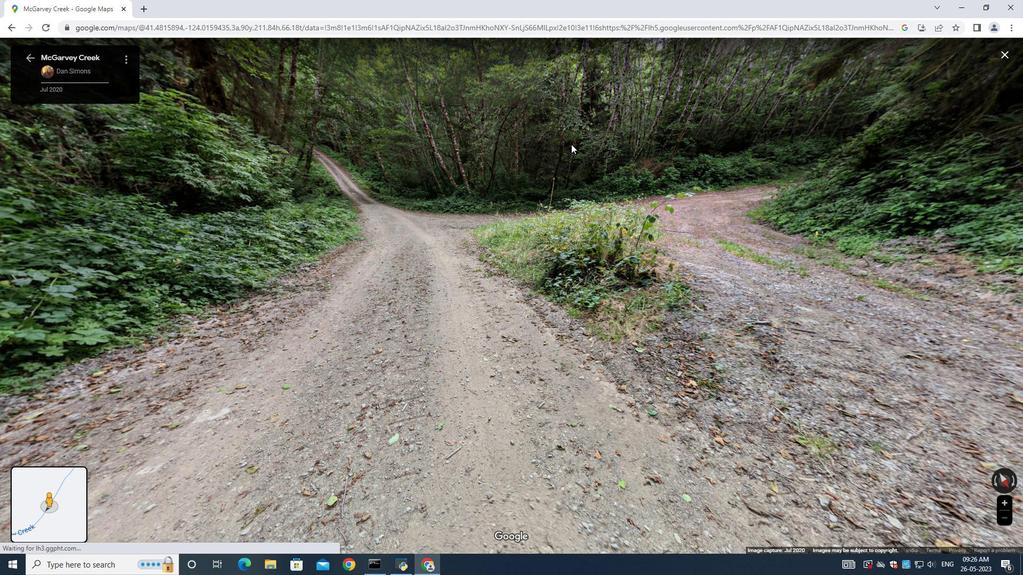 
Action: Mouse scrolled (665, 132) with delta (0, 0)
Screenshot: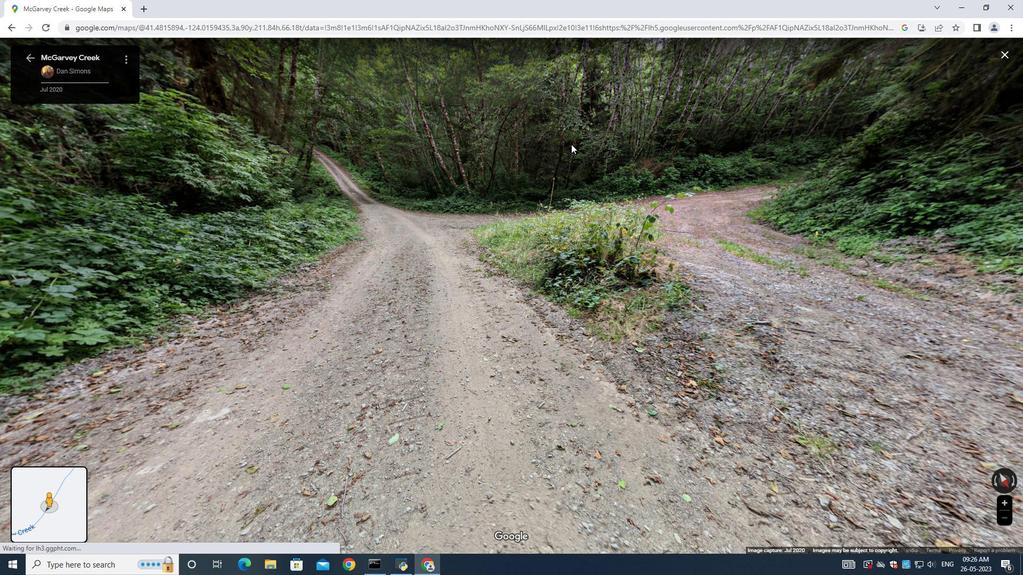 
Action: Mouse moved to (664, 133)
Screenshot: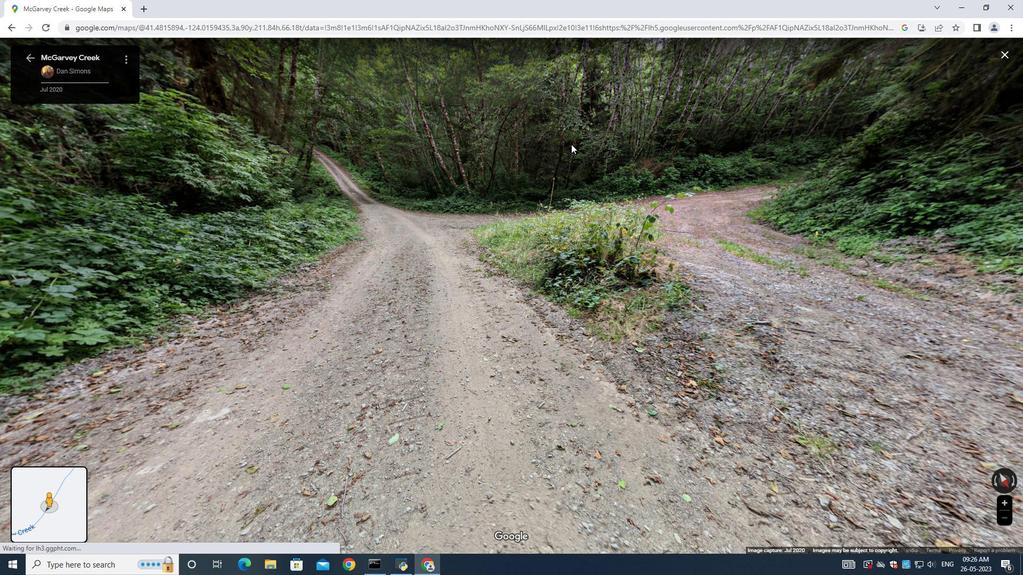 
Action: Mouse scrolled (664, 132) with delta (0, 0)
Screenshot: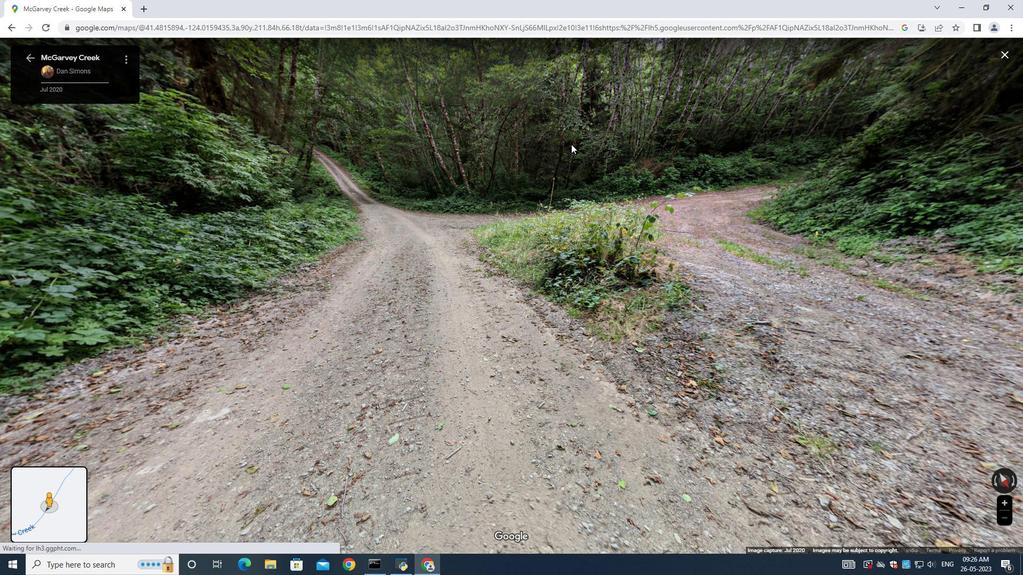 
Action: Mouse moved to (571, 144)
Screenshot: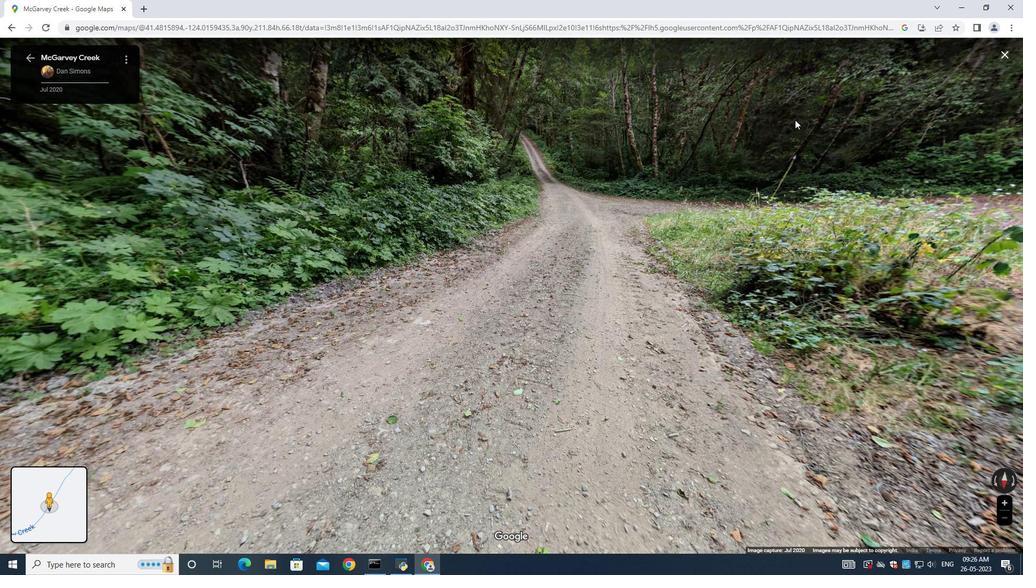 
Action: Mouse pressed left at (571, 144)
Screenshot: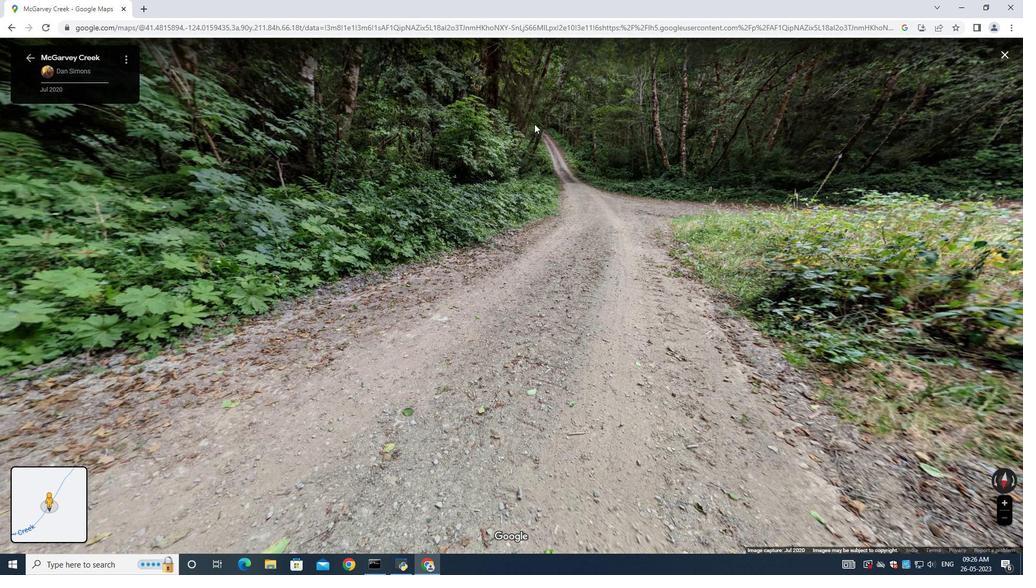 
Action: Mouse moved to (537, 124)
Screenshot: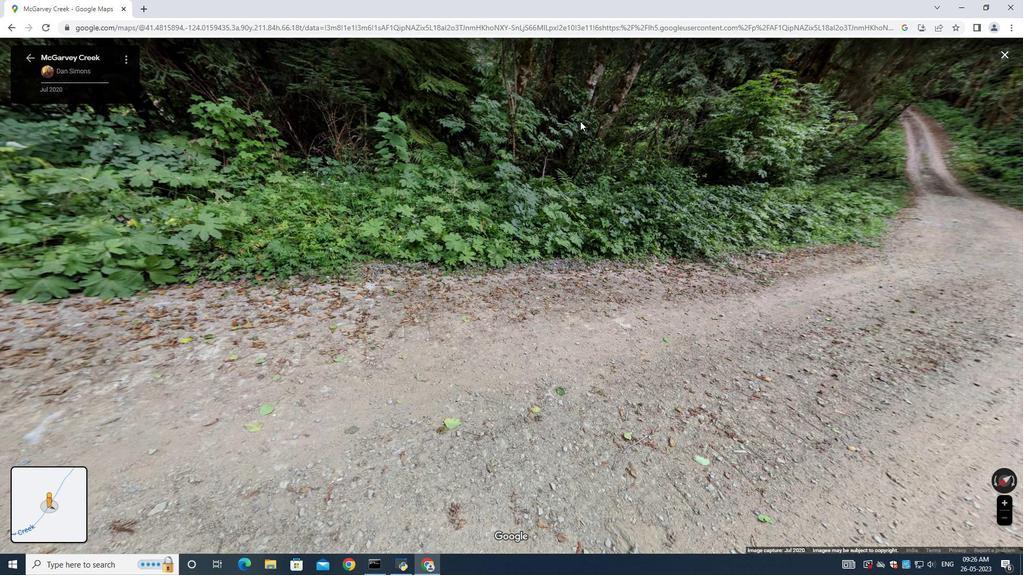 
Action: Mouse pressed left at (537, 124)
Screenshot: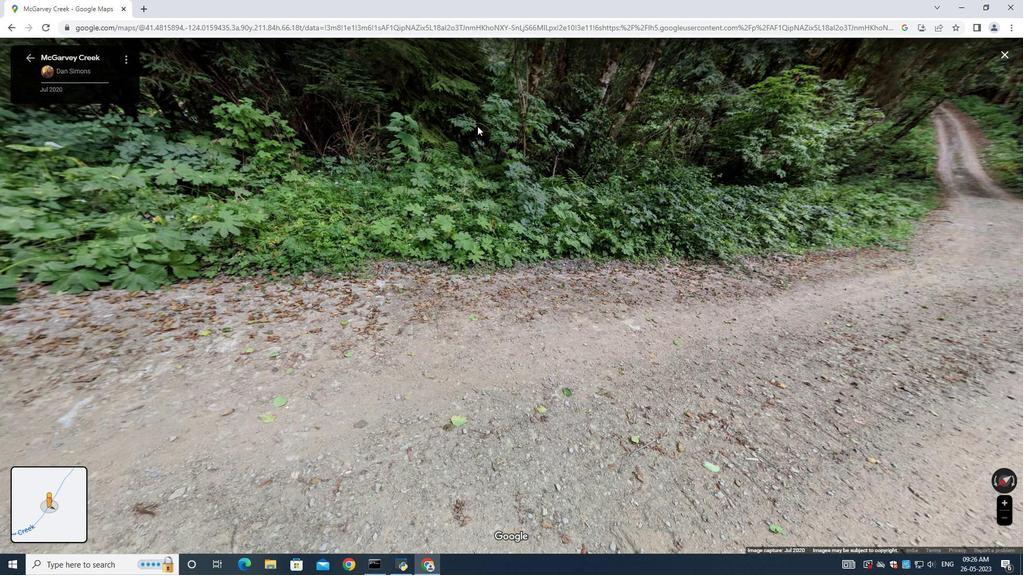 
Action: Mouse moved to (494, 128)
Screenshot: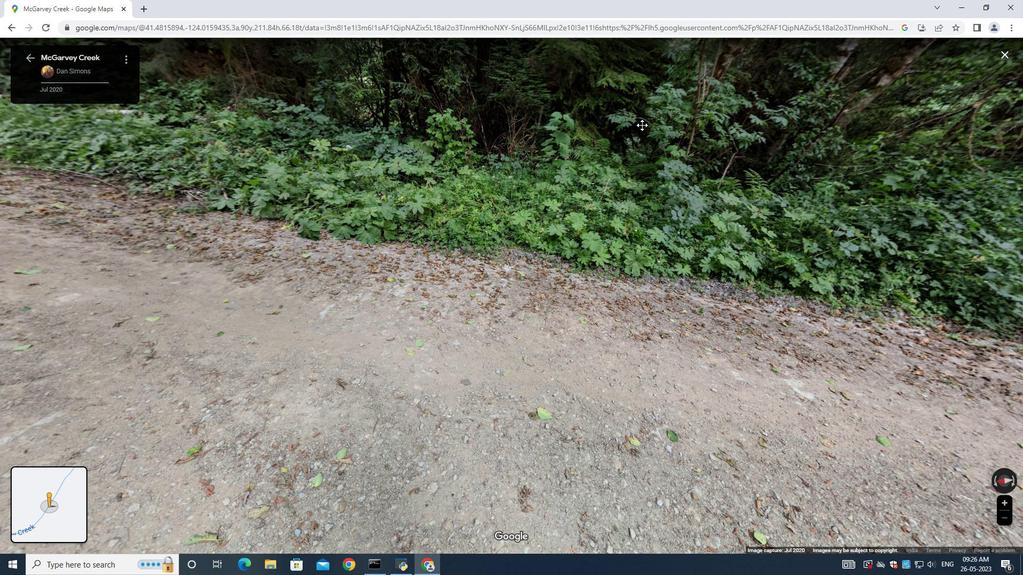 
Action: Mouse pressed left at (488, 127)
Screenshot: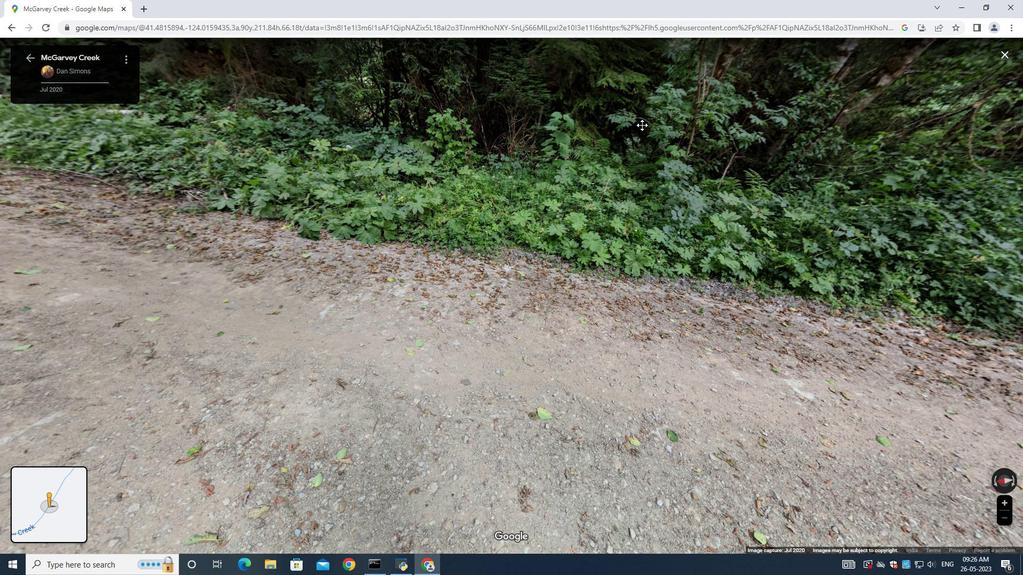 
Action: Mouse moved to (482, 132)
Screenshot: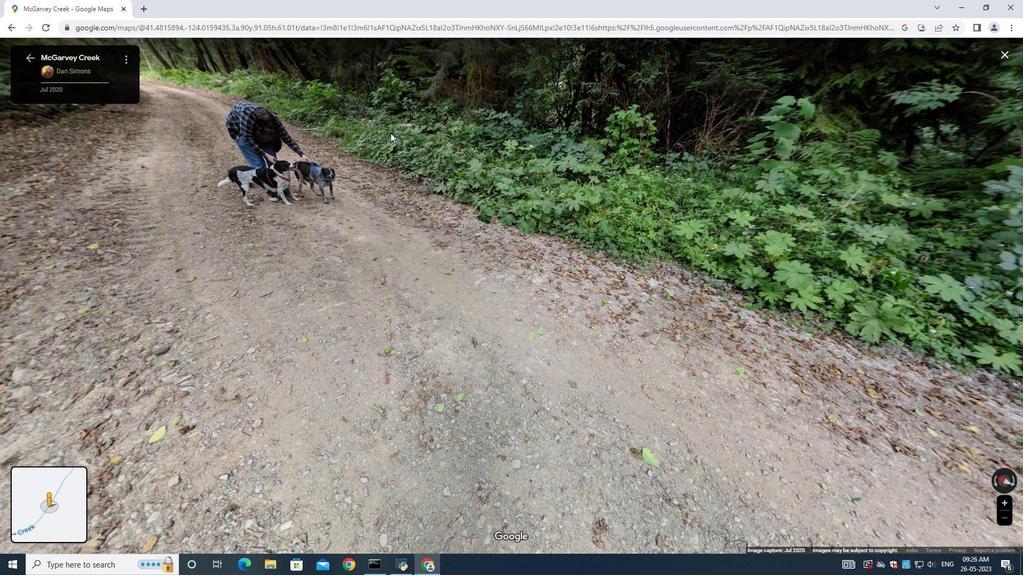 
Action: Mouse pressed left at (443, 128)
Screenshot: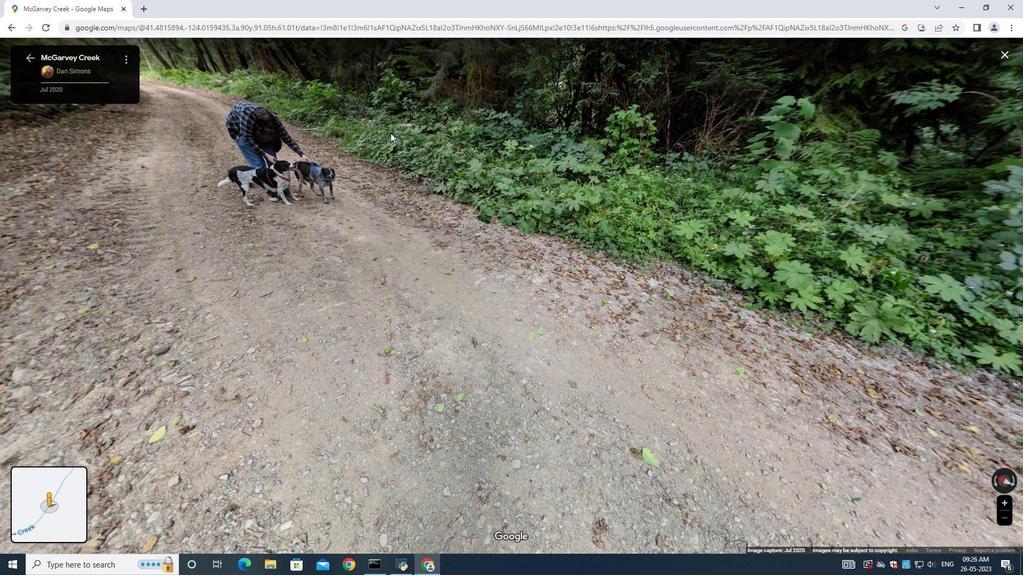 
Action: Mouse moved to (390, 133)
Screenshot: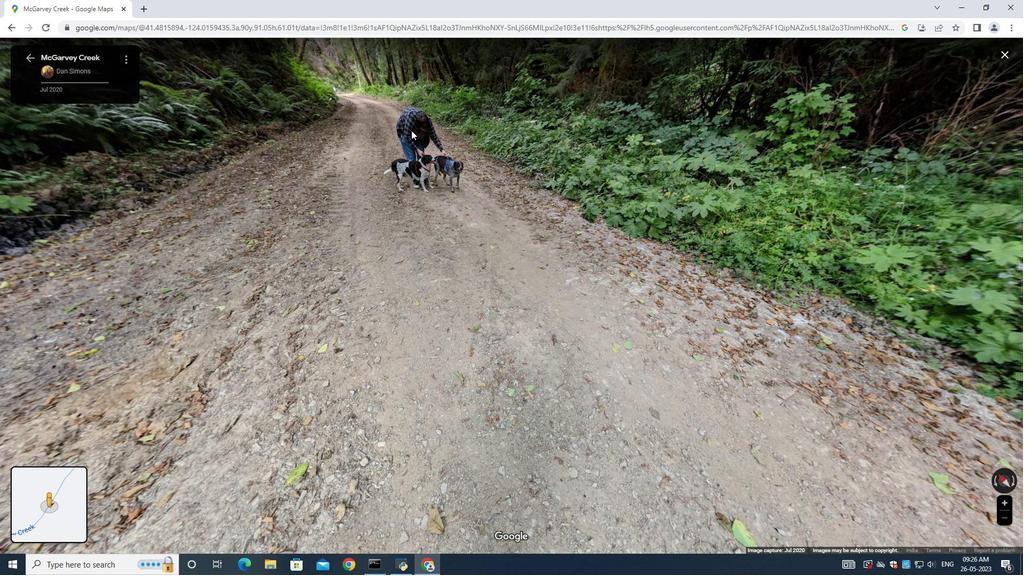 
Action: Mouse pressed left at (390, 133)
Screenshot: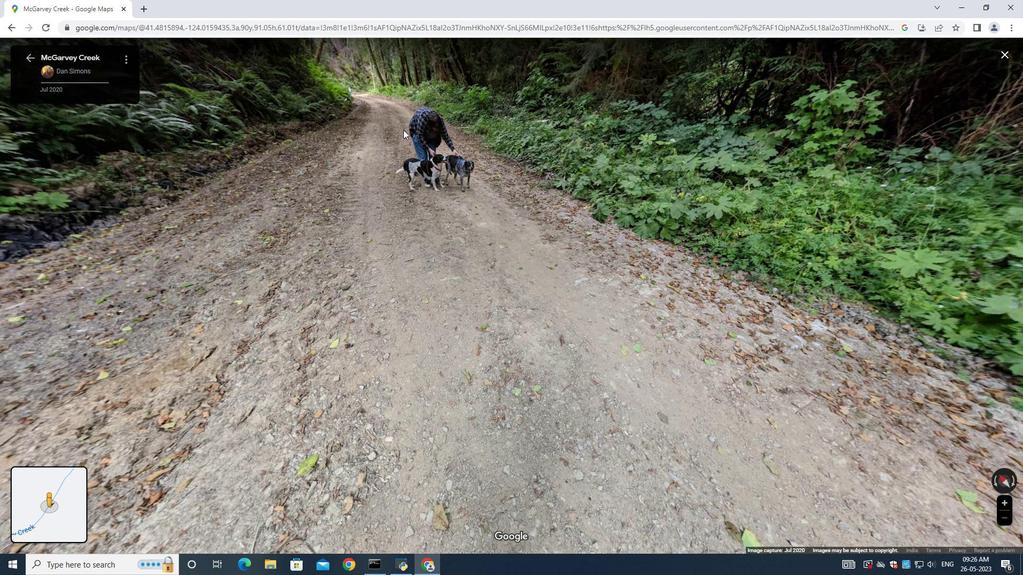 
Action: Mouse moved to (403, 130)
Screenshot: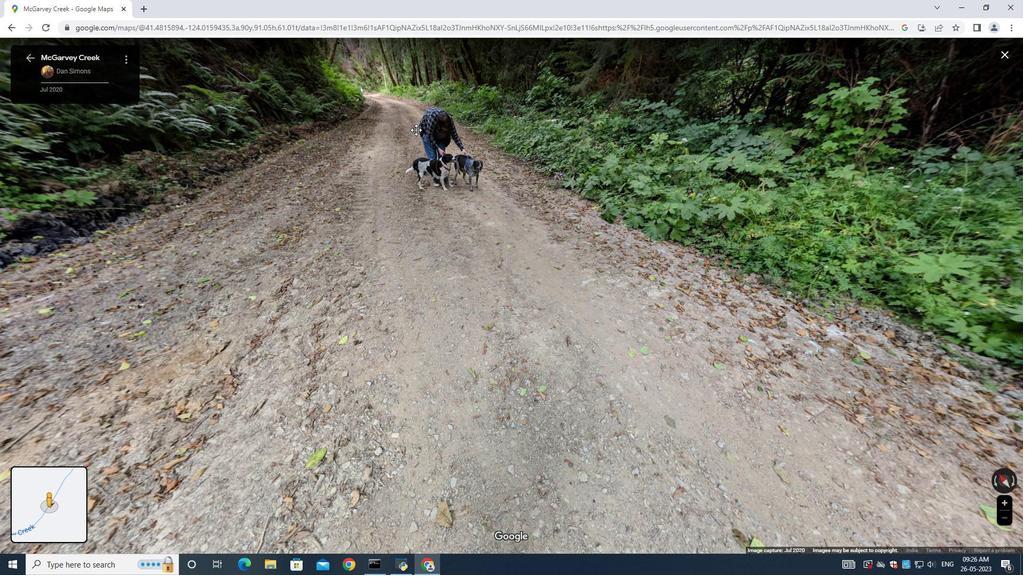 
Action: Mouse pressed left at (403, 130)
Screenshot: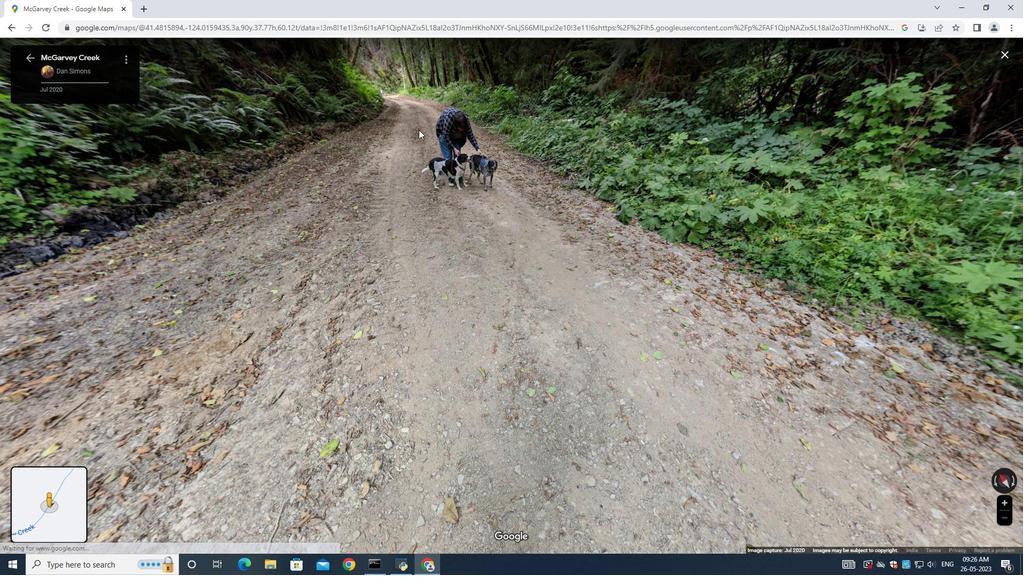 
Action: Mouse moved to (418, 130)
Screenshot: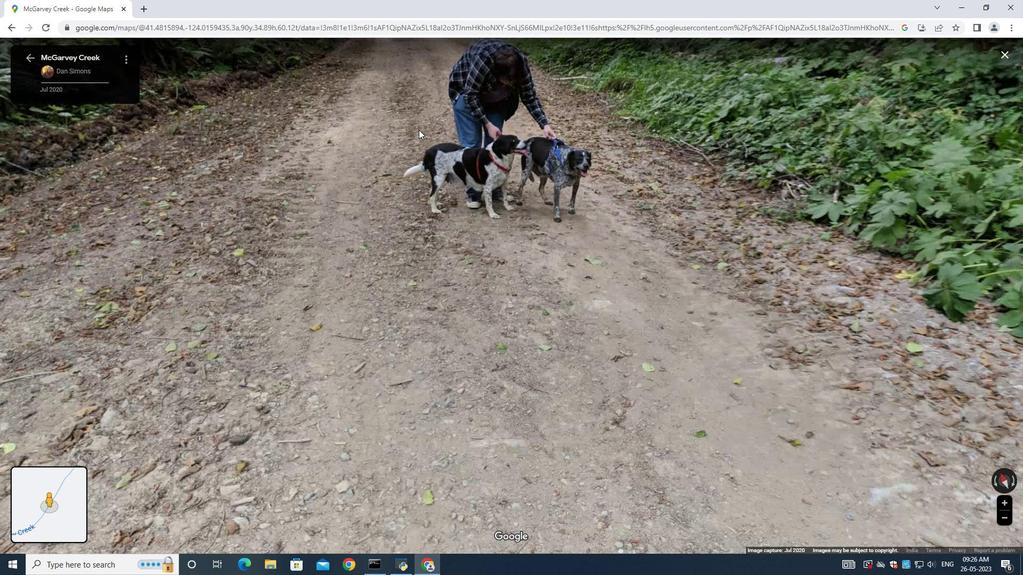 
Action: Mouse scrolled (418, 130) with delta (0, 0)
